 Task: Who was an influential artist in the New Objectivity movement?
Action: Mouse moved to (148, 141)
Screenshot: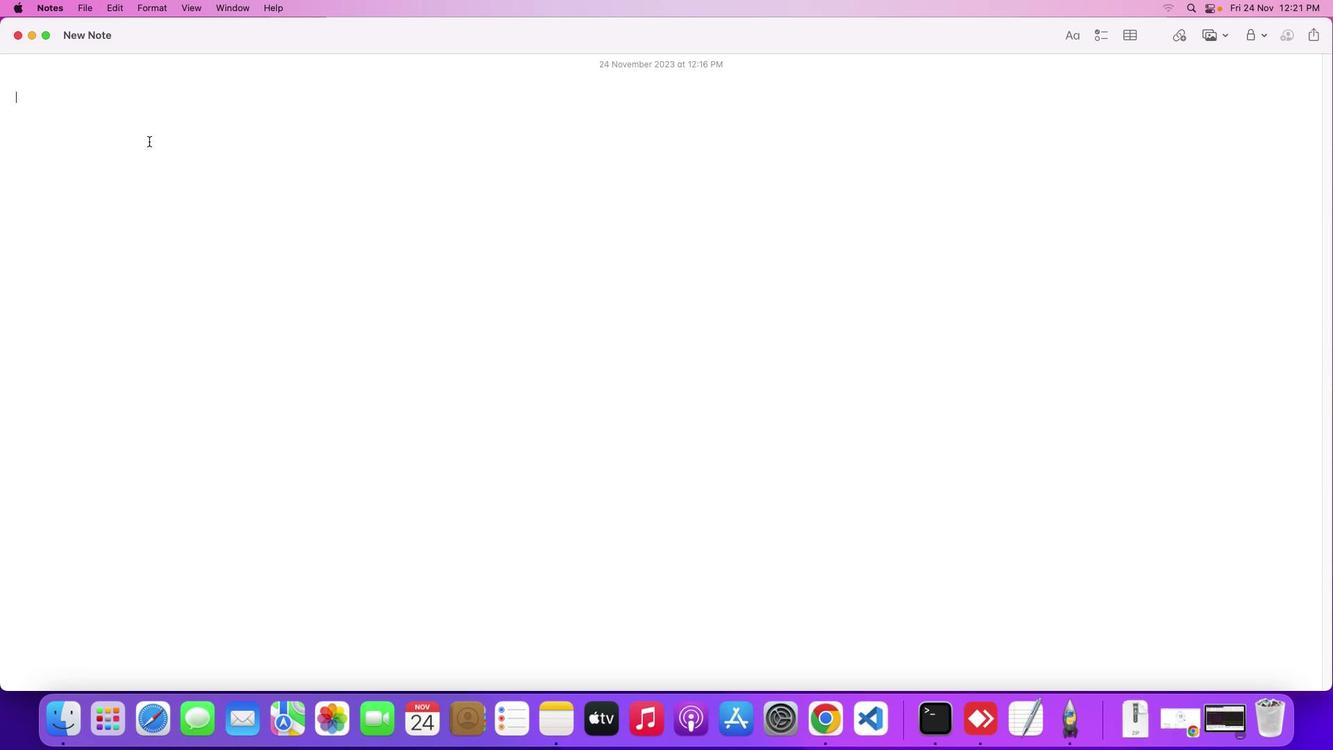 
Action: Mouse pressed left at (148, 141)
Screenshot: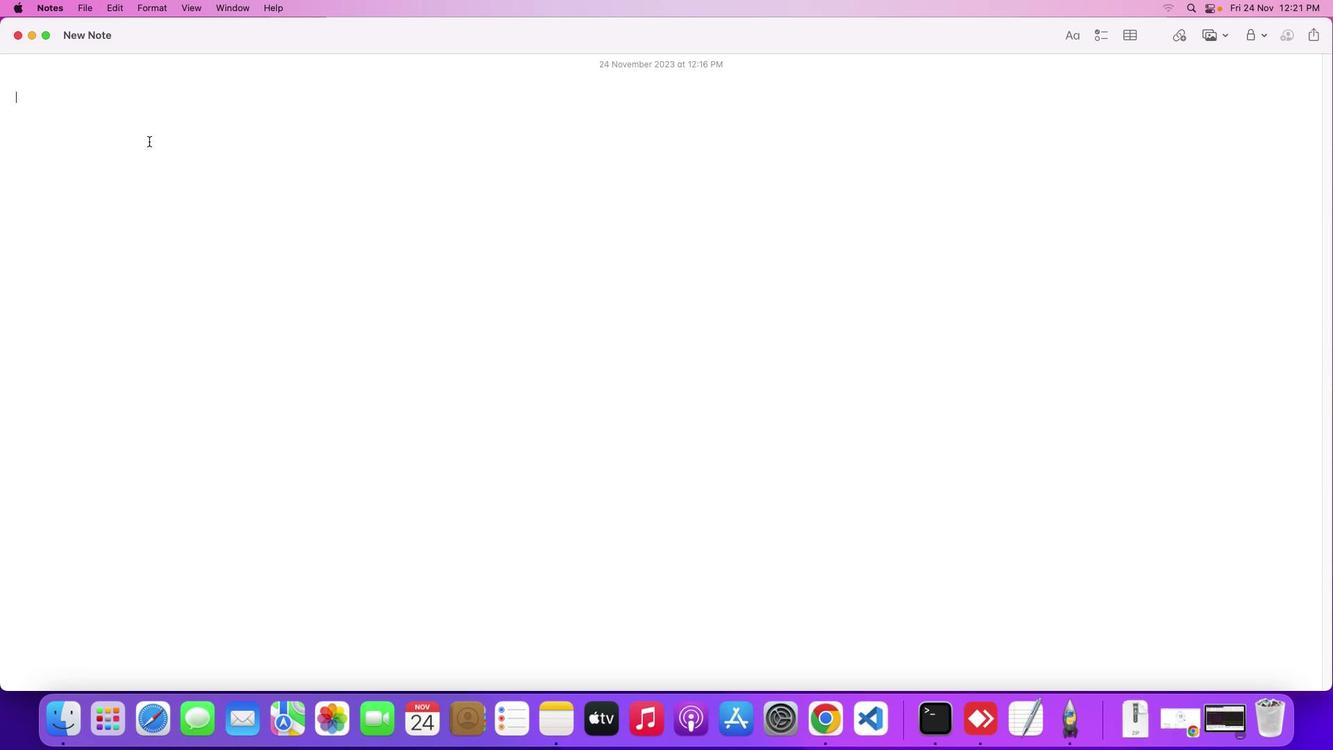 
Action: Mouse moved to (148, 141)
Screenshot: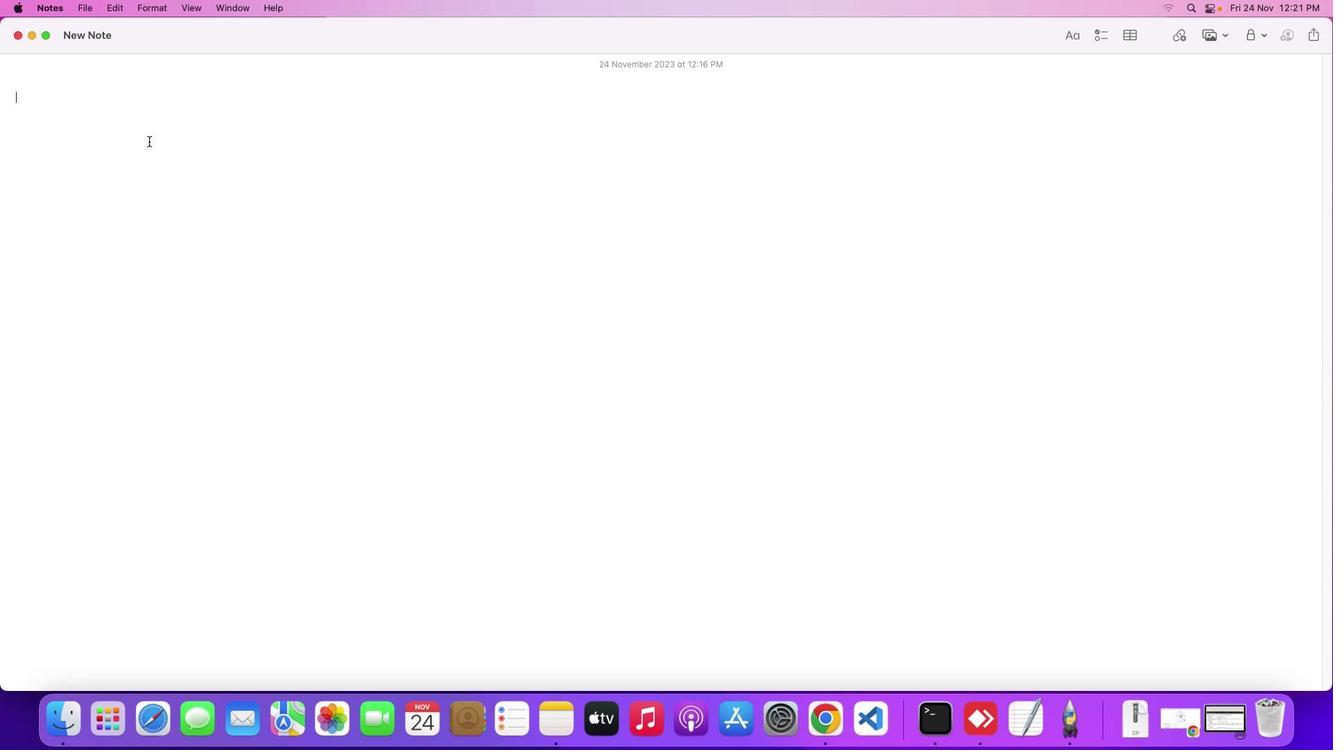 
Action: Key pressed Key.shift'W''h''o'Key.space'w''a''s'Key.space'a''n'Key.space'i''n''f''l''u''e''n''t''i''a''l'Key.space'a''r''t''i''s''t'Key.space'i''n'Key.space't''h''e'Key.spaceKey.shift'N''e''w'Key.spaceKey.shift'O''b''j''e''c''t''i''v''i''t''y'Key.space'm''o''v''e''m''e''n''t'Key.shift_r'?'Key.enter
Screenshot: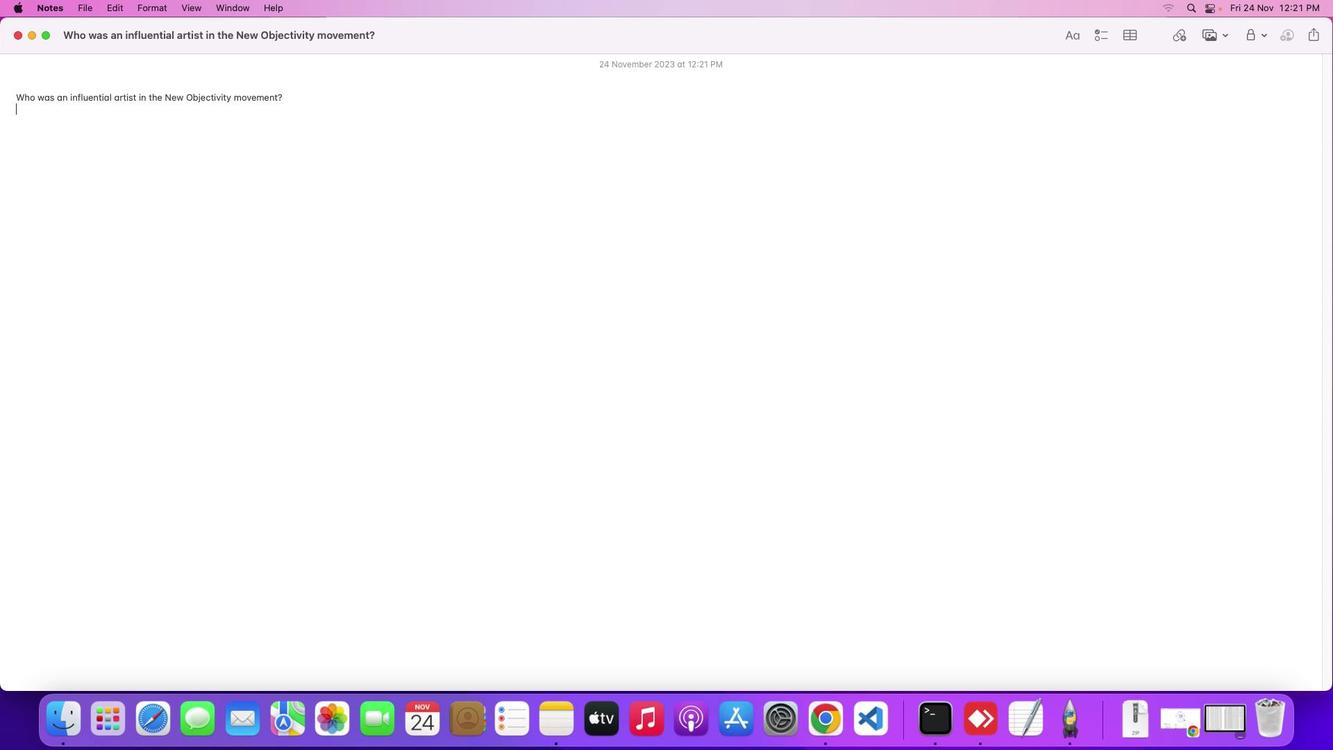 
Action: Mouse moved to (1188, 720)
Screenshot: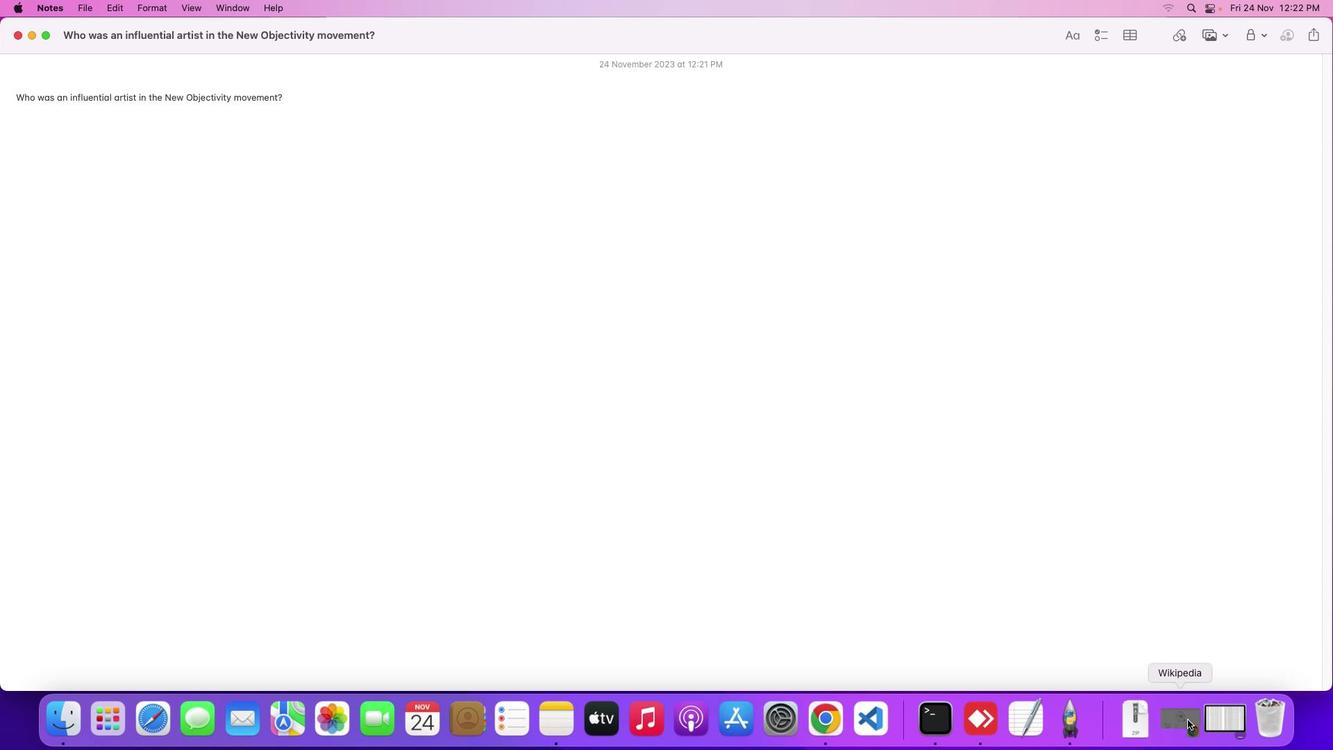 
Action: Mouse pressed left at (1188, 720)
Screenshot: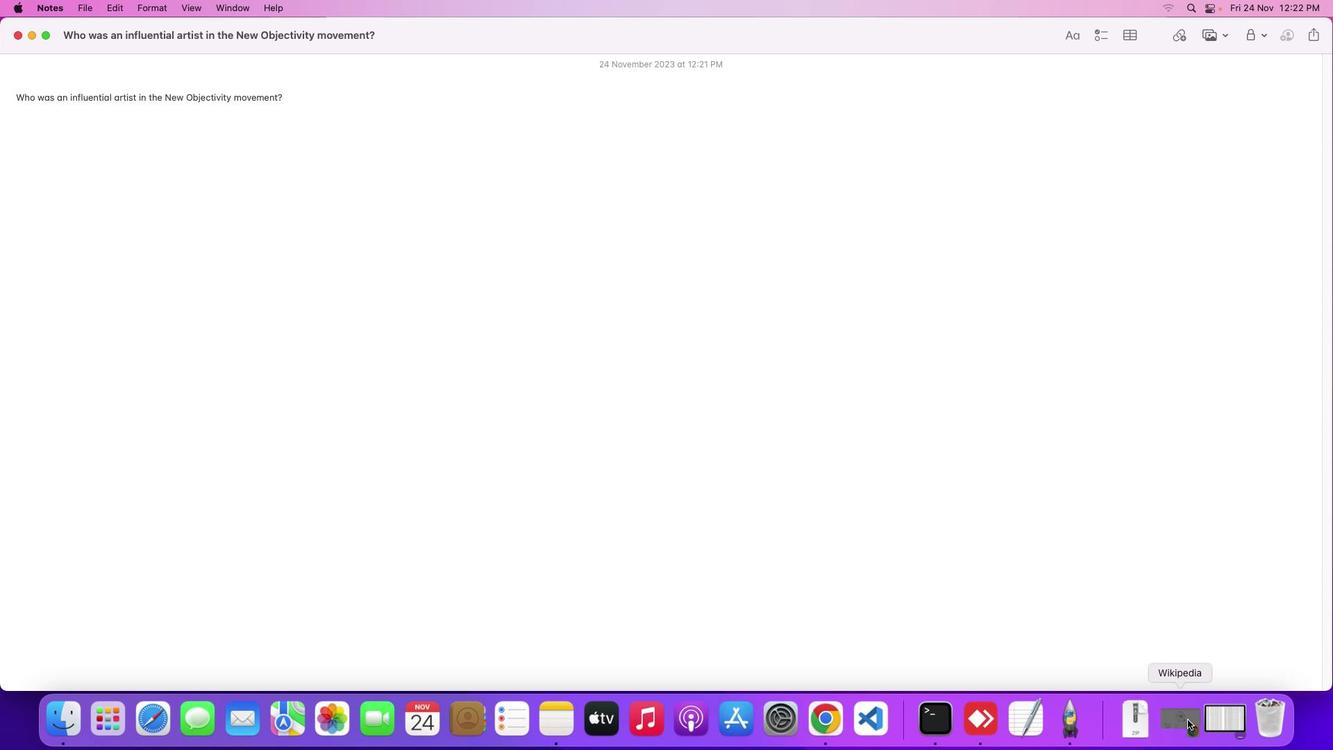 
Action: Mouse moved to (552, 436)
Screenshot: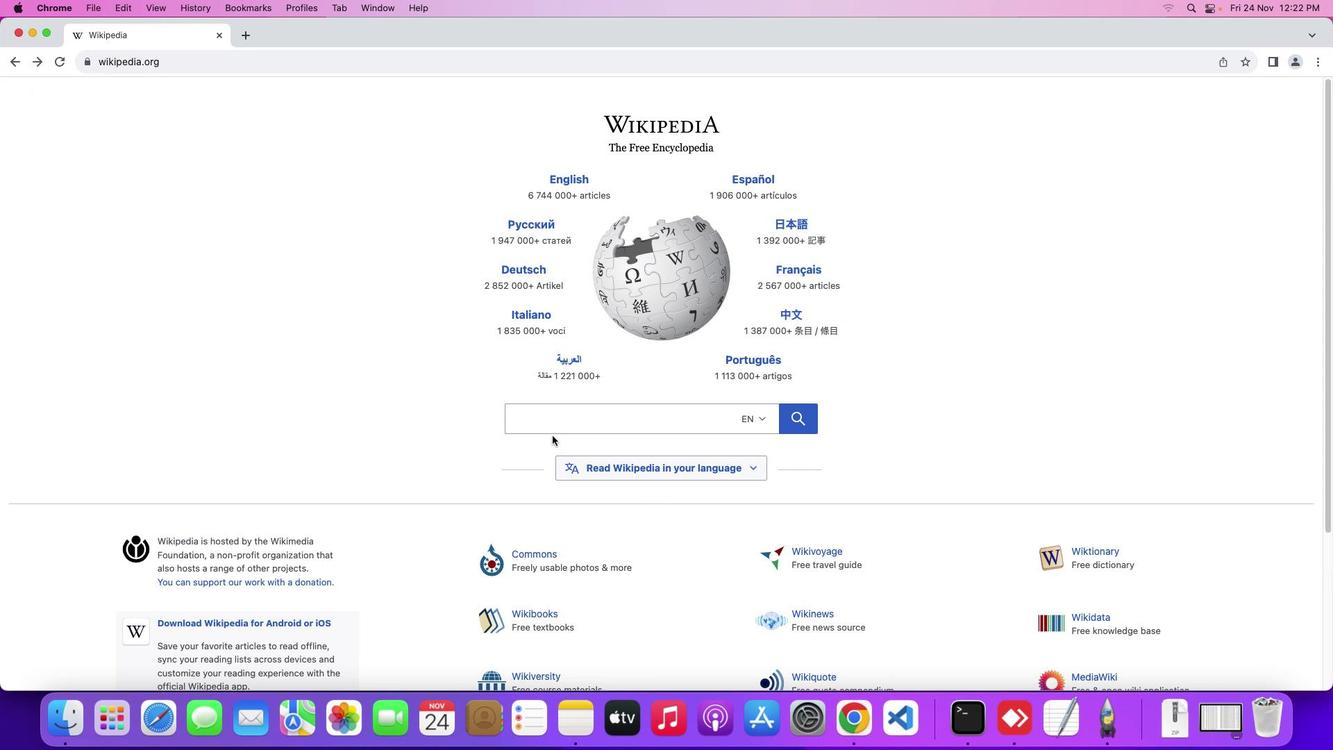 
Action: Mouse pressed left at (552, 436)
Screenshot: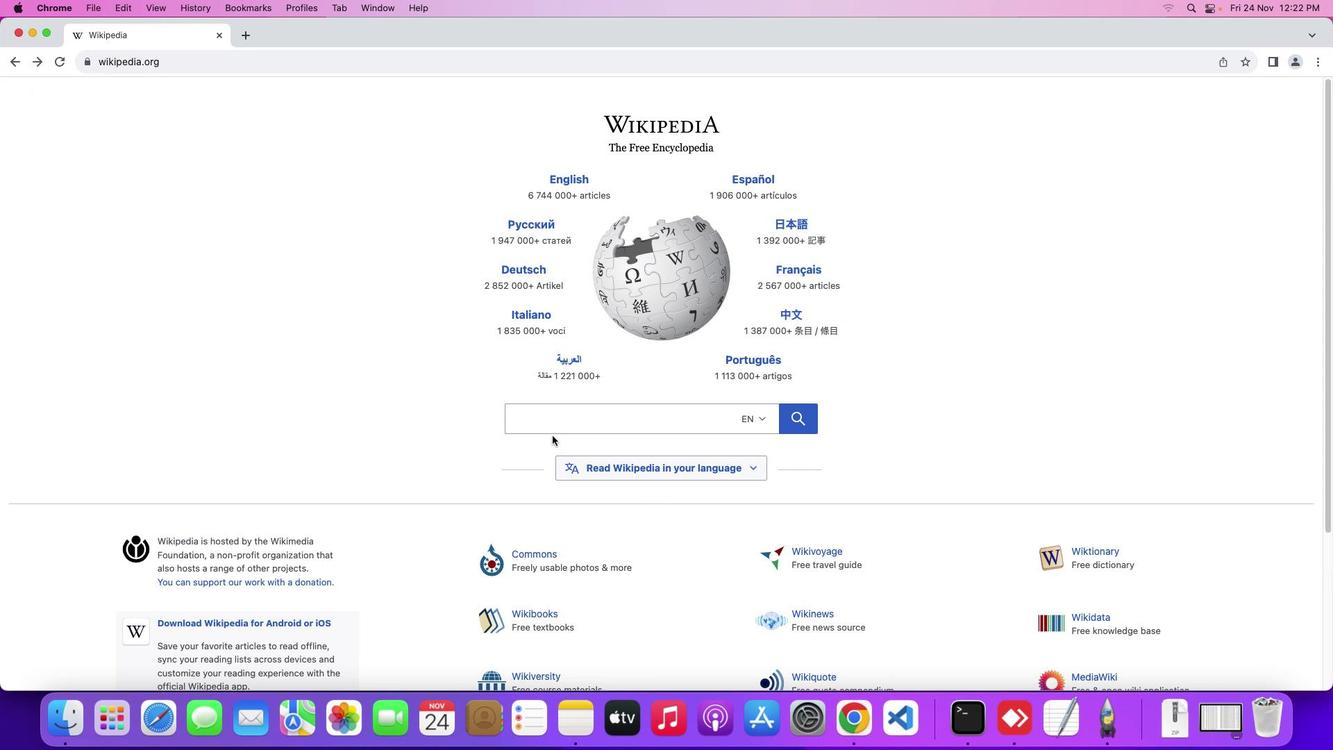 
Action: Mouse moved to (546, 427)
Screenshot: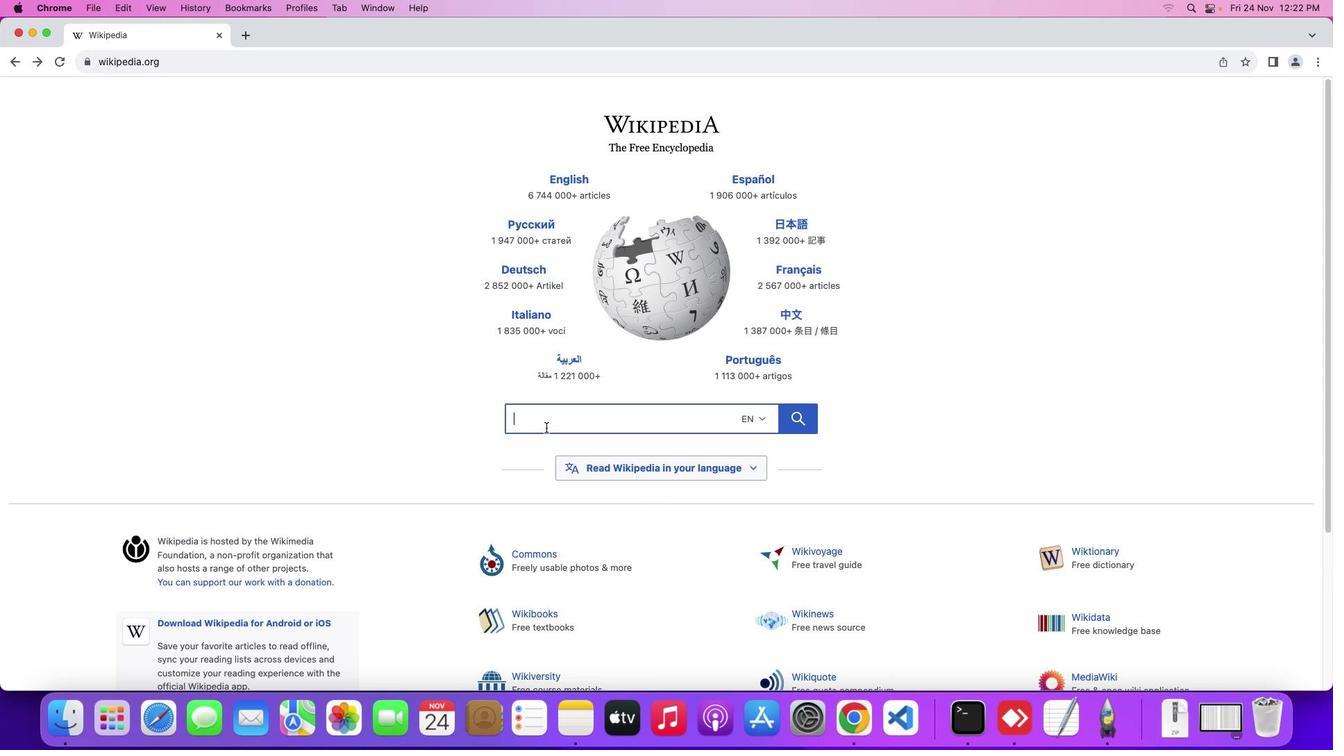 
Action: Mouse pressed left at (546, 427)
Screenshot: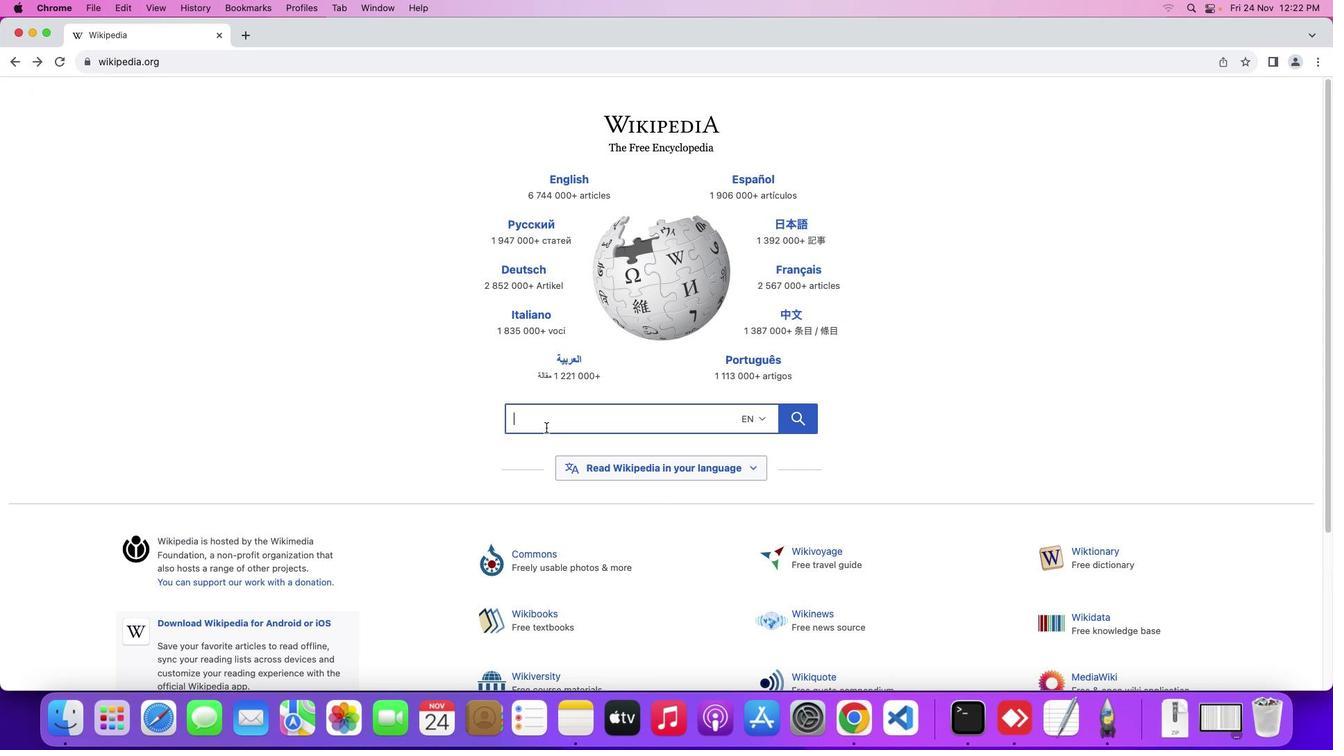 
Action: Mouse moved to (546, 427)
Screenshot: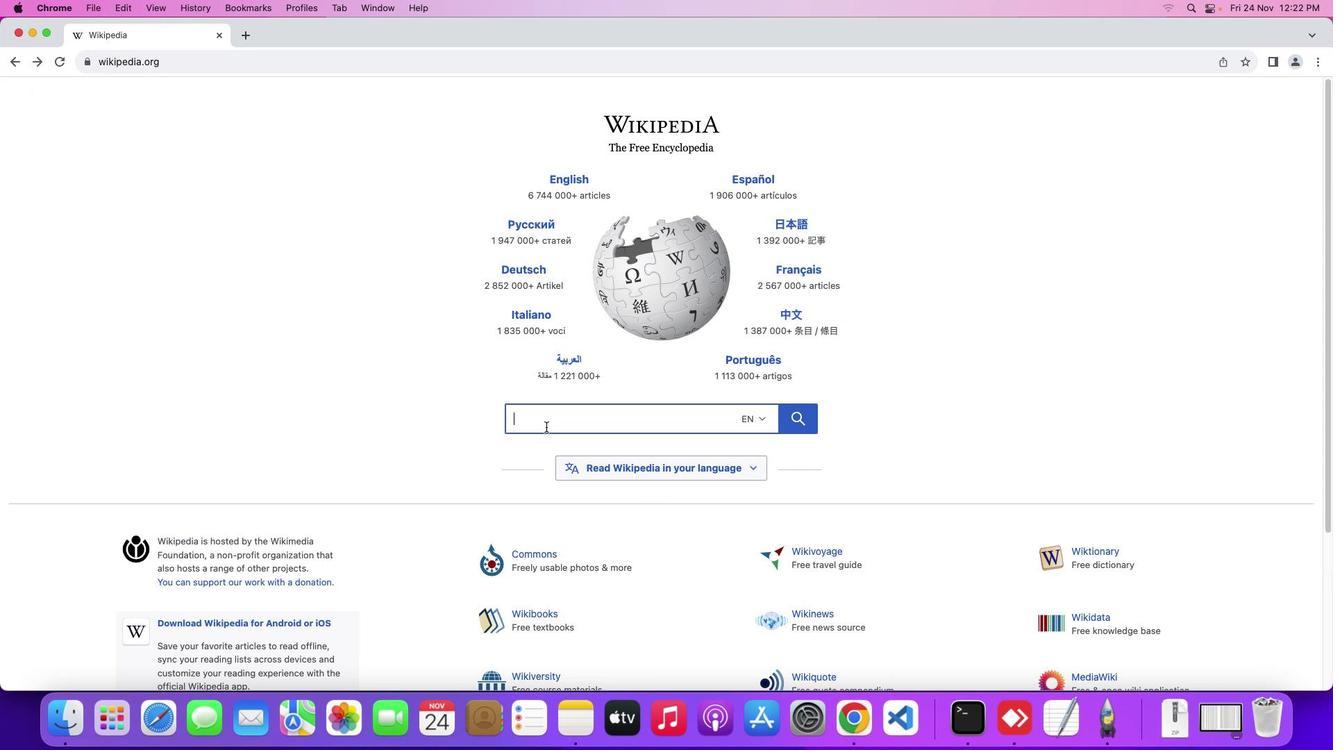 
Action: Key pressed Key.shift'N'
Screenshot: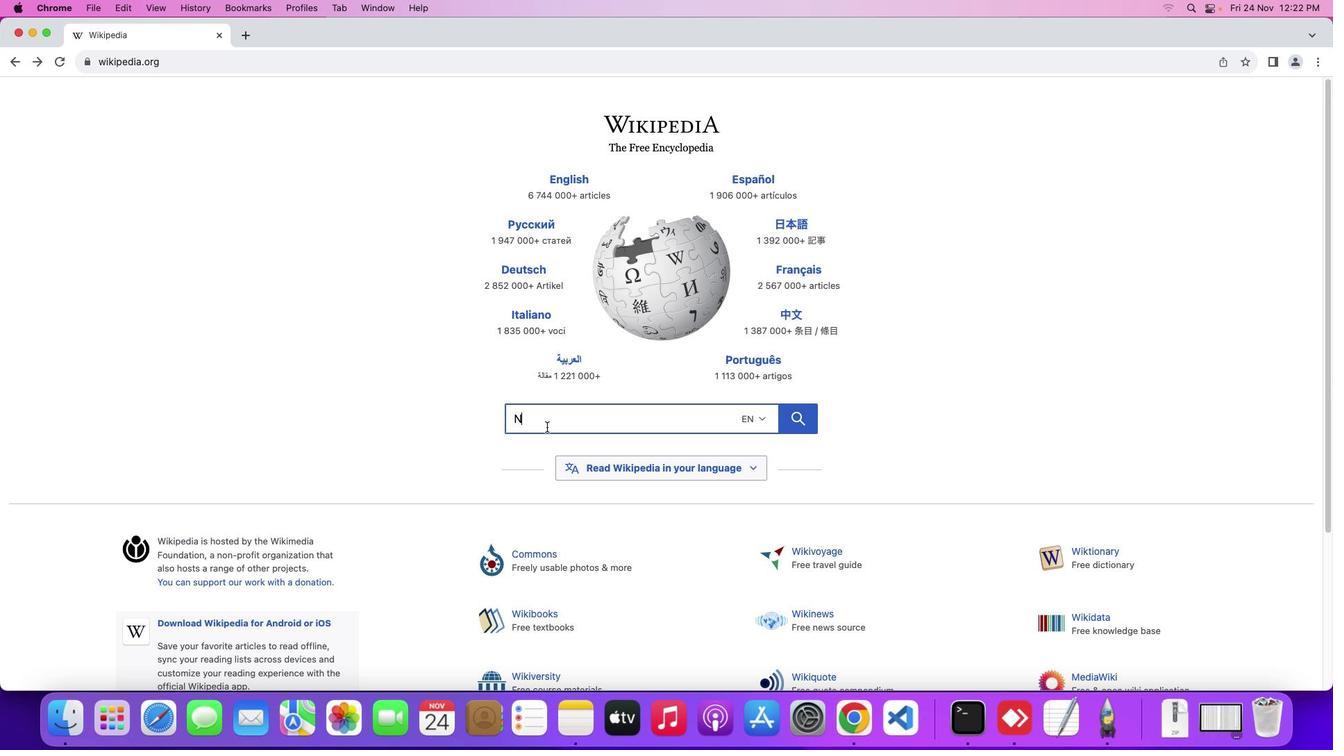 
Action: Mouse moved to (546, 427)
Screenshot: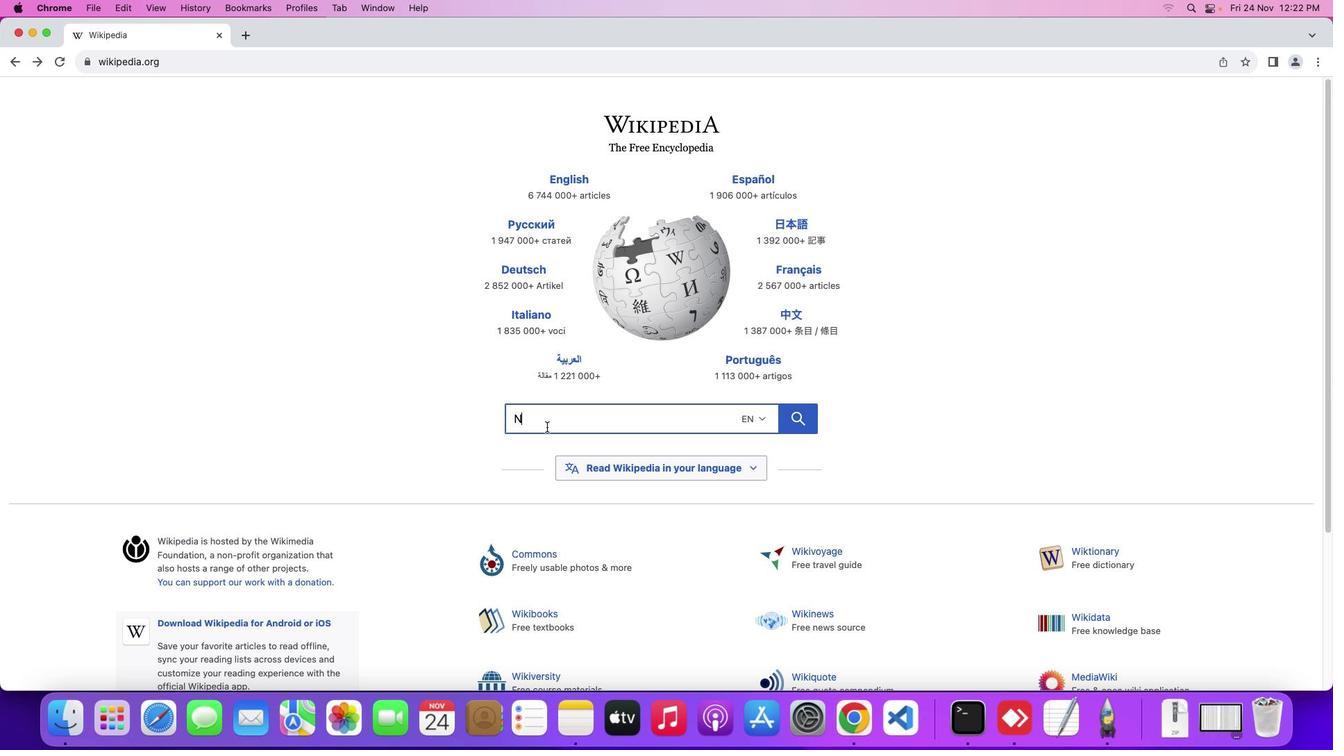 
Action: Key pressed 'e''w'Key.spaceKey.shift'O''b''j''e''c''t''i''v''i''t''y'
Screenshot: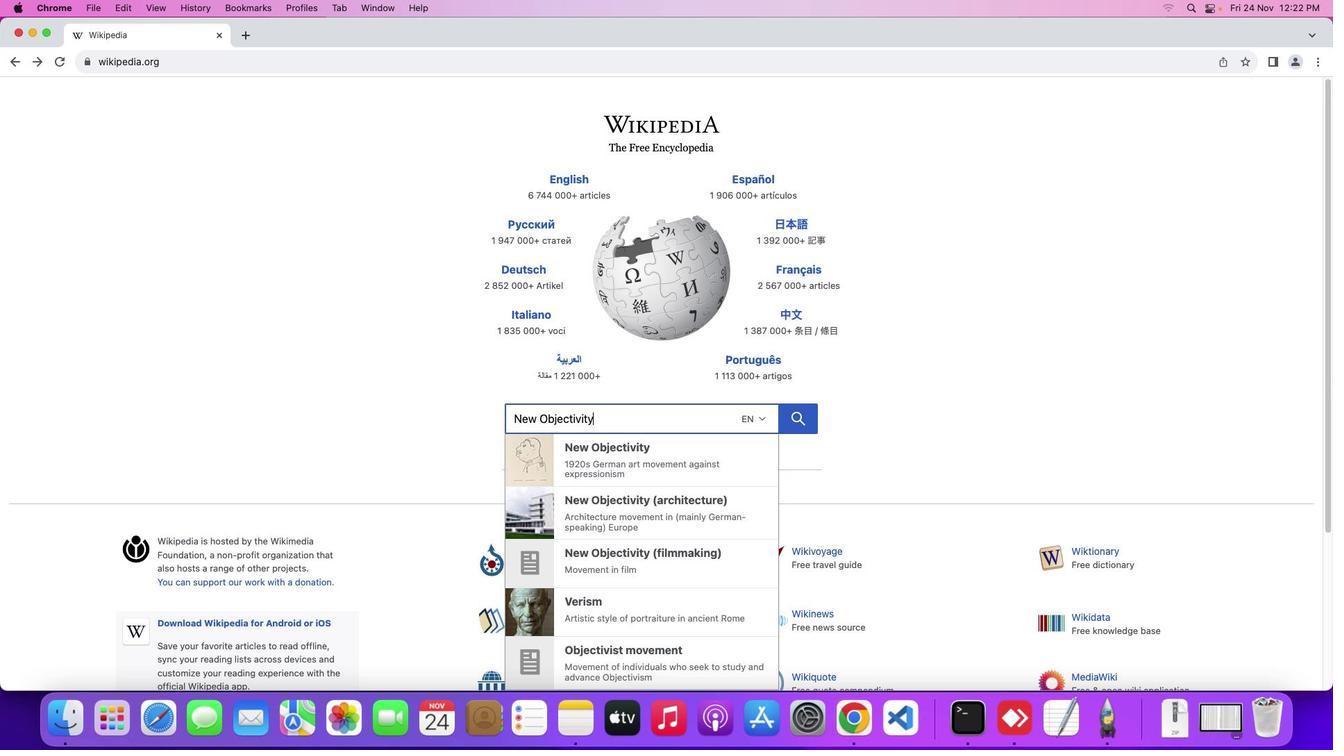 
Action: Mouse moved to (623, 464)
Screenshot: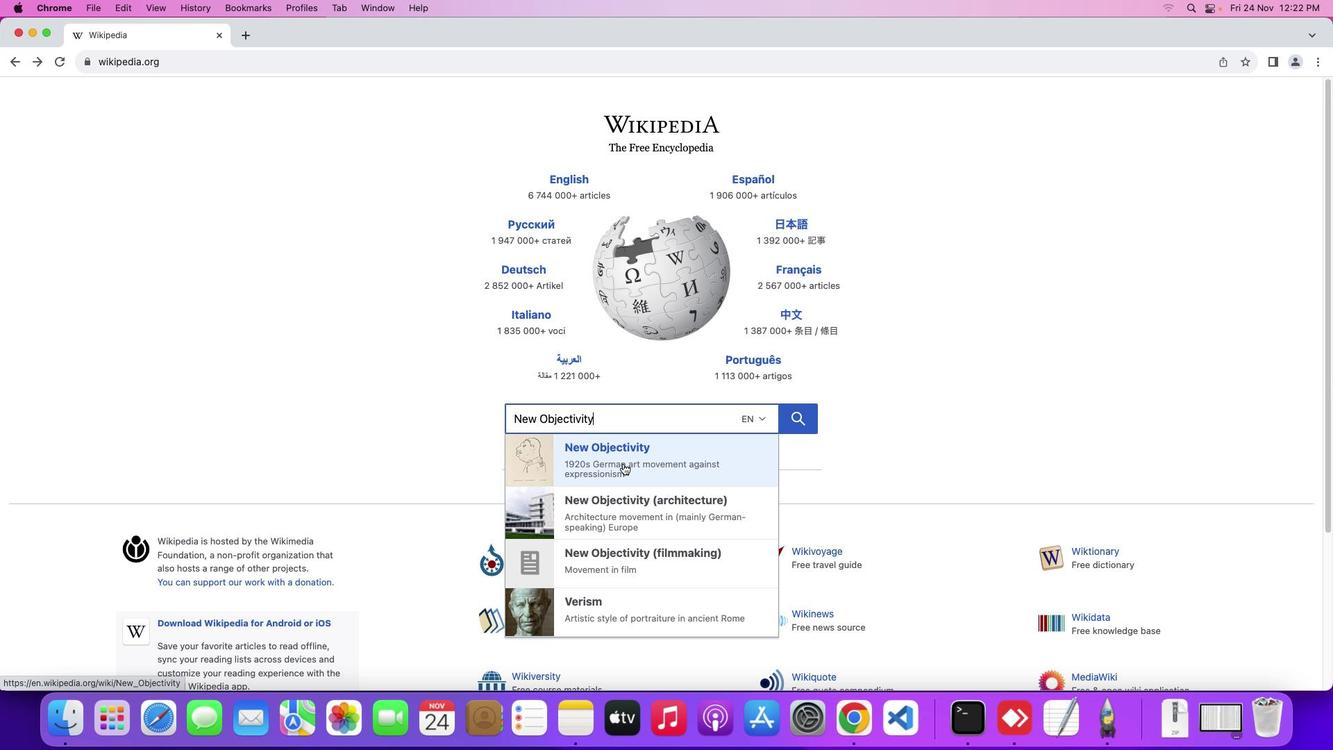 
Action: Mouse pressed left at (623, 464)
Screenshot: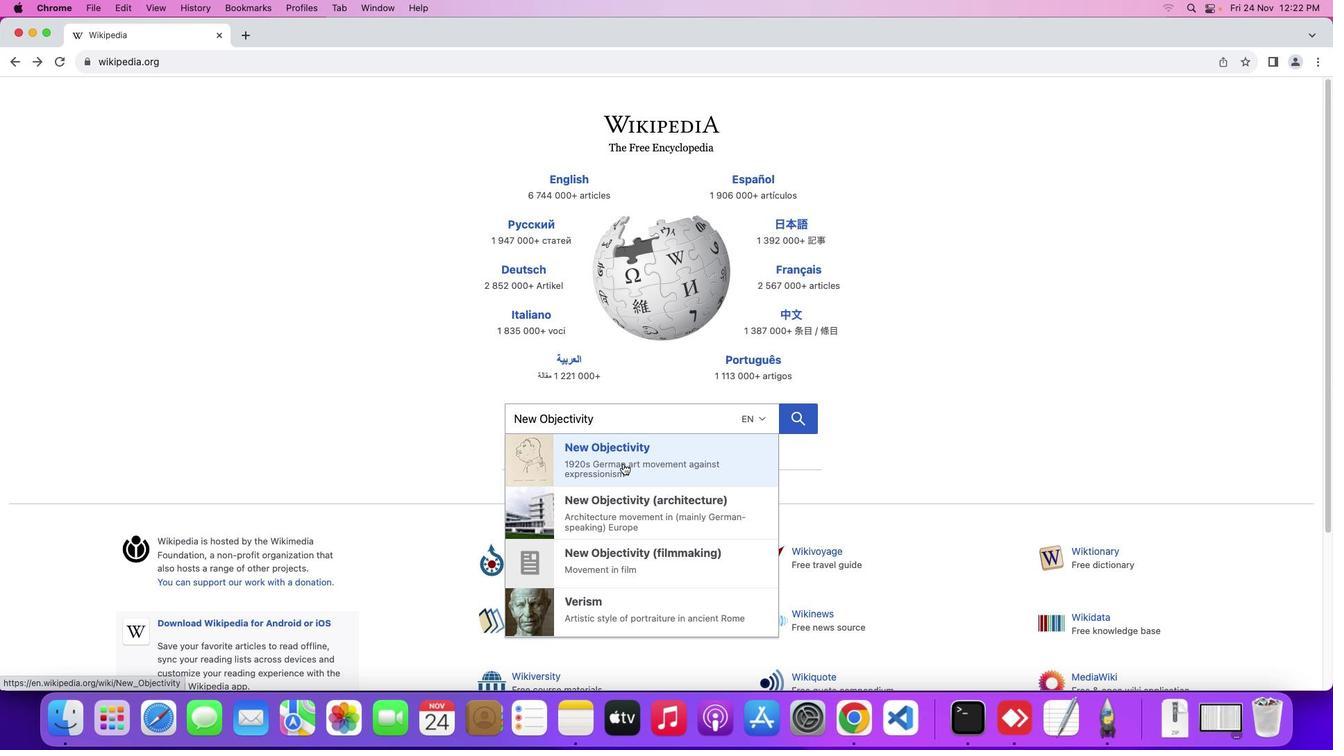 
Action: Mouse moved to (1060, 344)
Screenshot: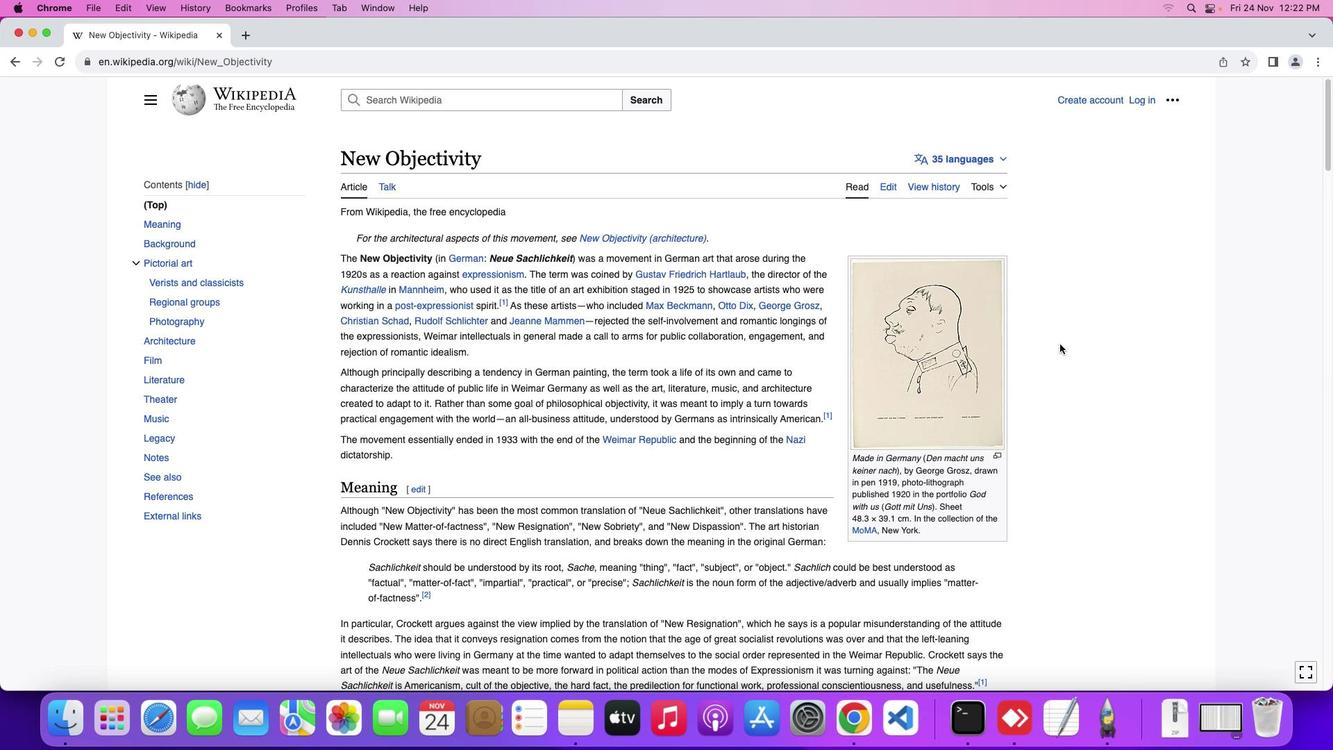 
Action: Mouse pressed left at (1060, 344)
Screenshot: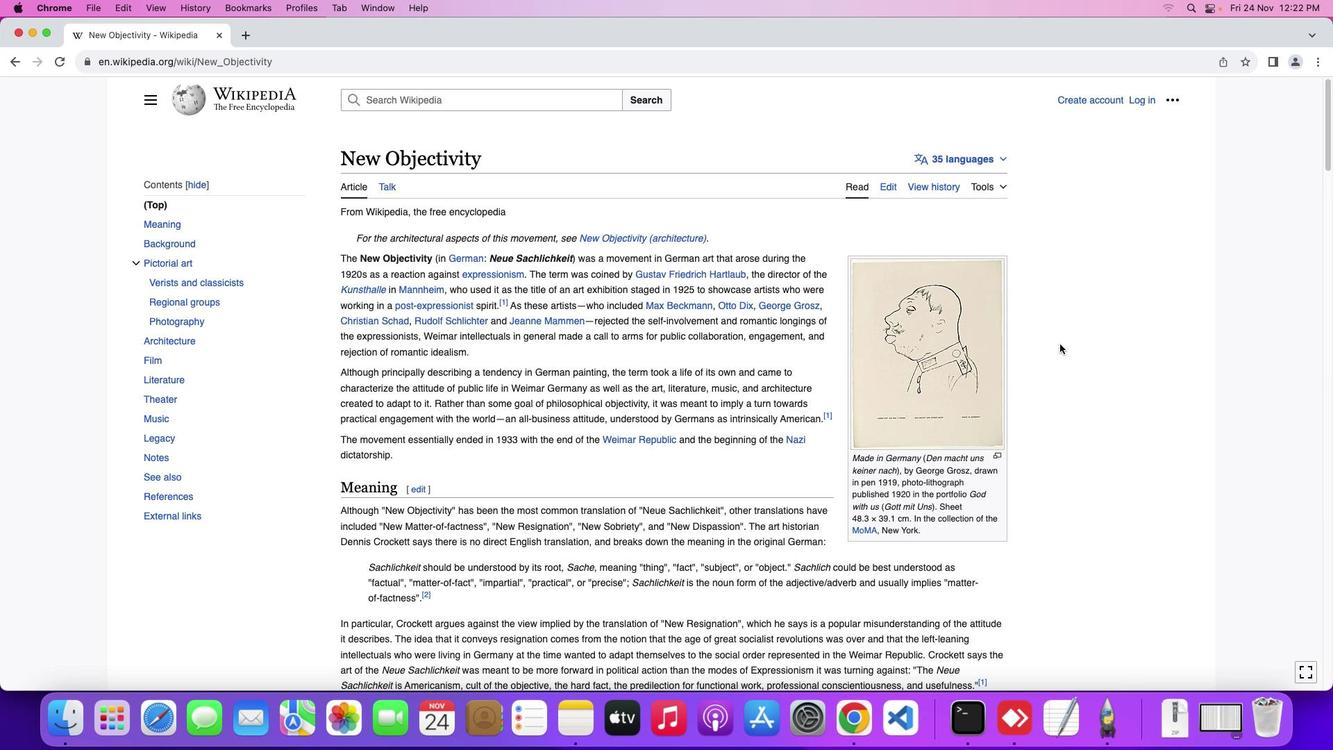 
Action: Mouse moved to (1058, 355)
Screenshot: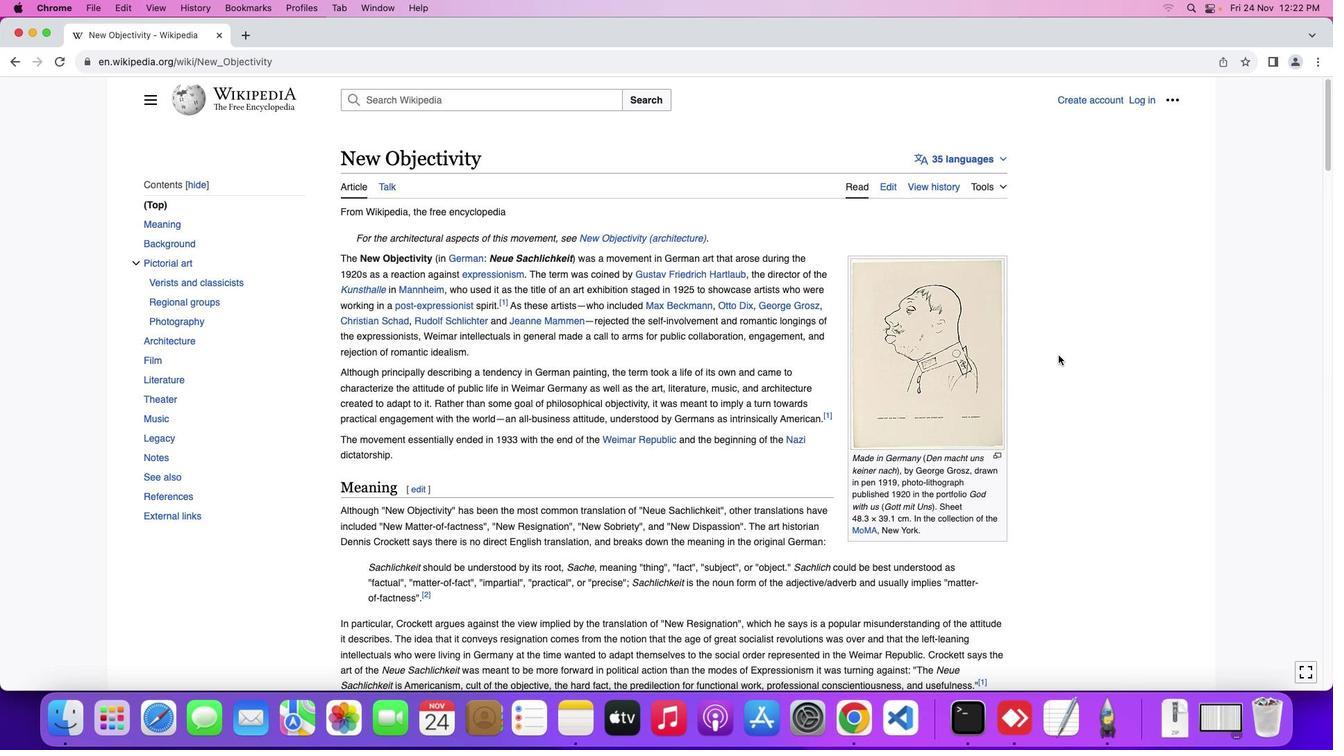 
Action: Mouse scrolled (1058, 355) with delta (0, 0)
Screenshot: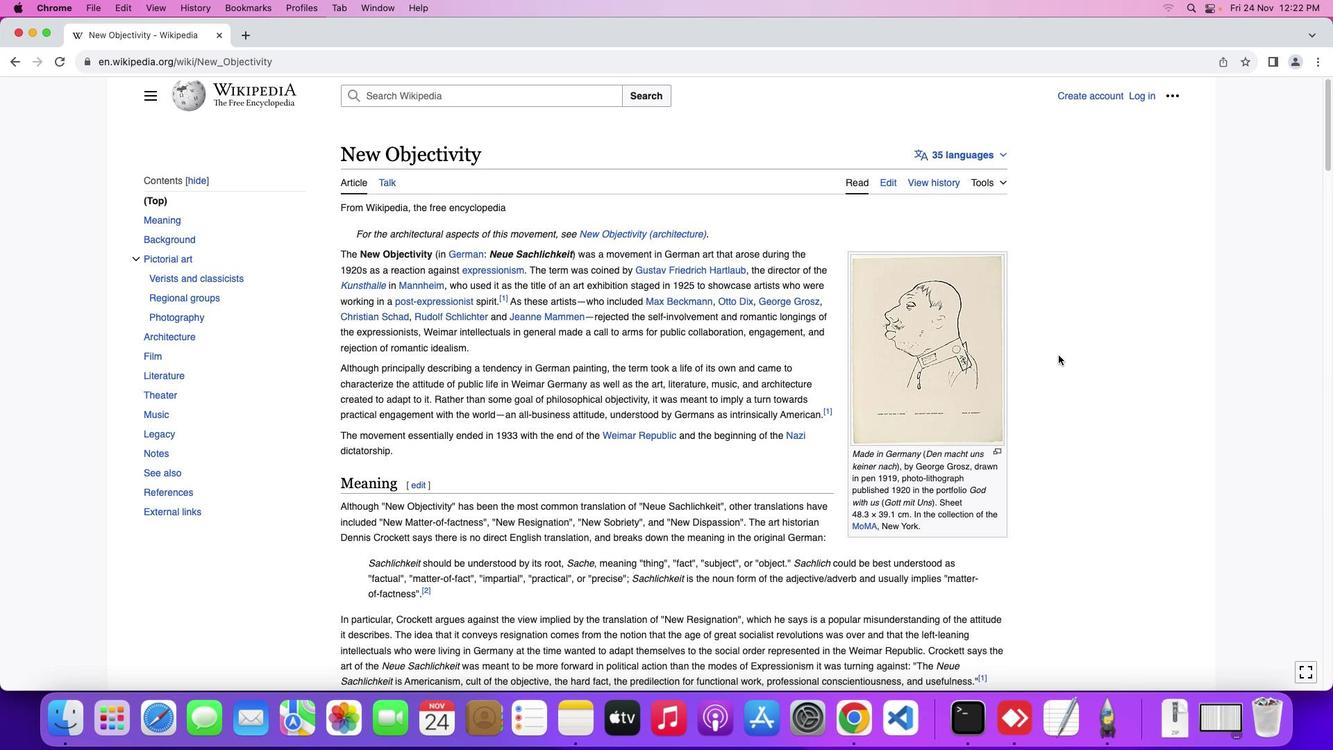 
Action: Mouse scrolled (1058, 355) with delta (0, 0)
Screenshot: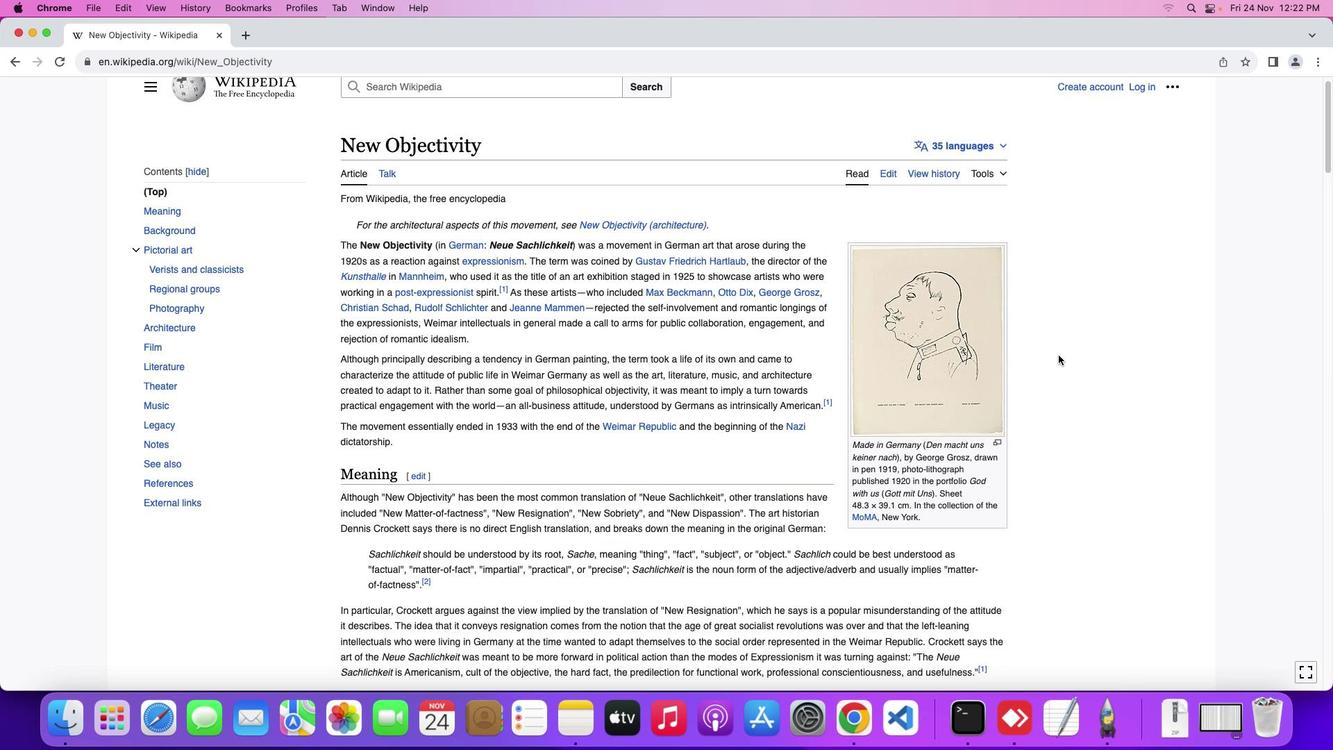 
Action: Mouse scrolled (1058, 355) with delta (0, 0)
Screenshot: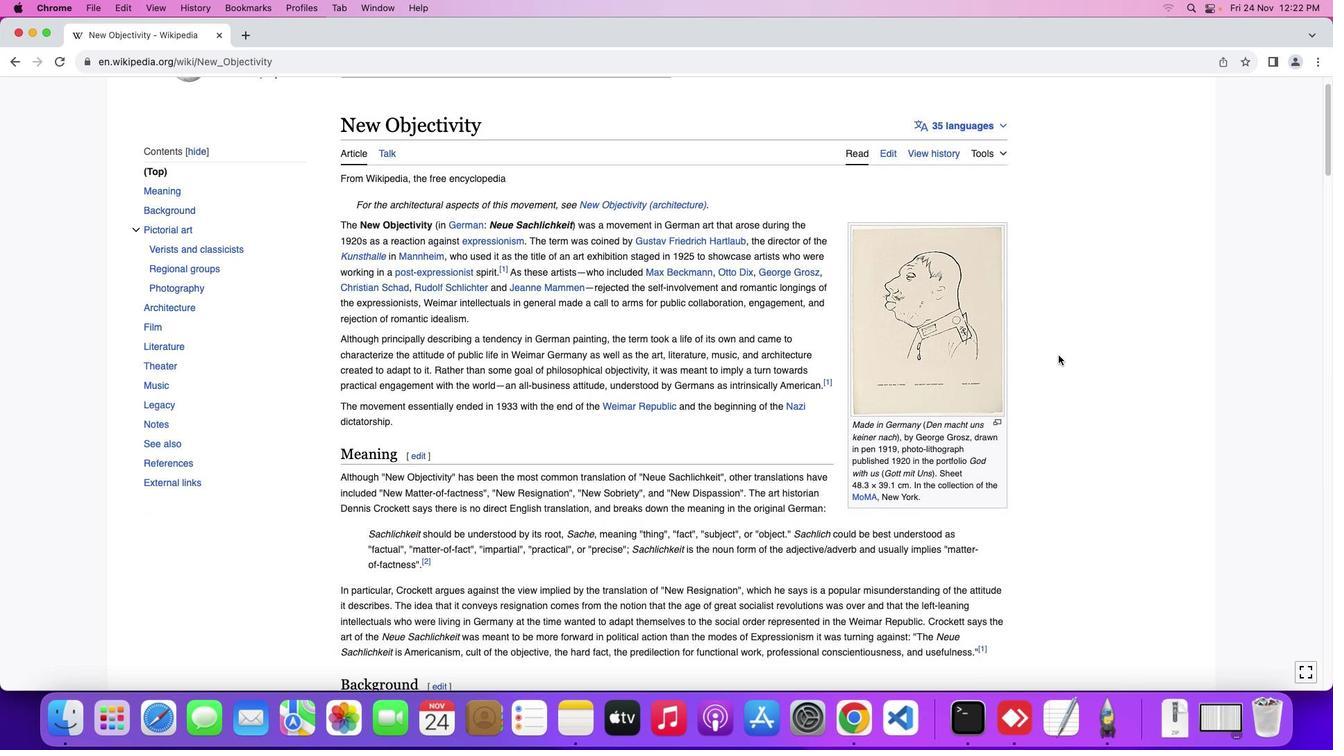 
Action: Mouse moved to (1058, 380)
Screenshot: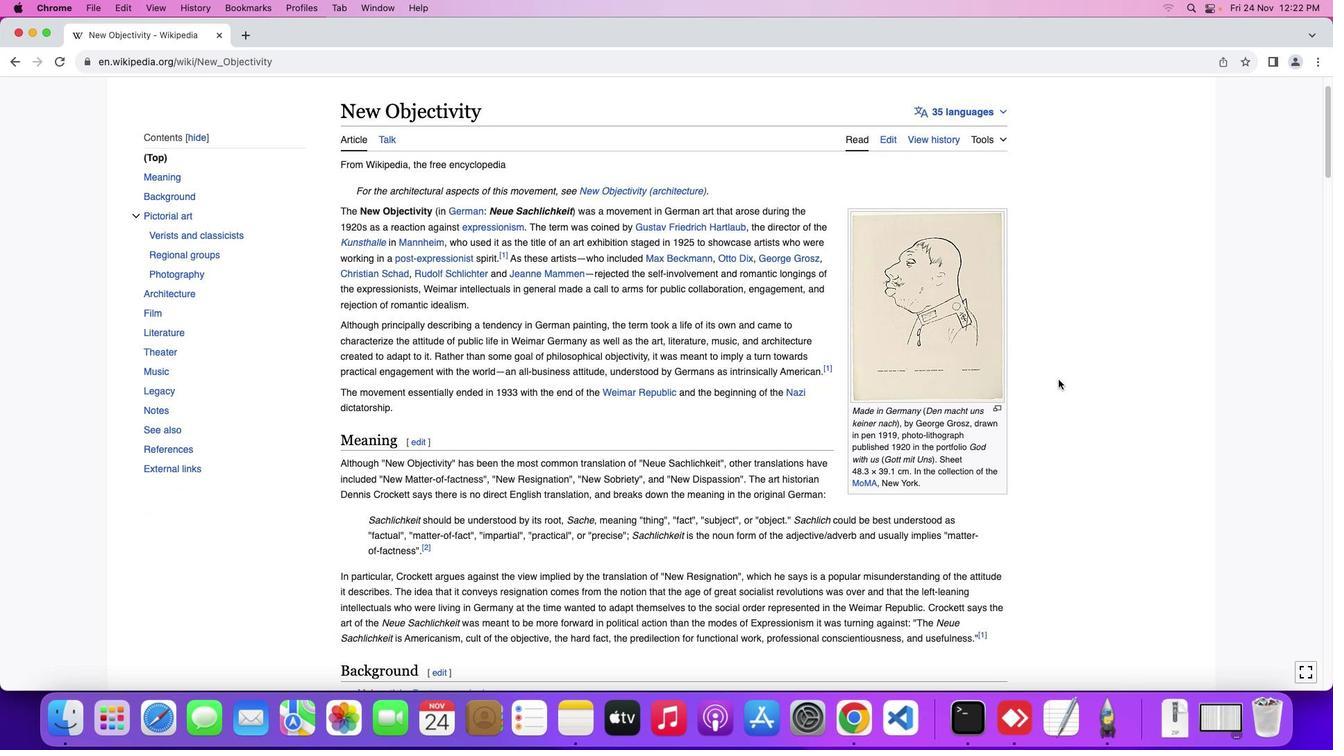 
Action: Mouse scrolled (1058, 380) with delta (0, 0)
Screenshot: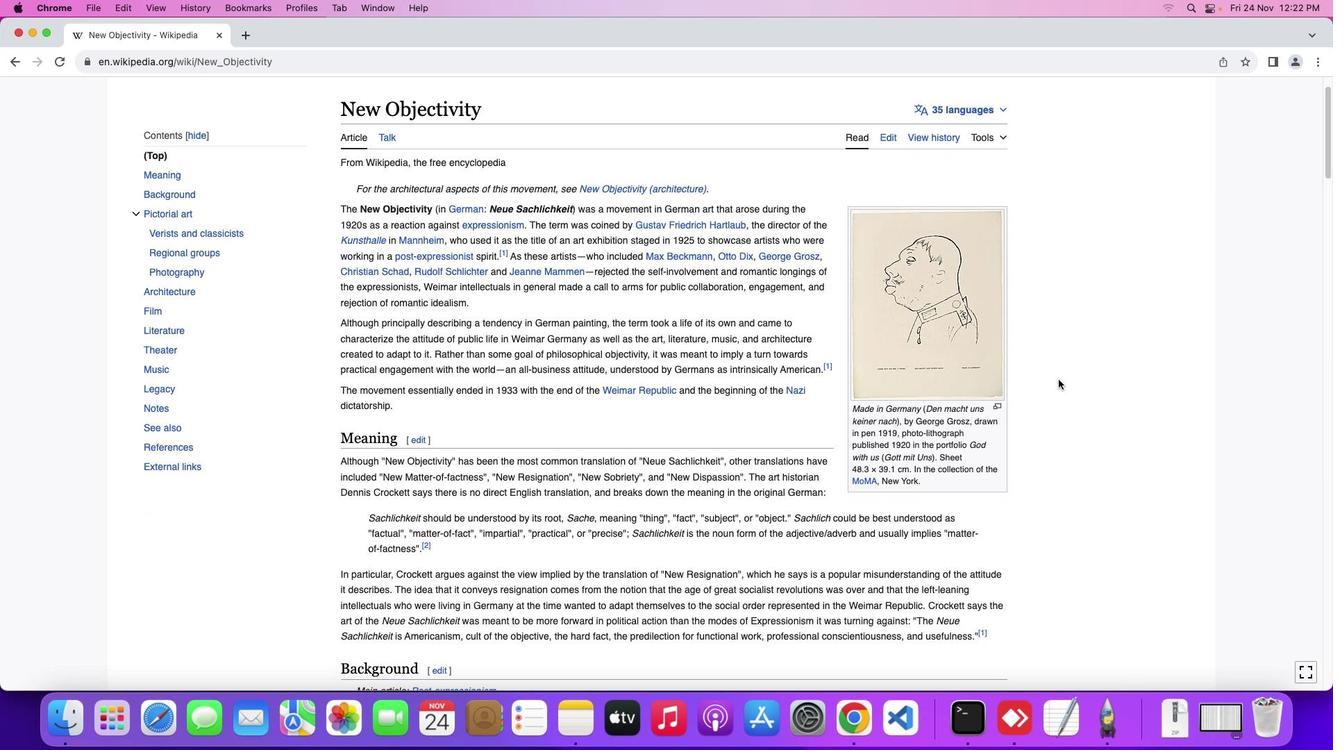 
Action: Mouse scrolled (1058, 380) with delta (0, 0)
Screenshot: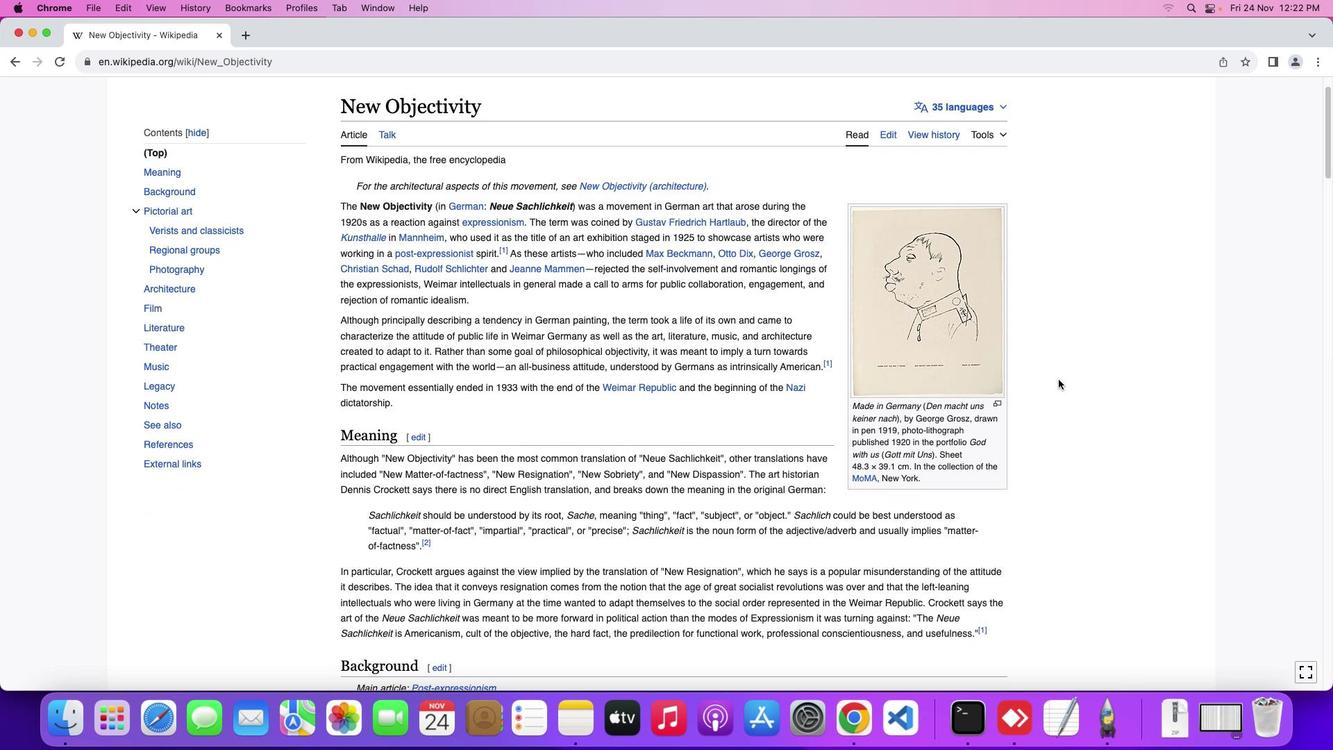 
Action: Mouse scrolled (1058, 380) with delta (0, 0)
Screenshot: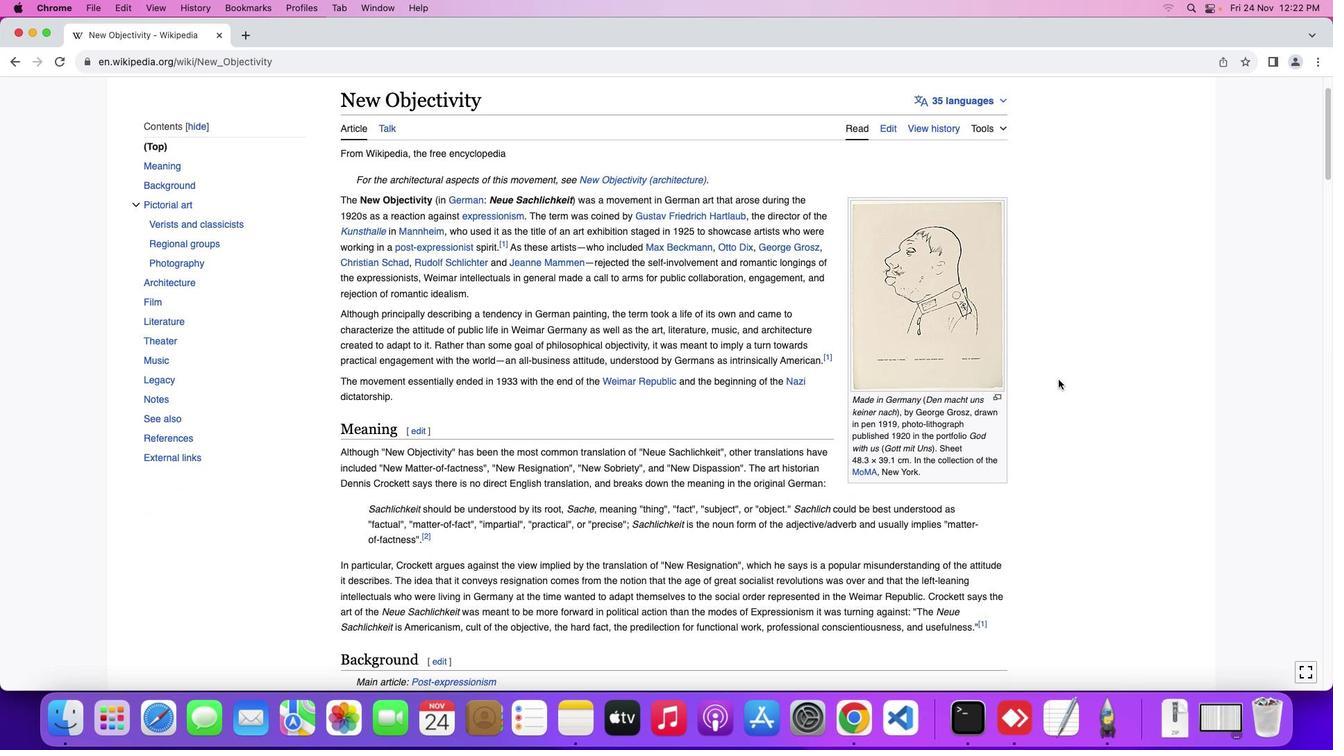 
Action: Mouse moved to (1052, 406)
Screenshot: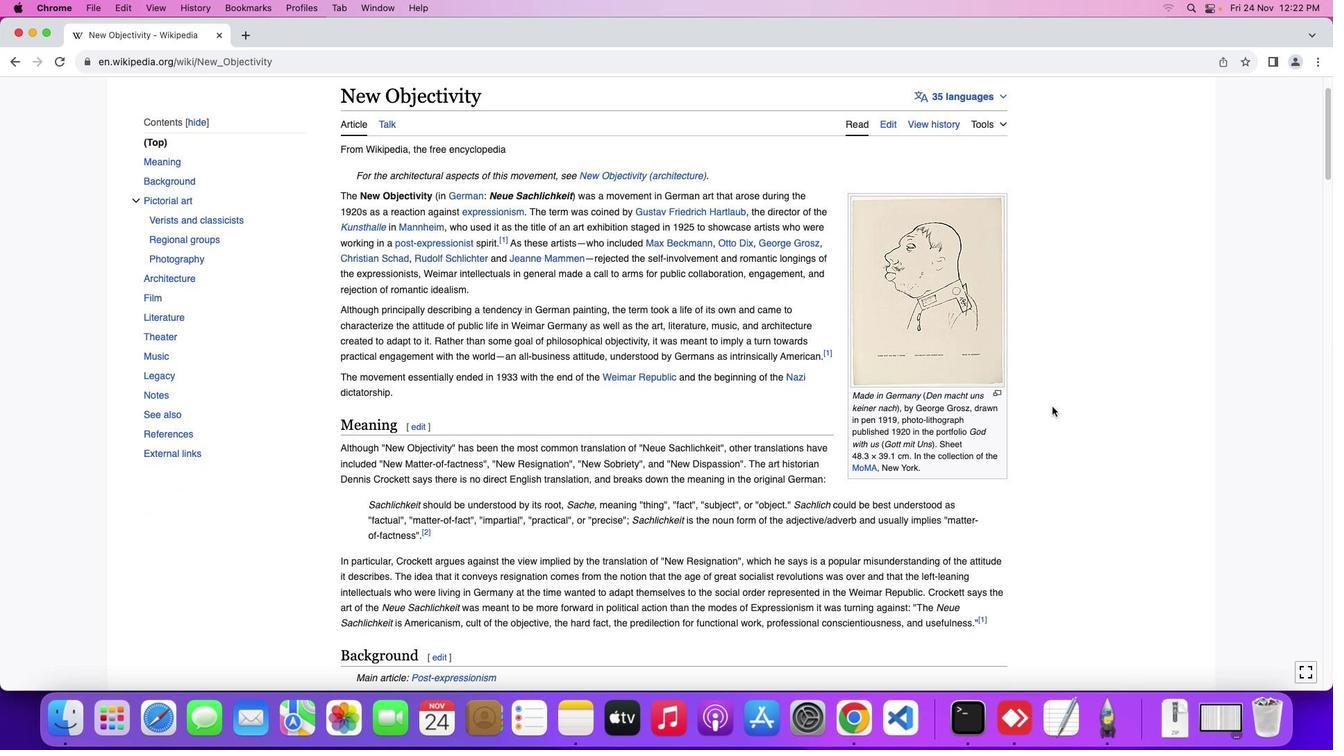 
Action: Mouse scrolled (1052, 406) with delta (0, 0)
Screenshot: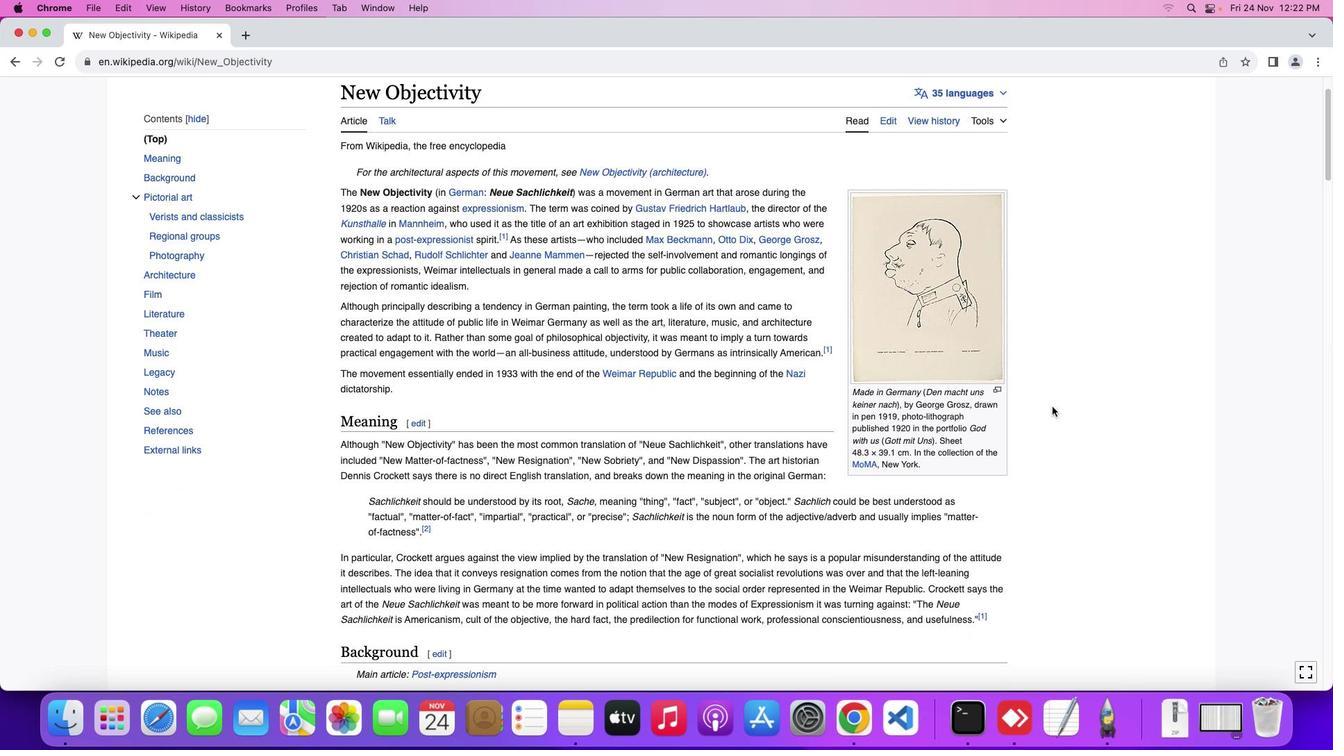 
Action: Mouse scrolled (1052, 406) with delta (0, 0)
Screenshot: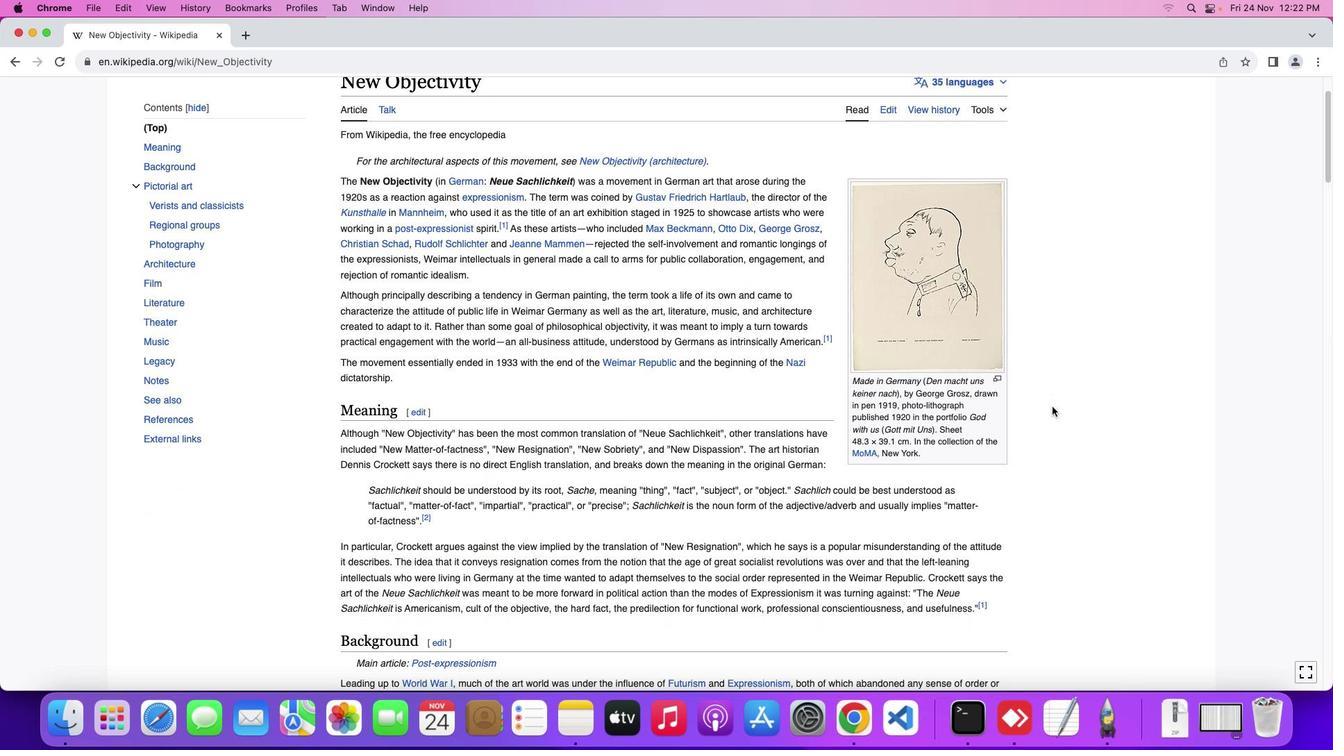 
Action: Mouse moved to (1053, 412)
Screenshot: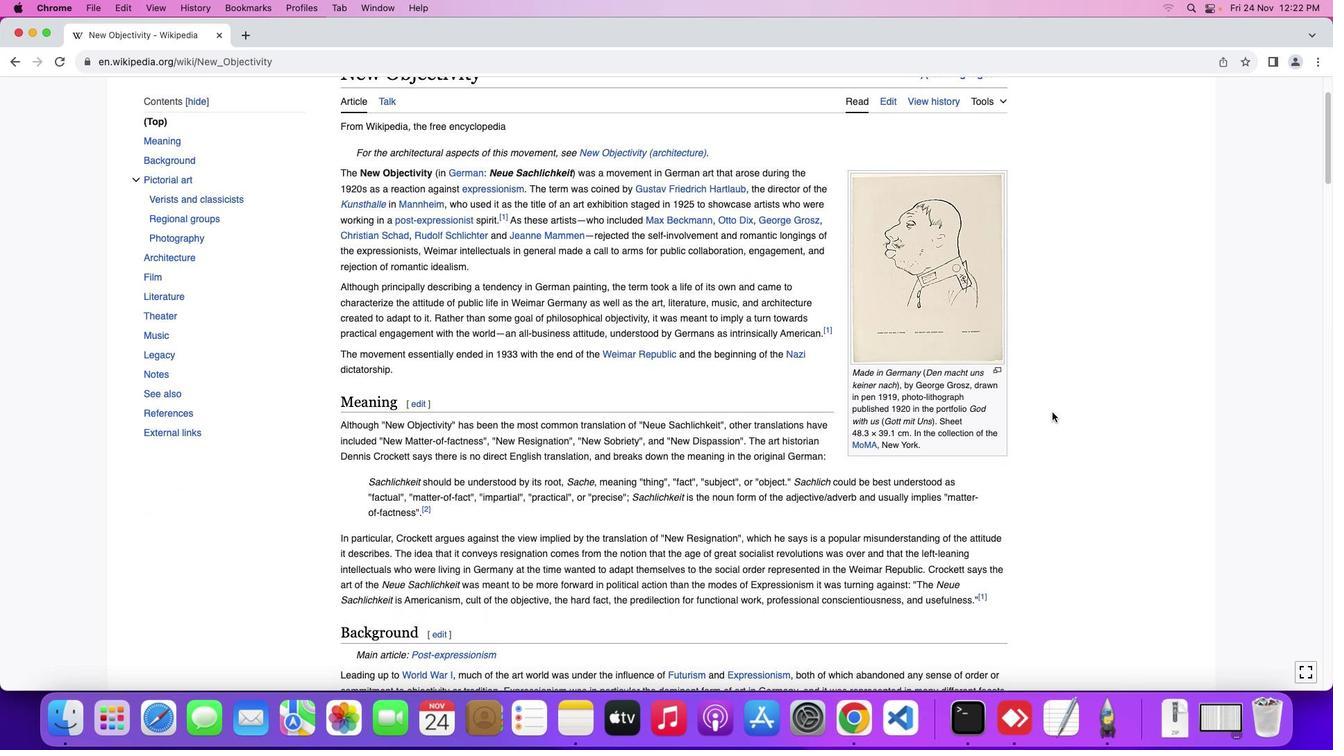 
Action: Mouse scrolled (1053, 412) with delta (0, 0)
Screenshot: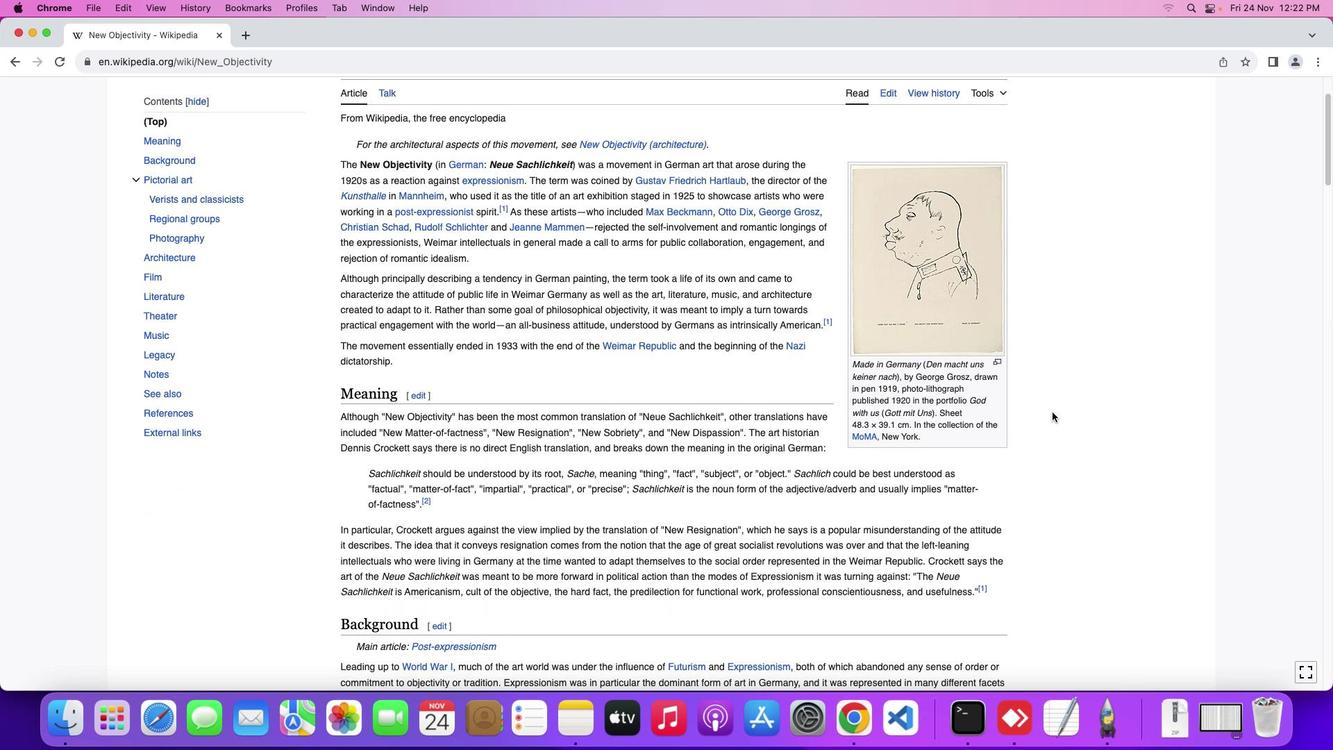 
Action: Mouse scrolled (1053, 412) with delta (0, 0)
Screenshot: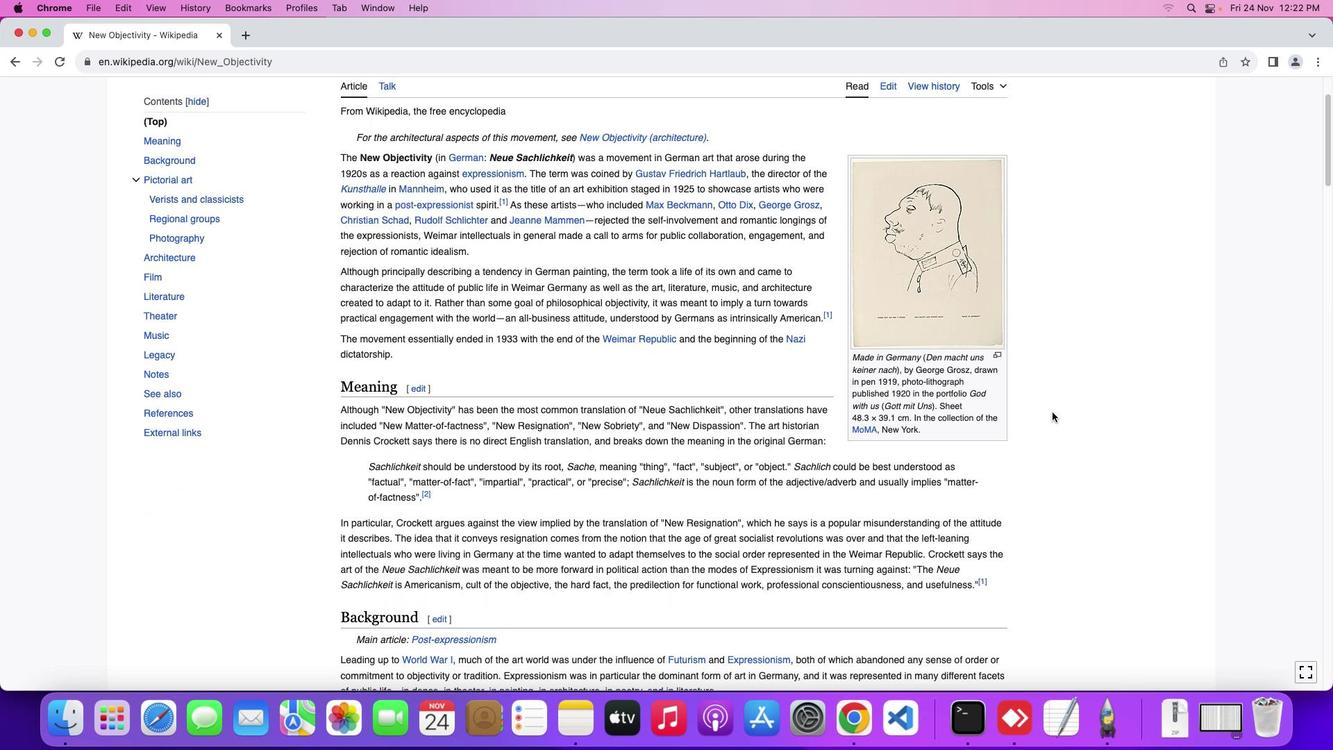
Action: Mouse scrolled (1053, 412) with delta (0, 0)
Screenshot: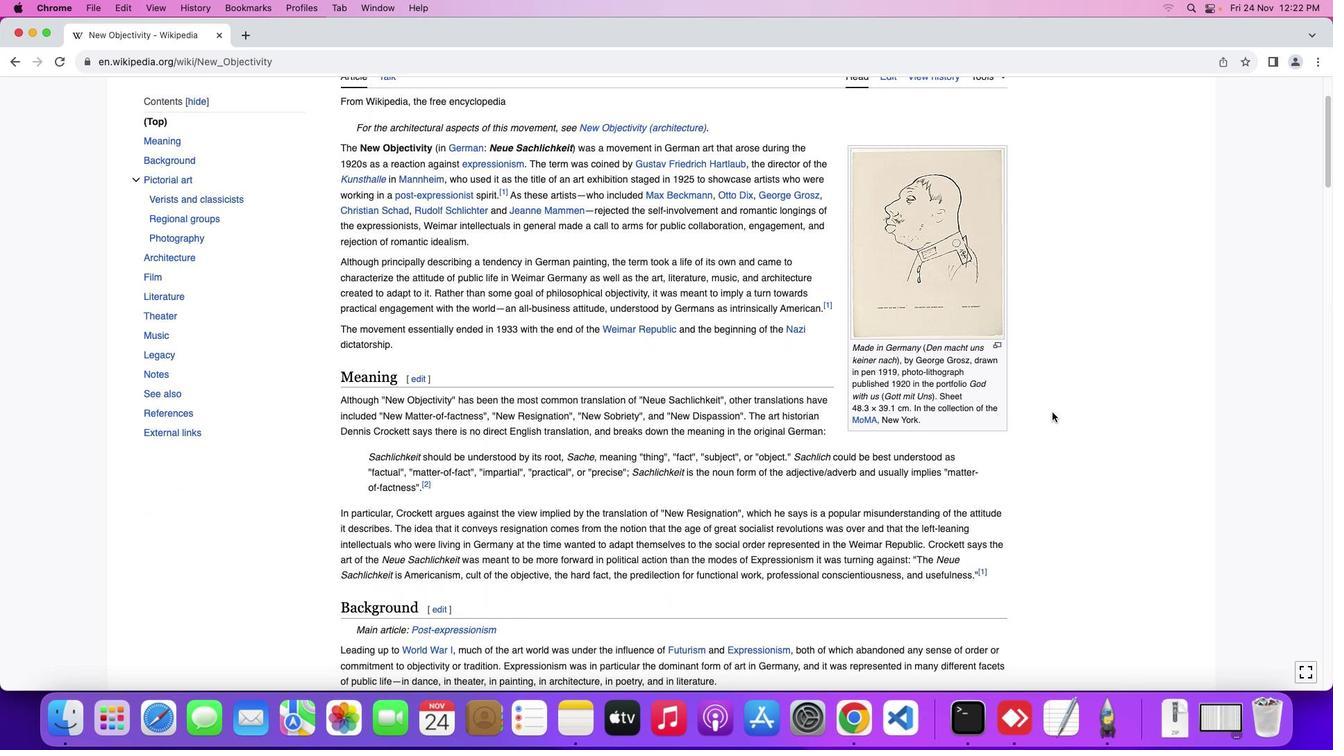 
Action: Mouse scrolled (1053, 412) with delta (0, 0)
Screenshot: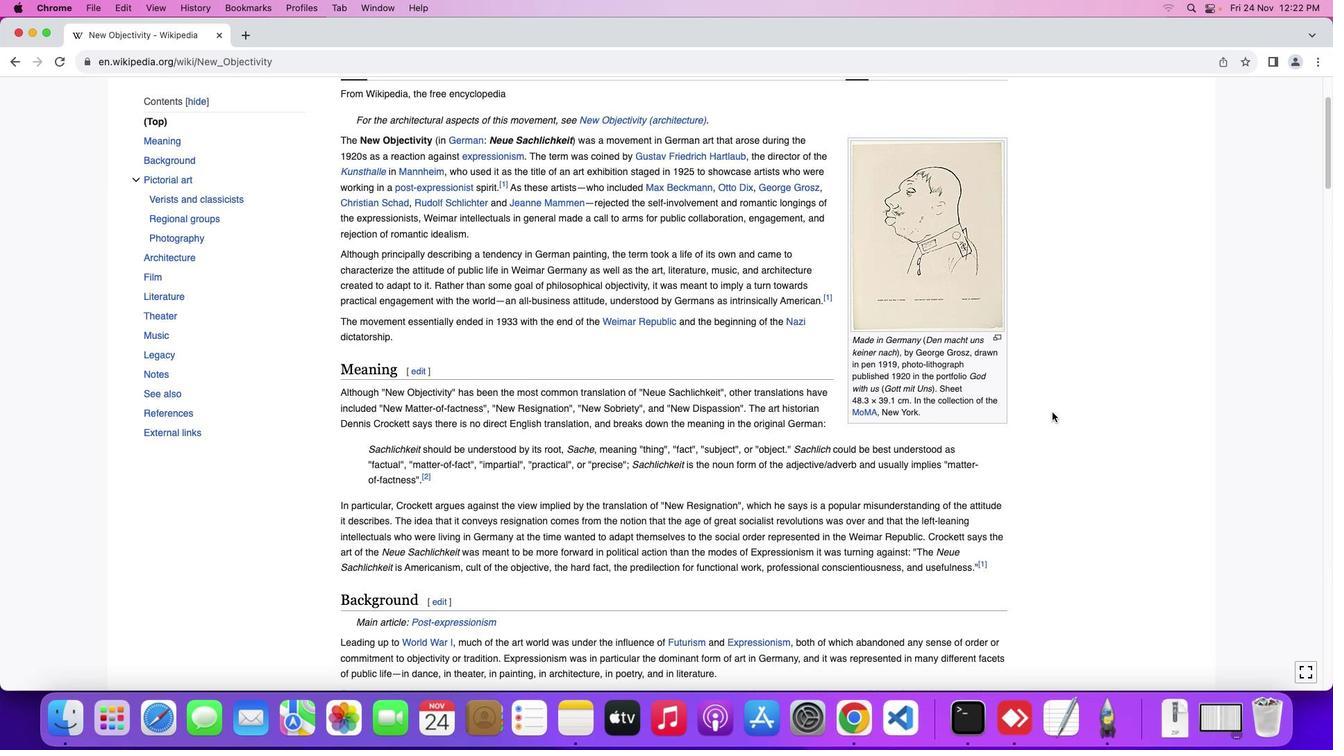 
Action: Mouse scrolled (1053, 412) with delta (0, 0)
Screenshot: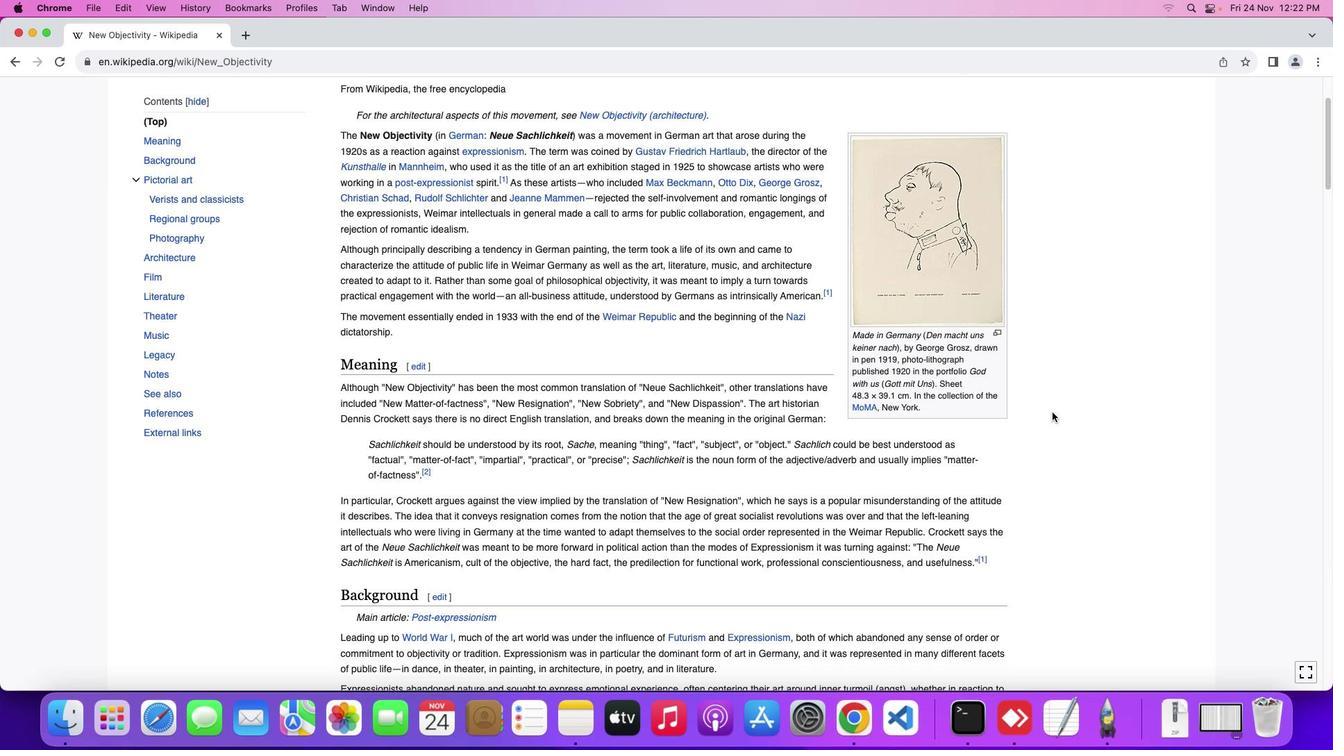
Action: Mouse scrolled (1053, 412) with delta (0, 0)
Screenshot: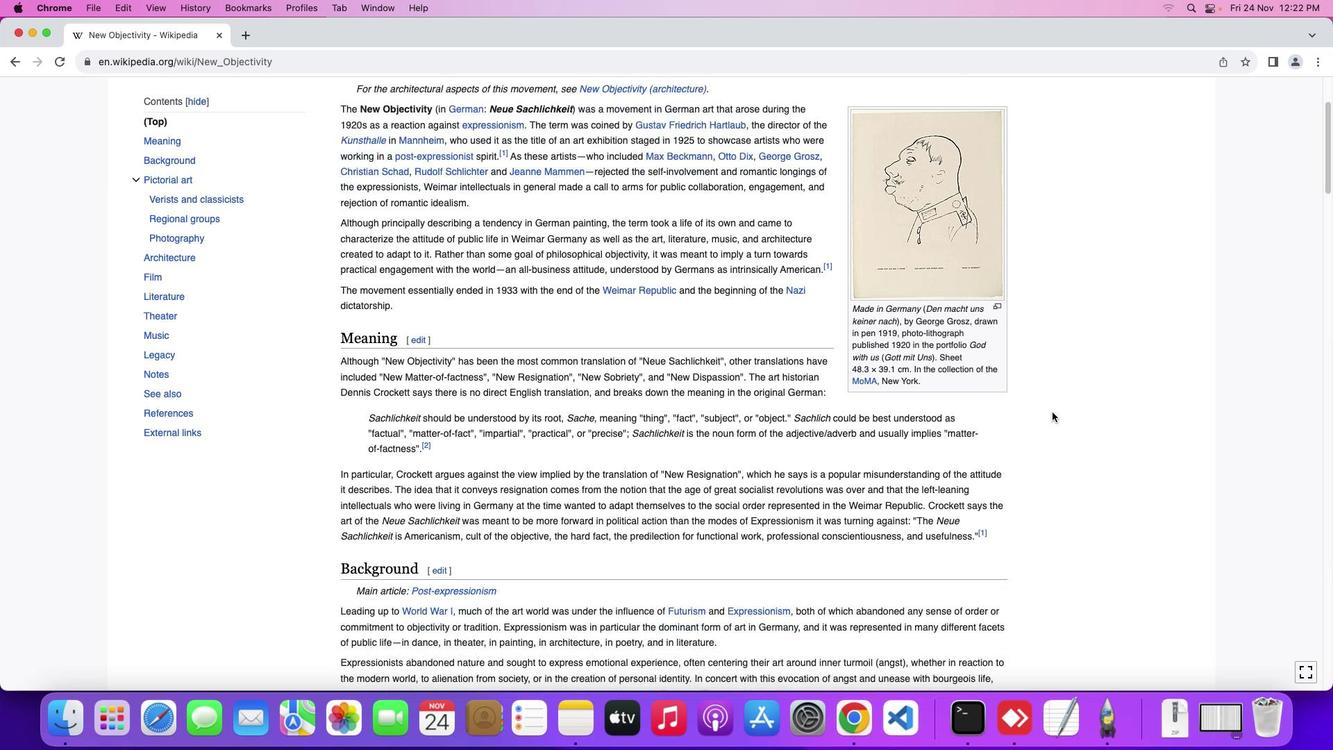 
Action: Mouse scrolled (1053, 412) with delta (0, 0)
Screenshot: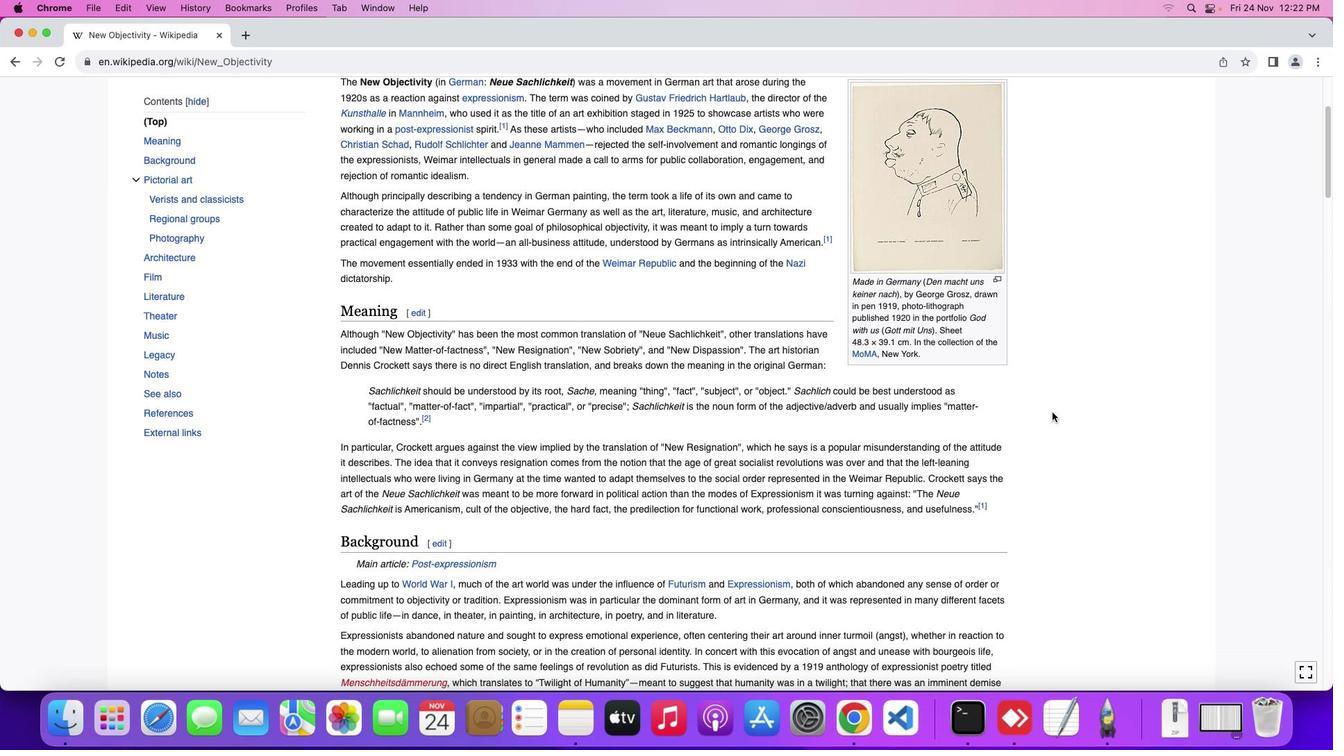 
Action: Mouse scrolled (1053, 412) with delta (0, 0)
Screenshot: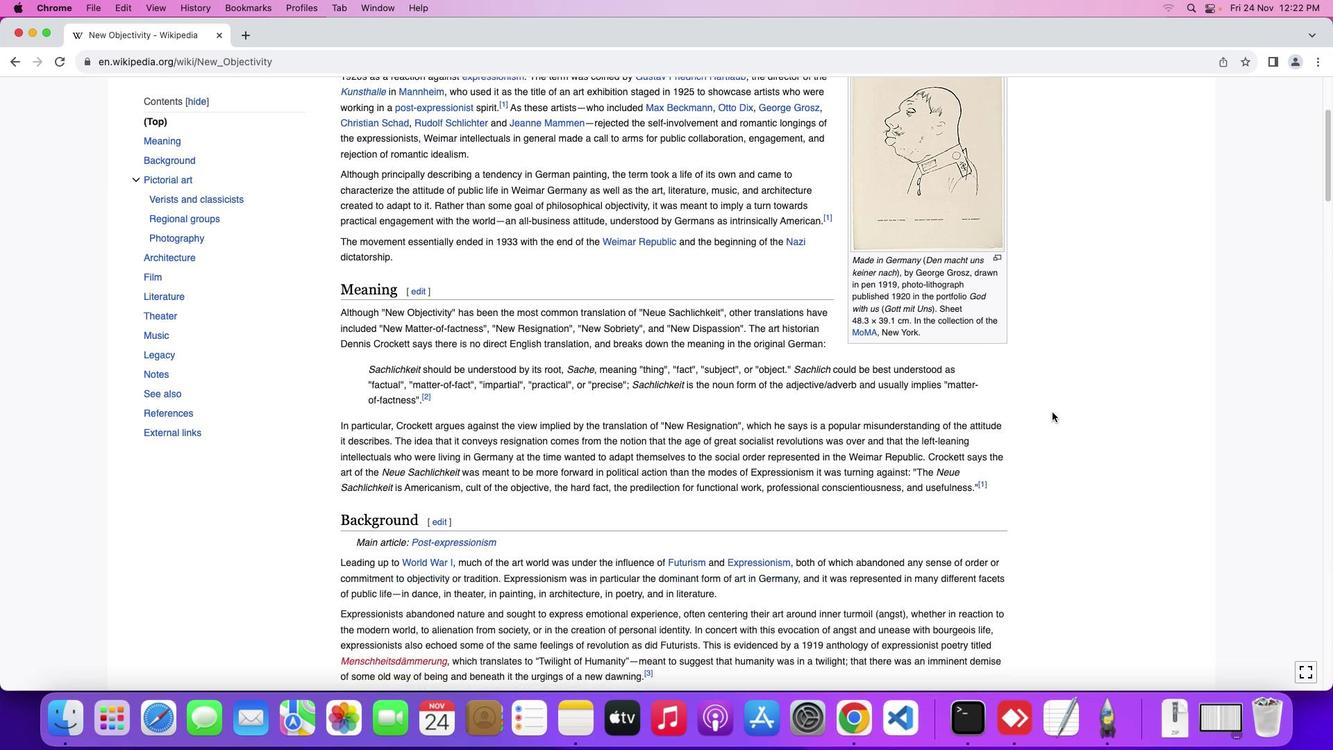 
Action: Mouse scrolled (1053, 412) with delta (0, -1)
Screenshot: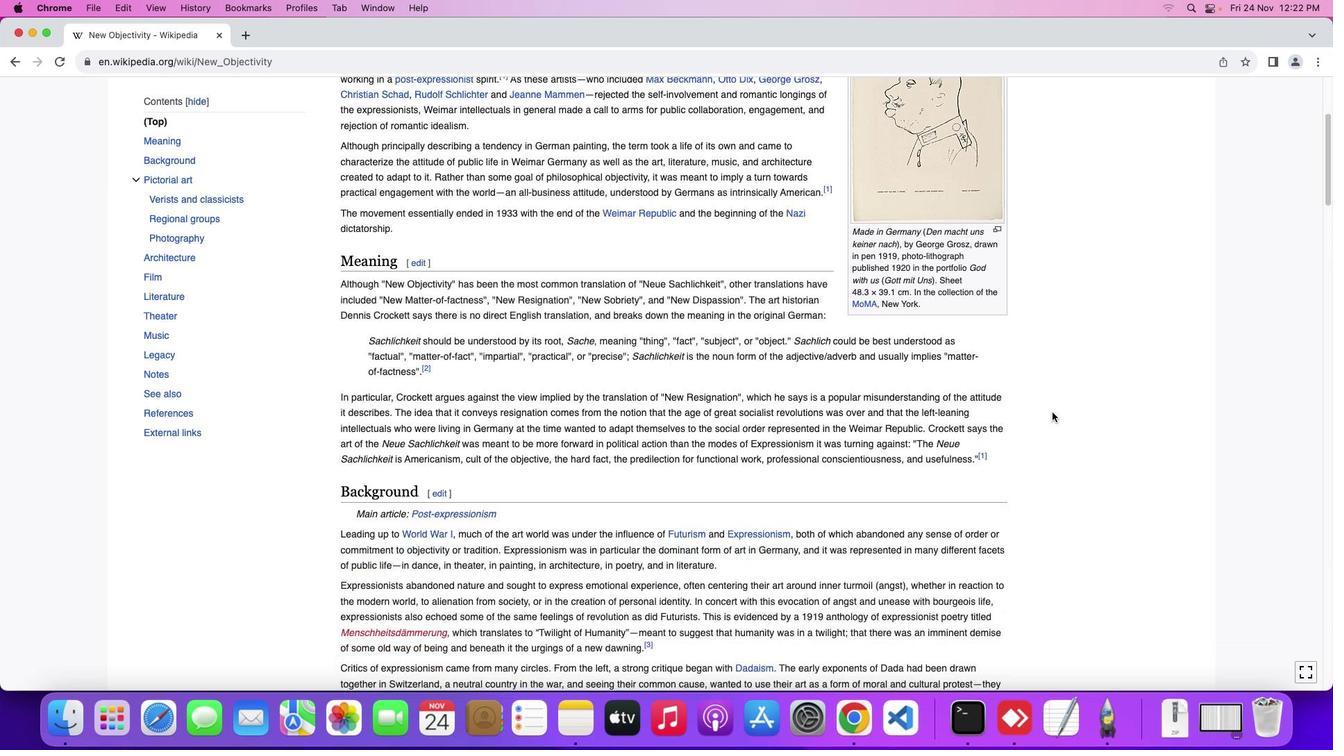 
Action: Mouse moved to (1053, 417)
Screenshot: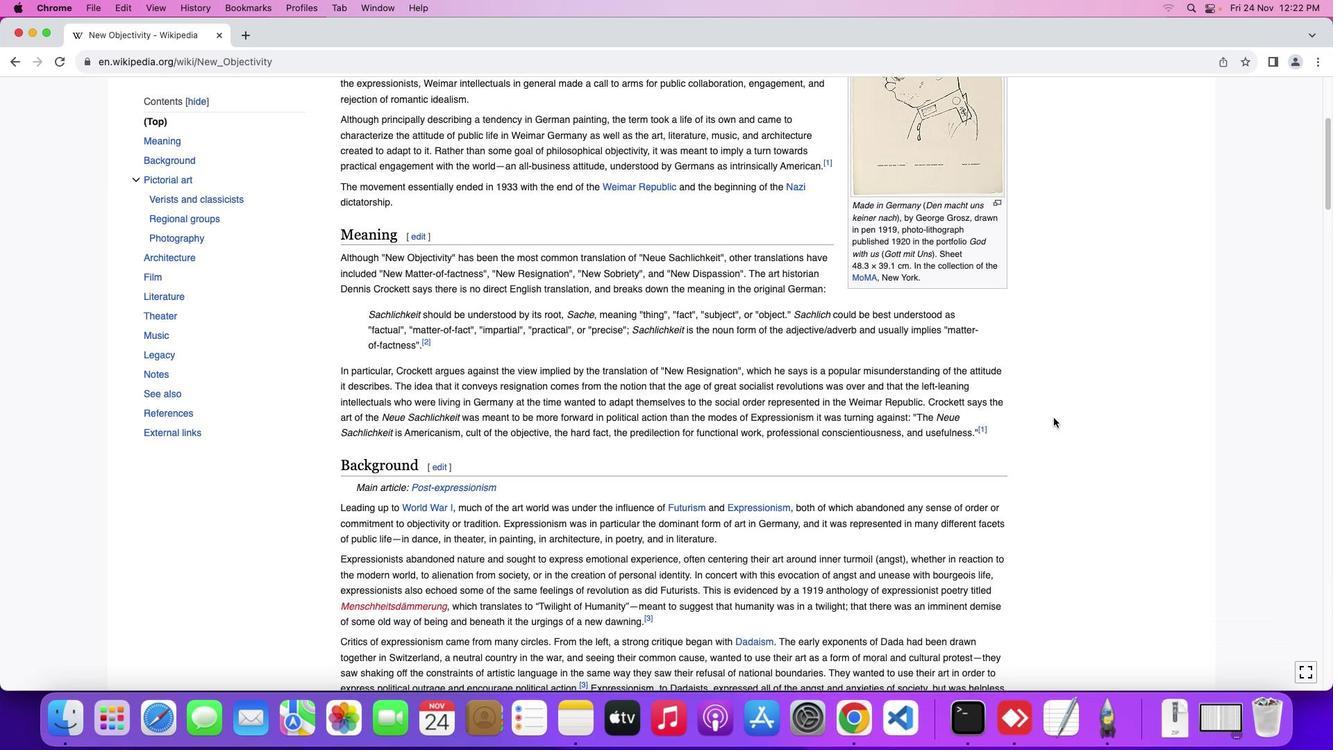 
Action: Mouse scrolled (1053, 417) with delta (0, 0)
Screenshot: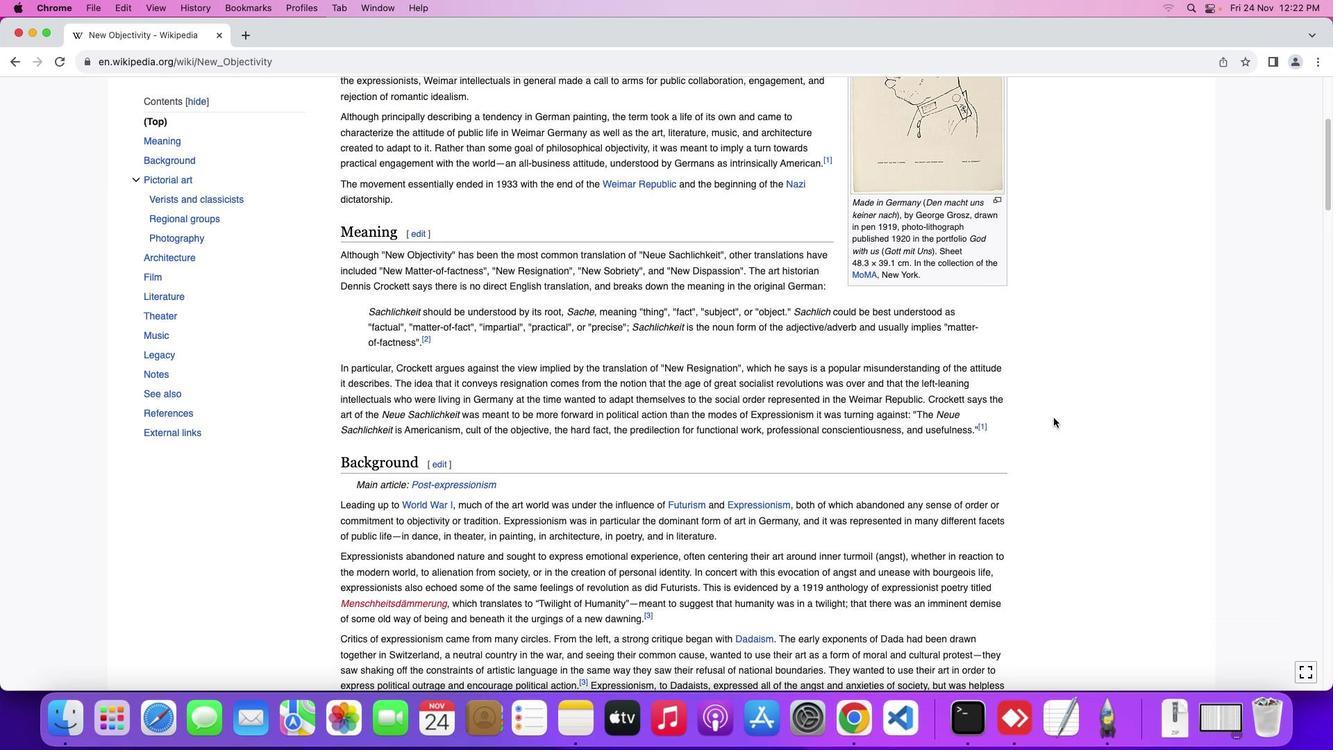 
Action: Mouse scrolled (1053, 417) with delta (0, 0)
Screenshot: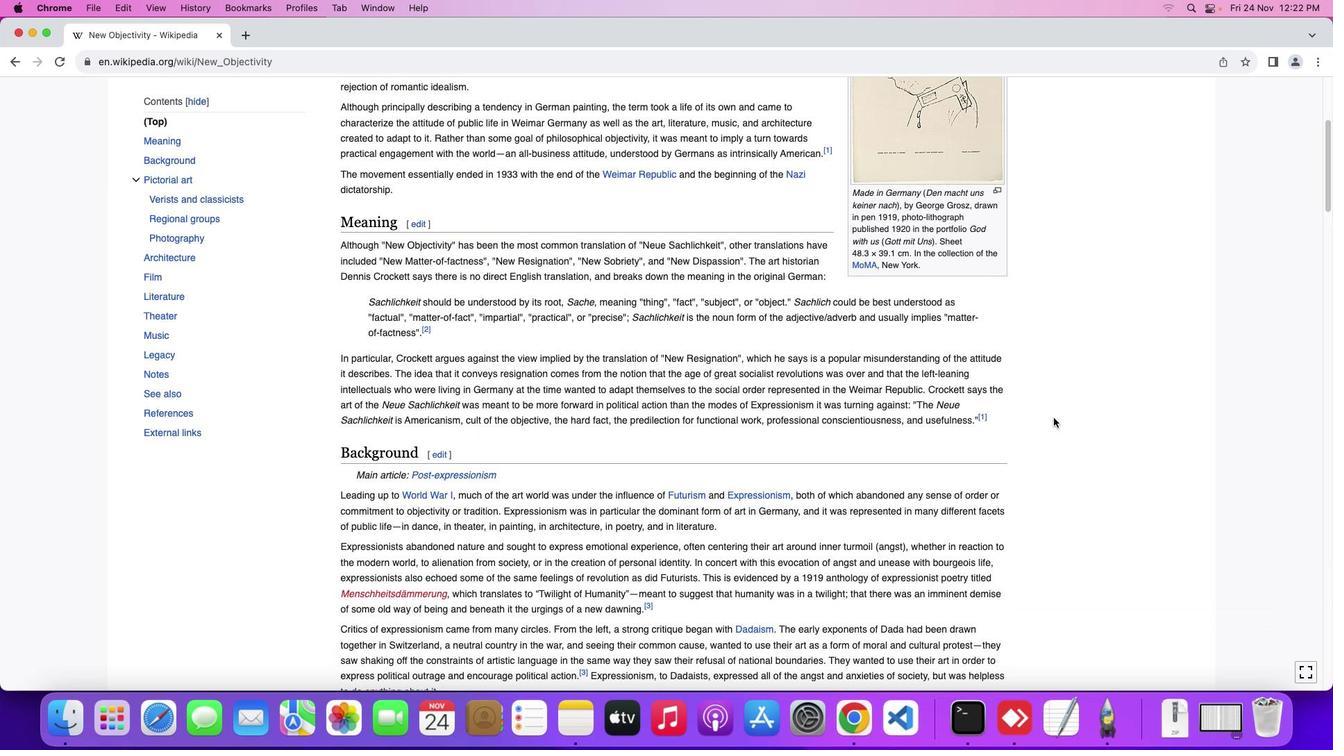 
Action: Mouse moved to (1056, 423)
Screenshot: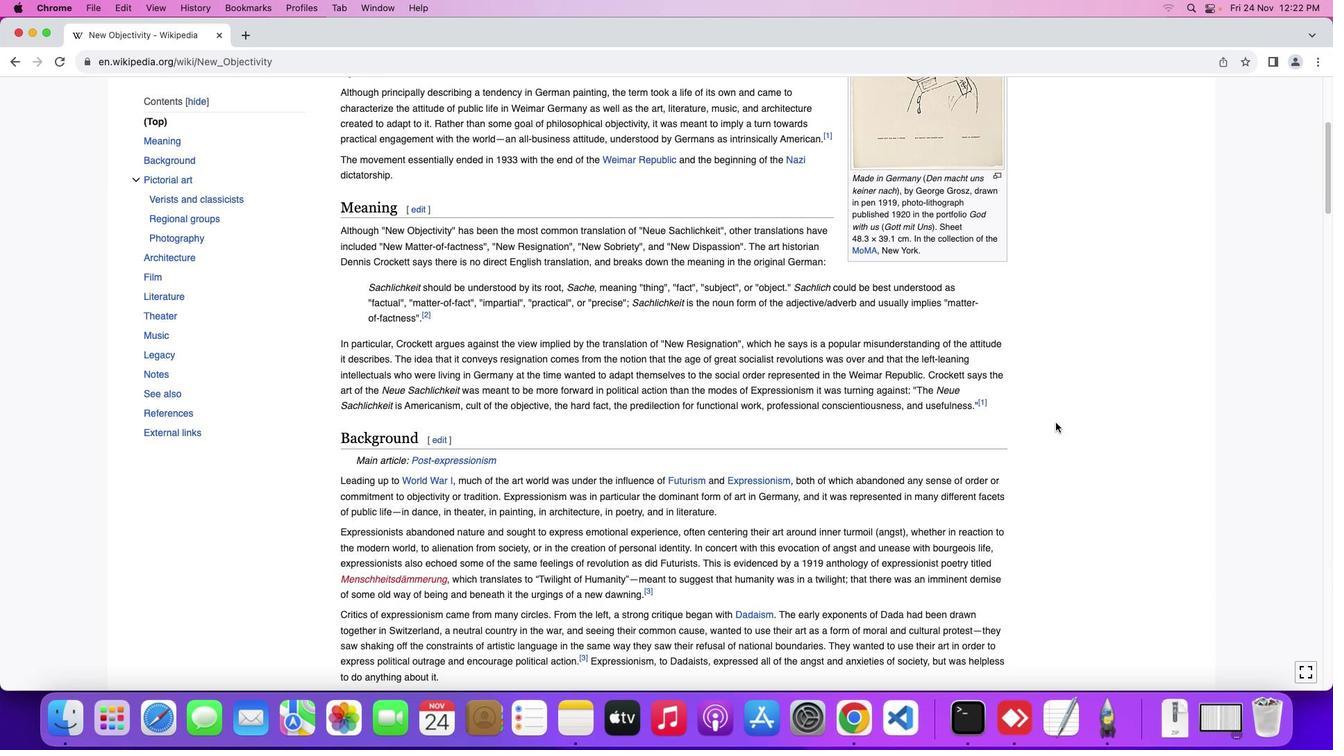 
Action: Mouse scrolled (1056, 423) with delta (0, 0)
Screenshot: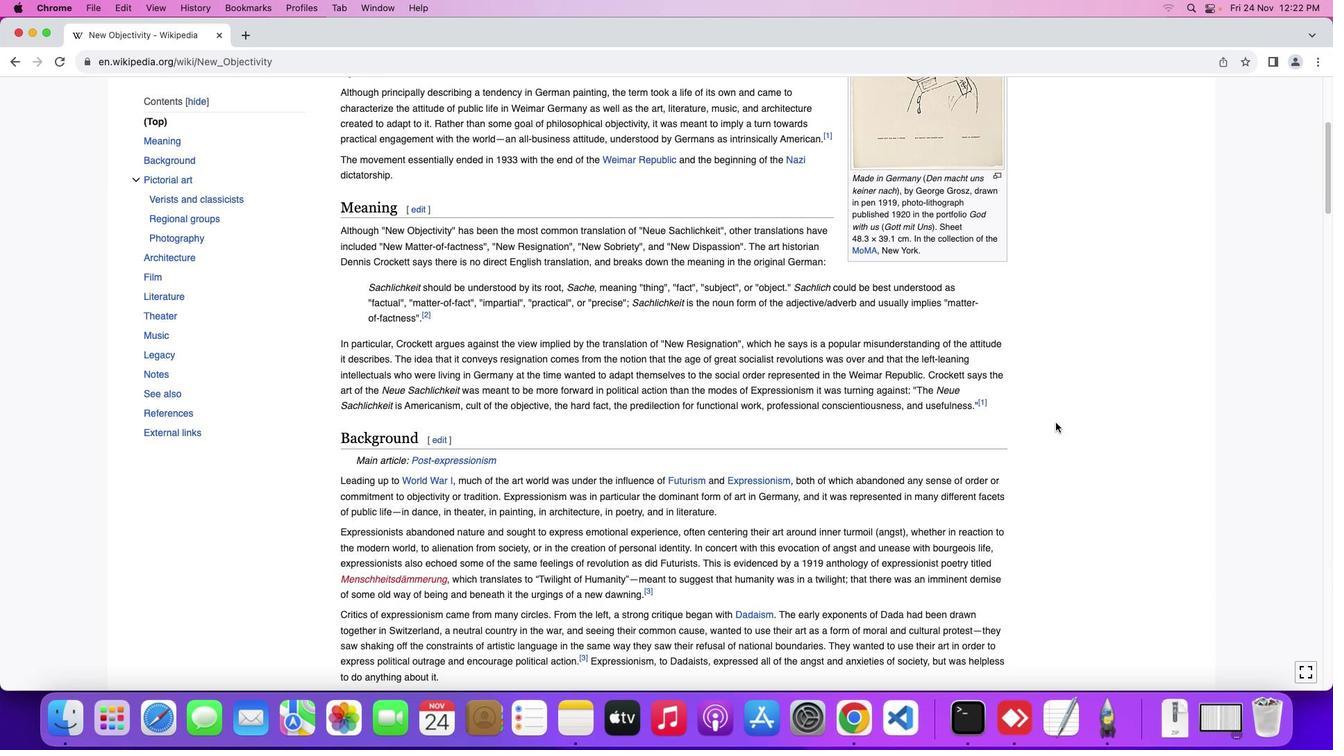 
Action: Mouse scrolled (1056, 423) with delta (0, 0)
Screenshot: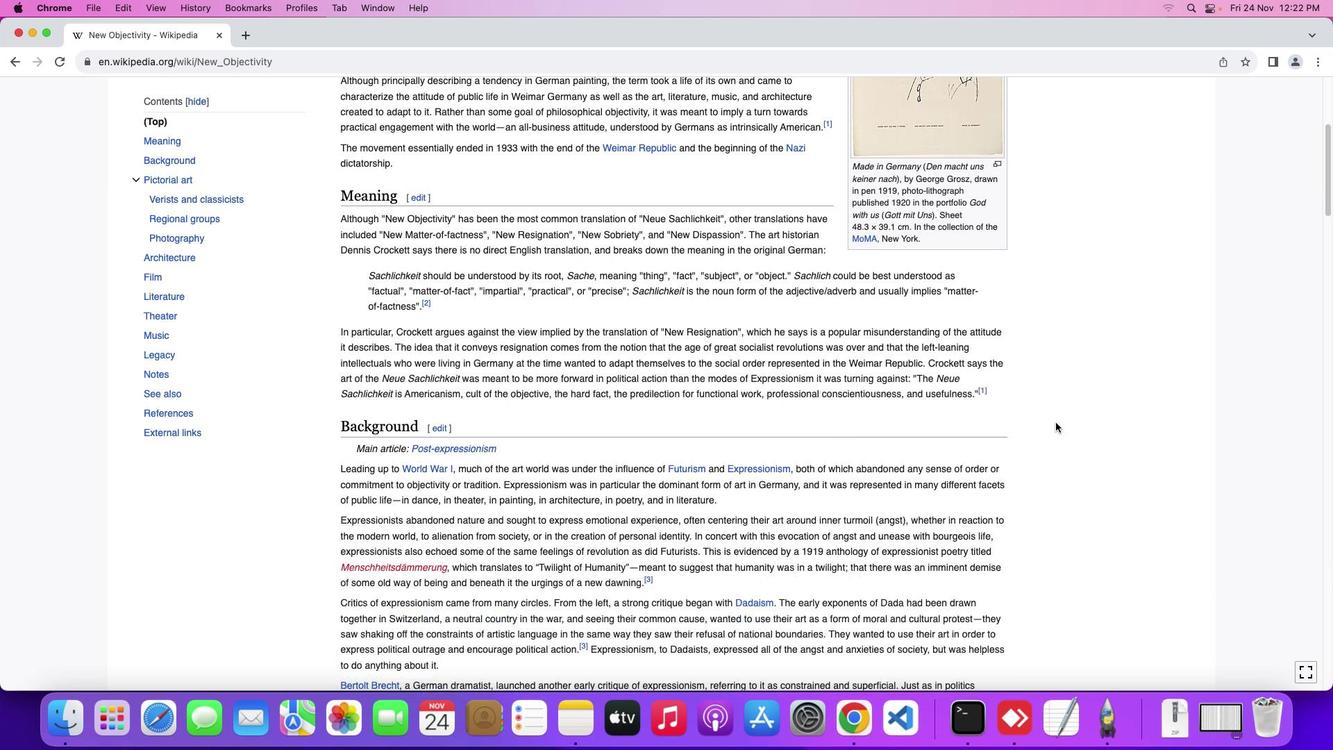 
Action: Mouse scrolled (1056, 423) with delta (0, -1)
Screenshot: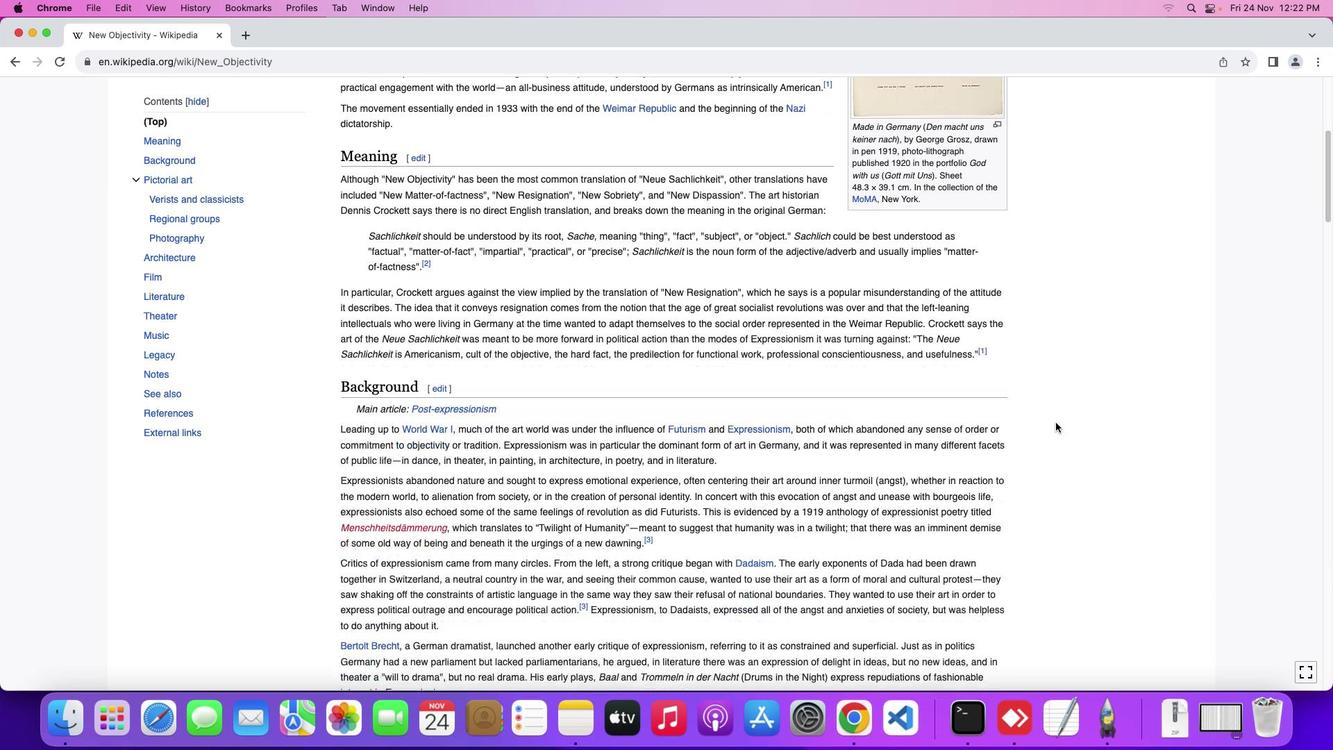 
Action: Mouse moved to (1058, 427)
Screenshot: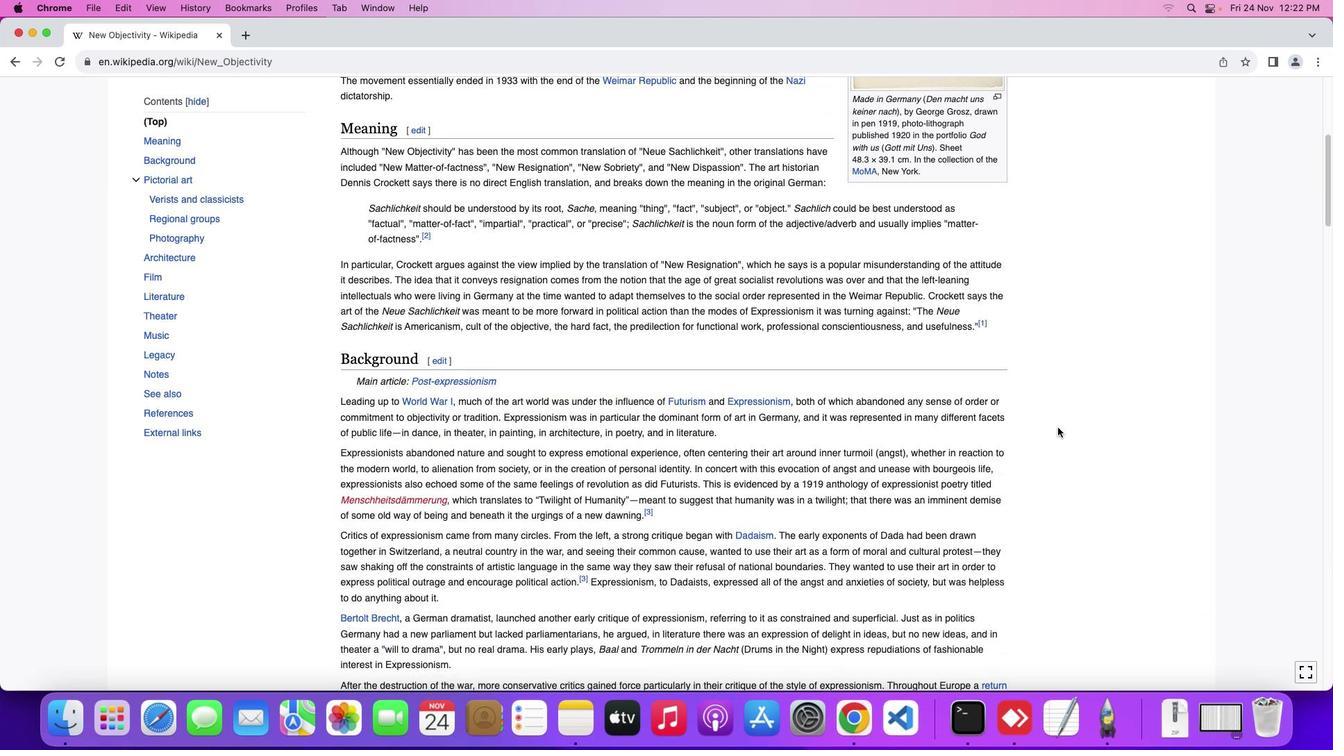 
Action: Mouse scrolled (1058, 427) with delta (0, 0)
Screenshot: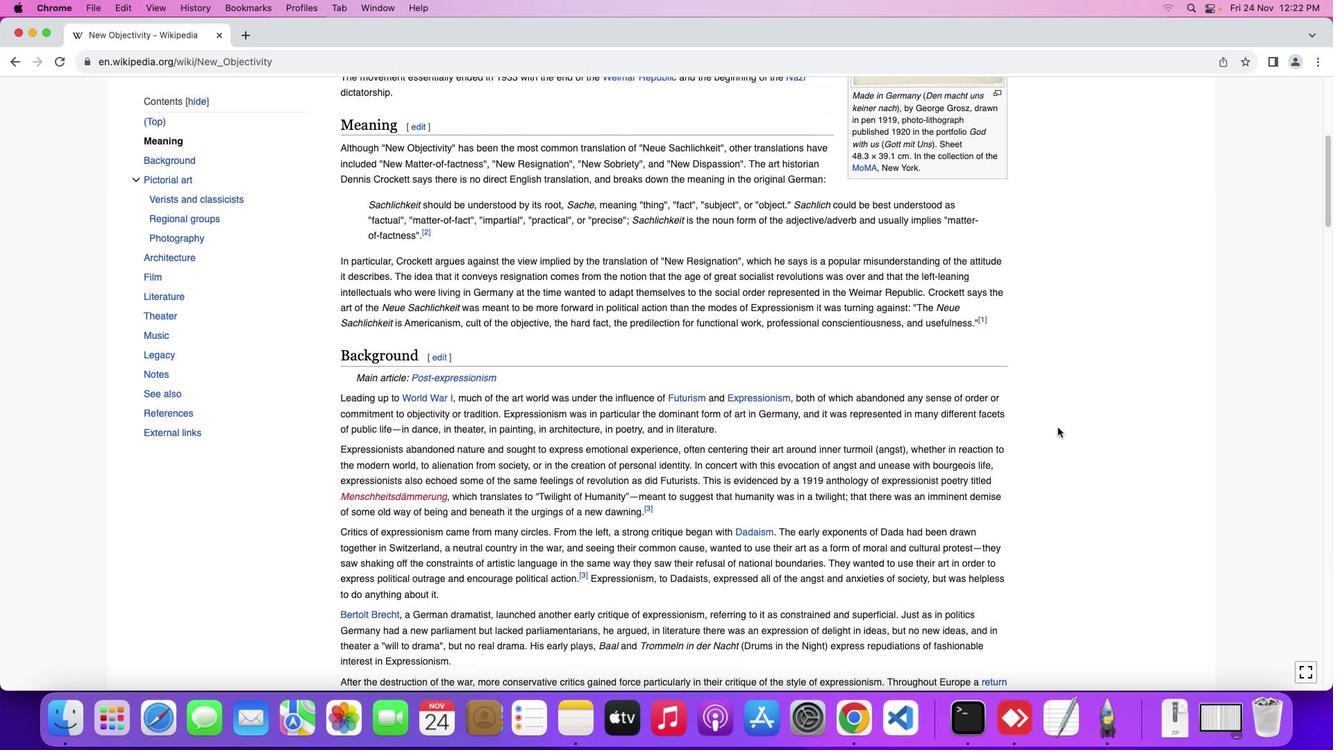 
Action: Mouse scrolled (1058, 427) with delta (0, 0)
Screenshot: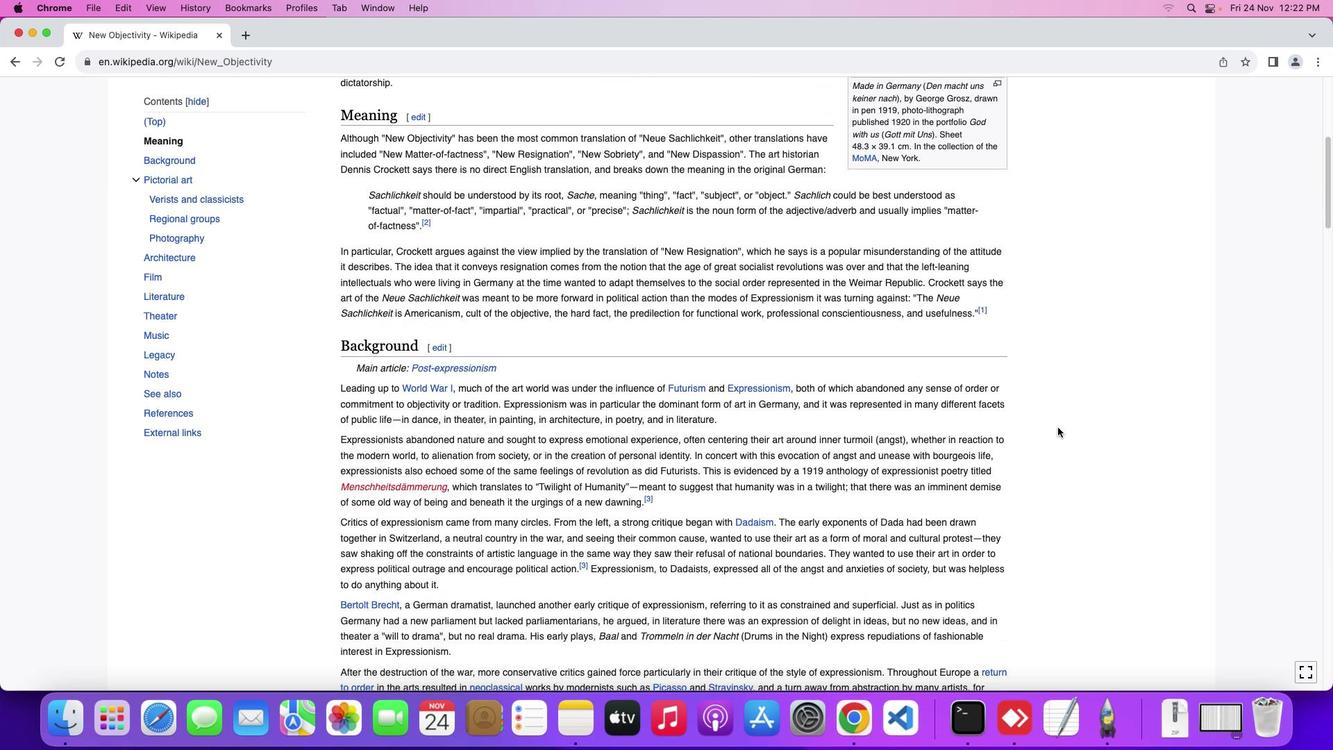 
Action: Mouse moved to (1058, 432)
Screenshot: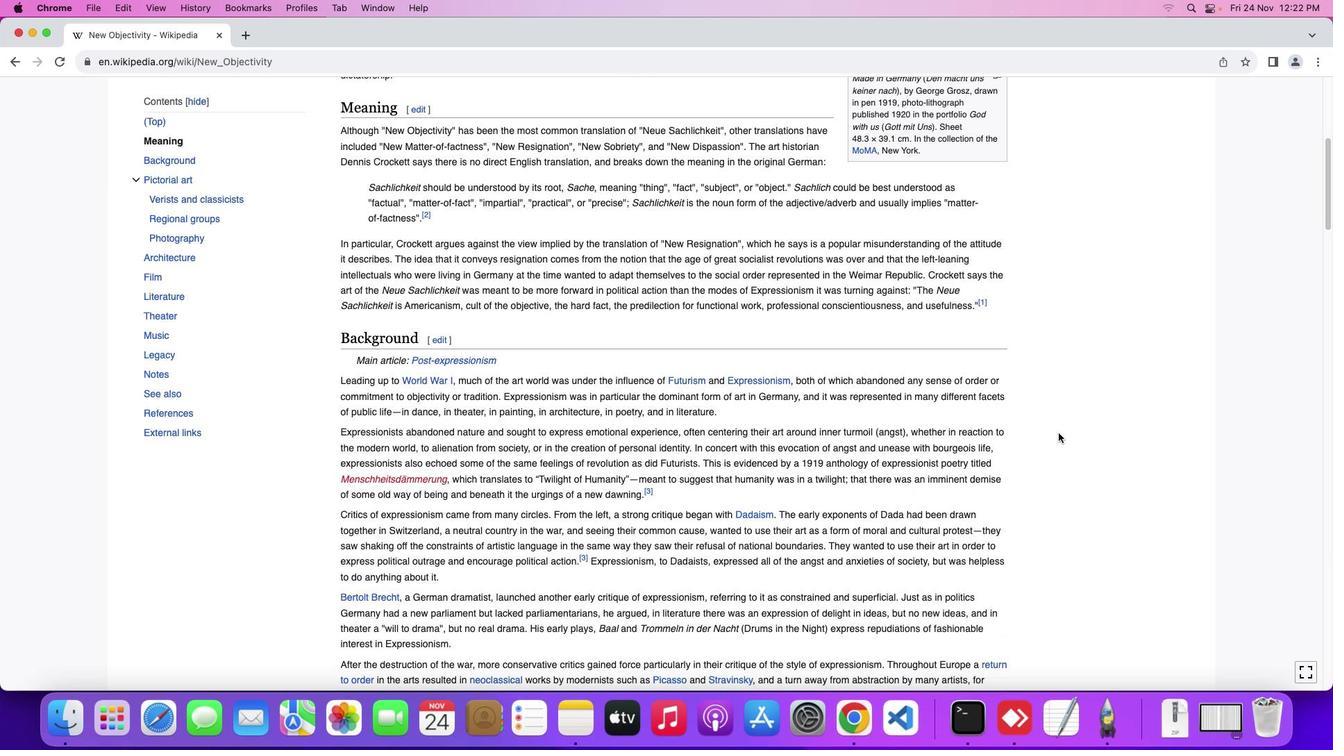 
Action: Mouse scrolled (1058, 432) with delta (0, 0)
Screenshot: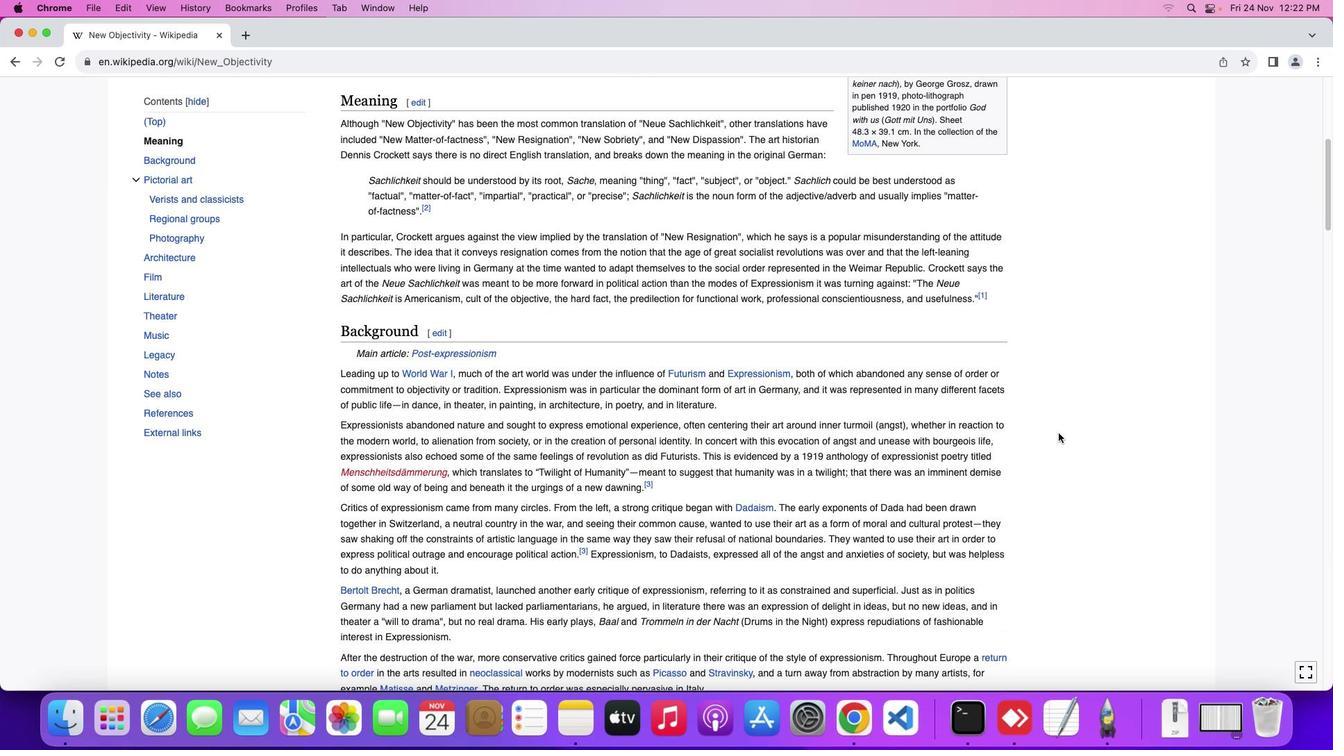 
Action: Mouse moved to (1058, 432)
Screenshot: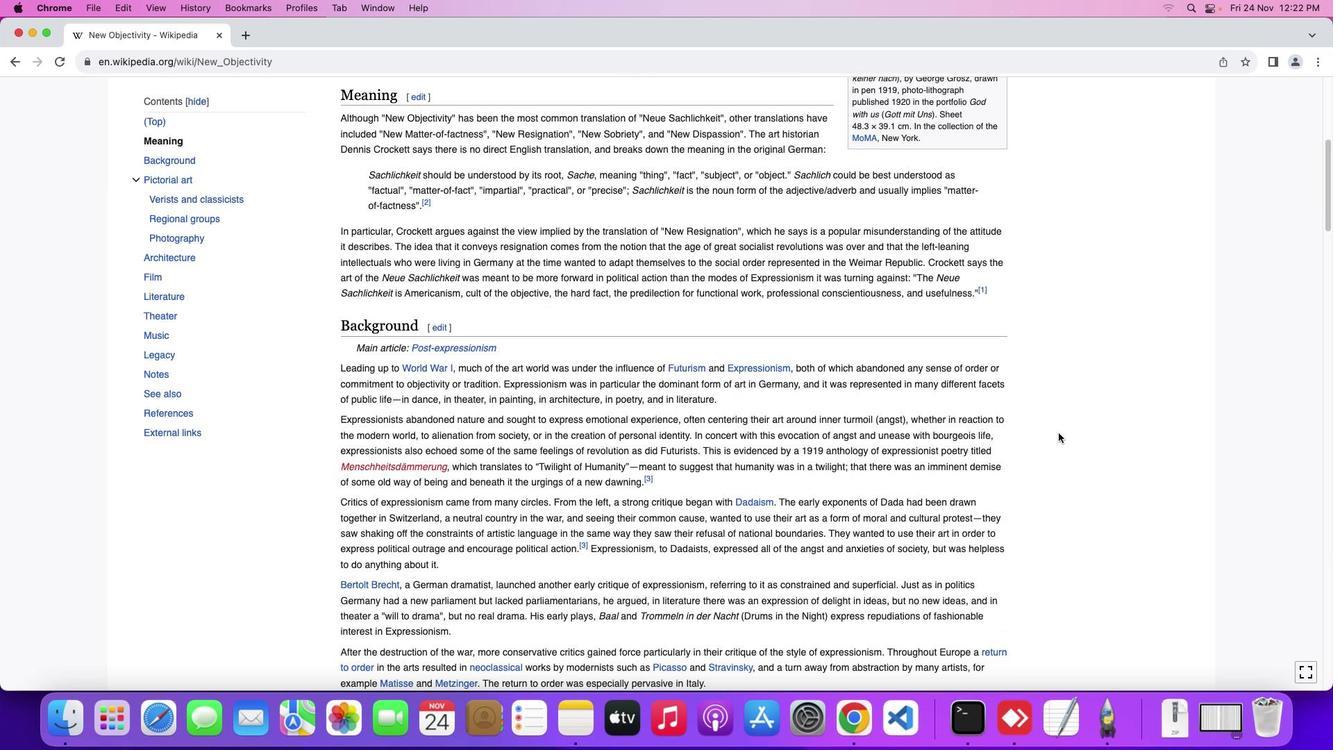 
Action: Mouse scrolled (1058, 432) with delta (0, 0)
Screenshot: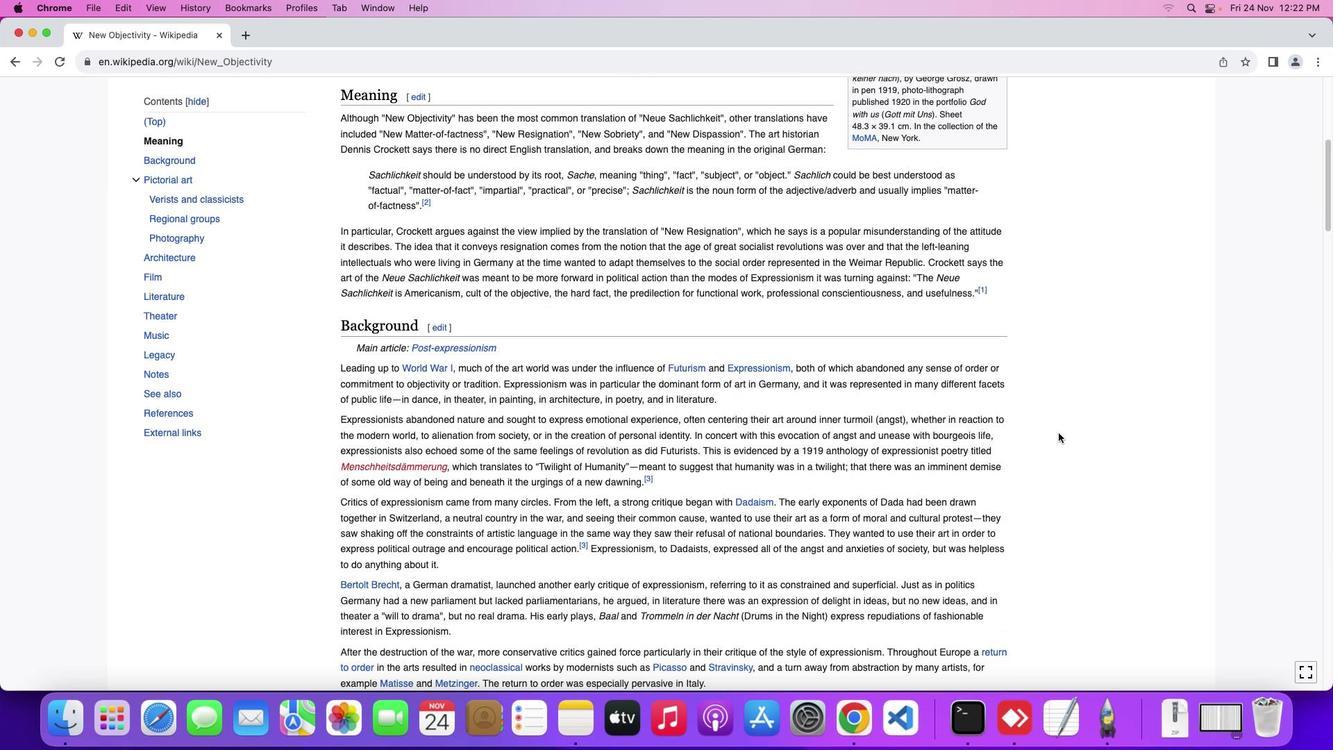 
Action: Mouse moved to (1058, 441)
Screenshot: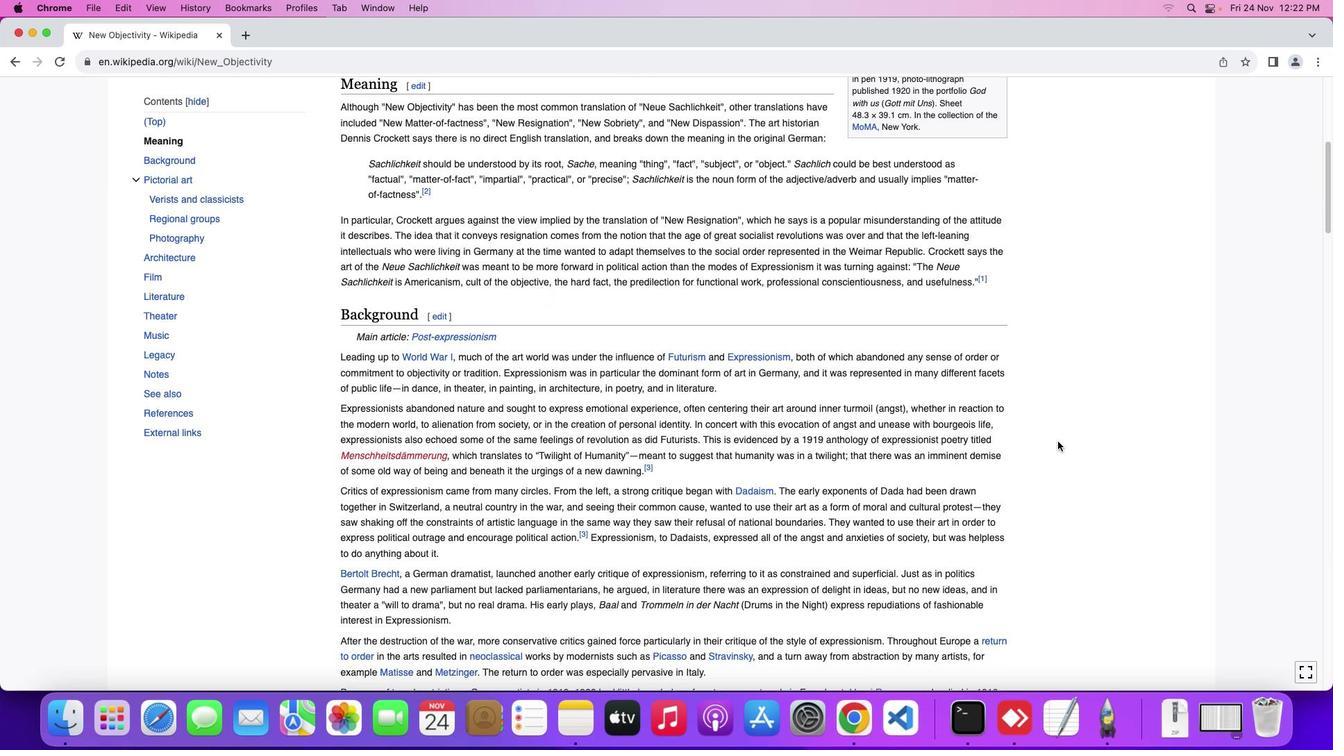 
Action: Mouse scrolled (1058, 441) with delta (0, 0)
Screenshot: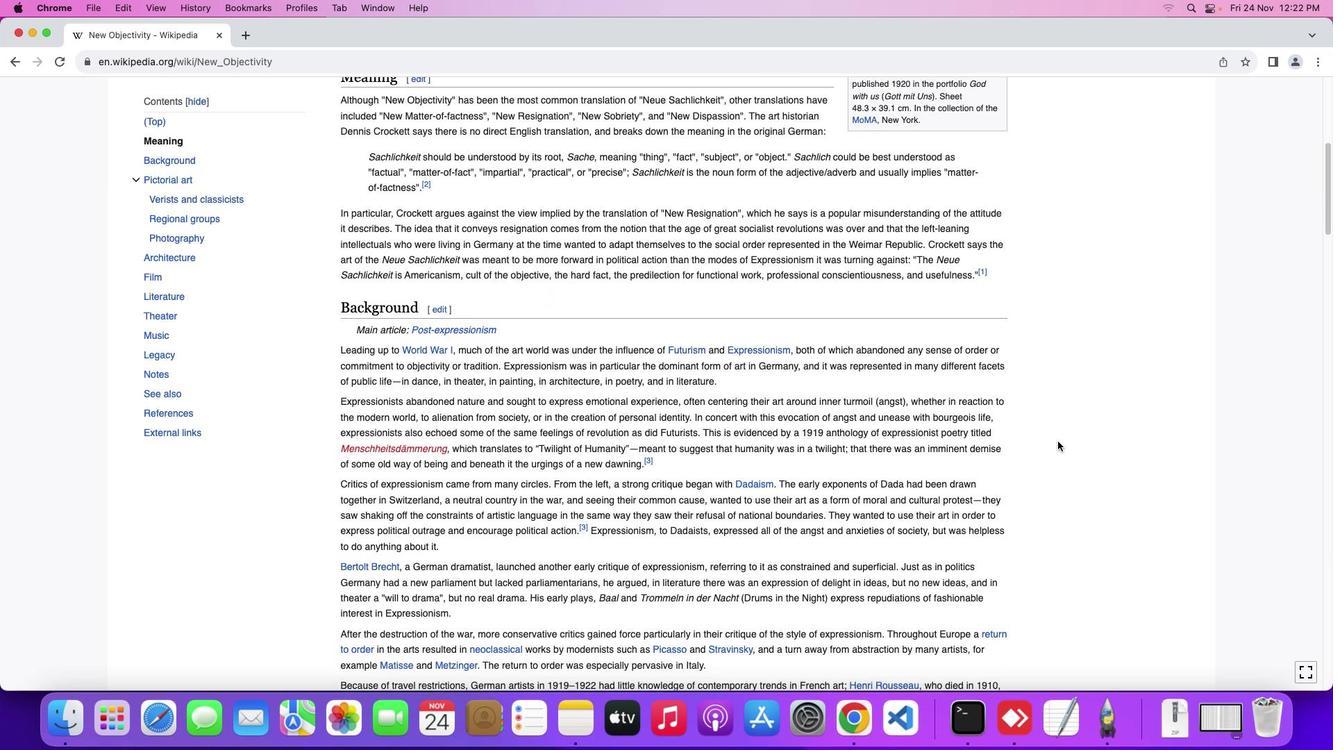 
Action: Mouse scrolled (1058, 441) with delta (0, 0)
Screenshot: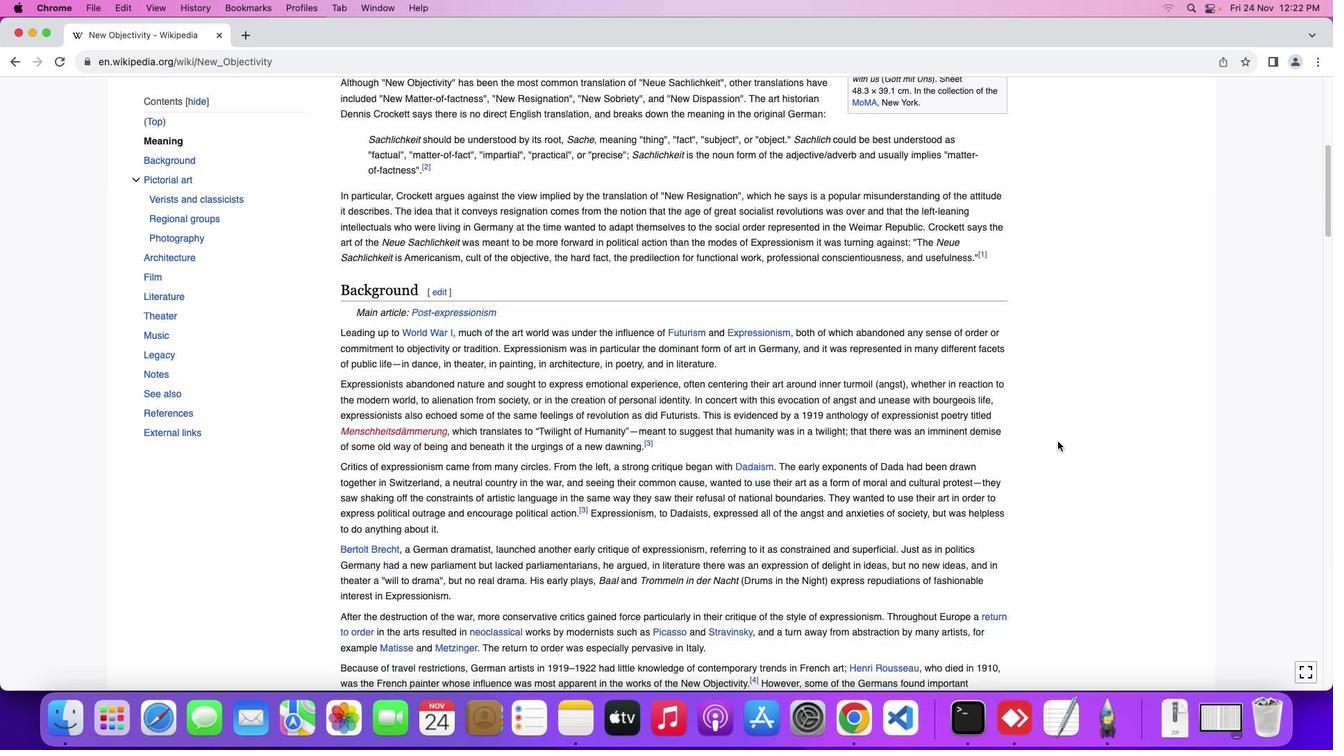 
Action: Mouse scrolled (1058, 441) with delta (0, -1)
Screenshot: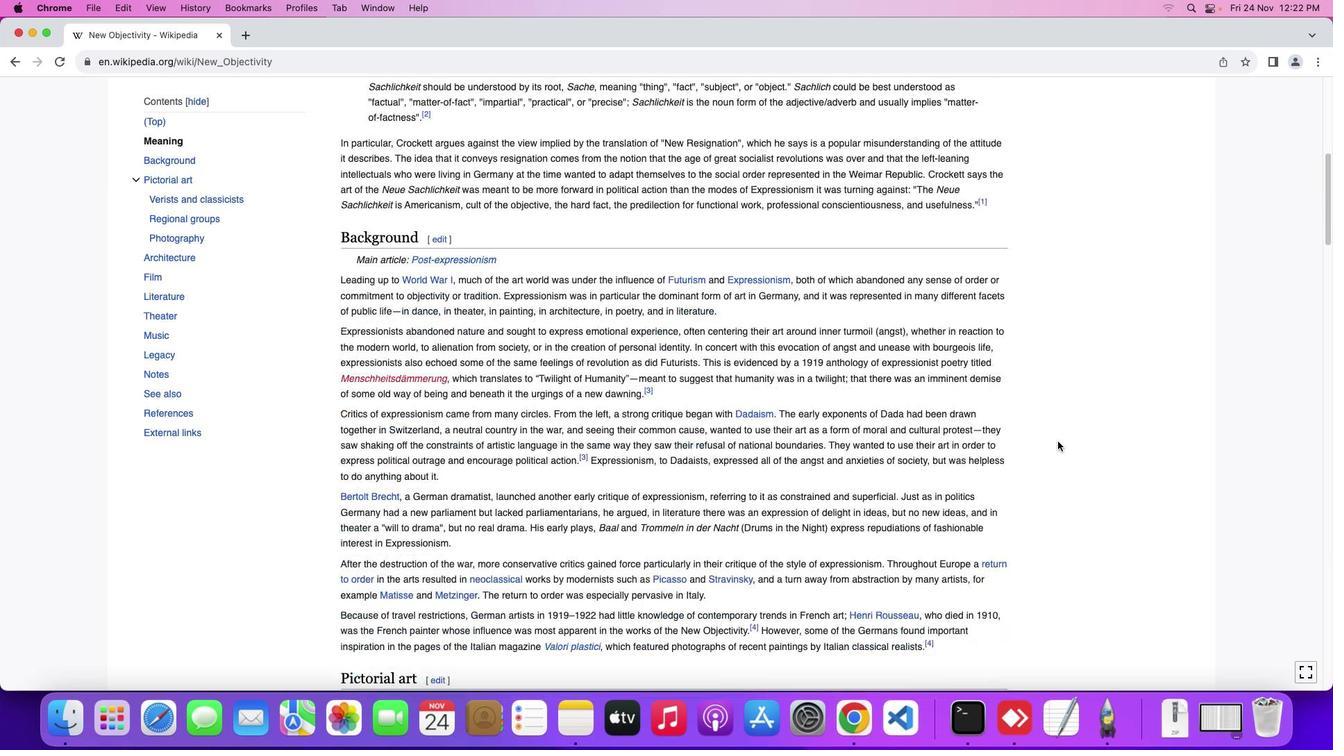 
Action: Mouse moved to (1056, 444)
Screenshot: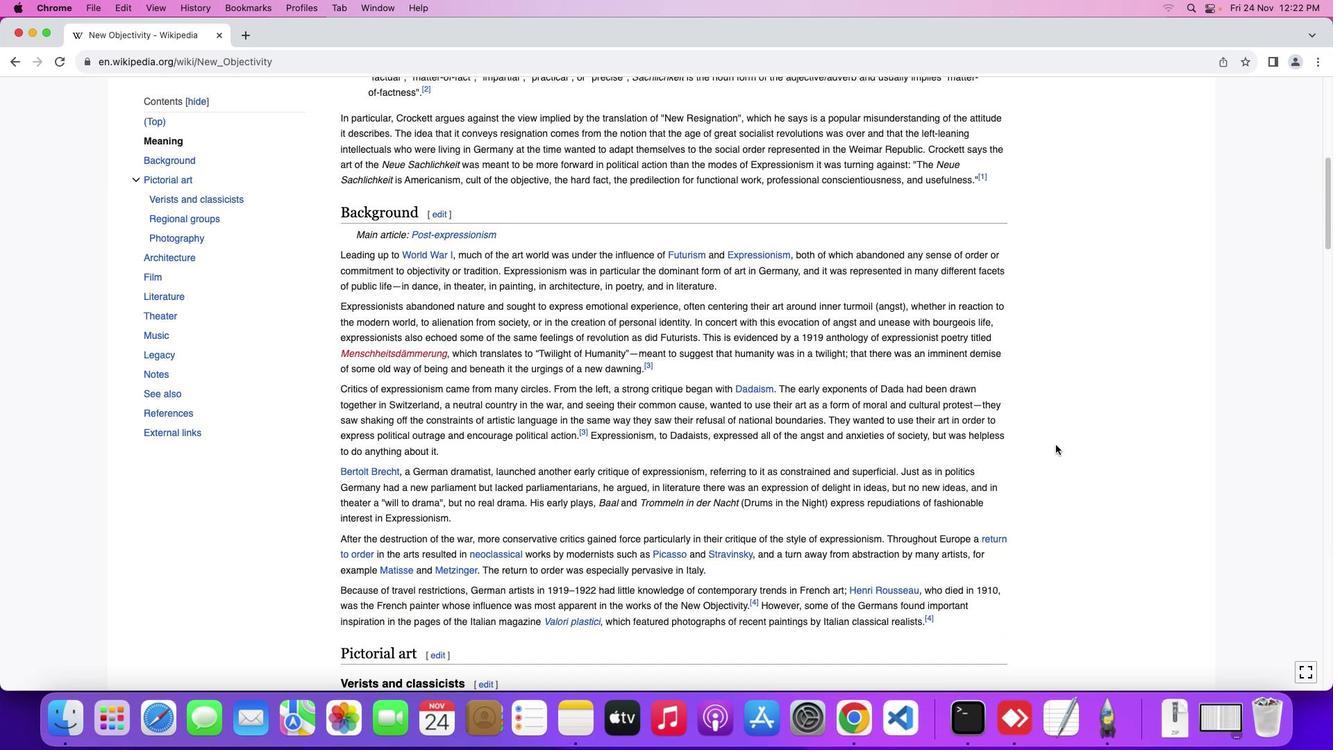 
Action: Mouse scrolled (1056, 444) with delta (0, 0)
Screenshot: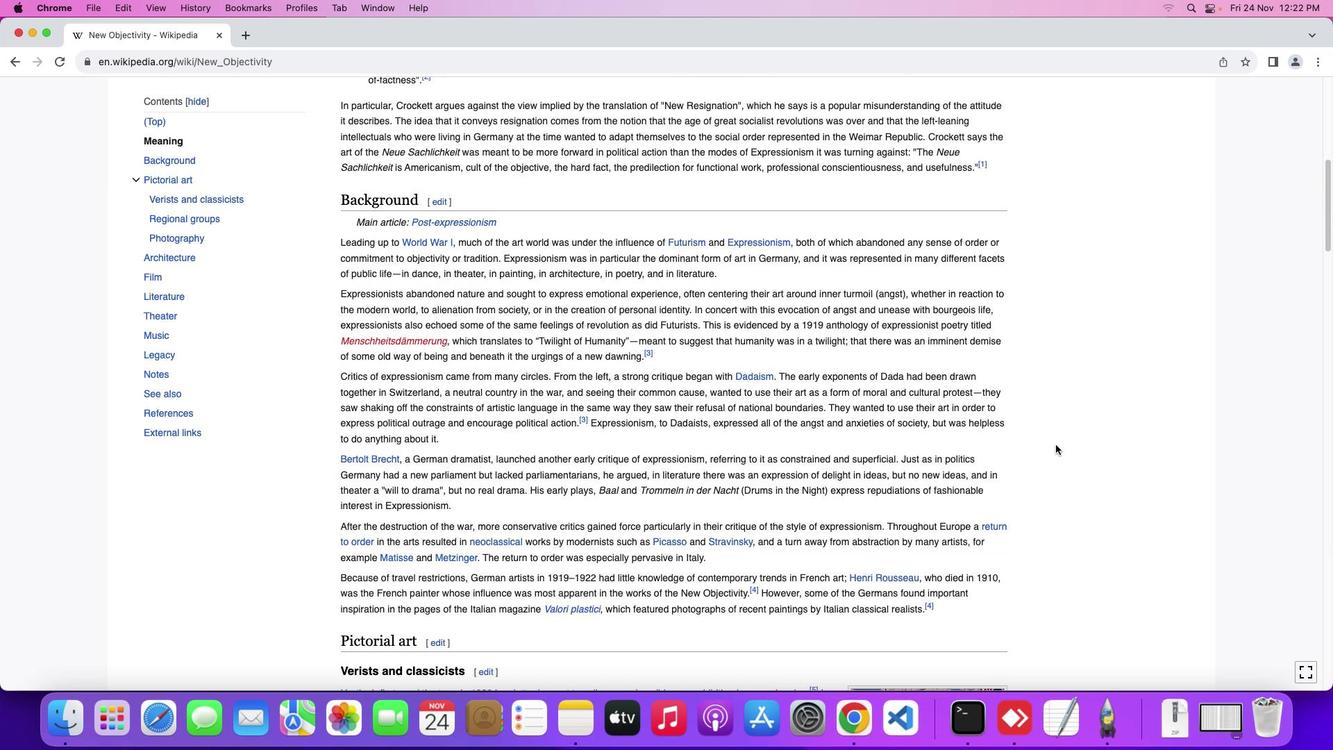 
Action: Mouse scrolled (1056, 444) with delta (0, 0)
Screenshot: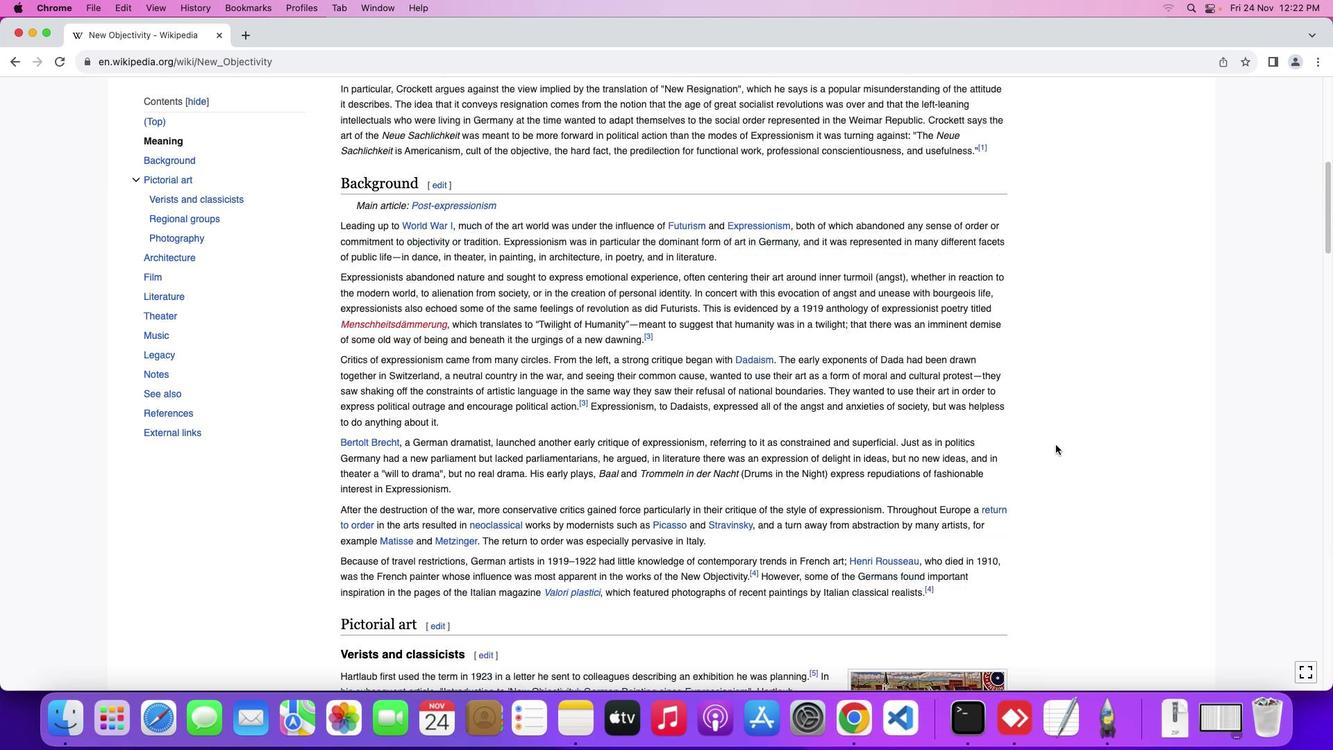 
Action: Mouse moved to (1056, 444)
Screenshot: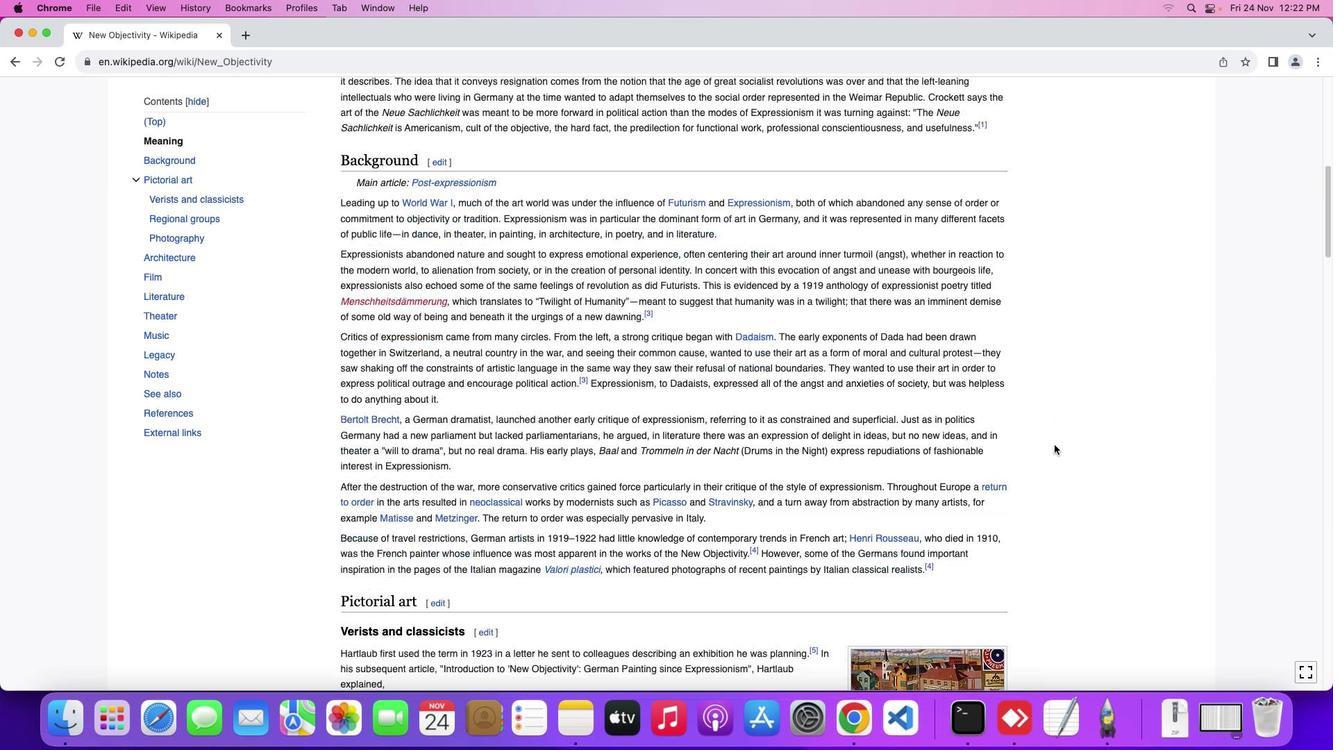 
Action: Mouse scrolled (1056, 444) with delta (0, -1)
Screenshot: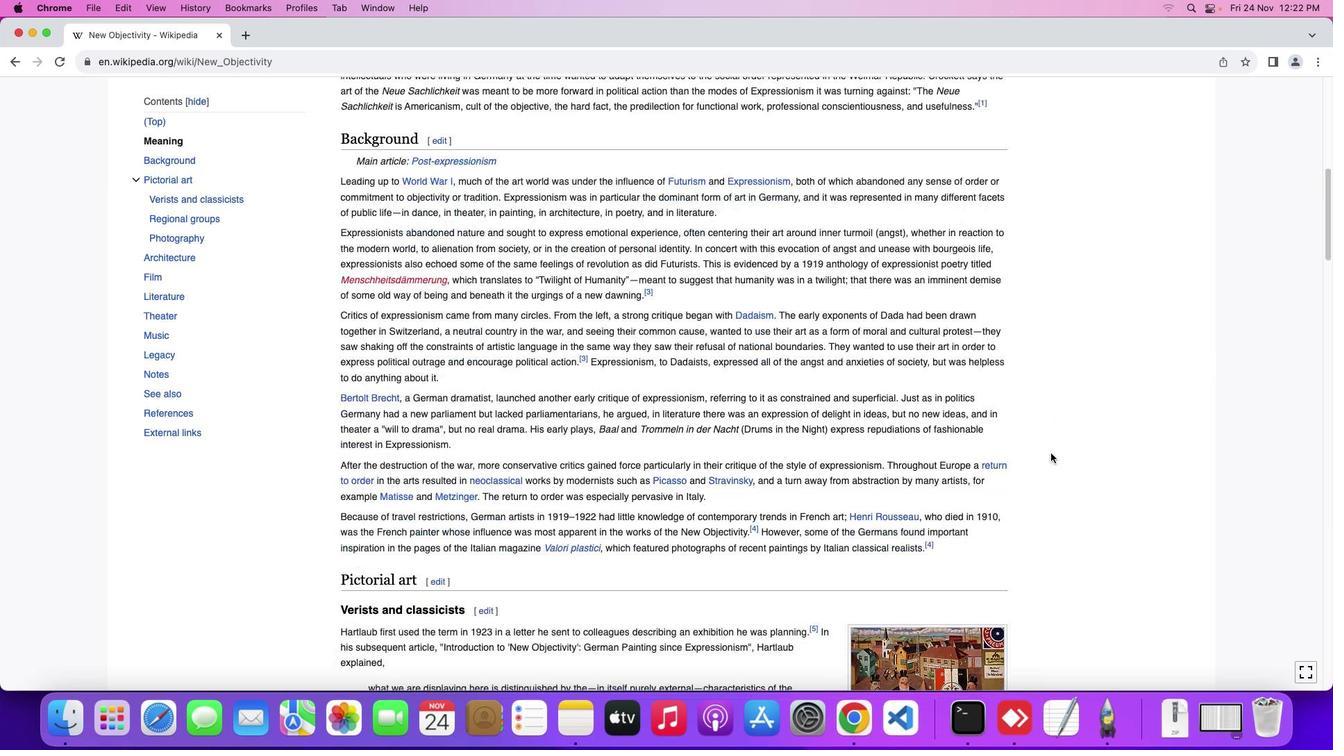 
Action: Mouse moved to (1049, 456)
Screenshot: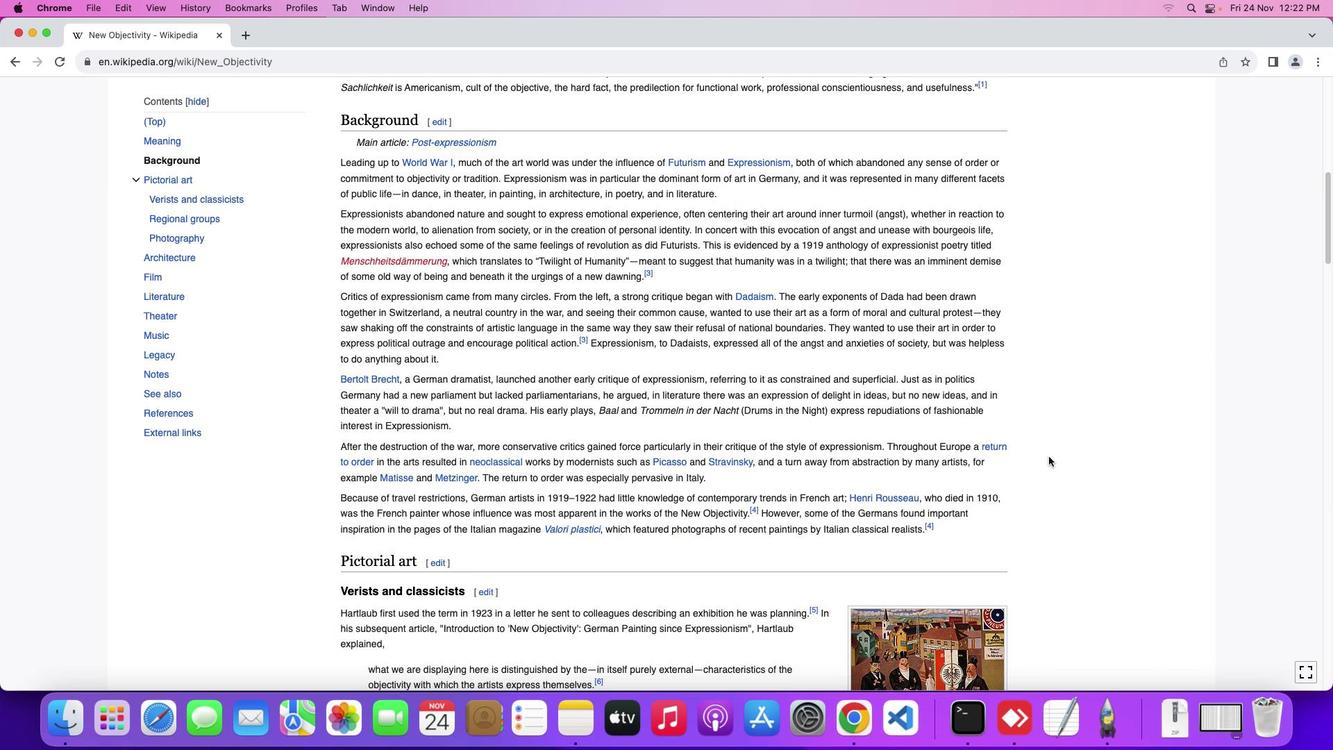 
Action: Mouse scrolled (1049, 456) with delta (0, 0)
Screenshot: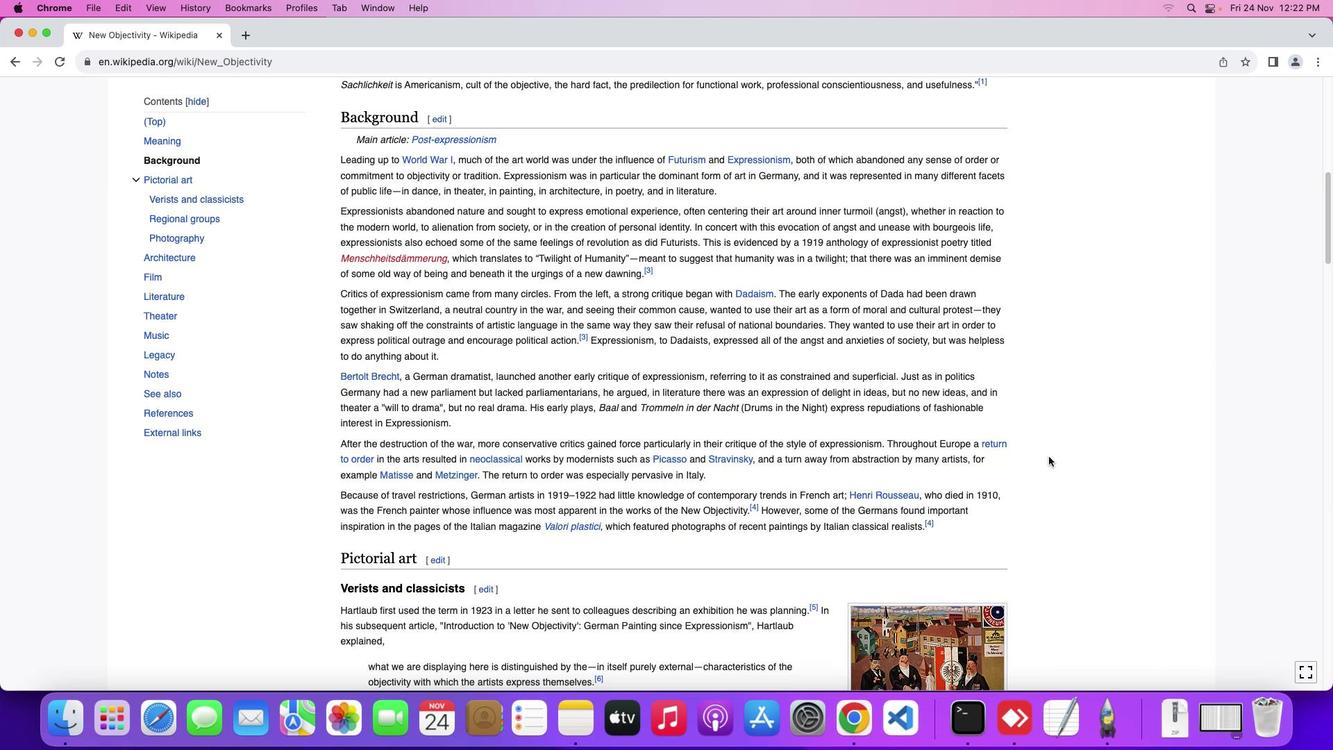 
Action: Mouse scrolled (1049, 456) with delta (0, 0)
Screenshot: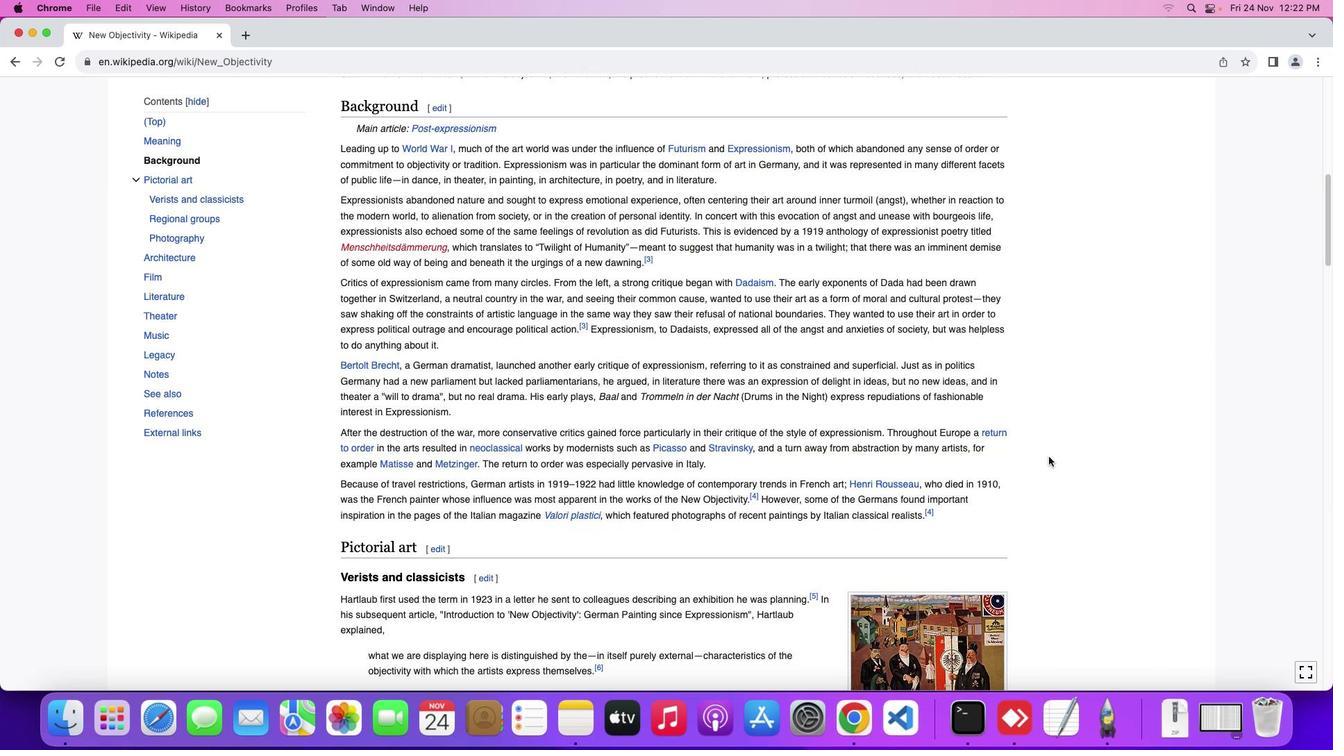 
Action: Mouse moved to (1048, 457)
Screenshot: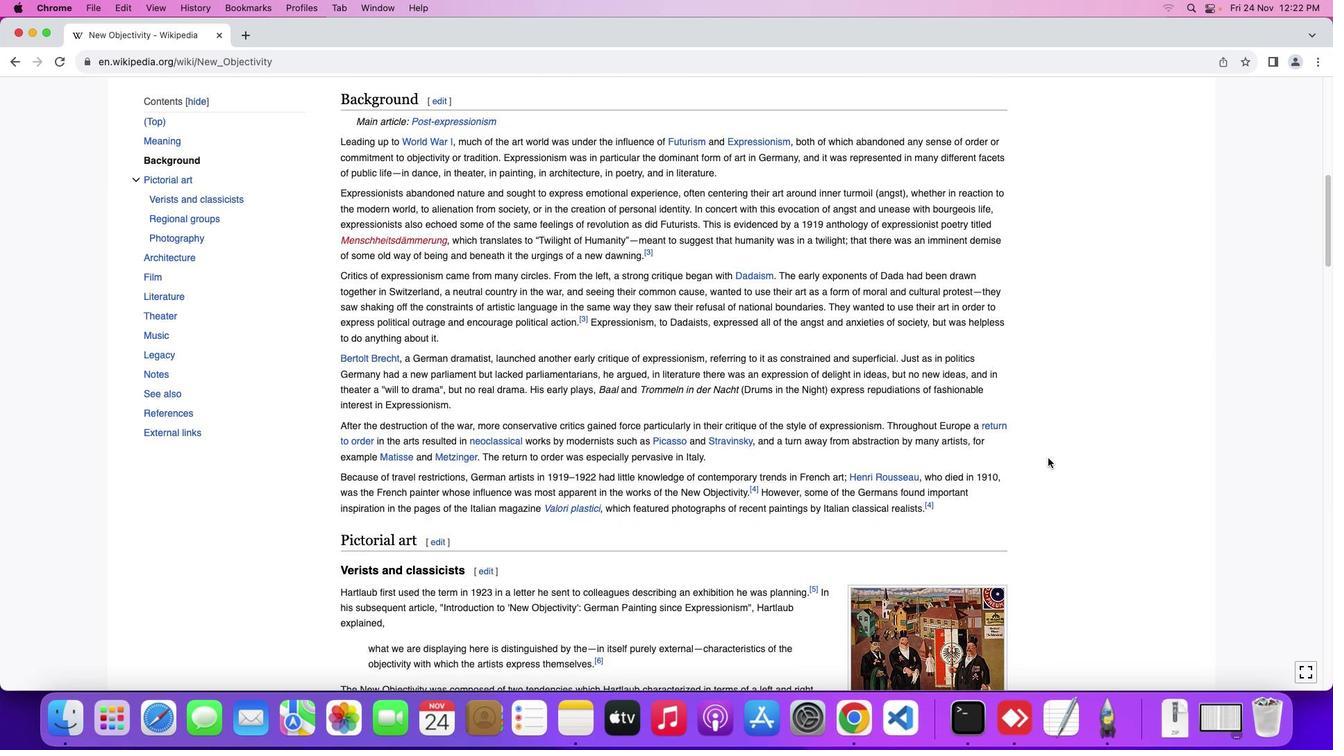 
Action: Mouse scrolled (1048, 457) with delta (0, 0)
Screenshot: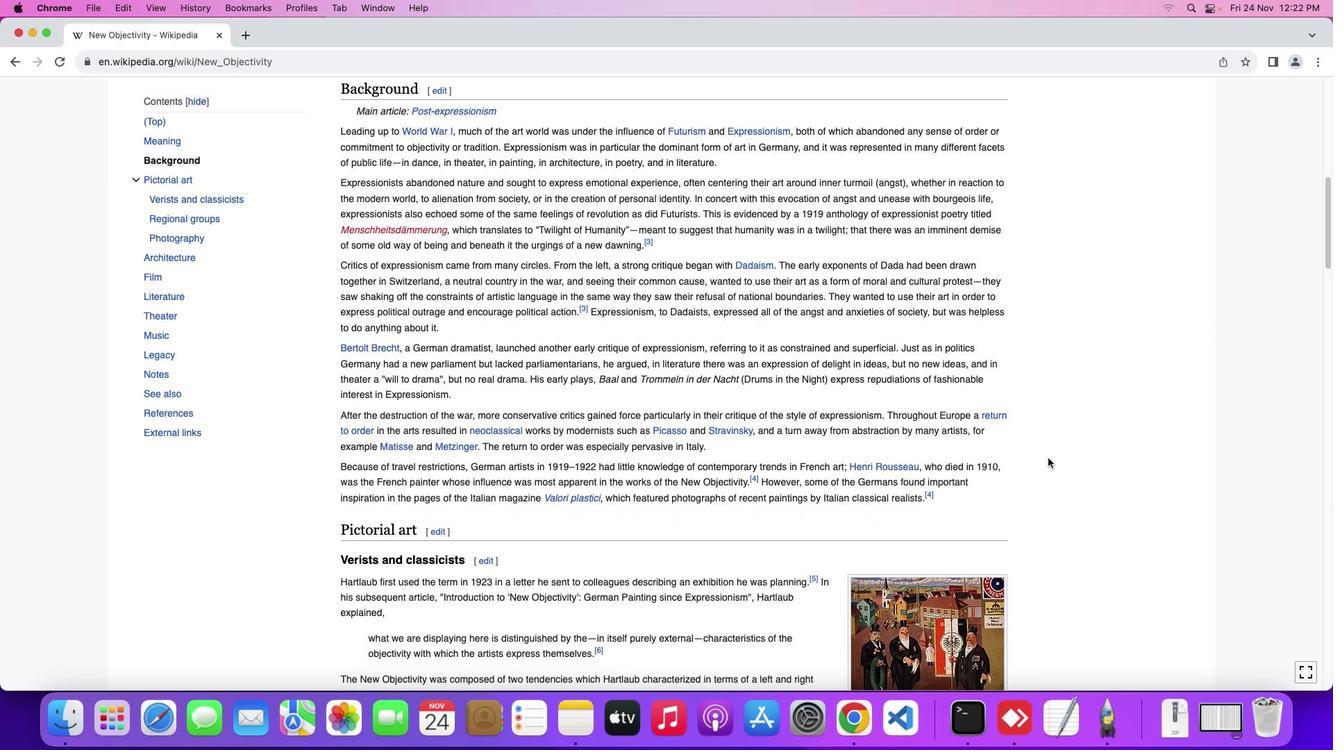
Action: Mouse scrolled (1048, 457) with delta (0, 0)
Screenshot: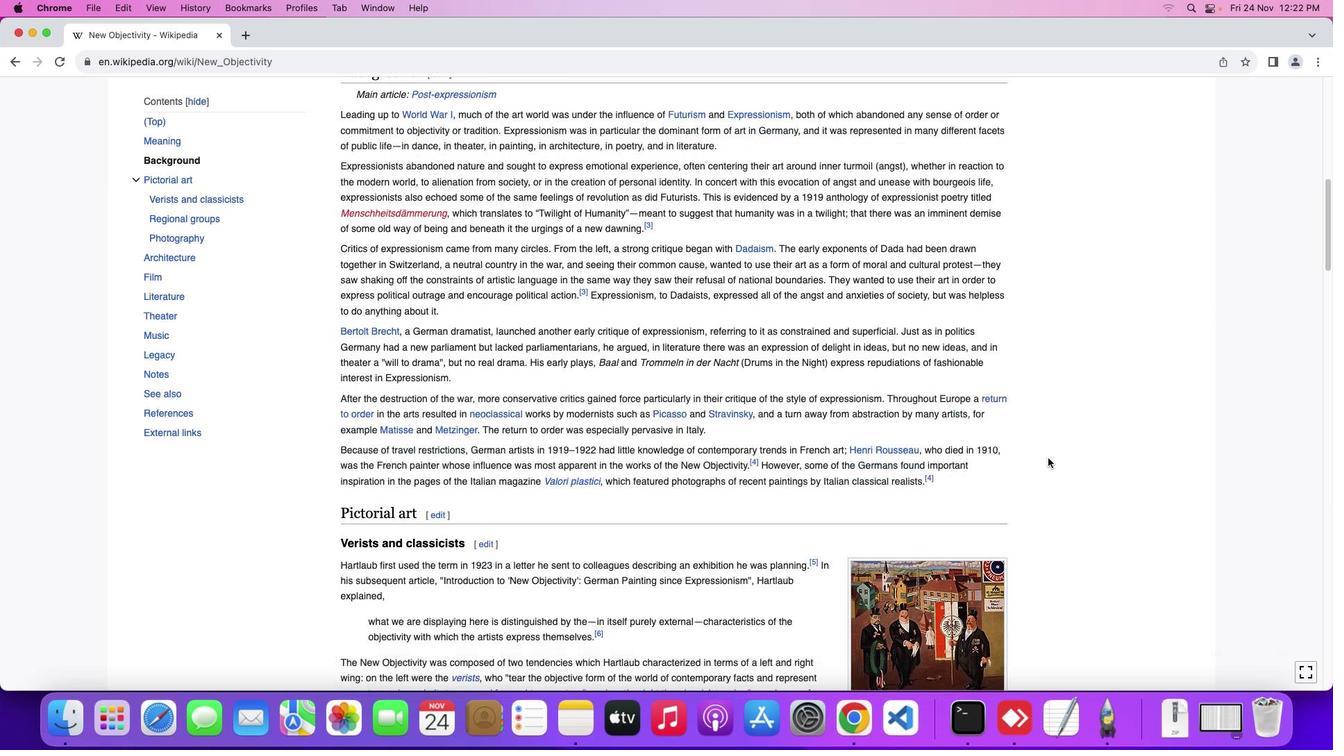 
Action: Mouse scrolled (1048, 457) with delta (0, -1)
Screenshot: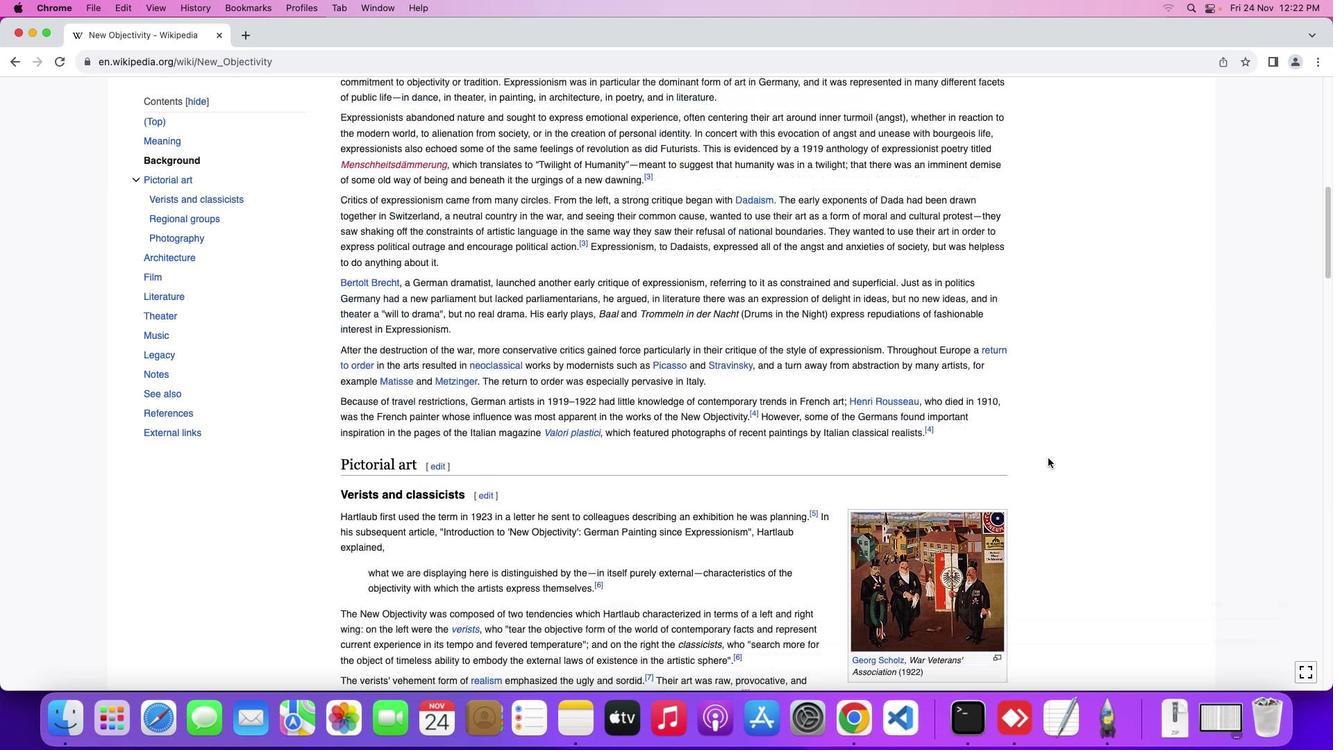 
Action: Mouse scrolled (1048, 457) with delta (0, 0)
Screenshot: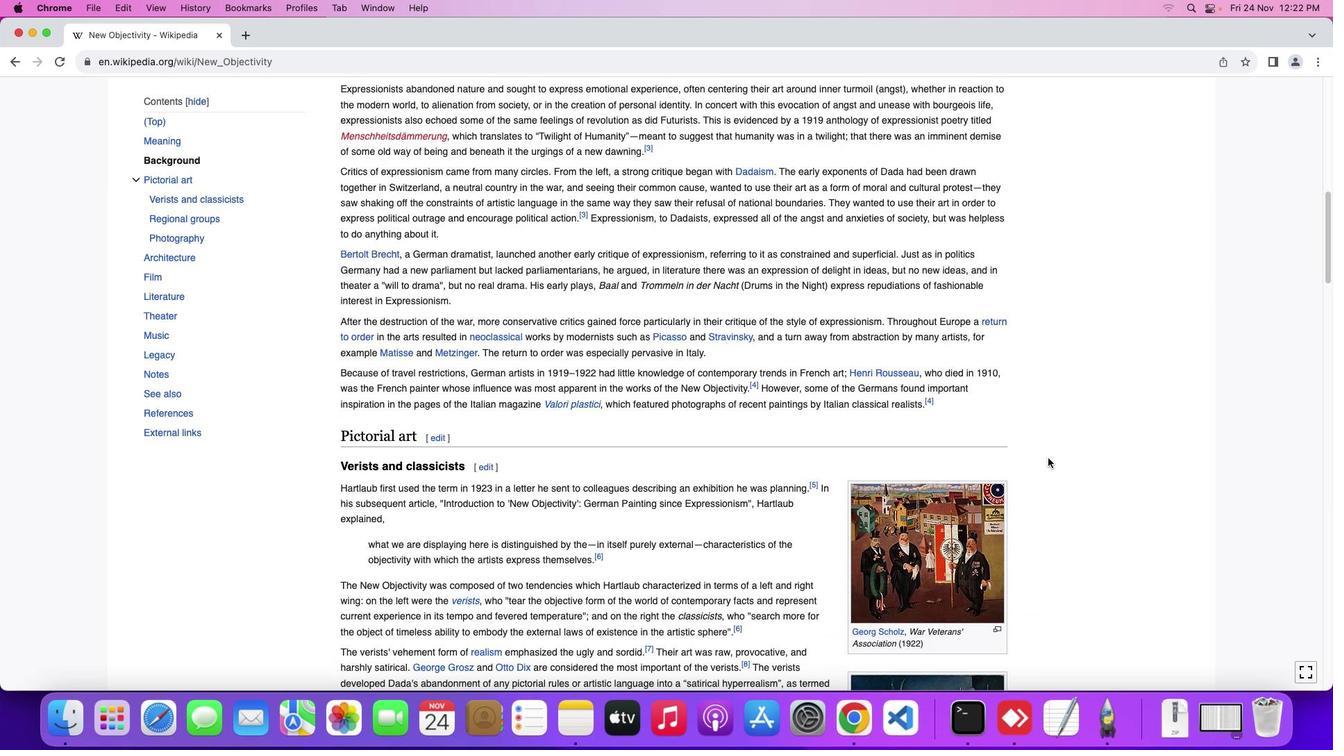 
Action: Mouse scrolled (1048, 457) with delta (0, 0)
Screenshot: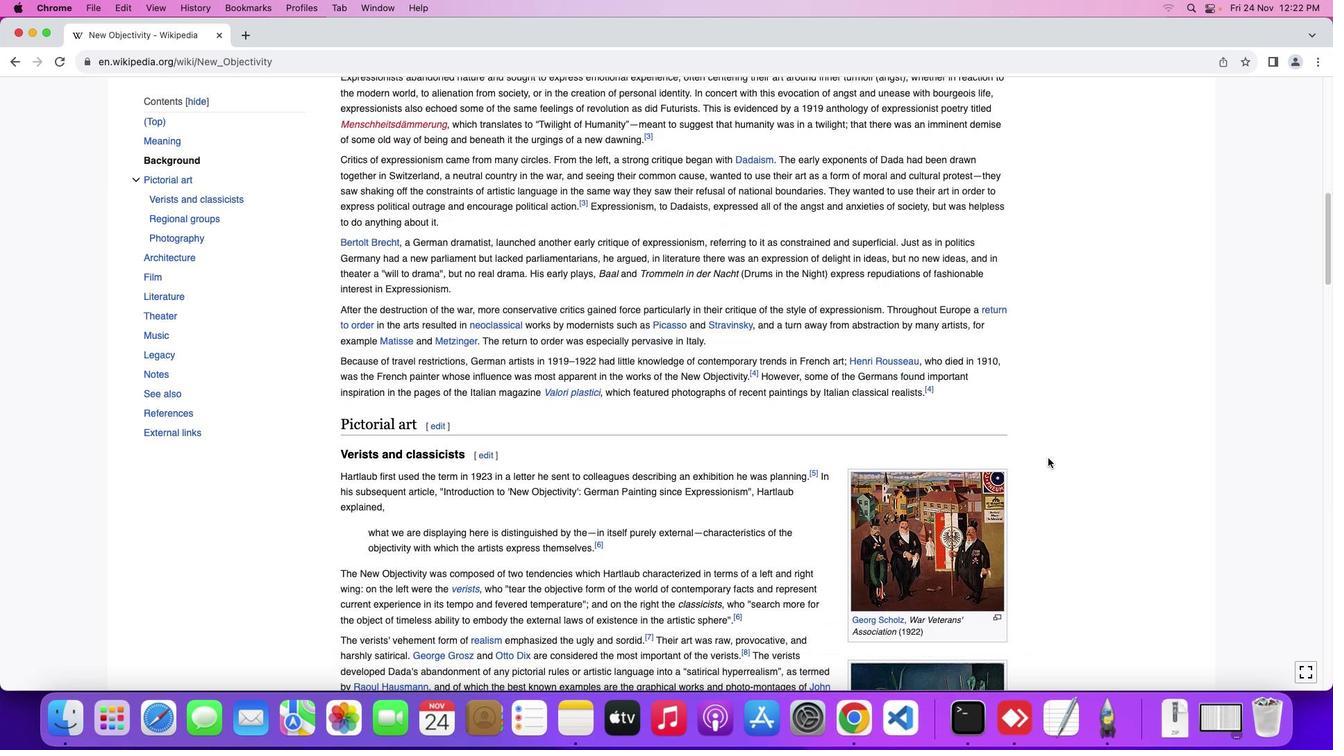 
Action: Mouse scrolled (1048, 457) with delta (0, -1)
Screenshot: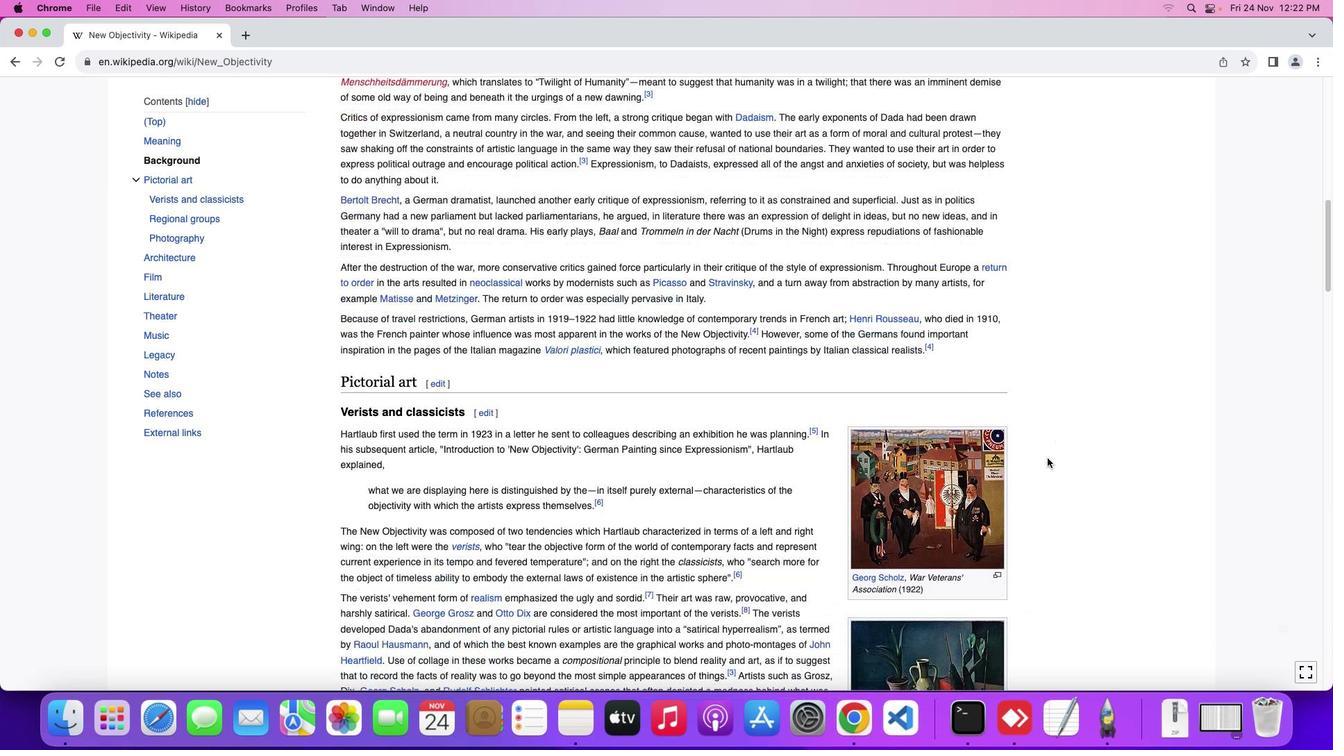 
Action: Mouse moved to (1048, 457)
Screenshot: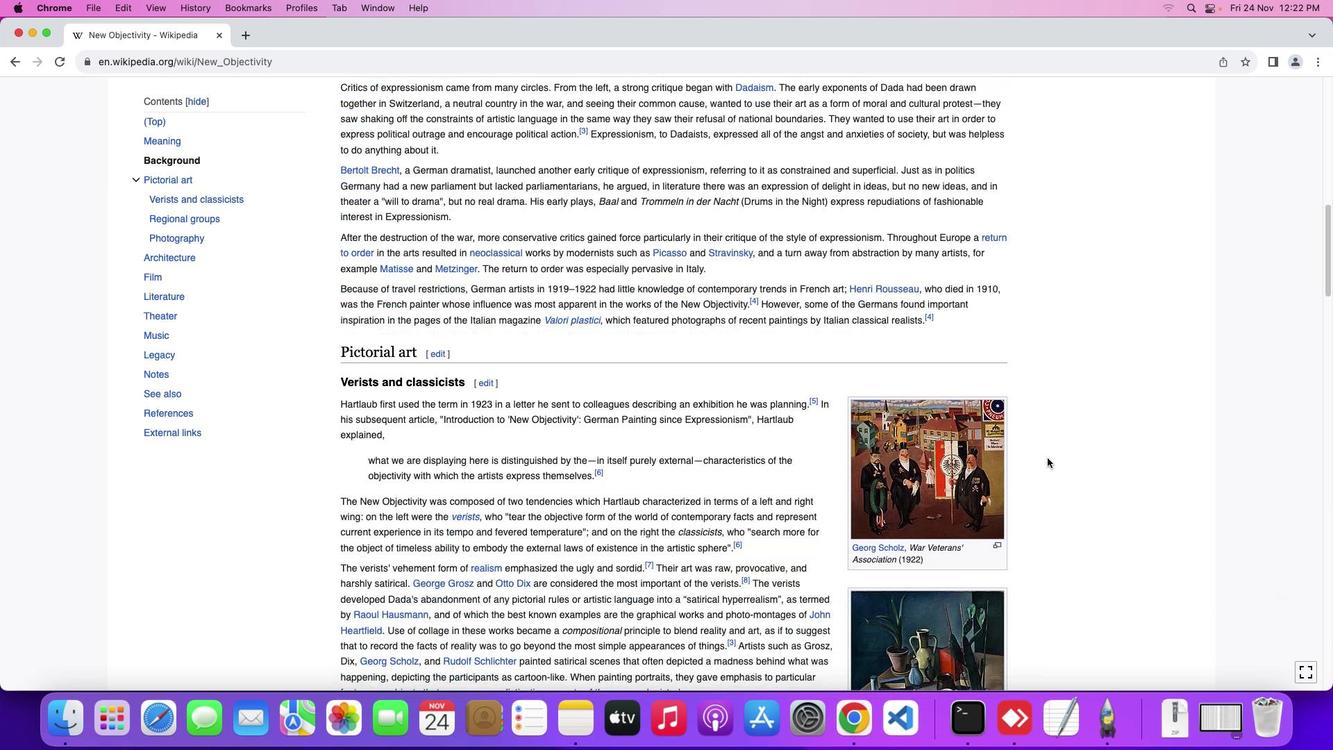 
Action: Mouse scrolled (1048, 457) with delta (0, 0)
Screenshot: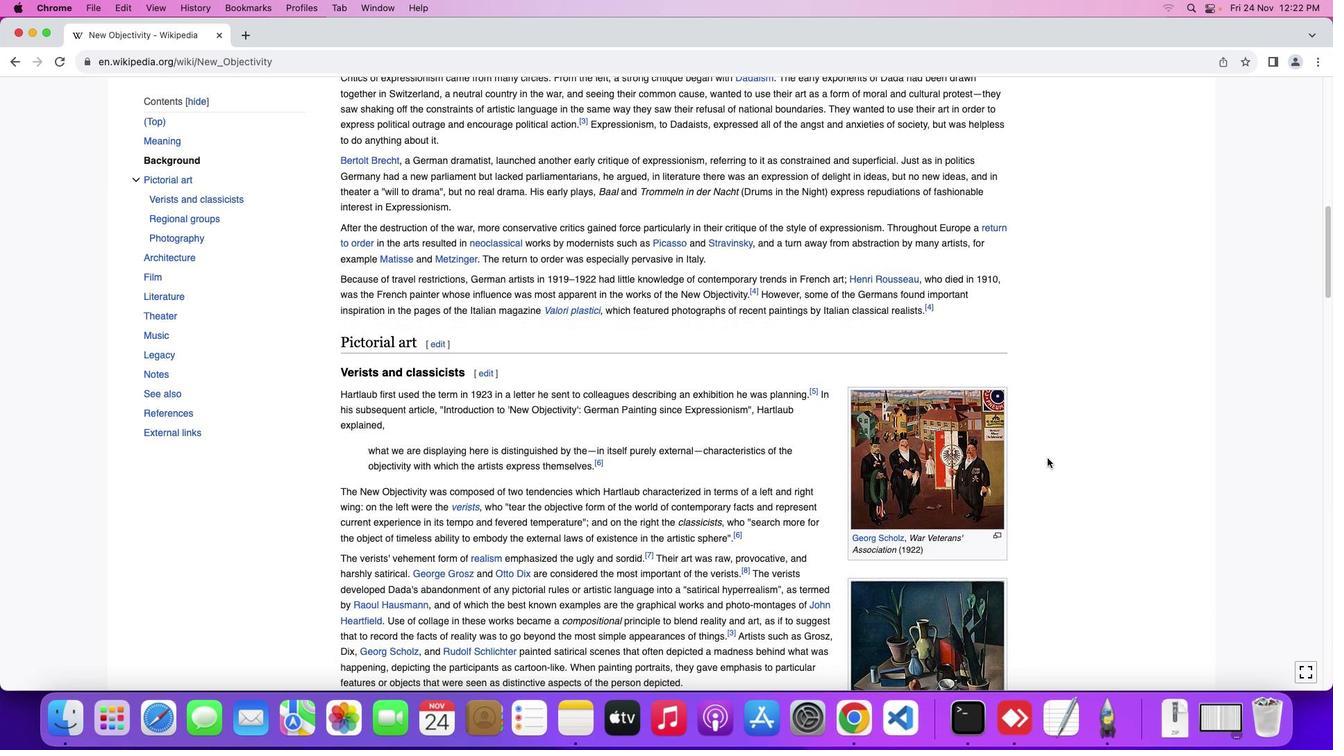
Action: Mouse scrolled (1048, 457) with delta (0, 0)
Screenshot: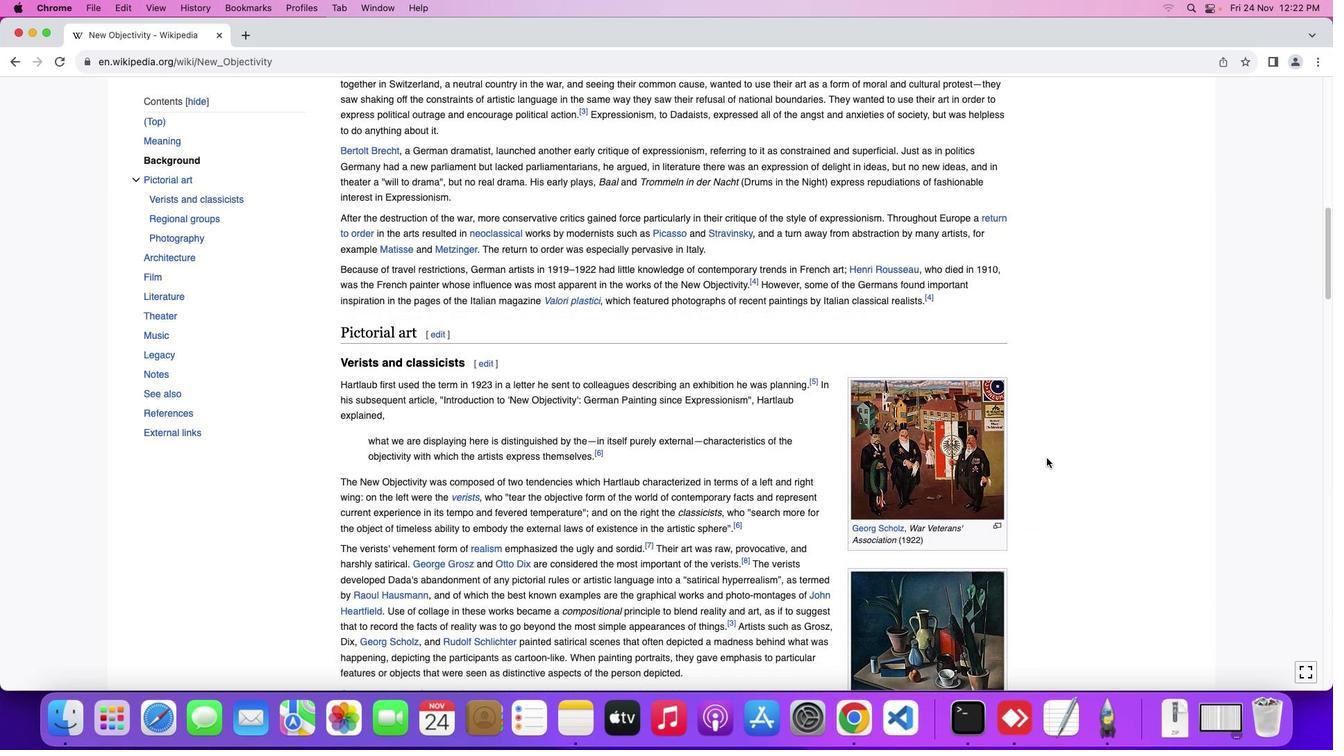 
Action: Mouse moved to (1047, 457)
Screenshot: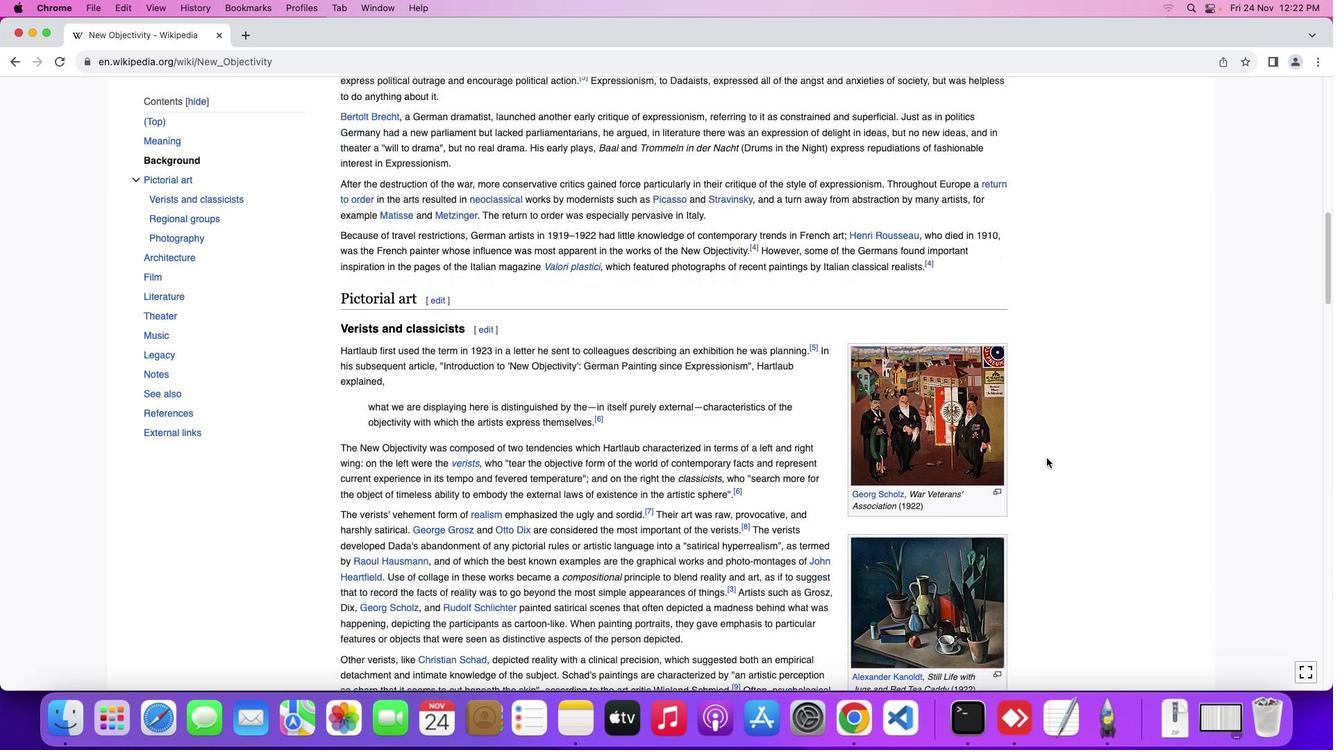
Action: Mouse scrolled (1047, 457) with delta (0, -1)
Screenshot: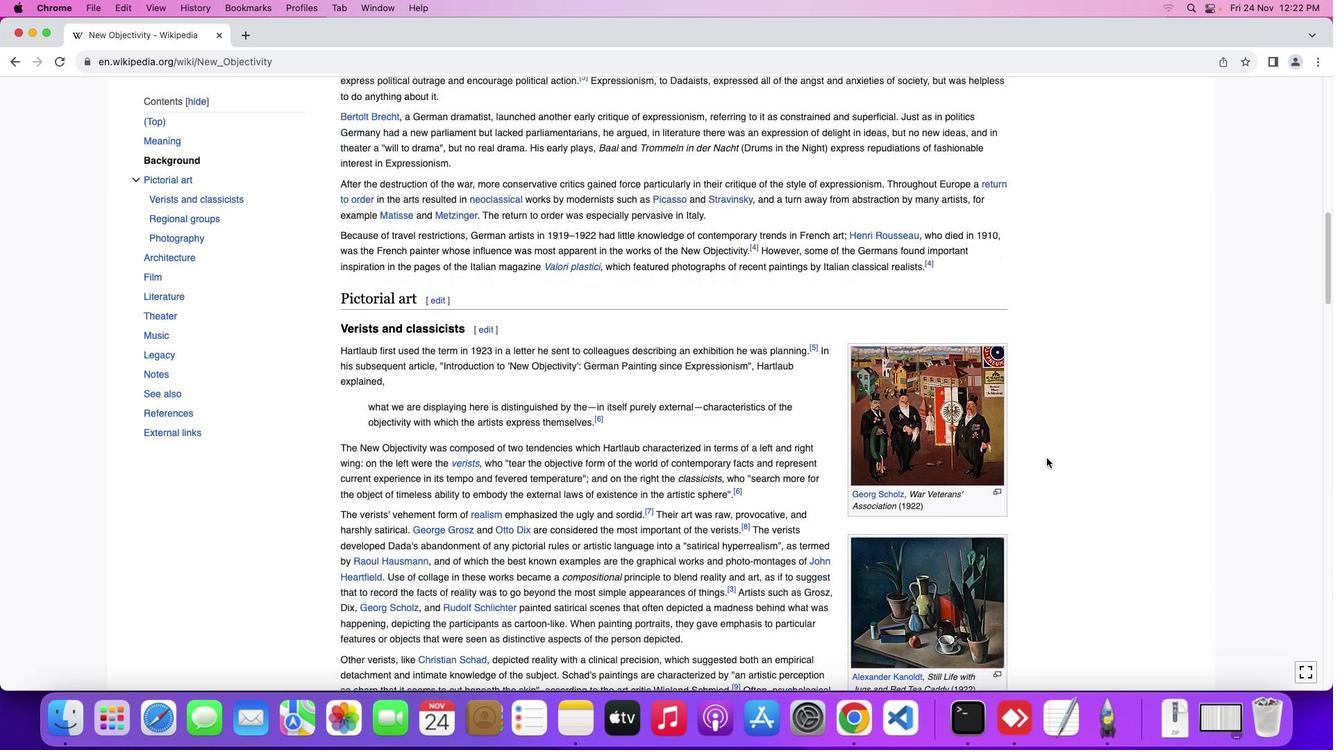 
Action: Mouse moved to (1047, 457)
Screenshot: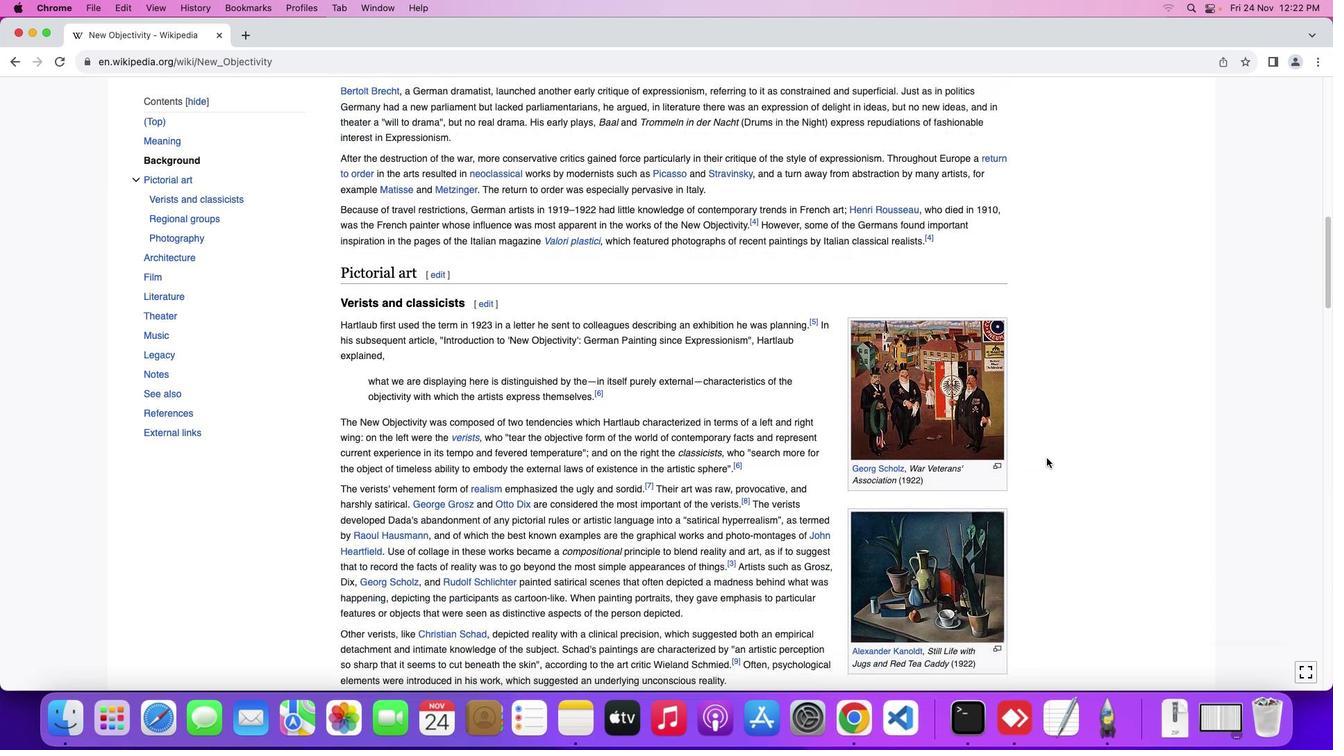 
Action: Mouse scrolled (1047, 457) with delta (0, 0)
Screenshot: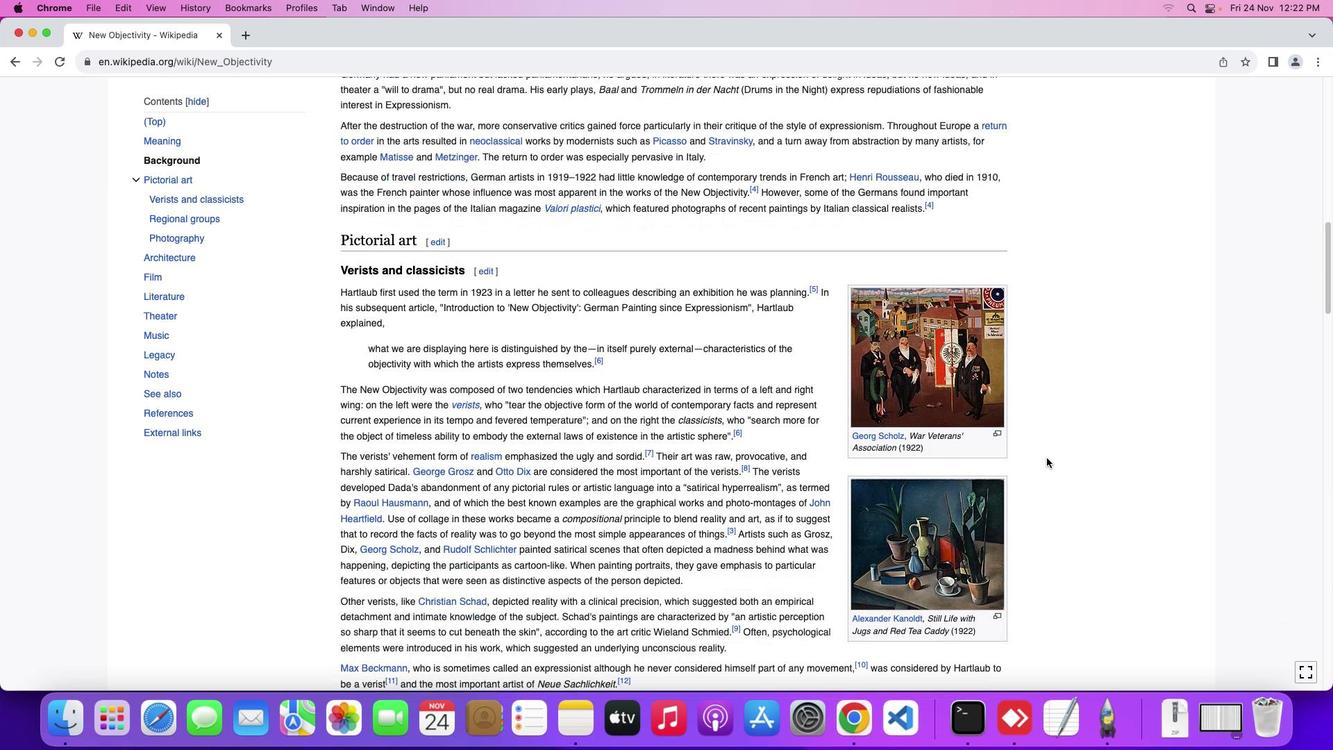 
Action: Mouse scrolled (1047, 457) with delta (0, 0)
Screenshot: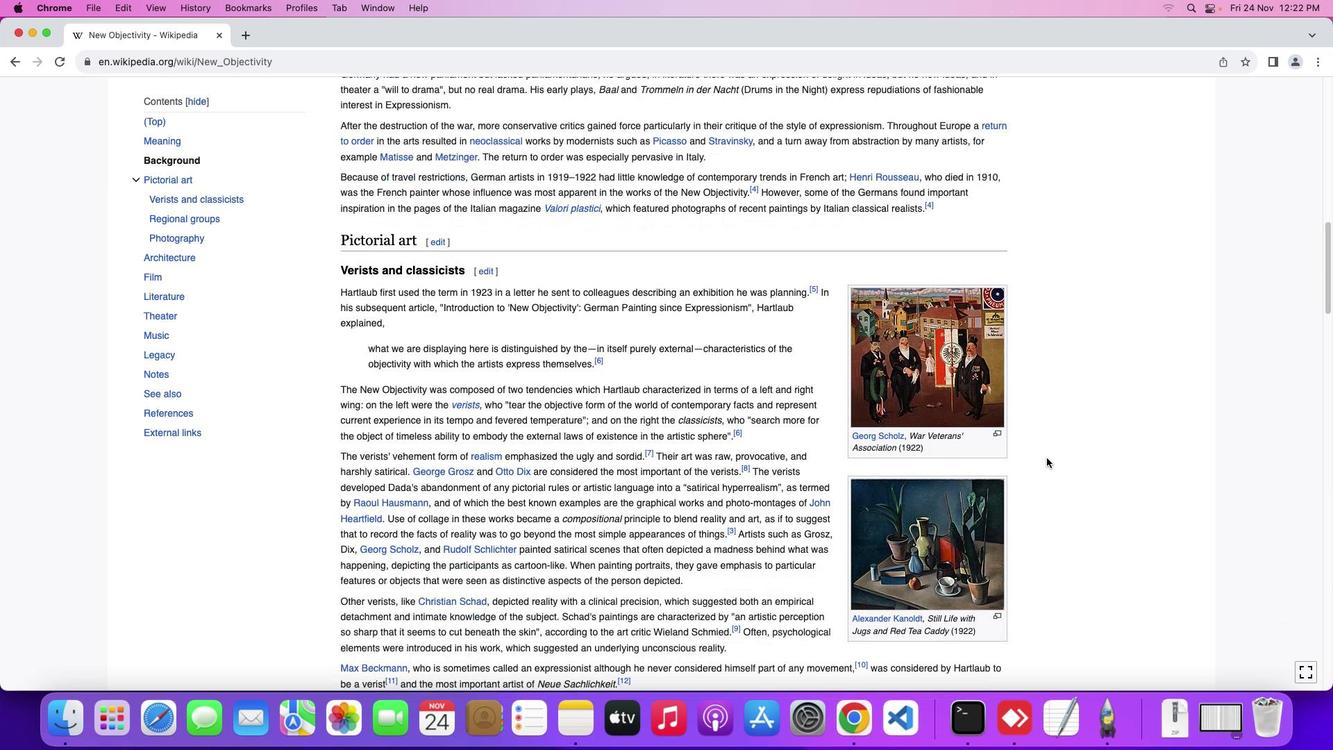 
Action: Mouse scrolled (1047, 457) with delta (0, -2)
Screenshot: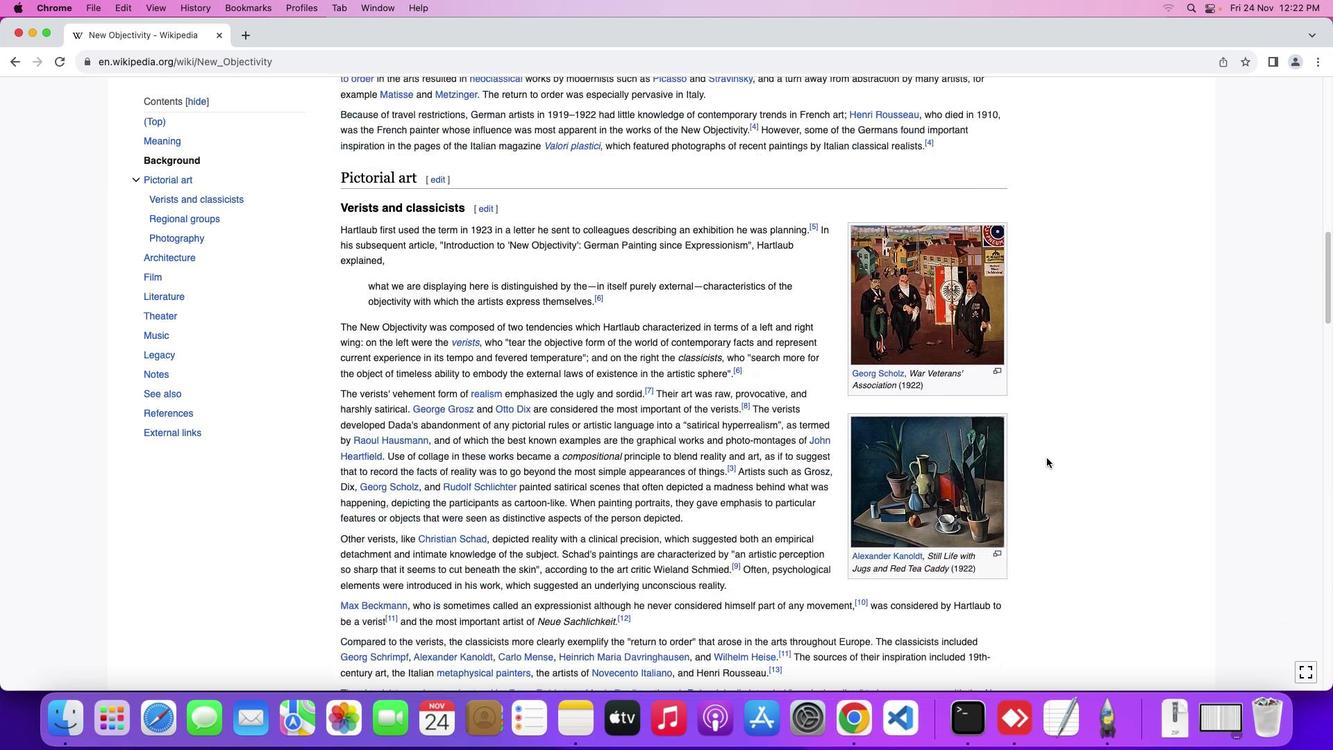 
Action: Mouse scrolled (1047, 457) with delta (0, 0)
Screenshot: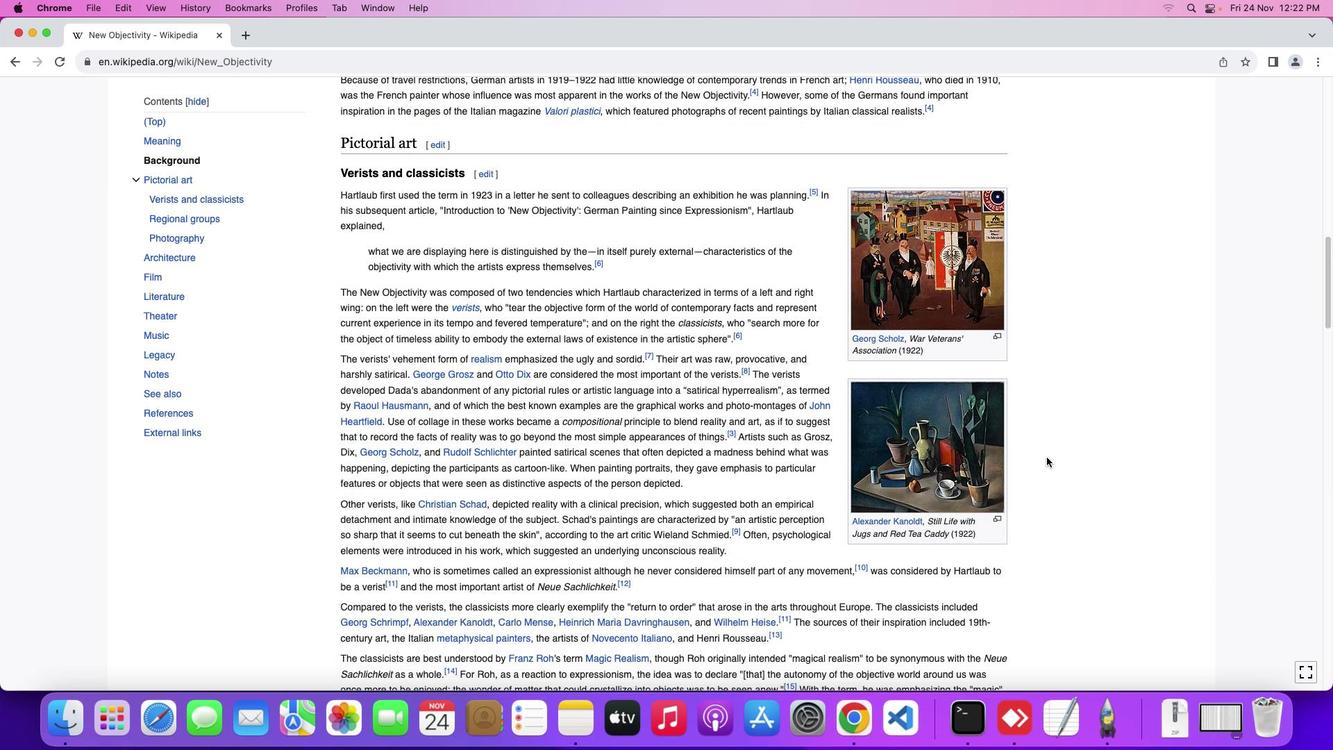 
Action: Mouse scrolled (1047, 457) with delta (0, 0)
Screenshot: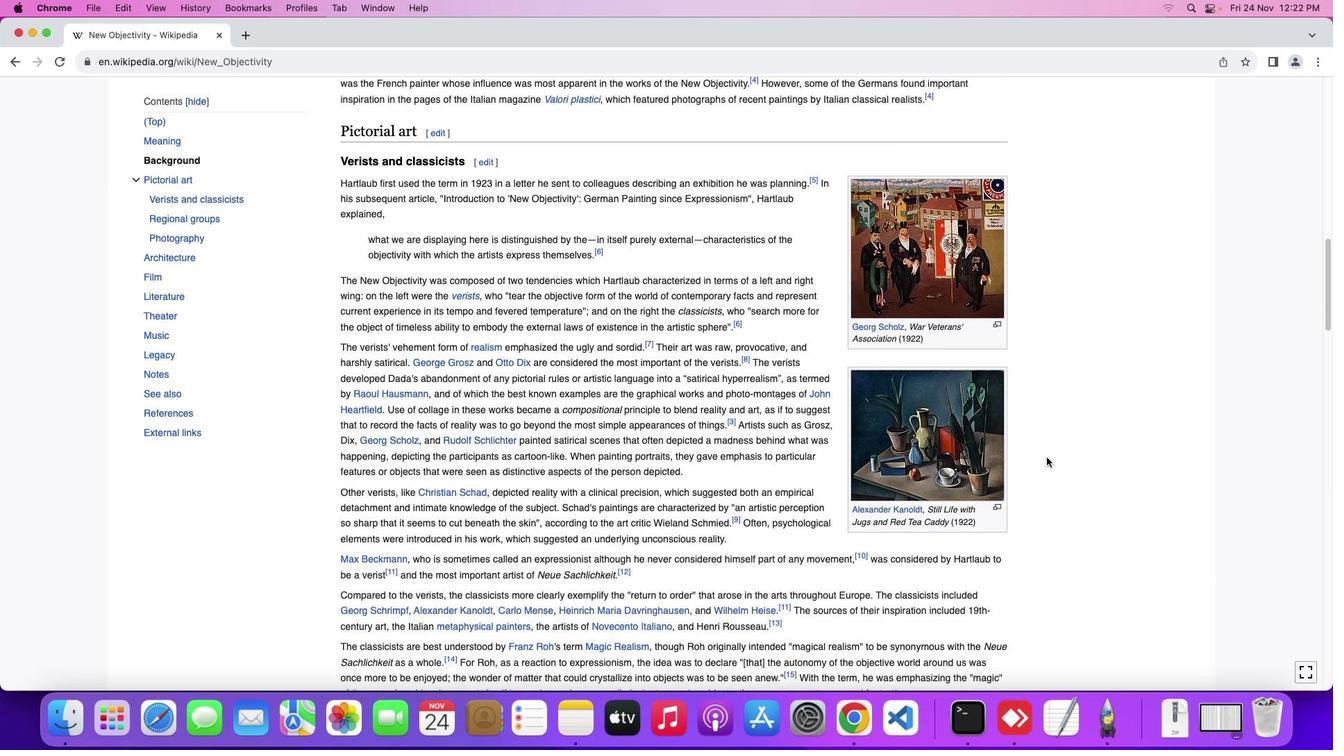 
Action: Mouse moved to (1047, 457)
Screenshot: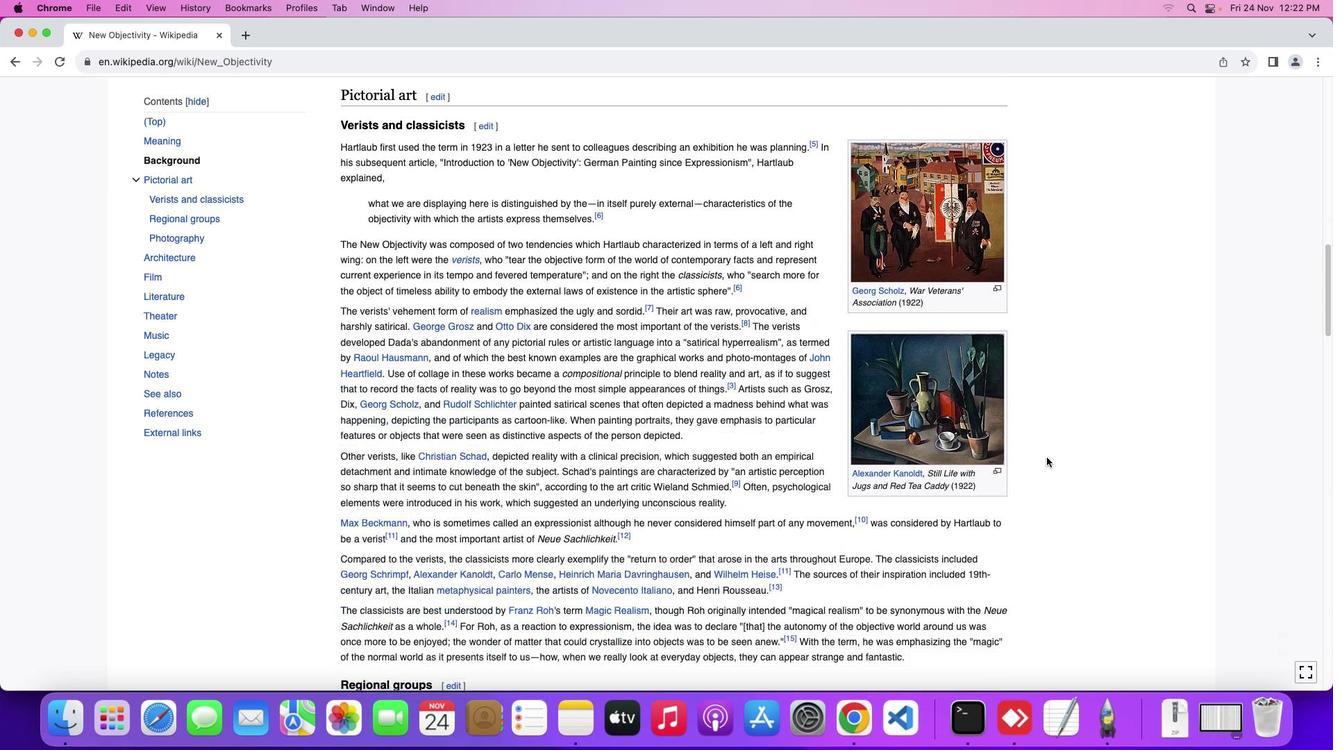
Action: Mouse scrolled (1047, 457) with delta (0, -1)
Screenshot: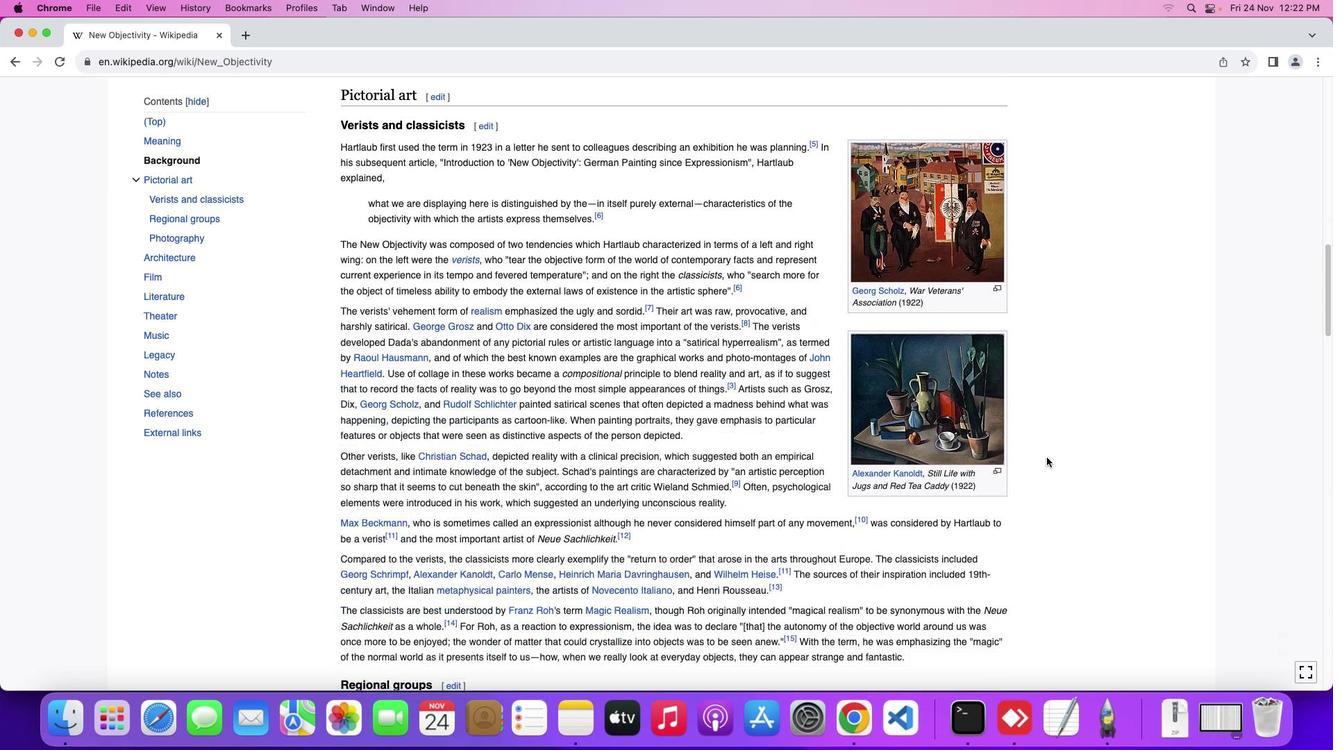 
Action: Mouse scrolled (1047, 457) with delta (0, 0)
Screenshot: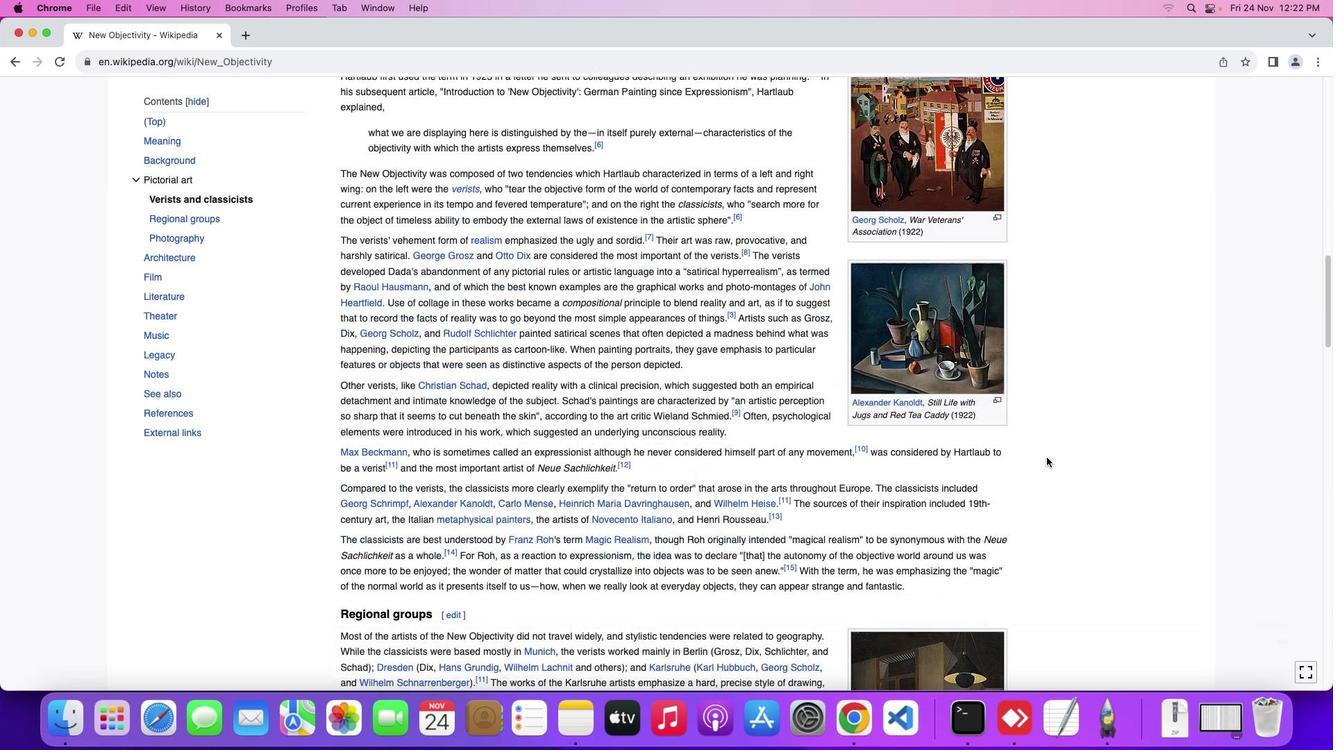 
Action: Mouse scrolled (1047, 457) with delta (0, 0)
Screenshot: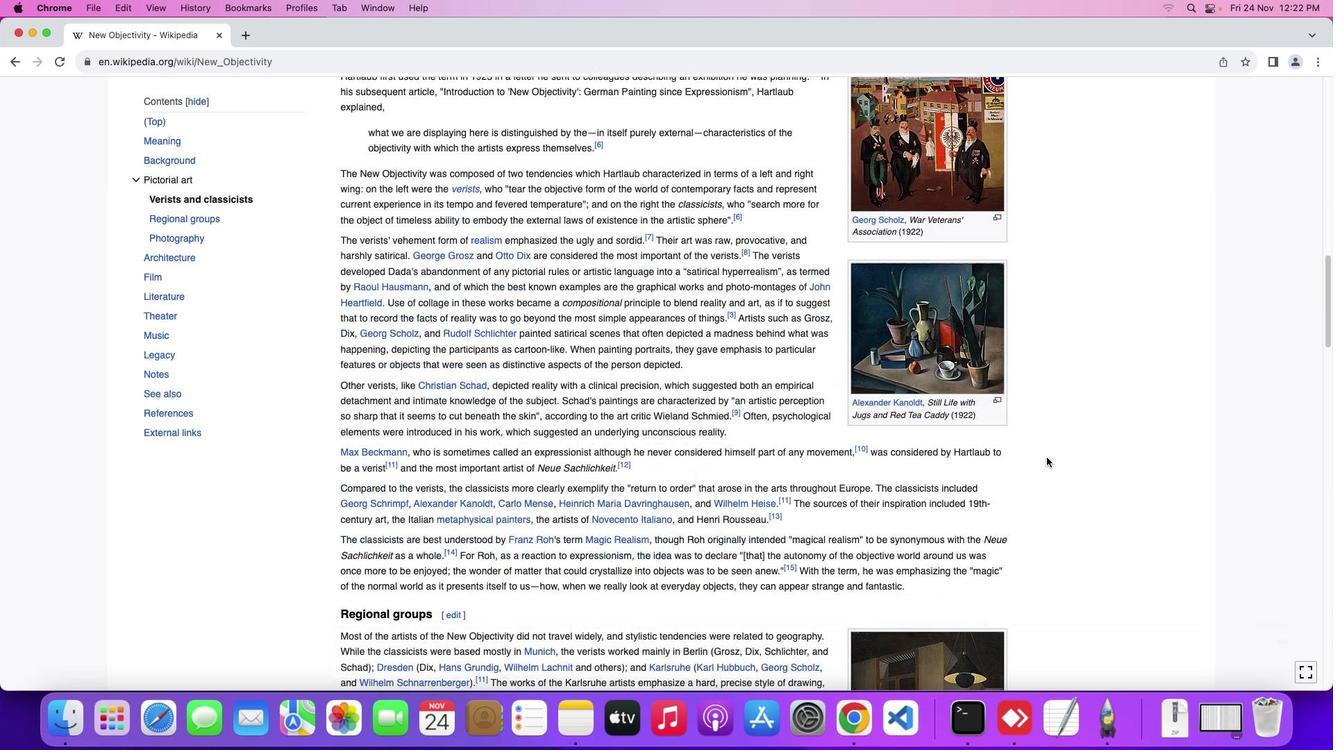 
Action: Mouse scrolled (1047, 457) with delta (0, -2)
Screenshot: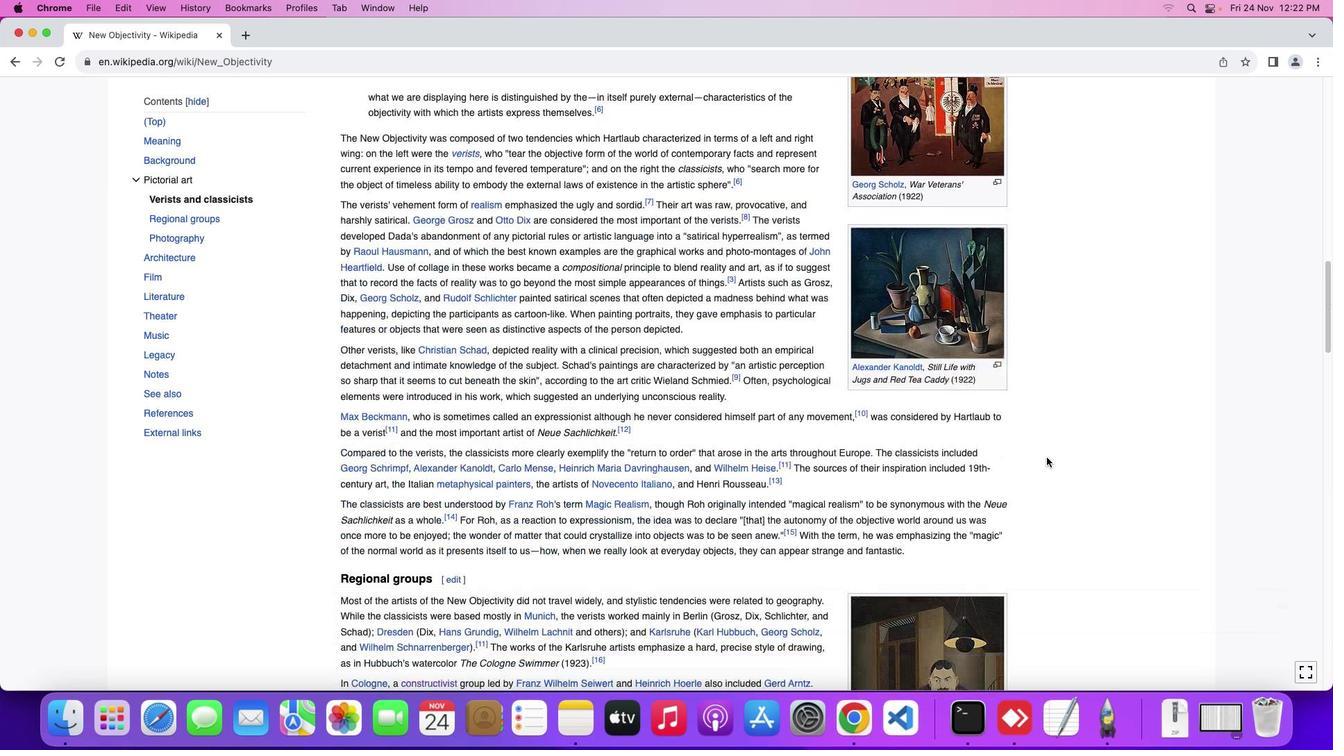 
Action: Mouse scrolled (1047, 457) with delta (0, 0)
Screenshot: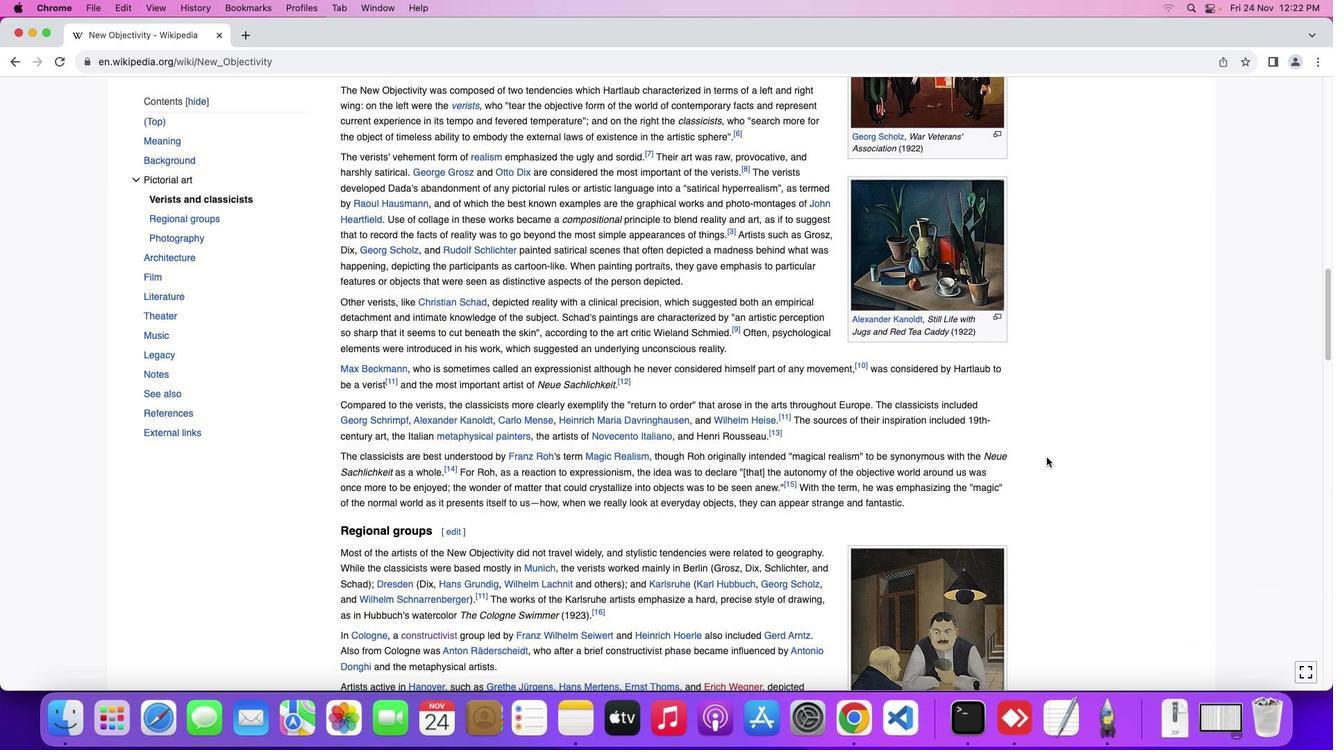
Action: Mouse scrolled (1047, 457) with delta (0, 0)
Screenshot: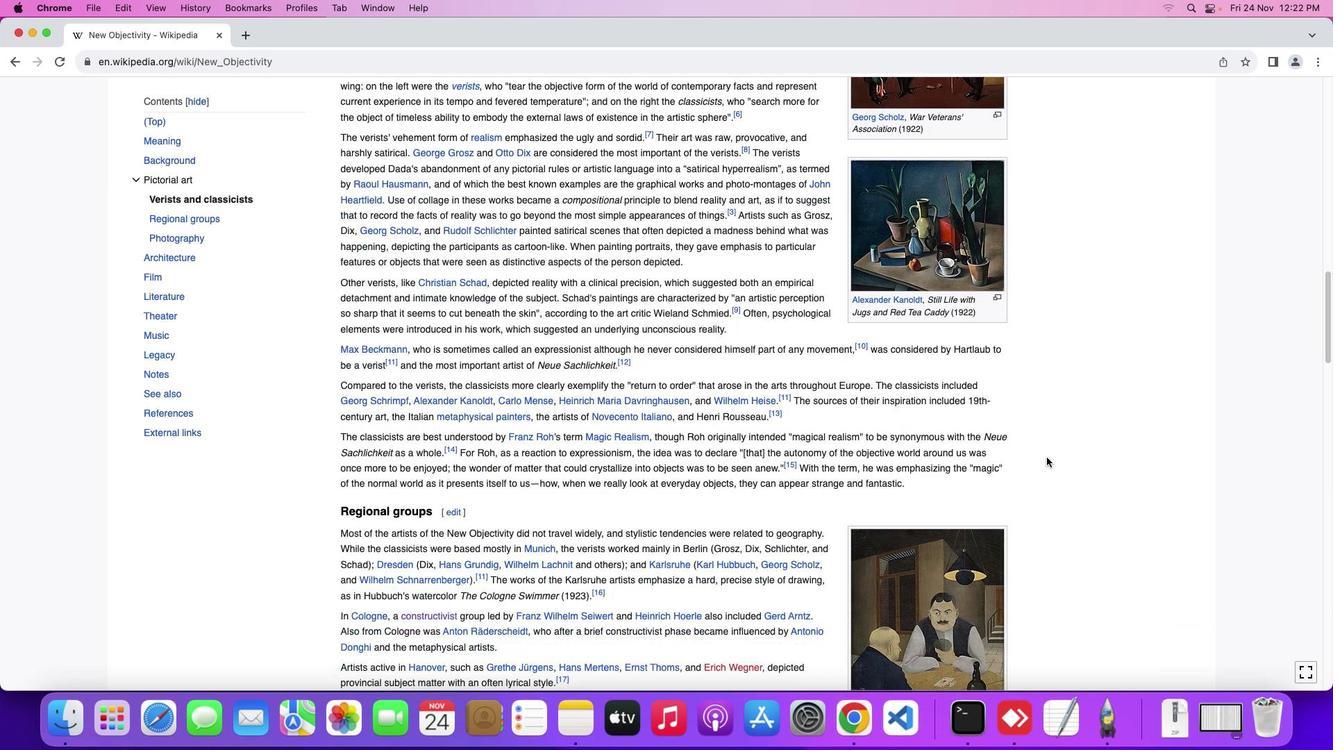 
Action: Mouse scrolled (1047, 457) with delta (0, -1)
Screenshot: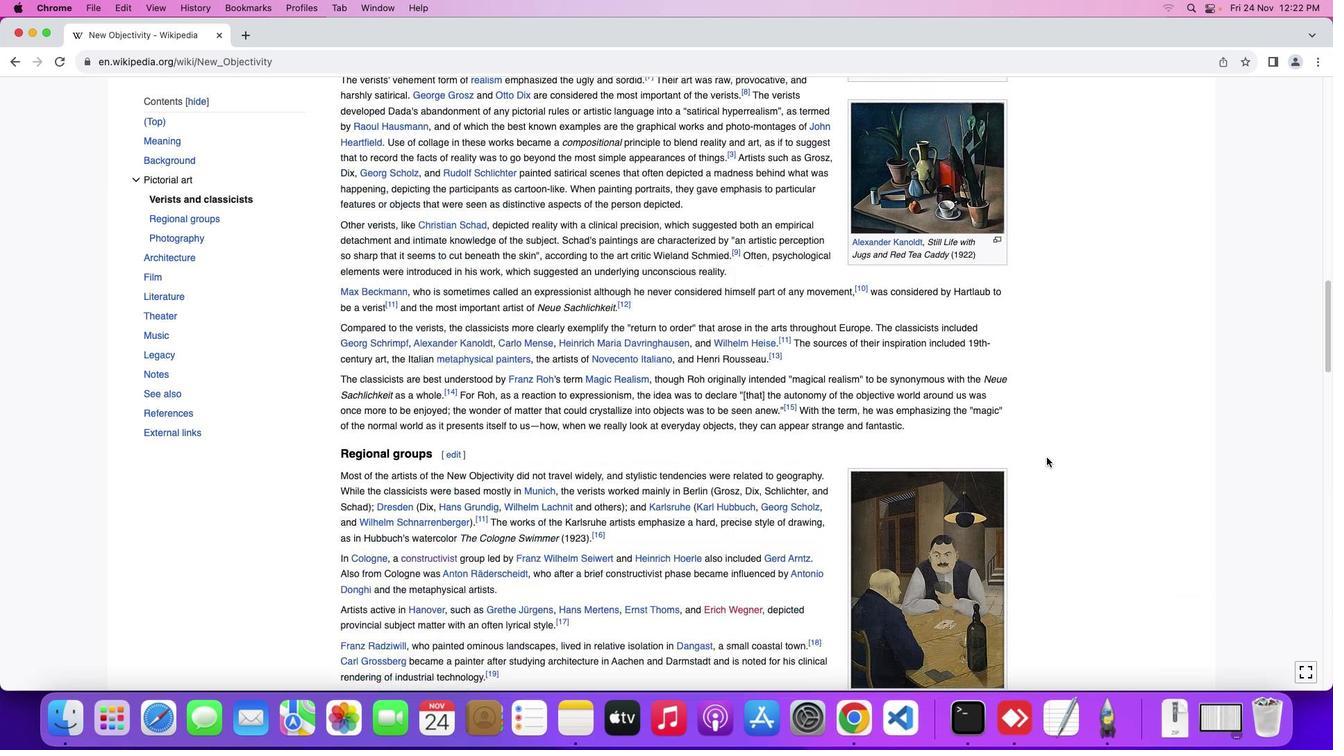
Action: Mouse scrolled (1047, 457) with delta (0, 0)
Screenshot: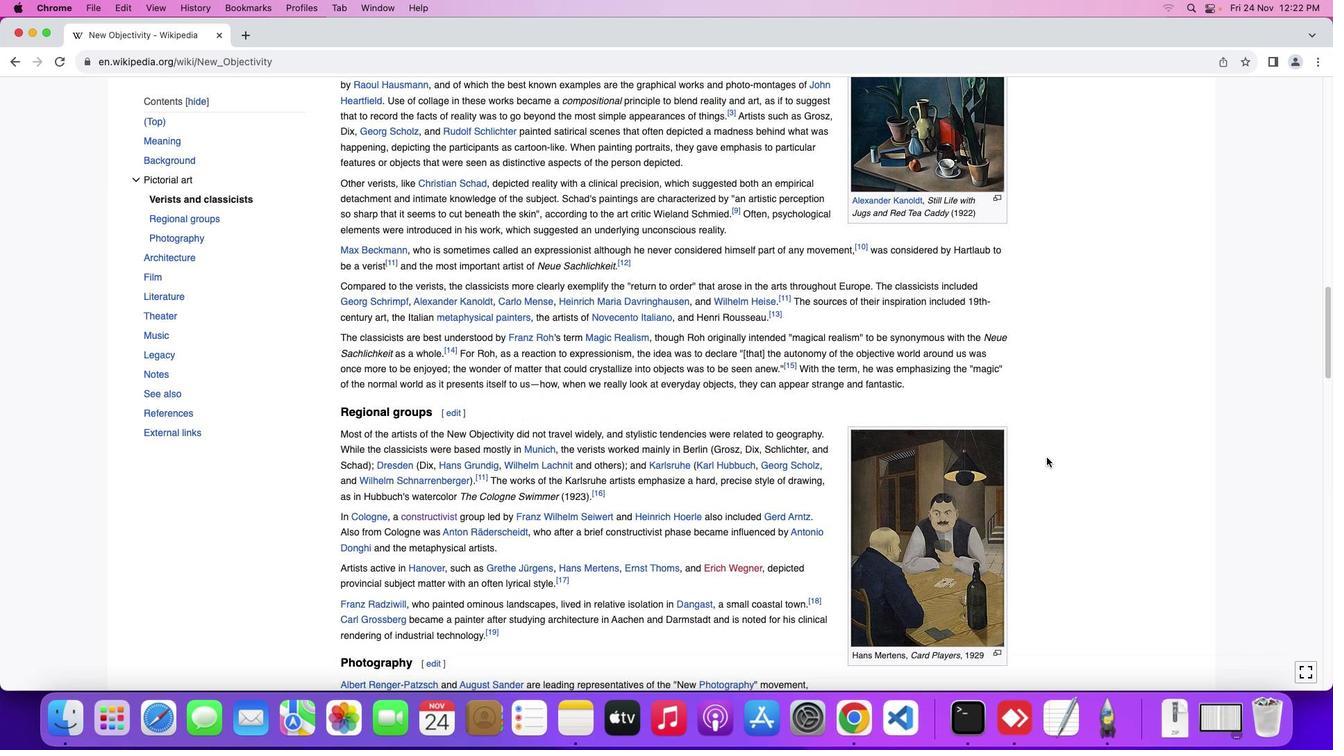 
Action: Mouse scrolled (1047, 457) with delta (0, 0)
Screenshot: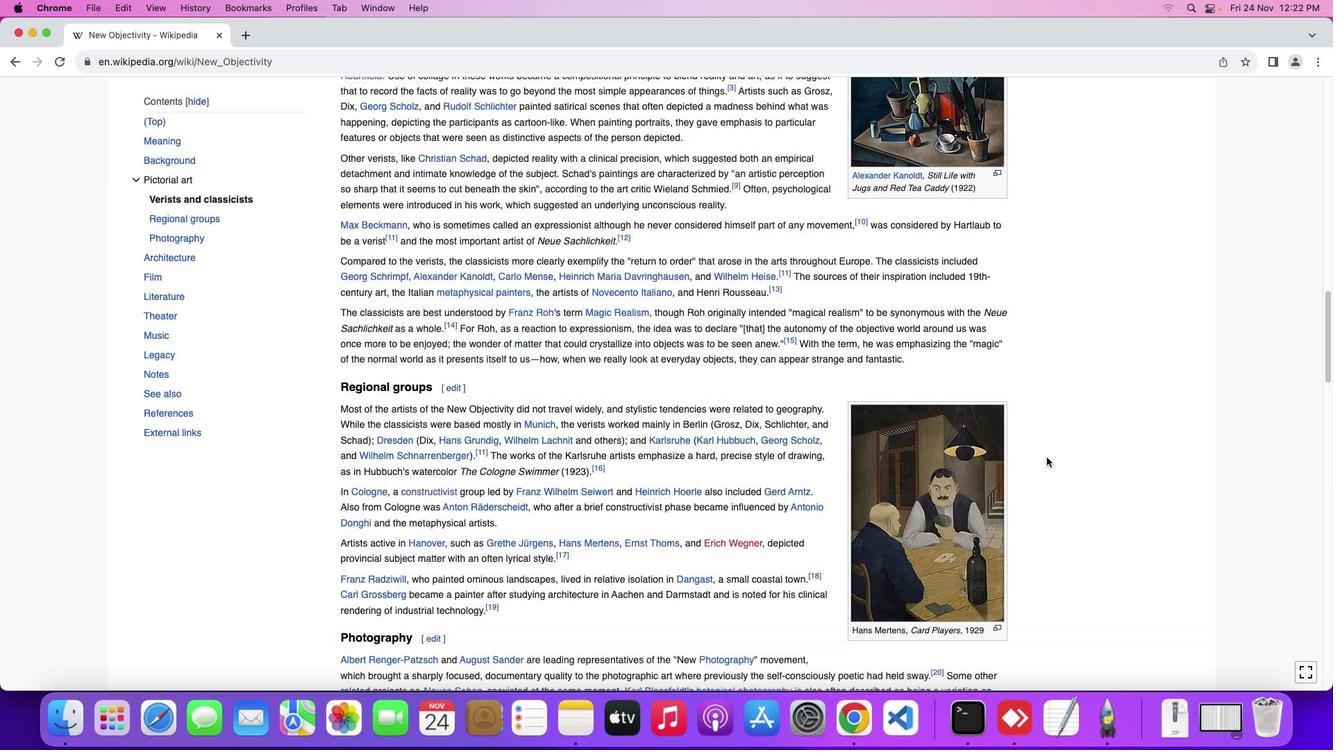 
Action: Mouse scrolled (1047, 457) with delta (0, -1)
Screenshot: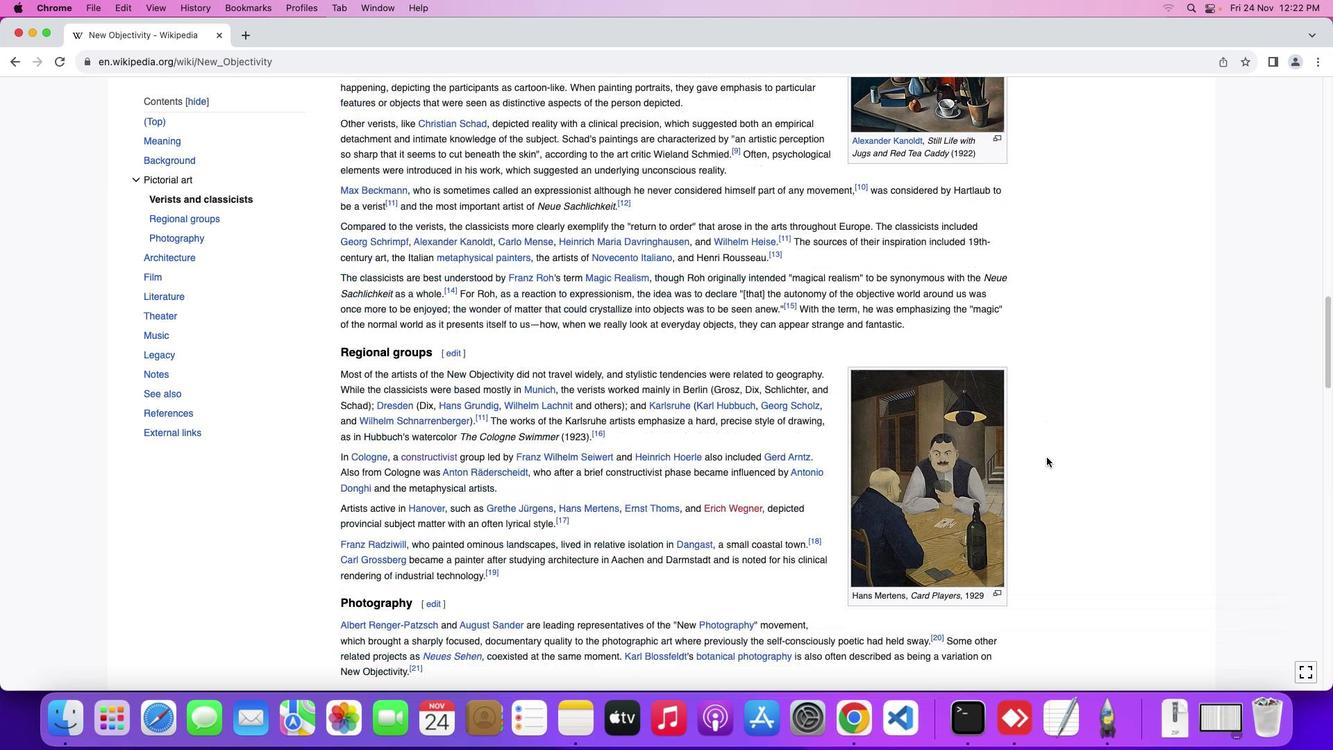 
Action: Mouse scrolled (1047, 457) with delta (0, -2)
Screenshot: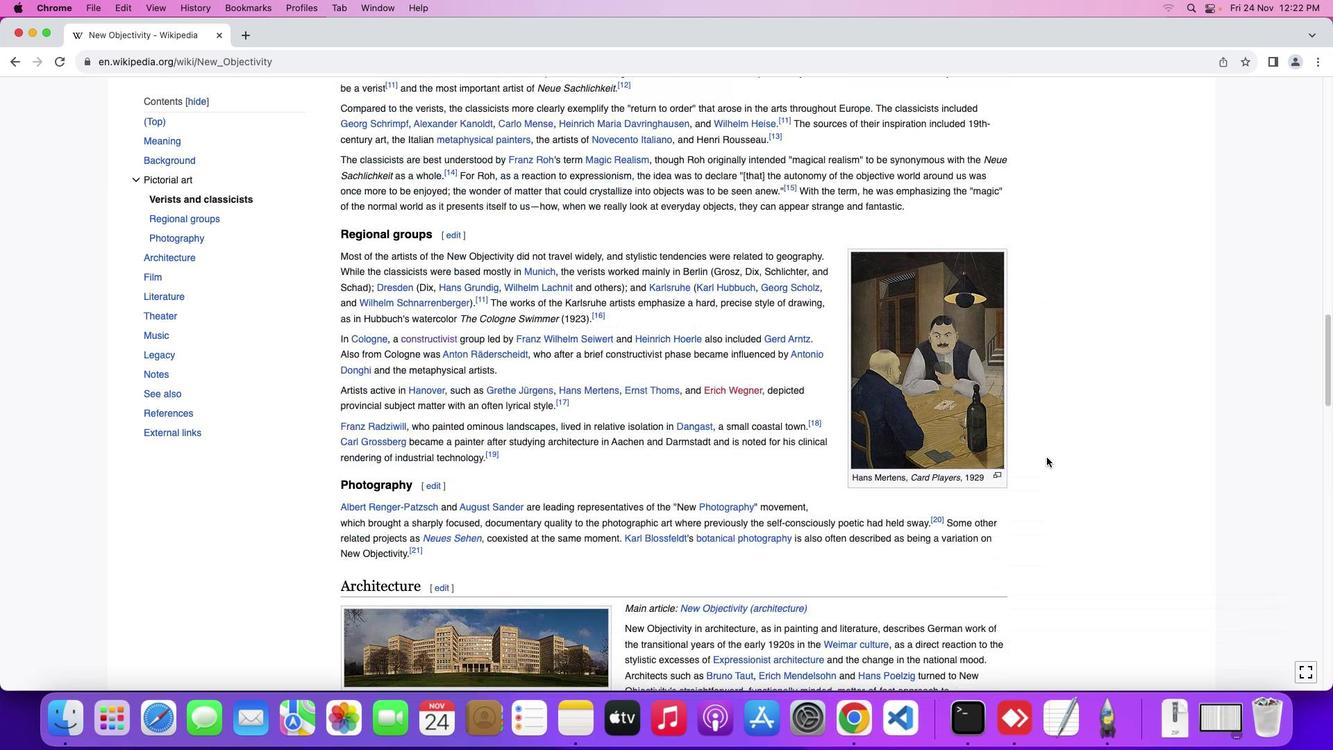 
Action: Mouse moved to (1047, 457)
Screenshot: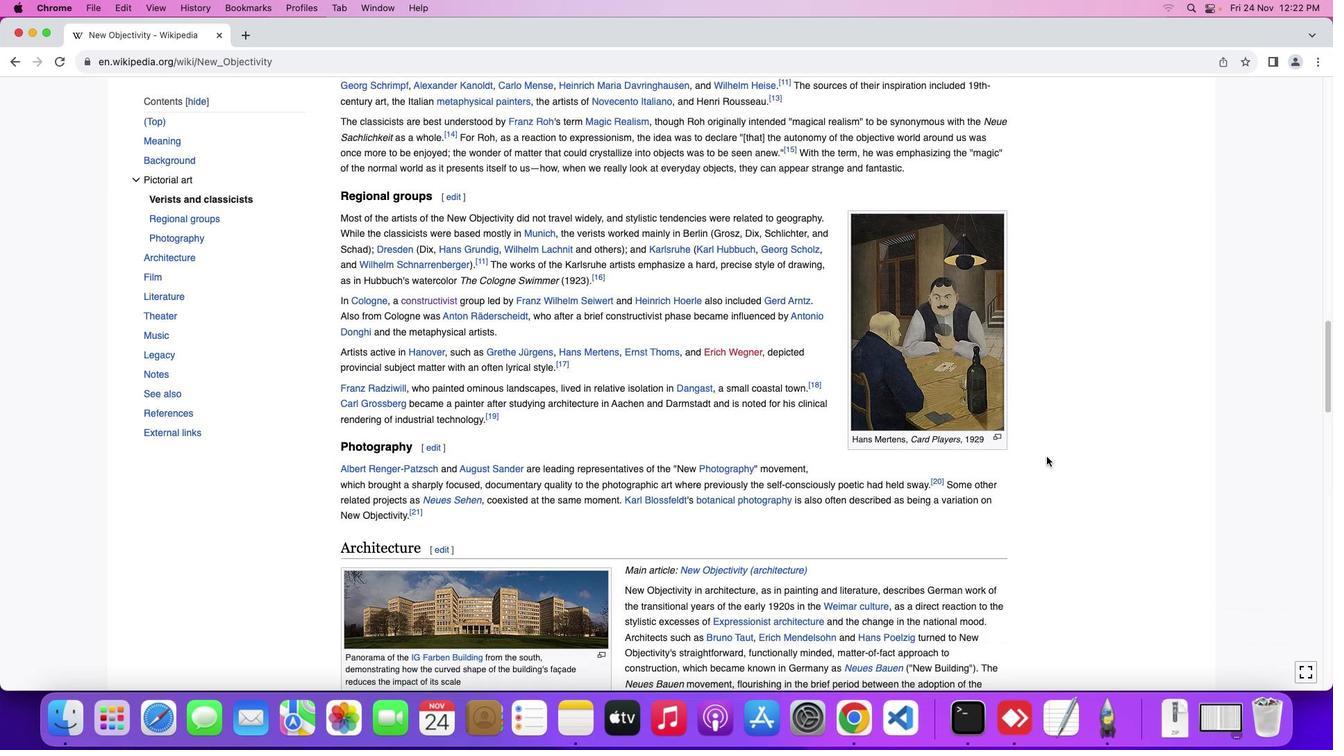 
Action: Mouse scrolled (1047, 457) with delta (0, 0)
Screenshot: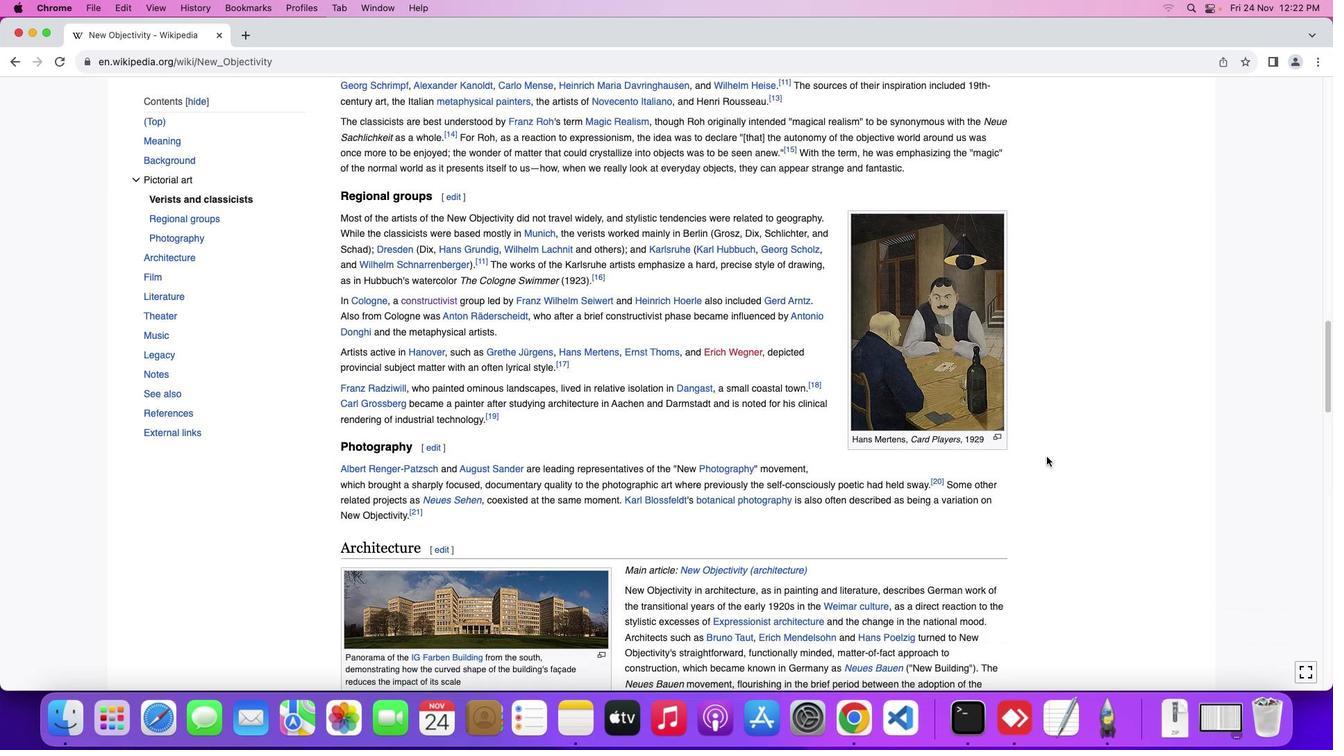 
Action: Mouse moved to (1047, 457)
Screenshot: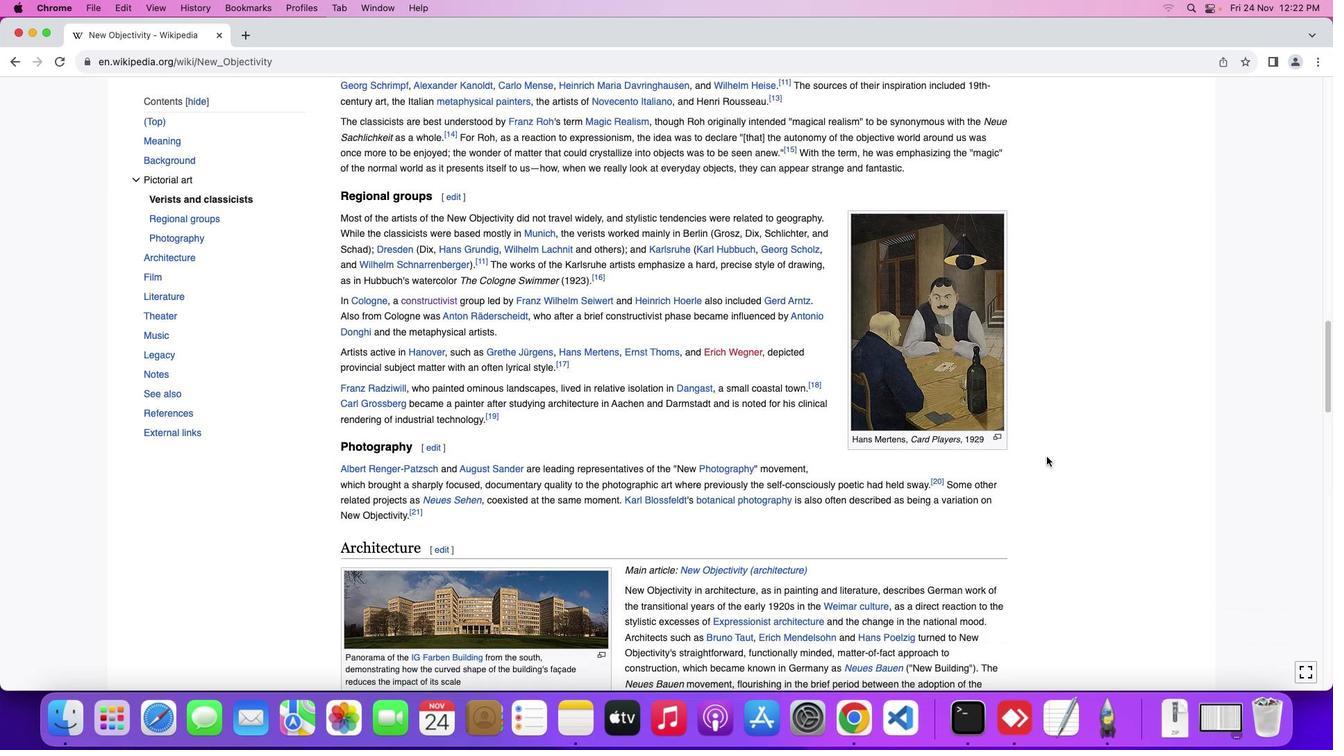 
Action: Mouse scrolled (1047, 457) with delta (0, 0)
Screenshot: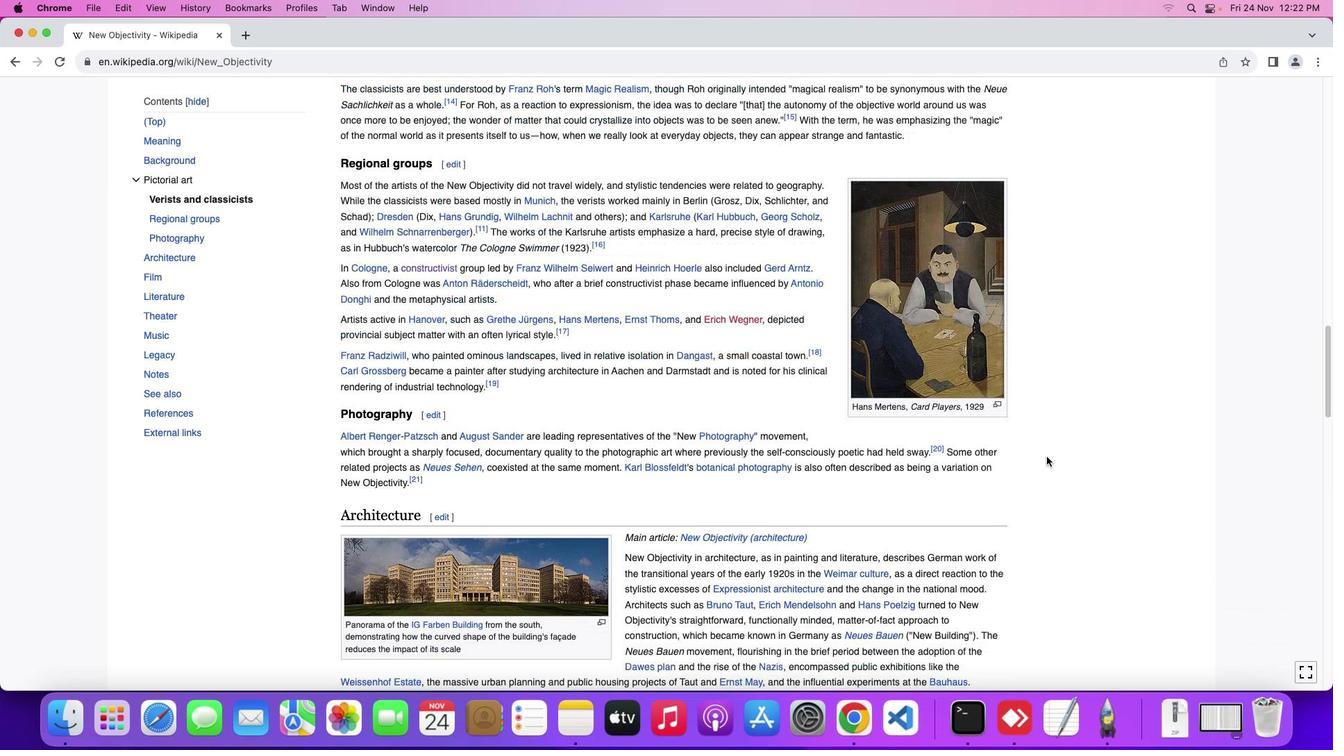 
Action: Mouse scrolled (1047, 457) with delta (0, -2)
Screenshot: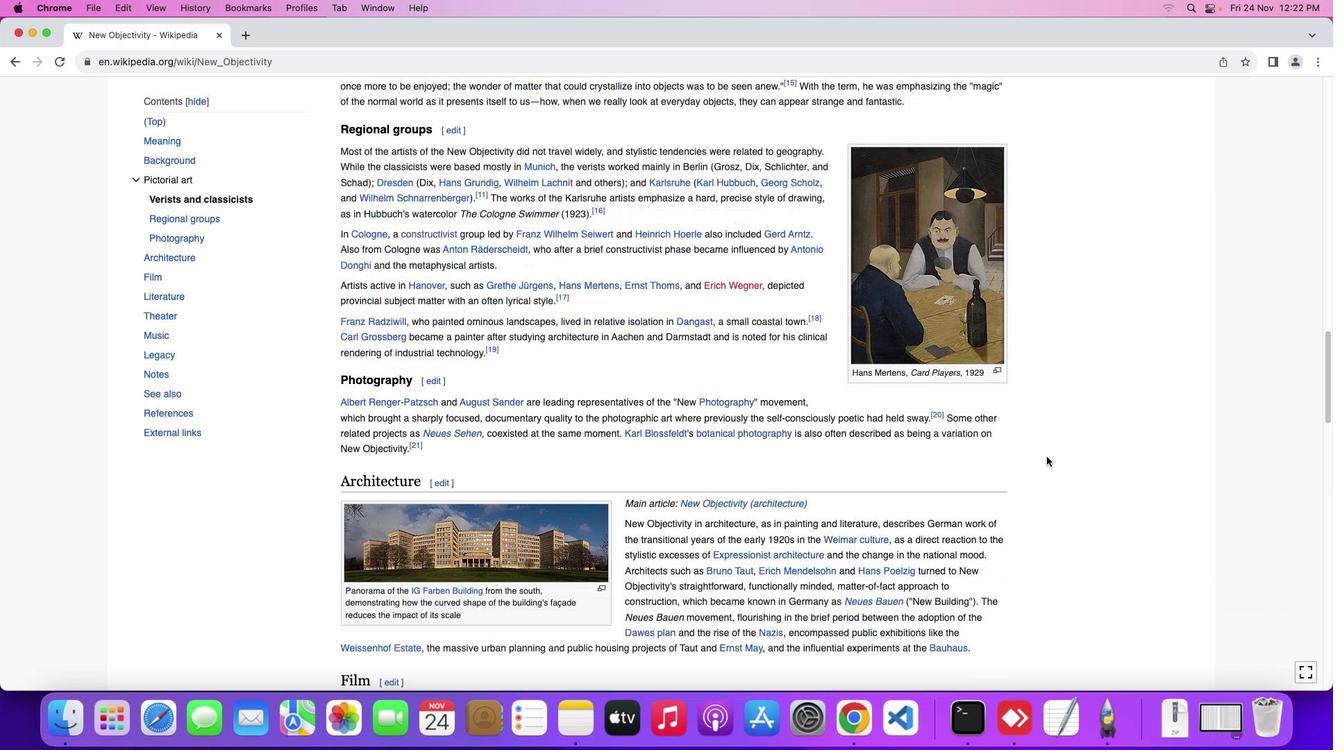 
Action: Mouse moved to (1047, 456)
Screenshot: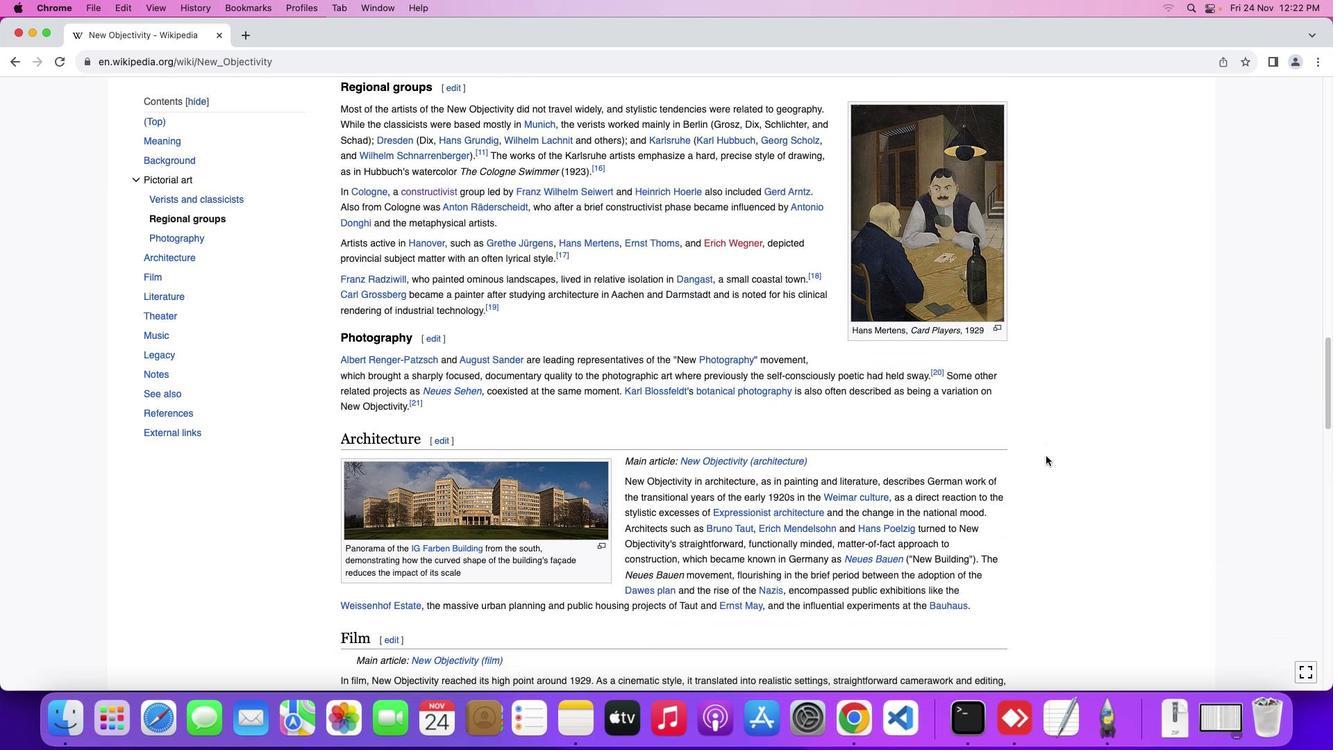 
Action: Mouse scrolled (1047, 456) with delta (0, 0)
Screenshot: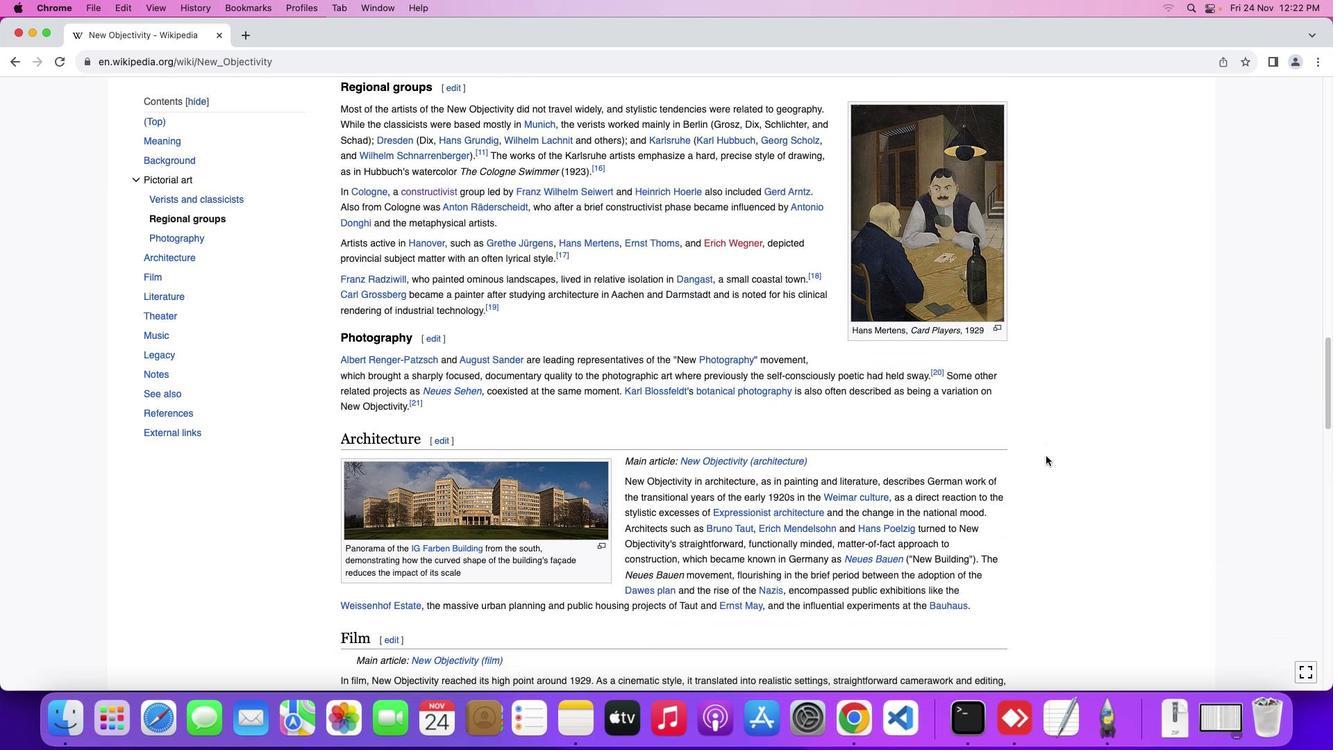 
Action: Mouse moved to (1047, 456)
Screenshot: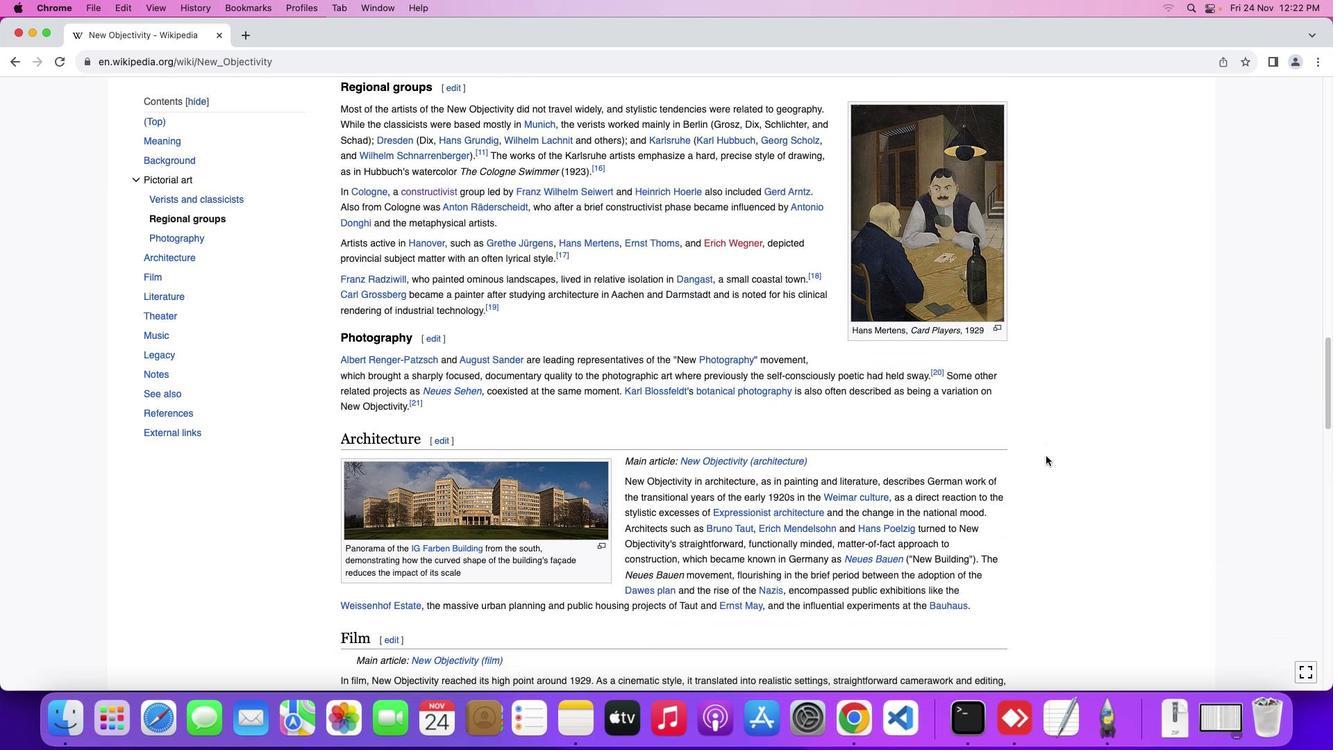 
Action: Mouse scrolled (1047, 456) with delta (0, 0)
Screenshot: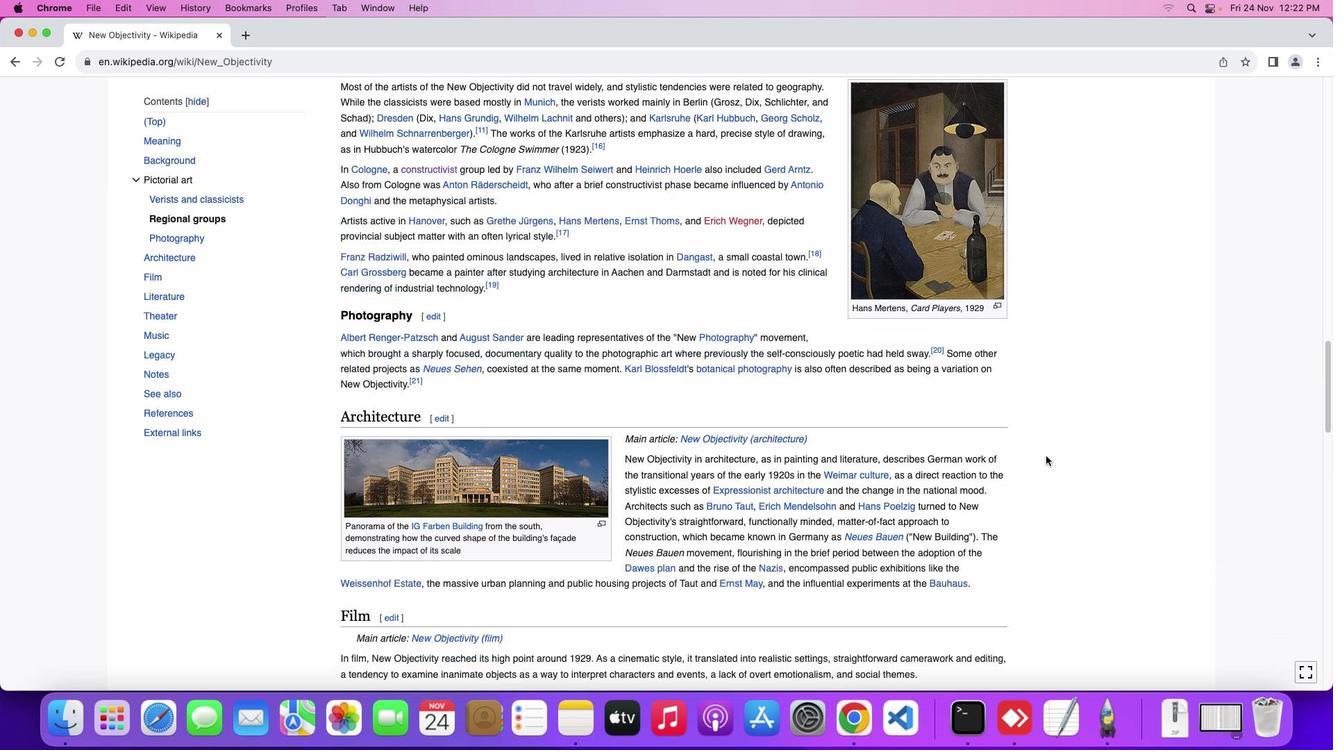 
Action: Mouse scrolled (1047, 456) with delta (0, -1)
Screenshot: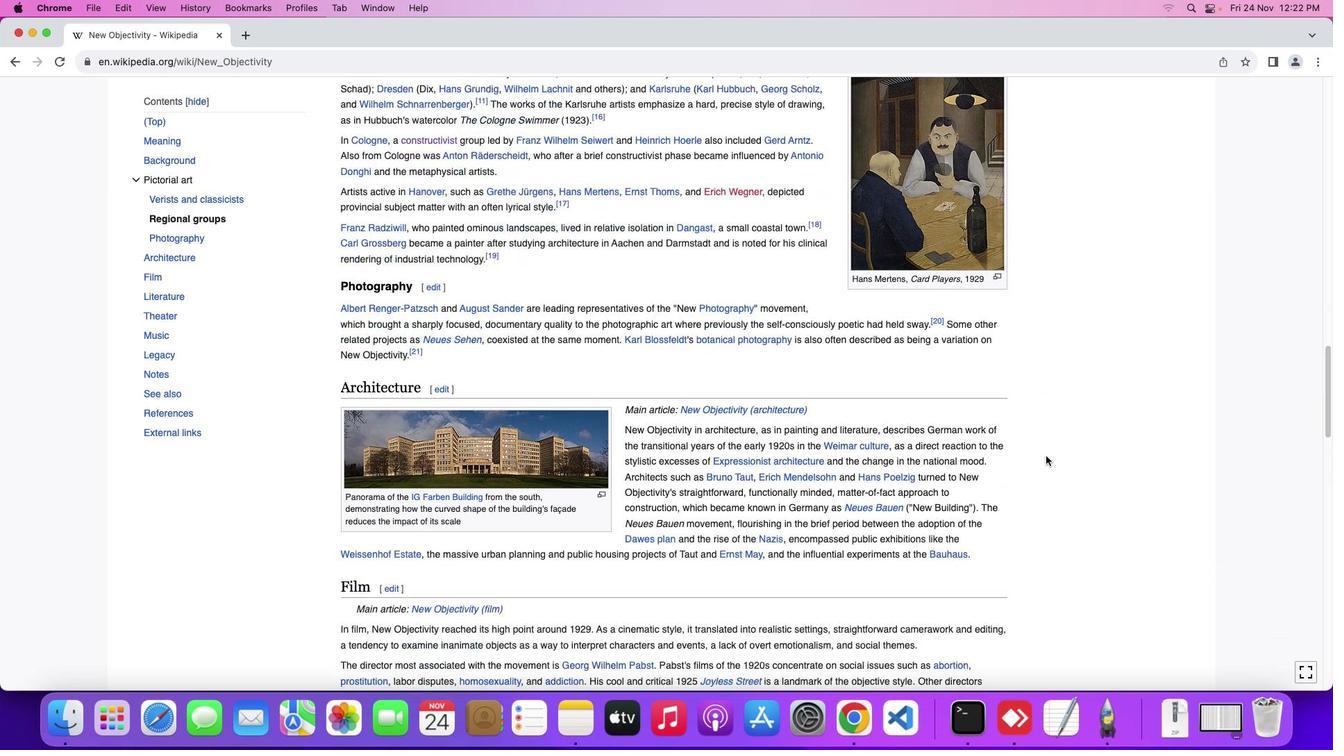 
Action: Mouse moved to (1047, 455)
Screenshot: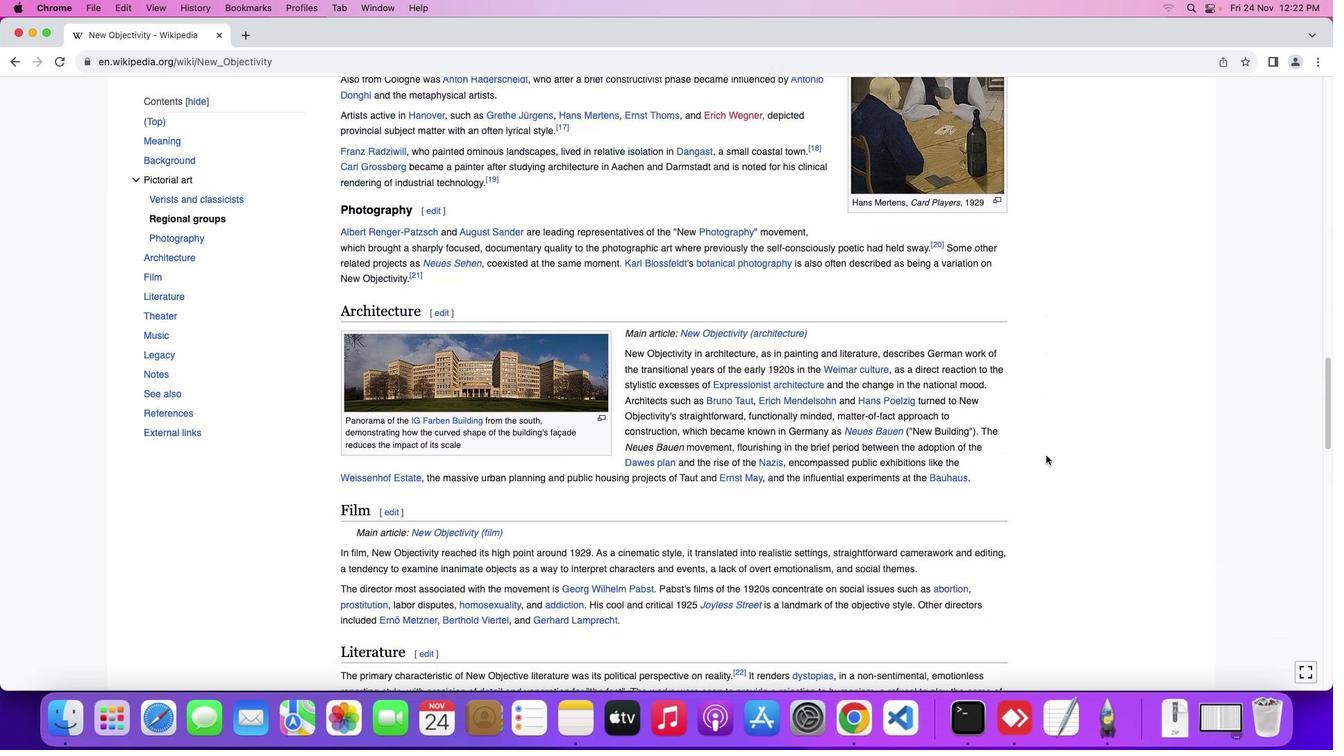 
Action: Mouse scrolled (1047, 455) with delta (0, -2)
Screenshot: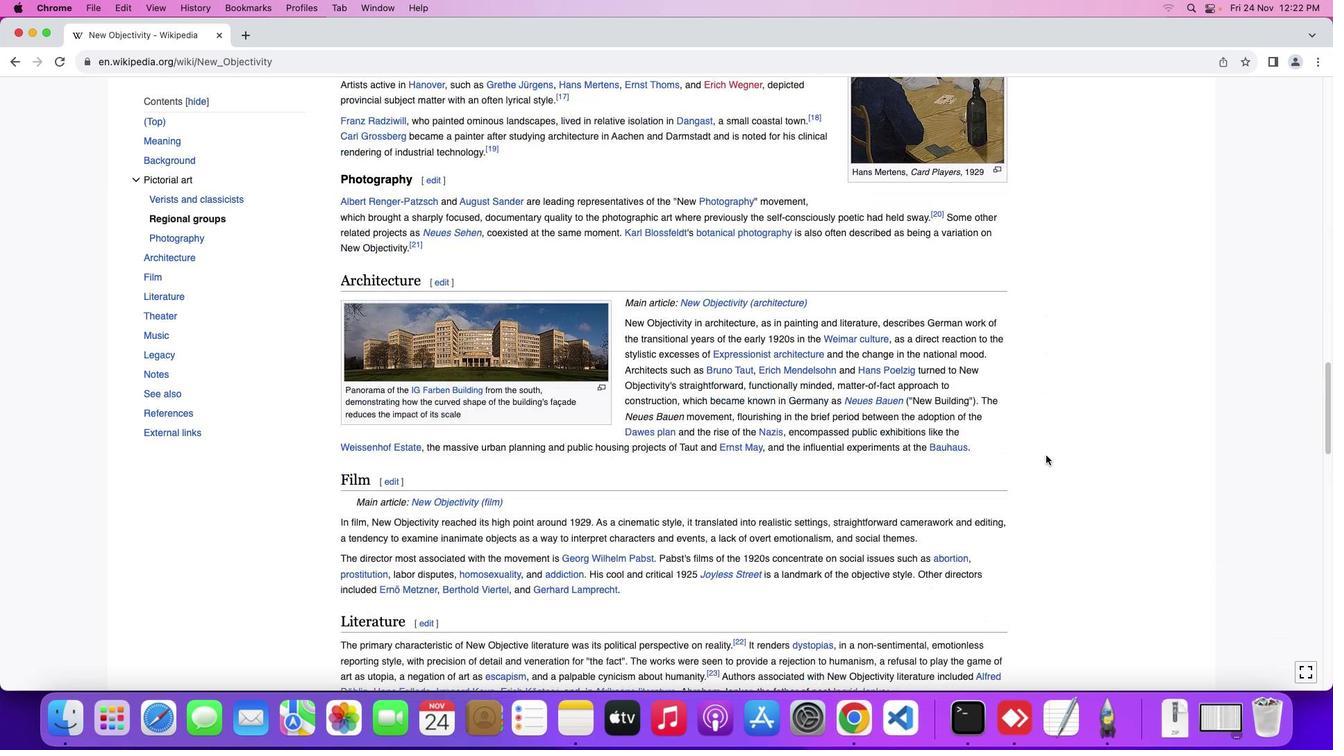 
Action: Mouse moved to (1046, 455)
Screenshot: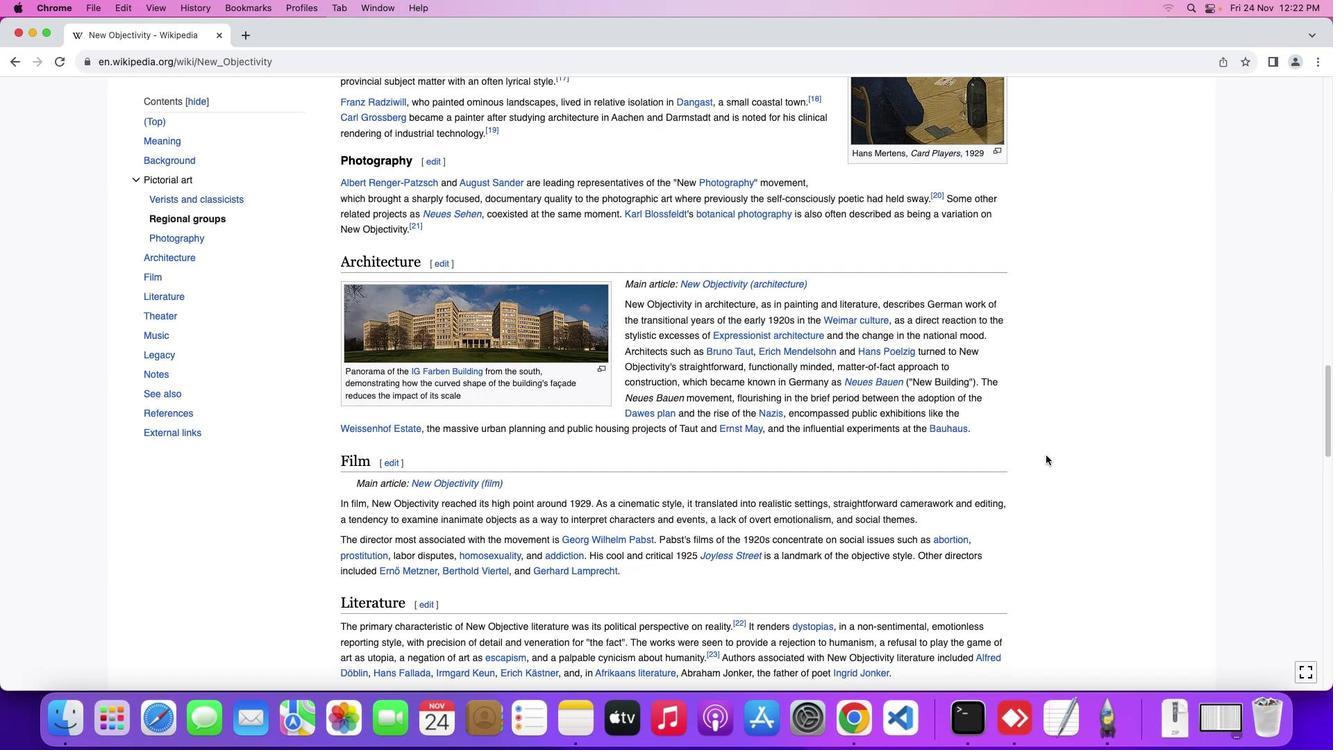 
Action: Mouse scrolled (1046, 455) with delta (0, 0)
Screenshot: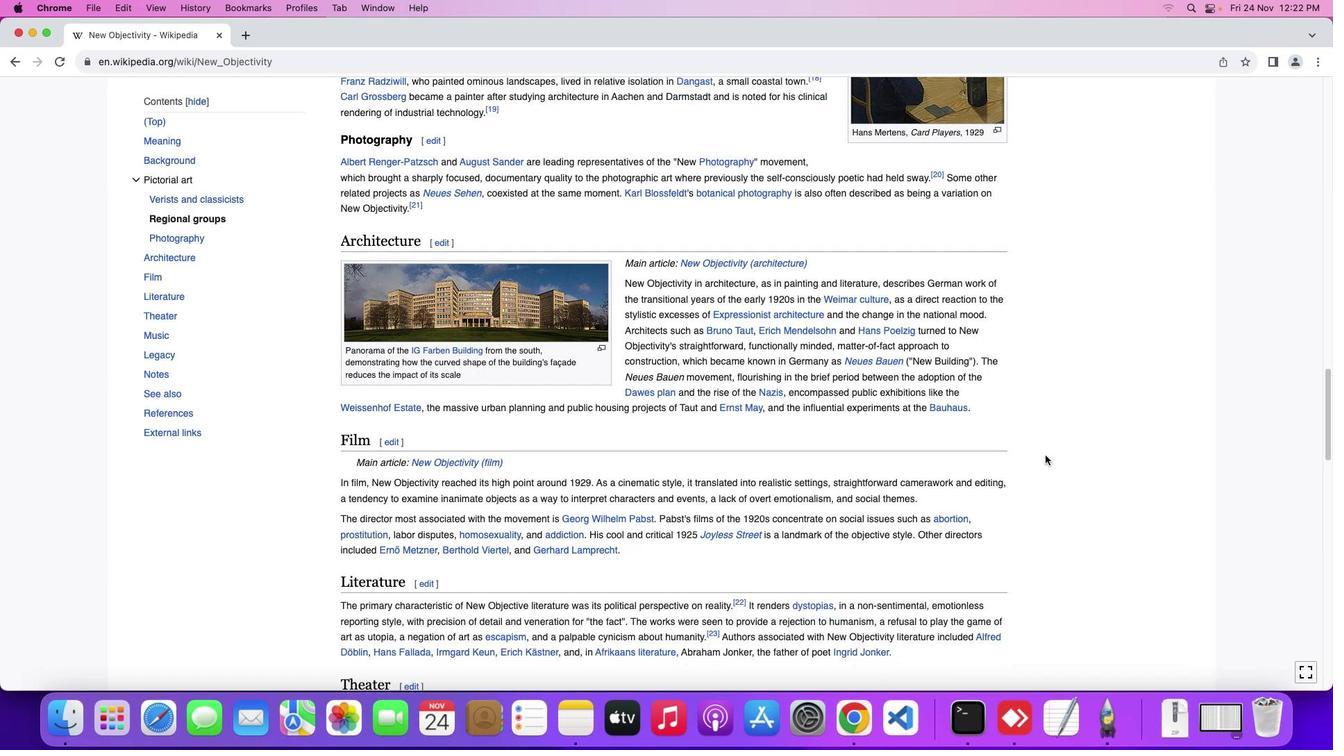 
Action: Mouse scrolled (1046, 455) with delta (0, 0)
Screenshot: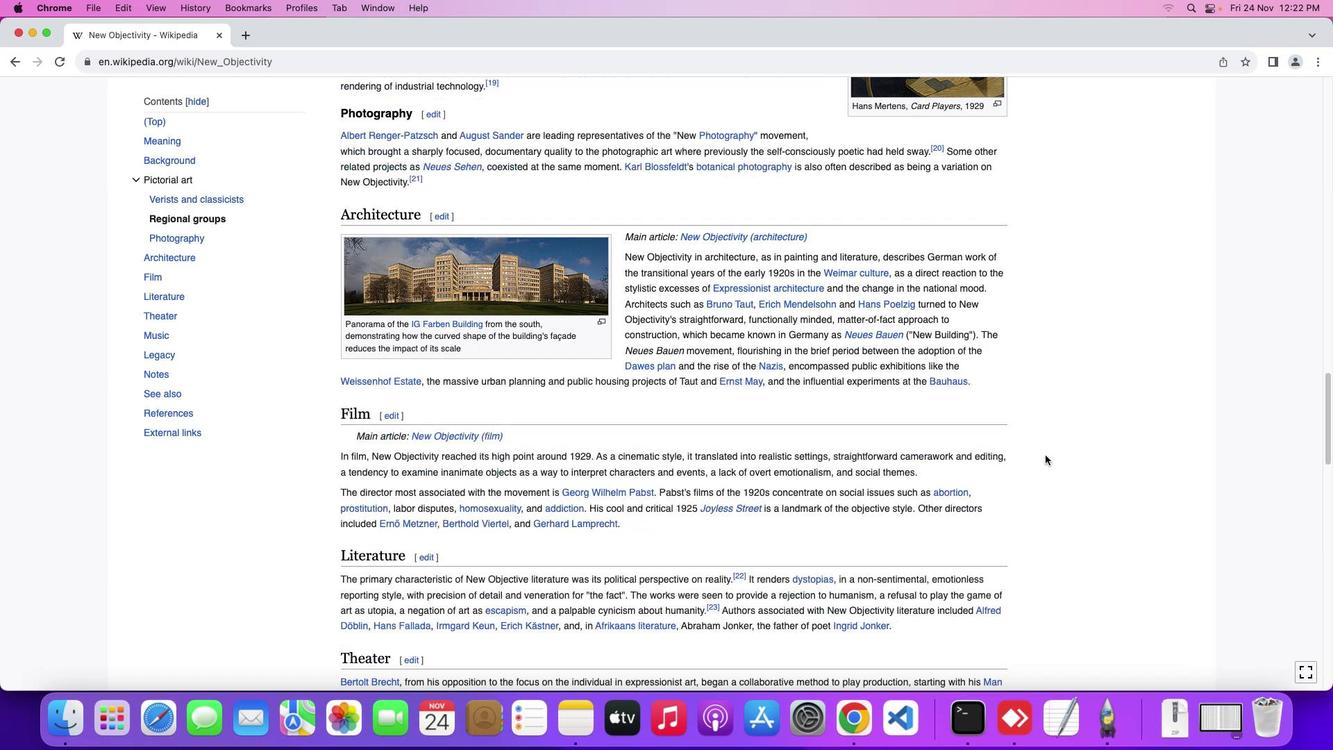 
Action: Mouse scrolled (1046, 455) with delta (0, -1)
Screenshot: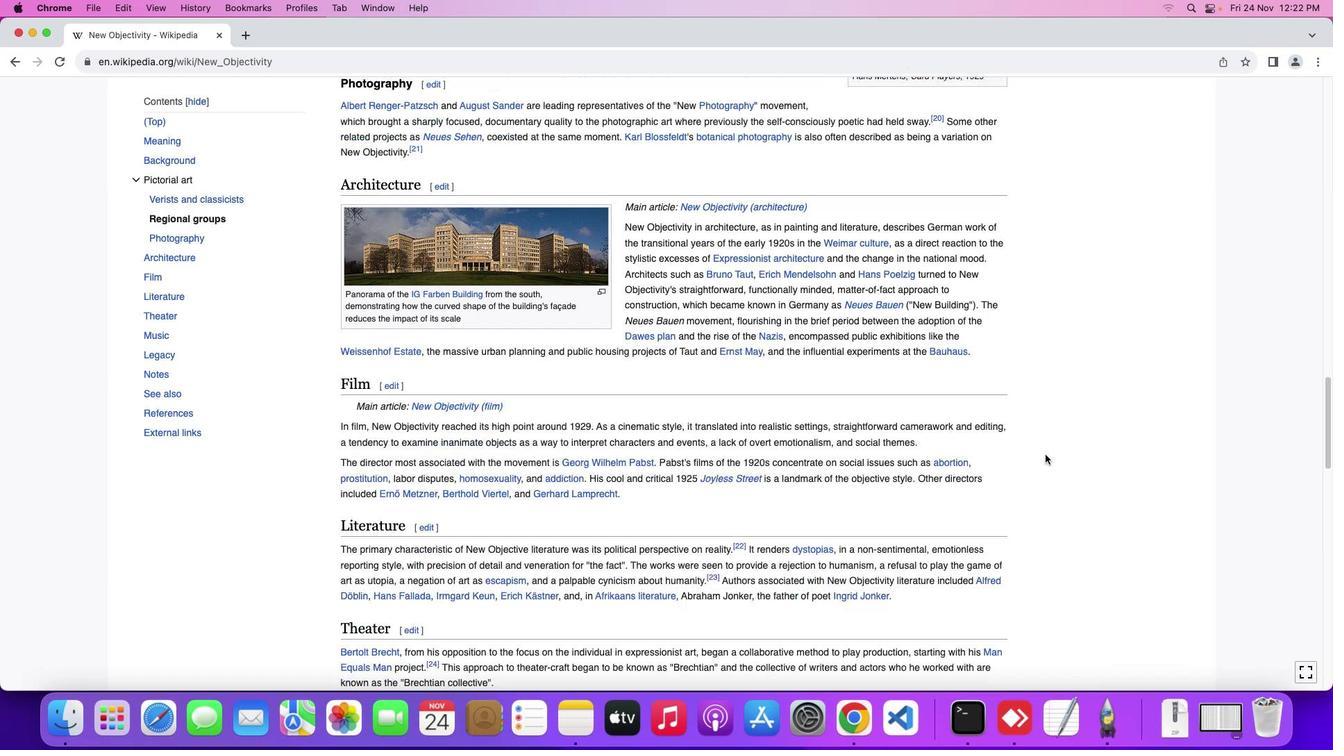 
Action: Mouse moved to (1046, 455)
Screenshot: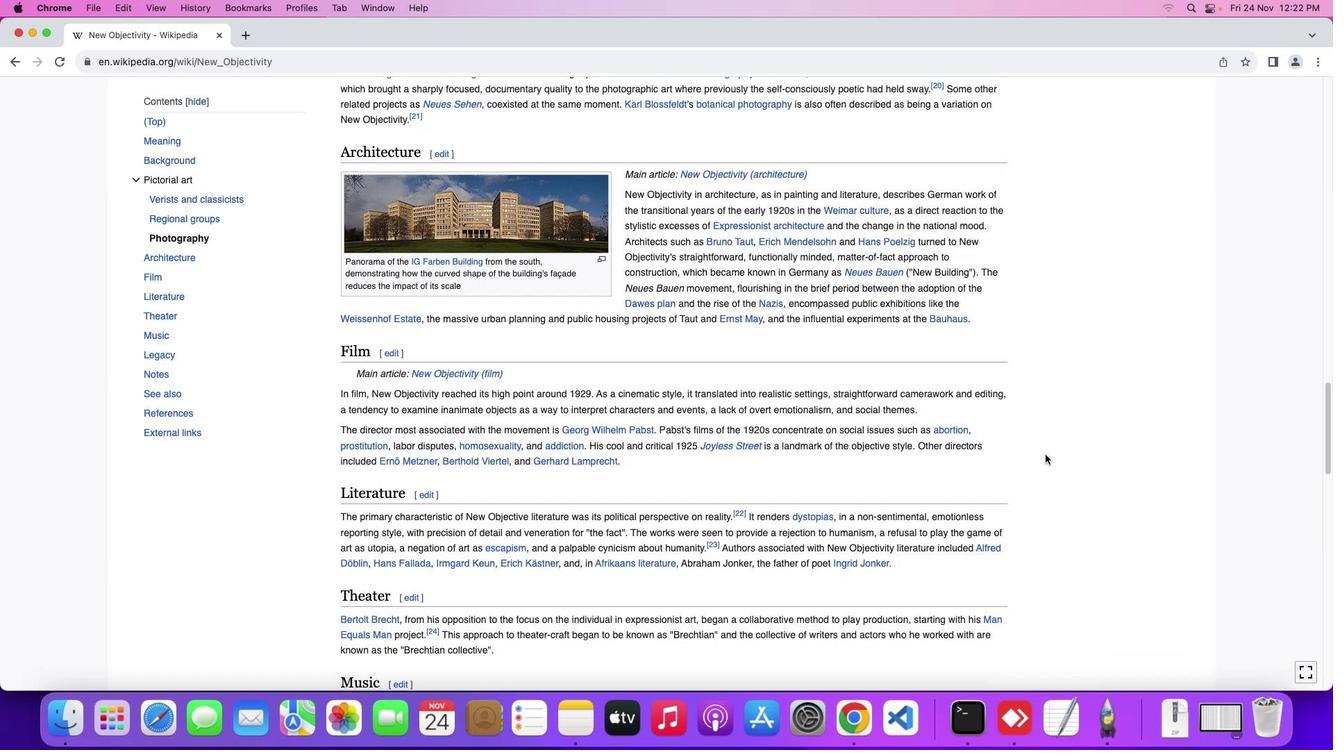 
Action: Mouse scrolled (1046, 455) with delta (0, 0)
Screenshot: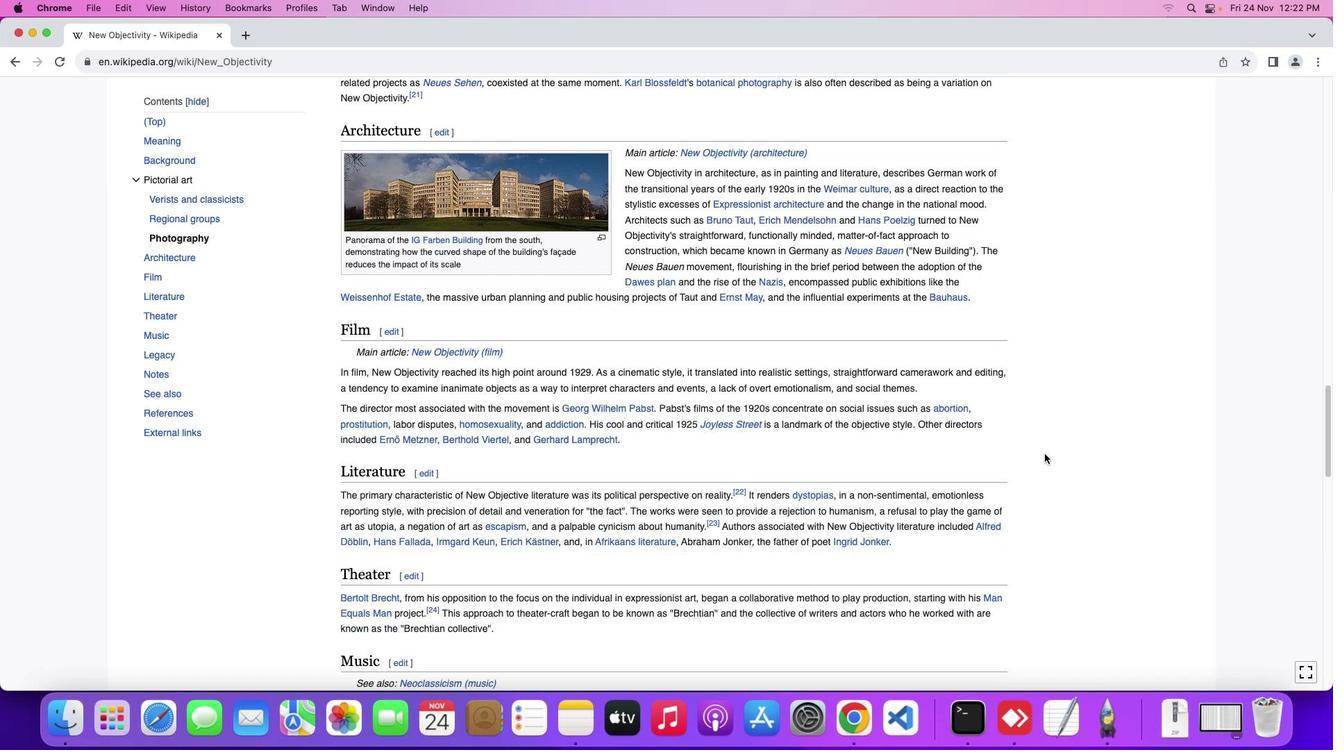 
Action: Mouse scrolled (1046, 455) with delta (0, 0)
Screenshot: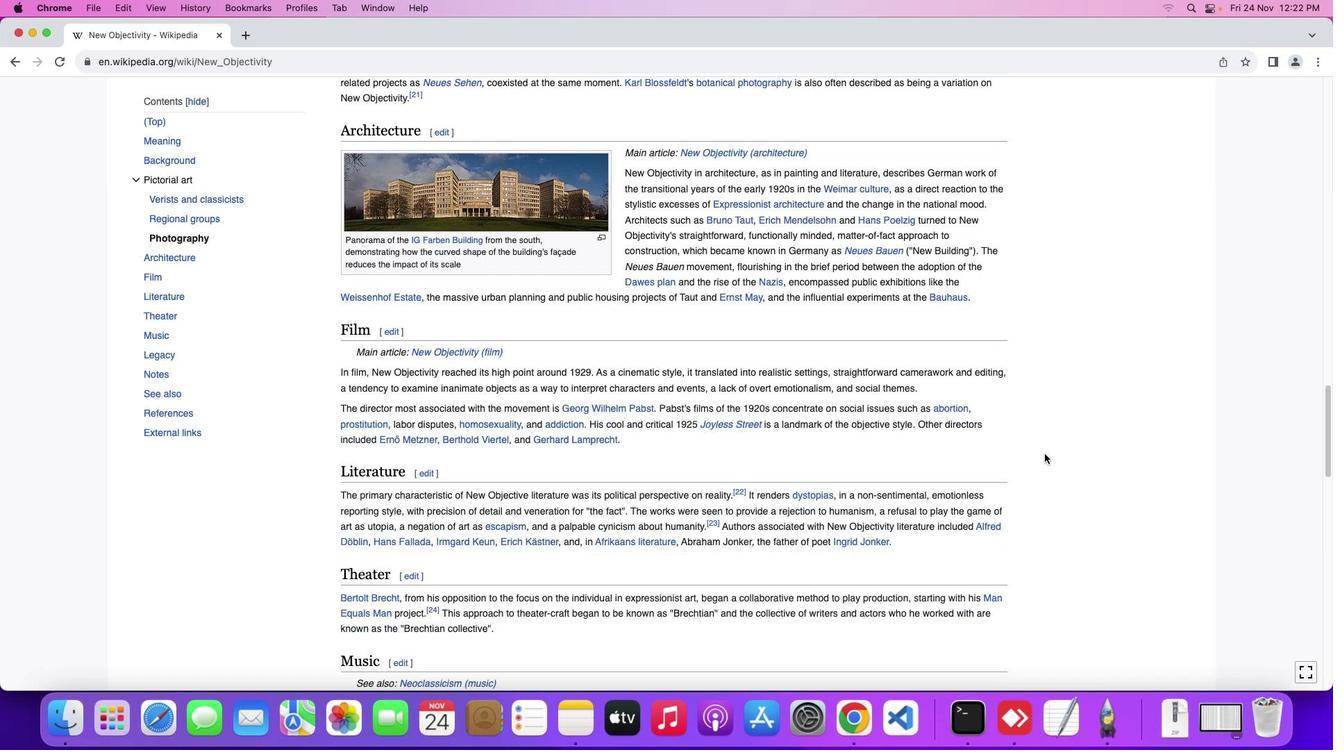
Action: Mouse moved to (1044, 454)
Screenshot: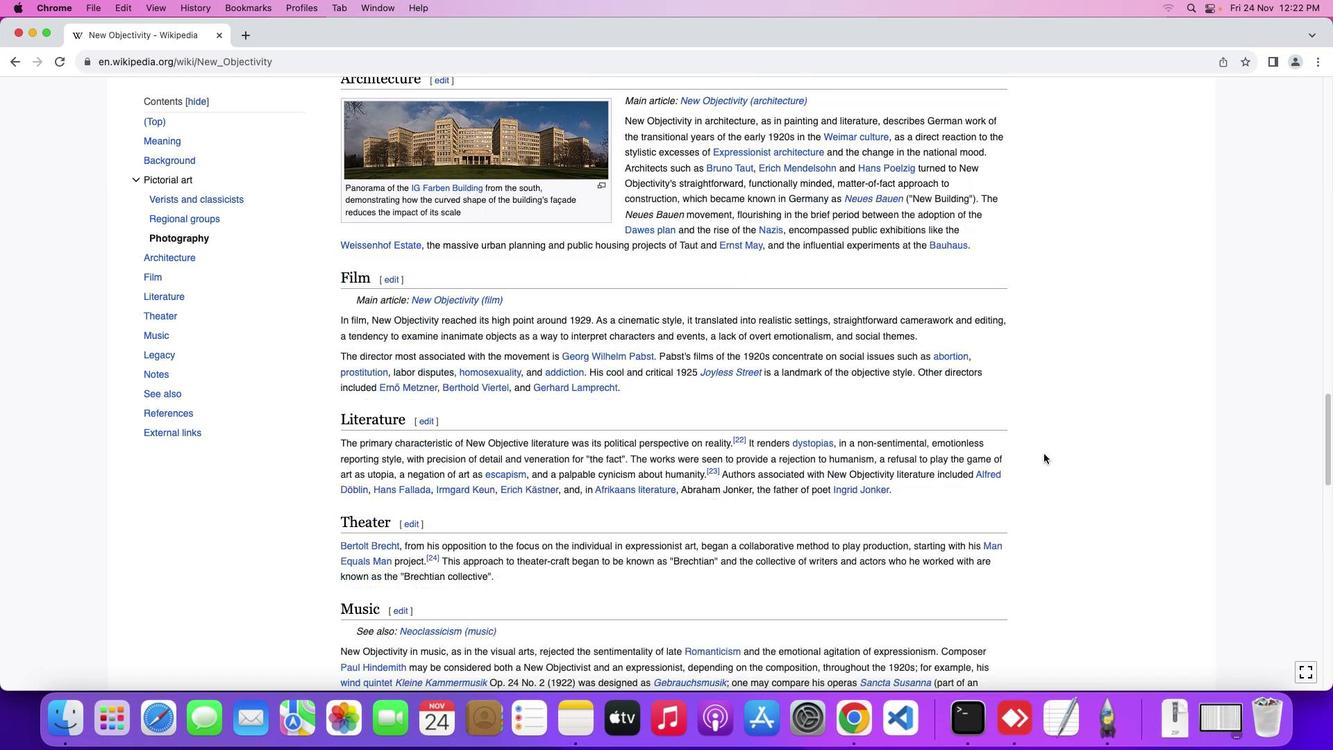 
Action: Mouse scrolled (1044, 454) with delta (0, -1)
Screenshot: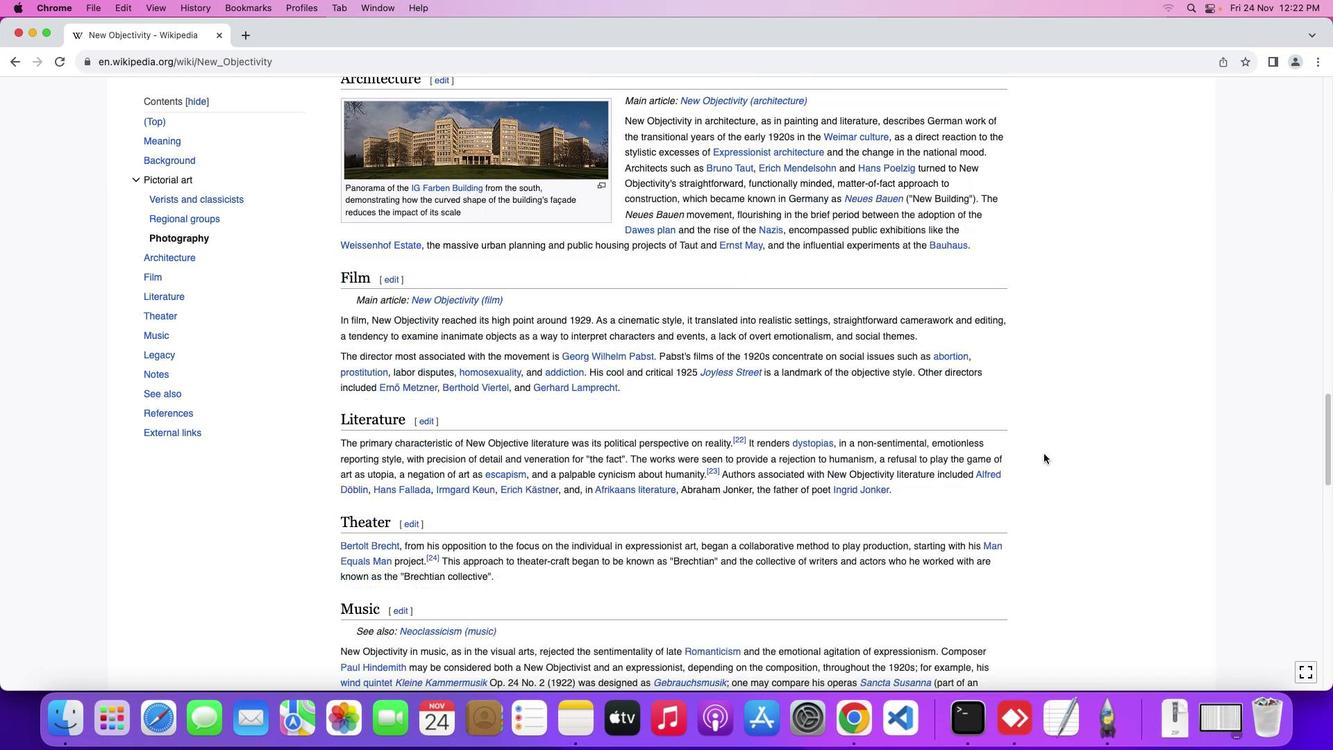 
Action: Mouse moved to (1044, 453)
Screenshot: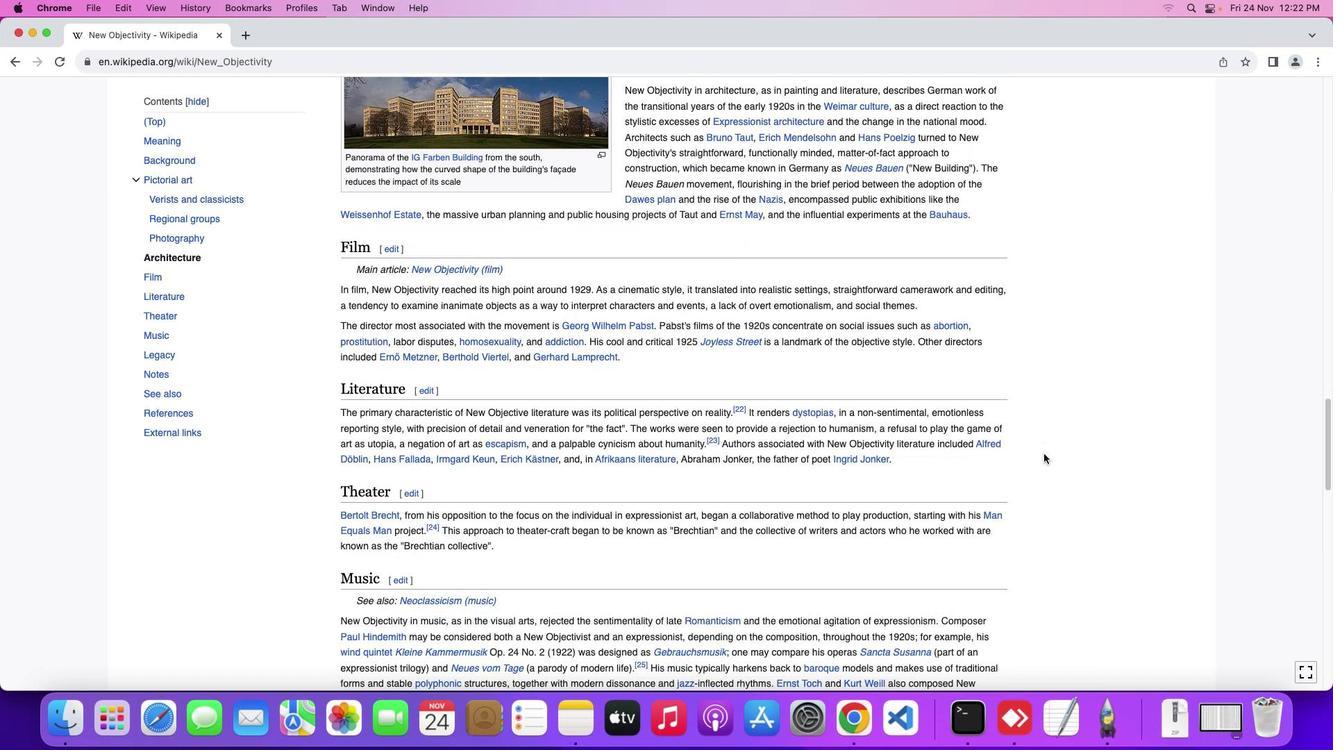
Action: Mouse scrolled (1044, 453) with delta (0, 0)
Screenshot: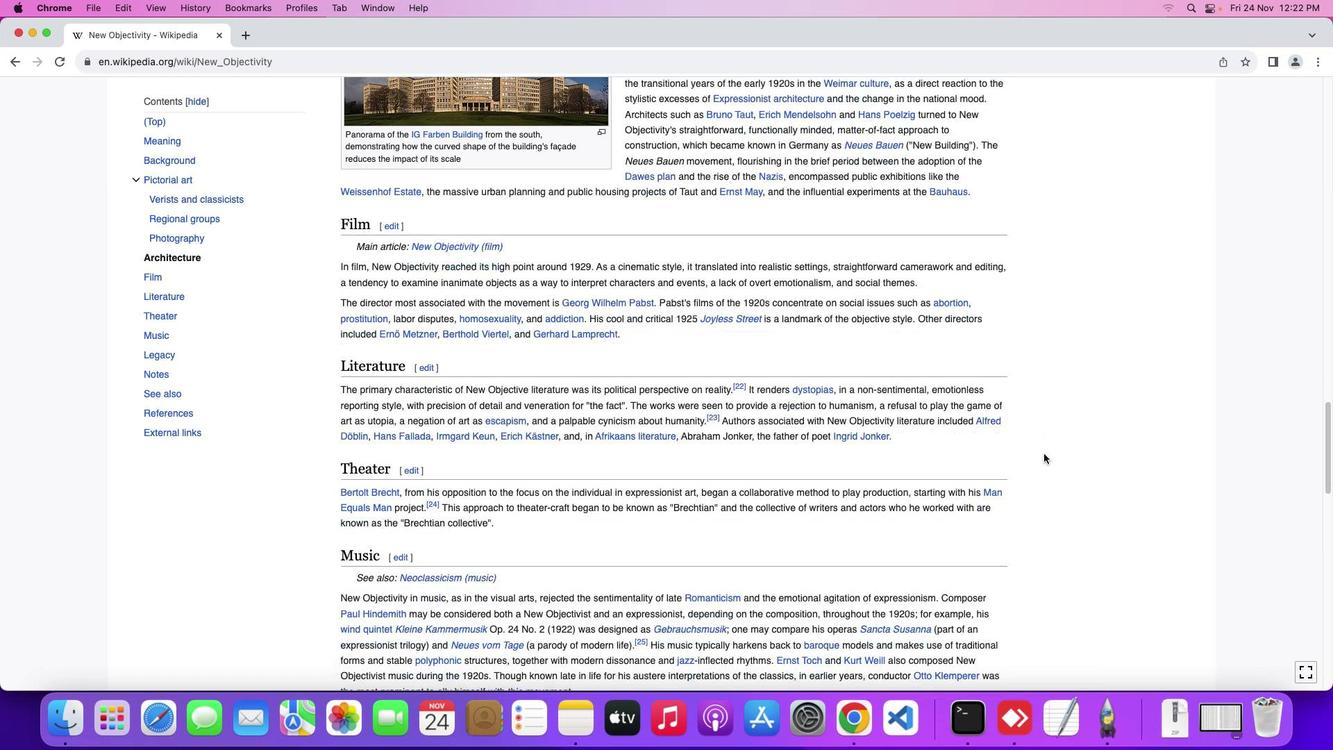 
Action: Mouse scrolled (1044, 453) with delta (0, 0)
Screenshot: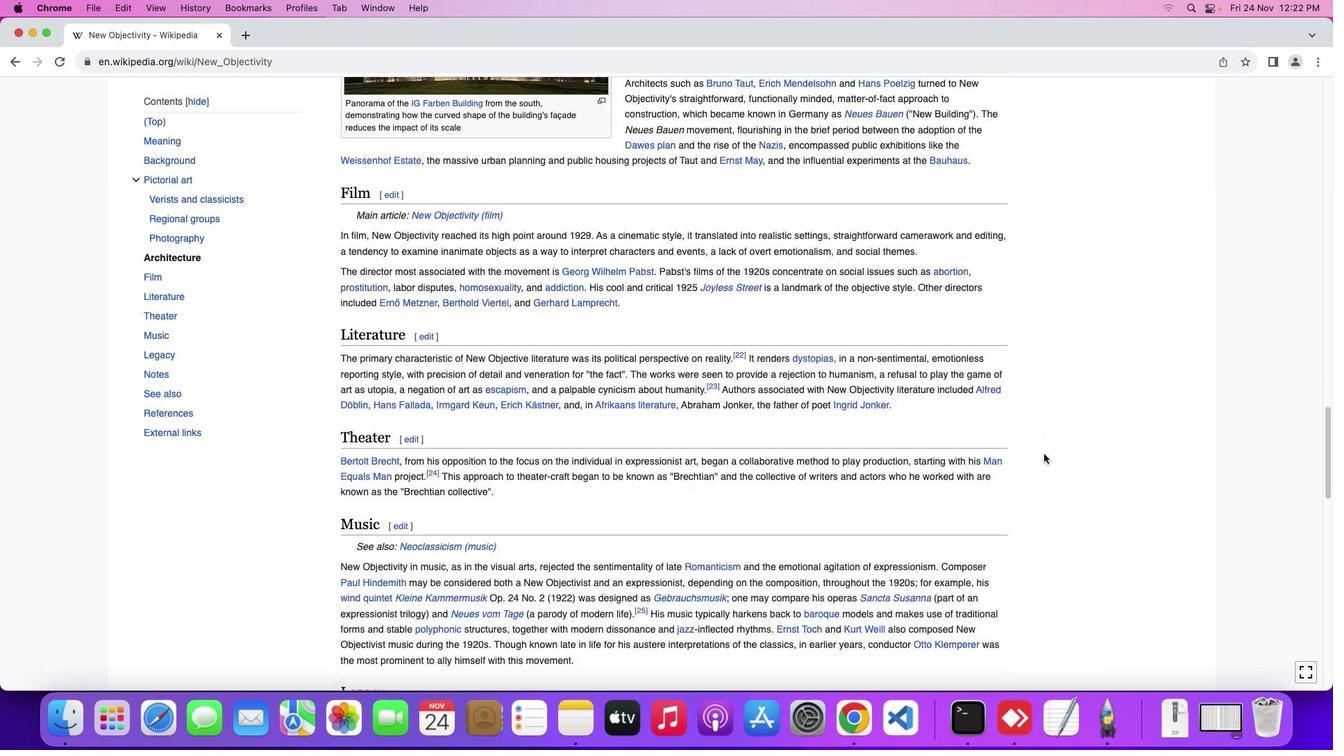 
Action: Mouse scrolled (1044, 453) with delta (0, -2)
Screenshot: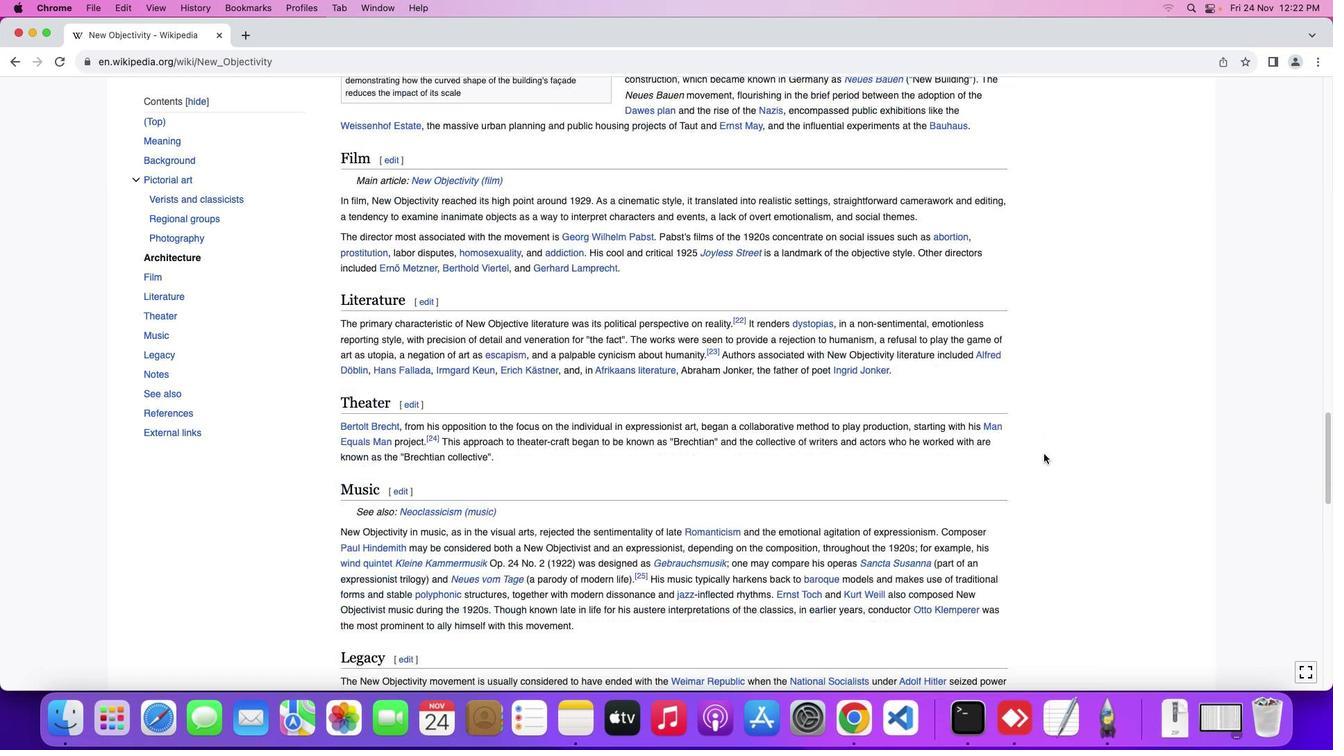 
Action: Mouse scrolled (1044, 453) with delta (0, 0)
Screenshot: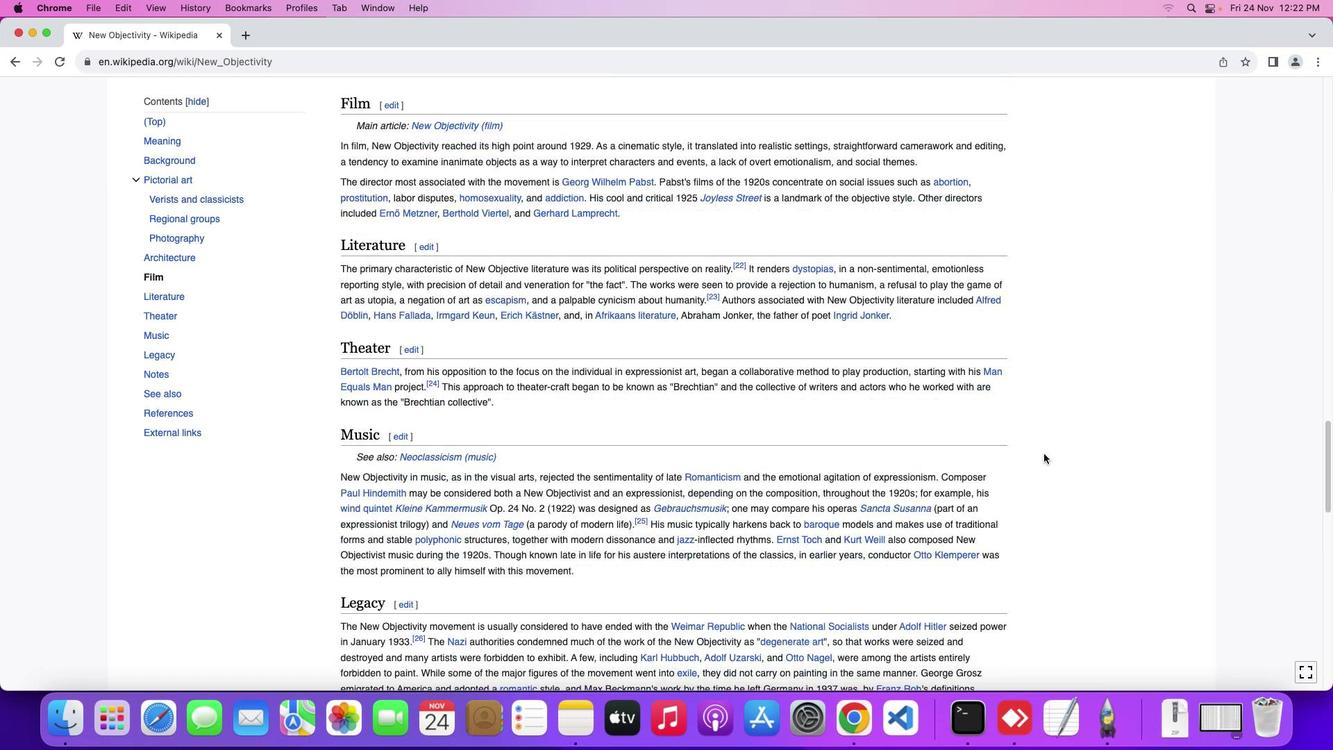 
Action: Mouse scrolled (1044, 453) with delta (0, 0)
Screenshot: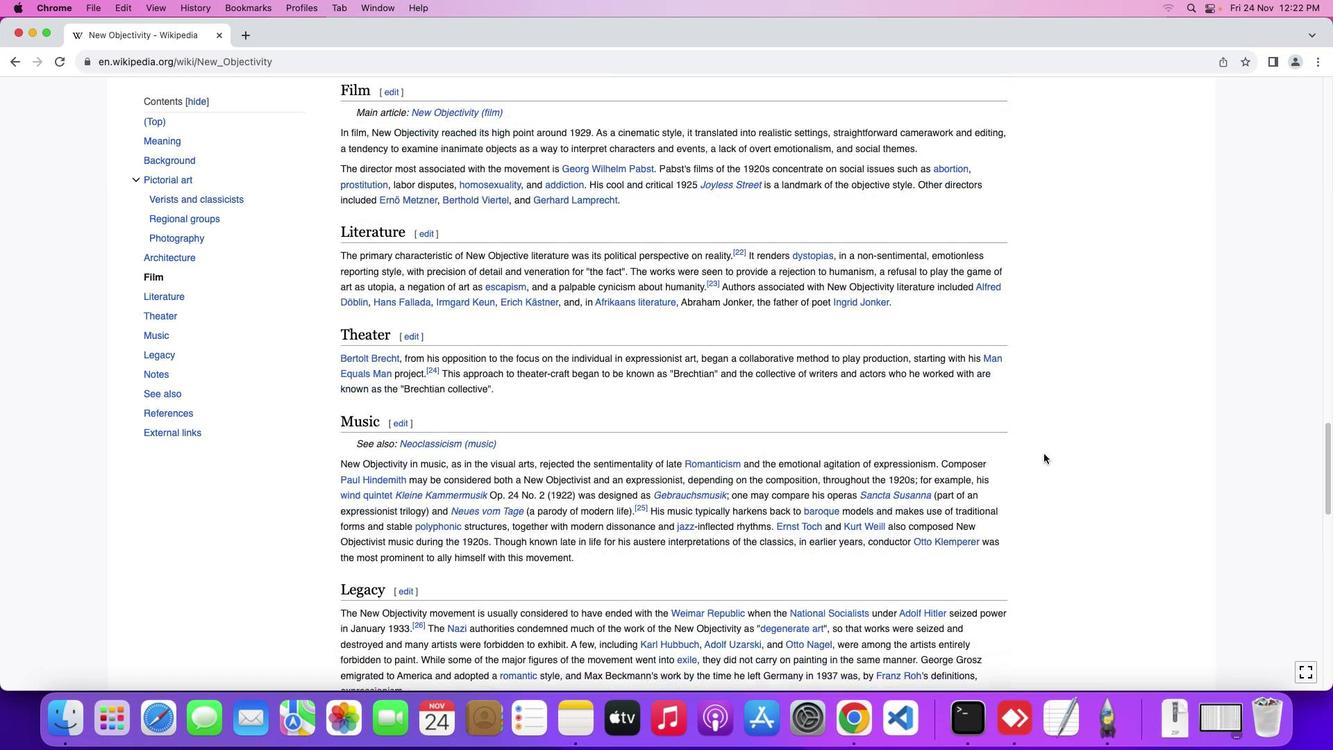 
Action: Mouse scrolled (1044, 453) with delta (0, -2)
Screenshot: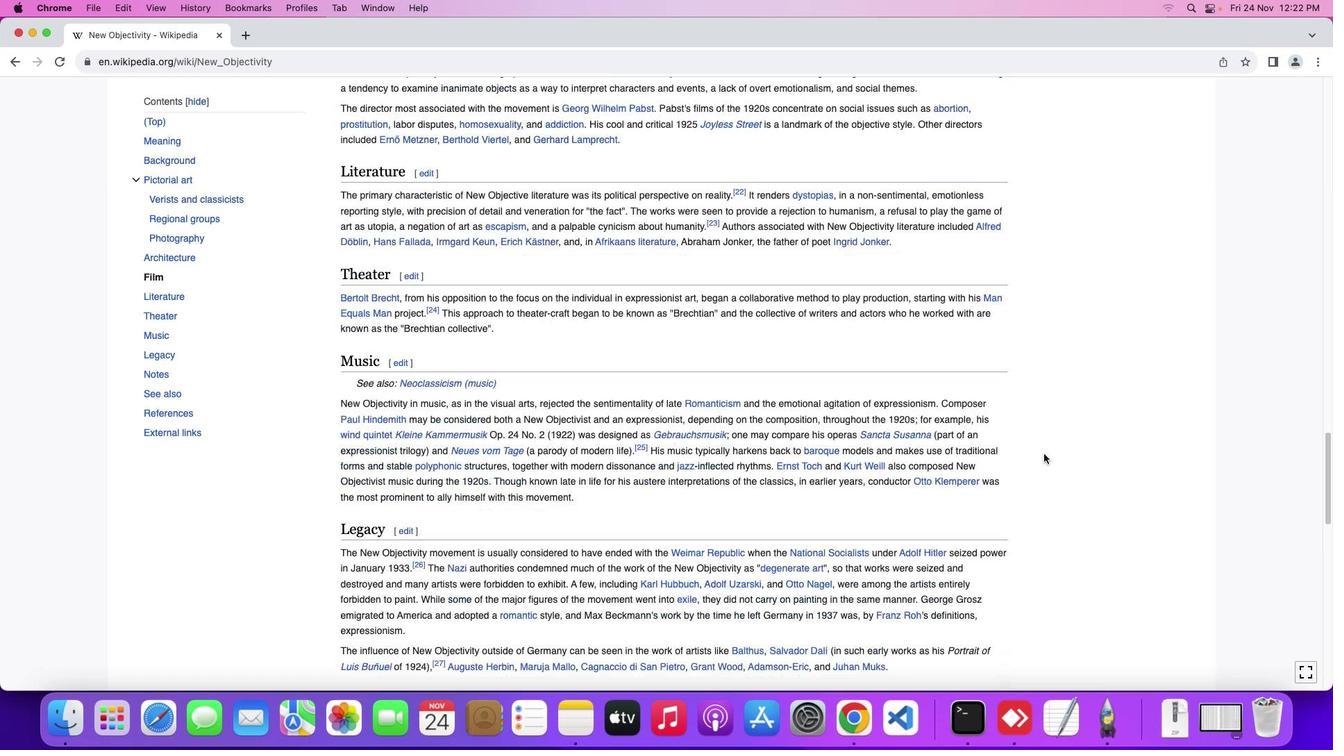 
Action: Mouse moved to (1044, 453)
Screenshot: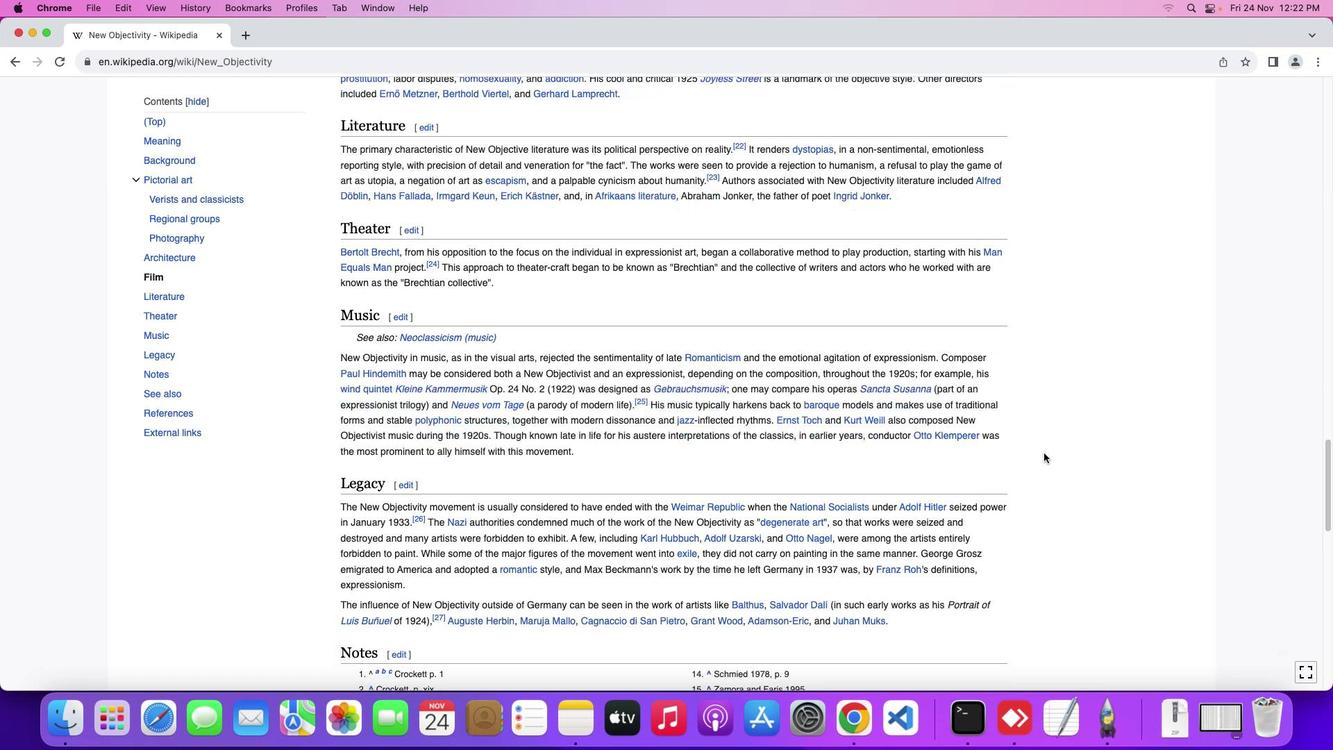 
Action: Mouse scrolled (1044, 453) with delta (0, 0)
Screenshot: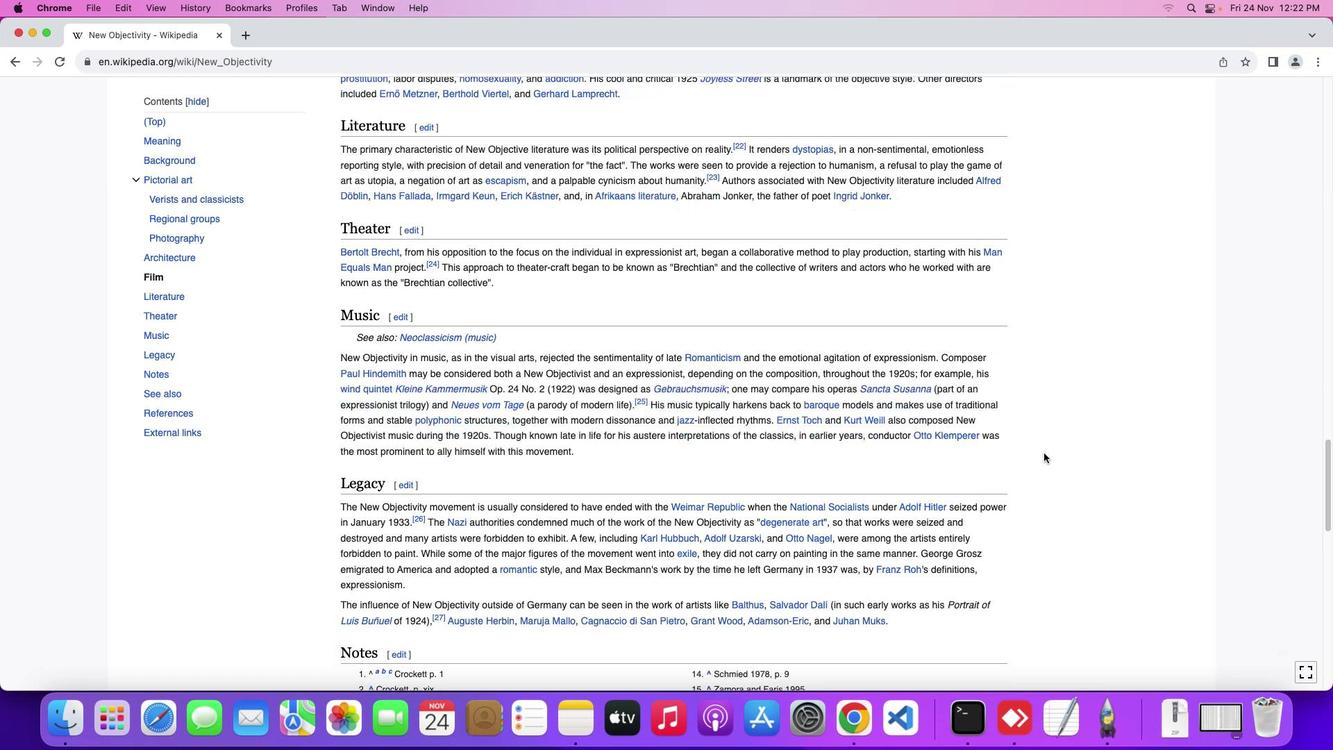 
Action: Mouse scrolled (1044, 453) with delta (0, 0)
Screenshot: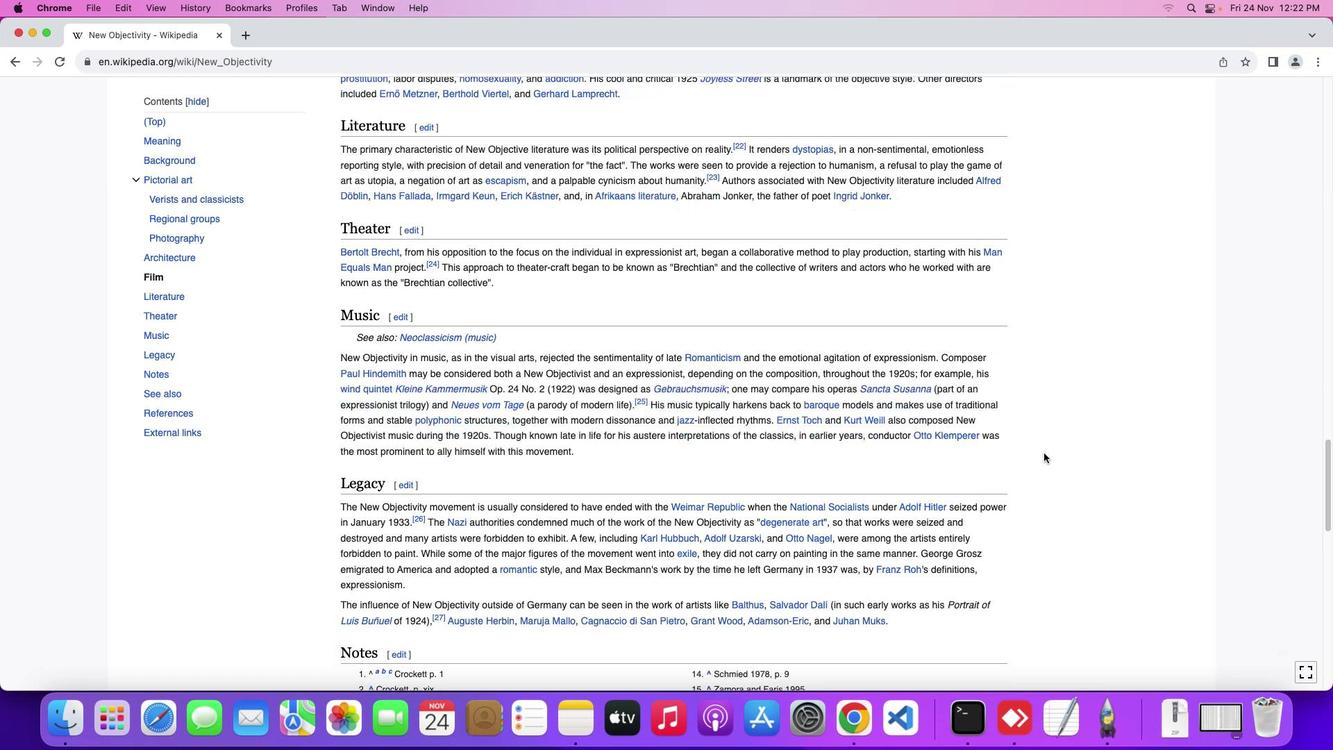 
Action: Mouse scrolled (1044, 453) with delta (0, -1)
Screenshot: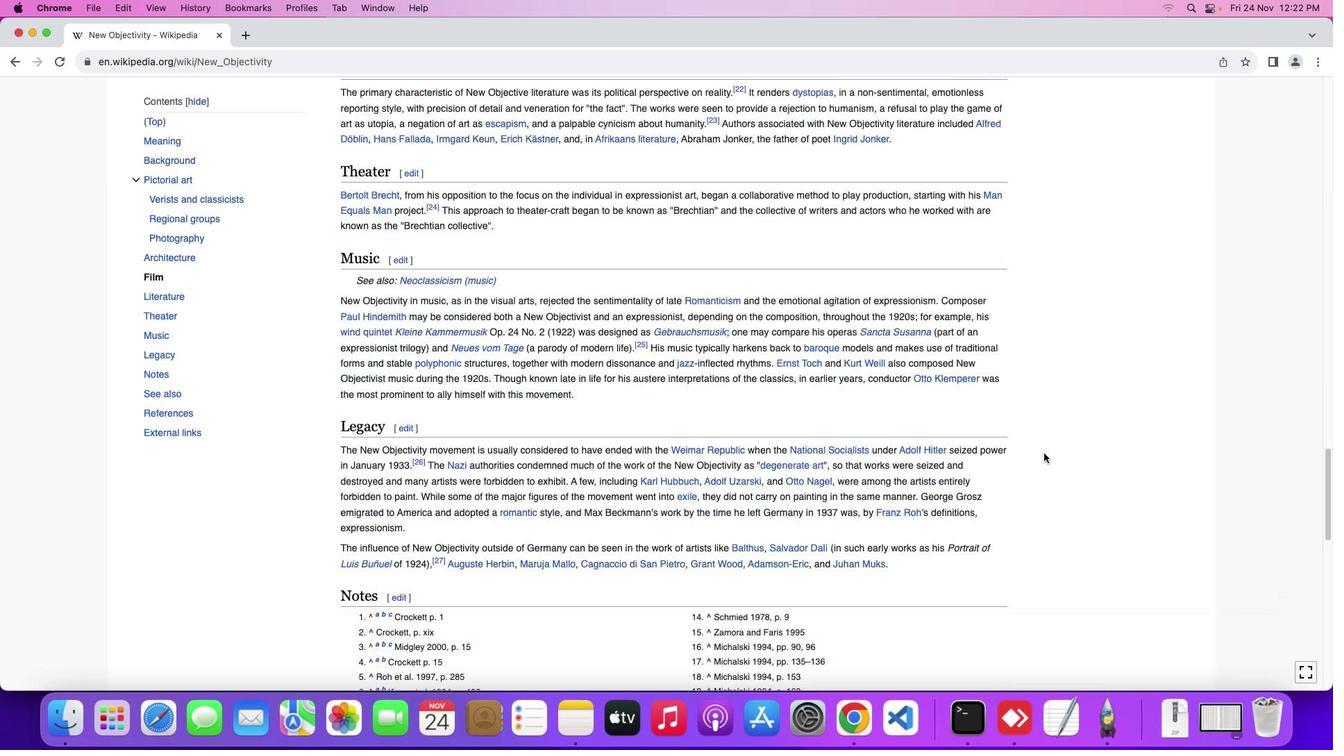 
Action: Mouse scrolled (1044, 453) with delta (0, 0)
Screenshot: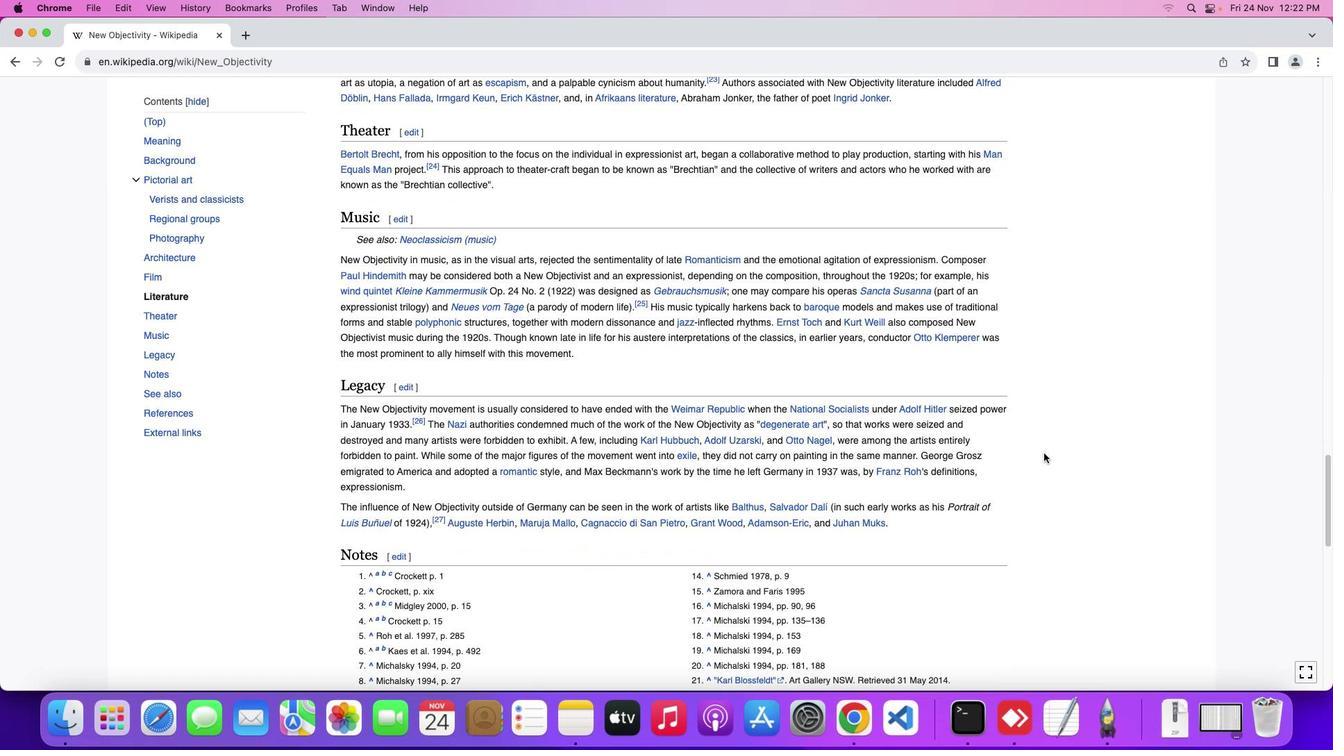 
Action: Mouse scrolled (1044, 453) with delta (0, 0)
Screenshot: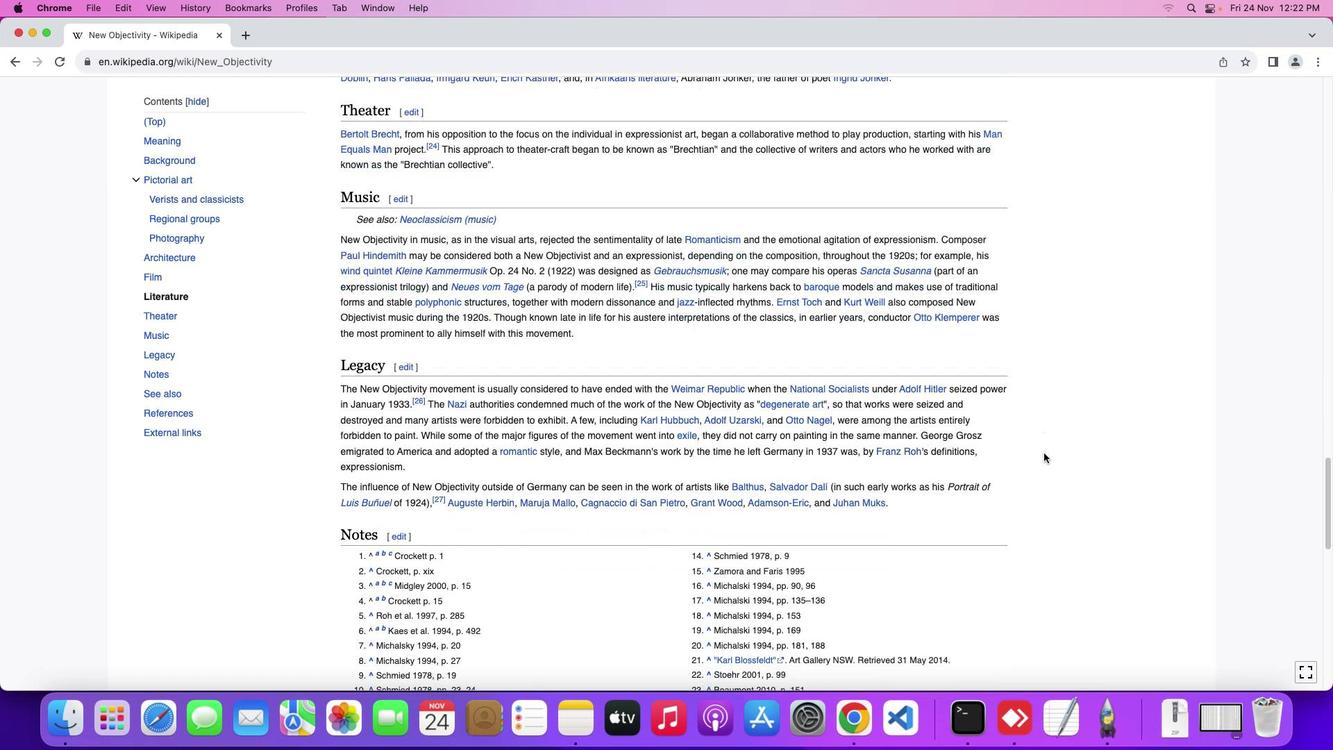 
Action: Mouse scrolled (1044, 453) with delta (0, -1)
Screenshot: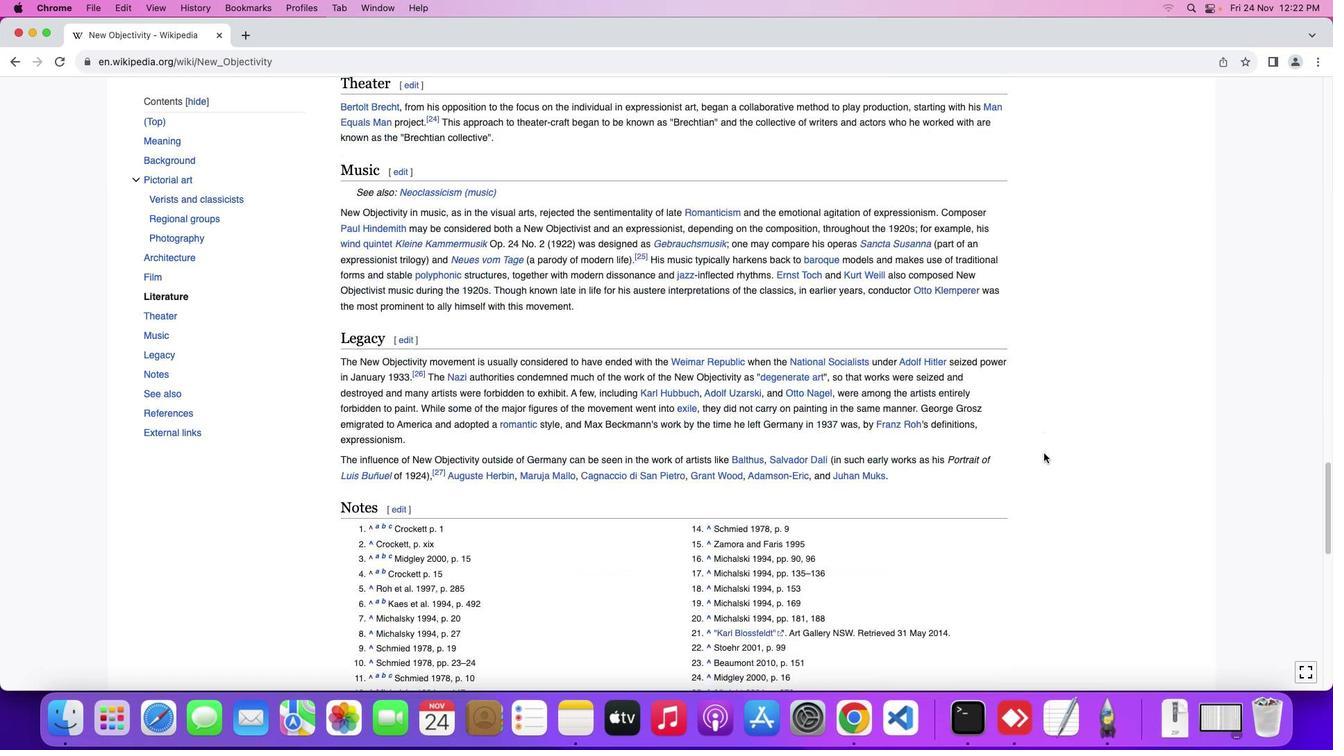 
Action: Mouse scrolled (1044, 453) with delta (0, 0)
Screenshot: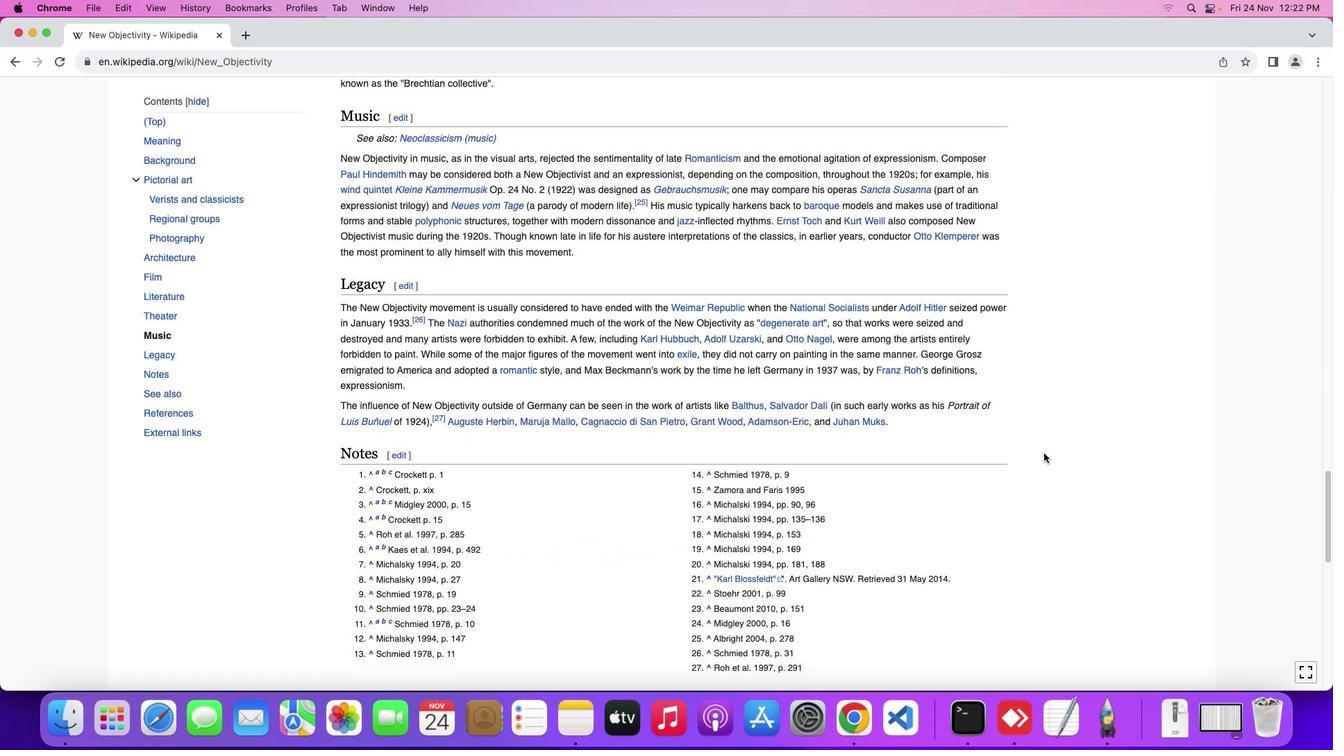 
Action: Mouse scrolled (1044, 453) with delta (0, 0)
Screenshot: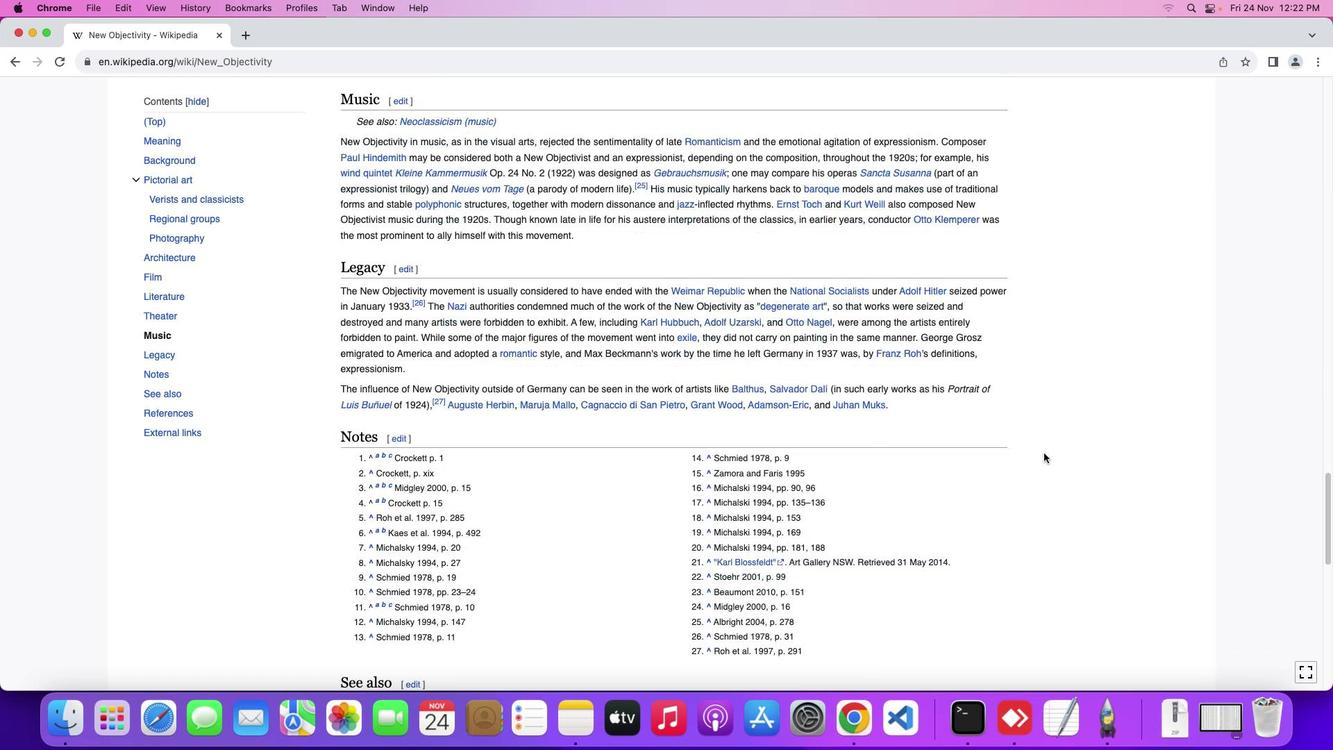 
Action: Mouse scrolled (1044, 453) with delta (0, -1)
Screenshot: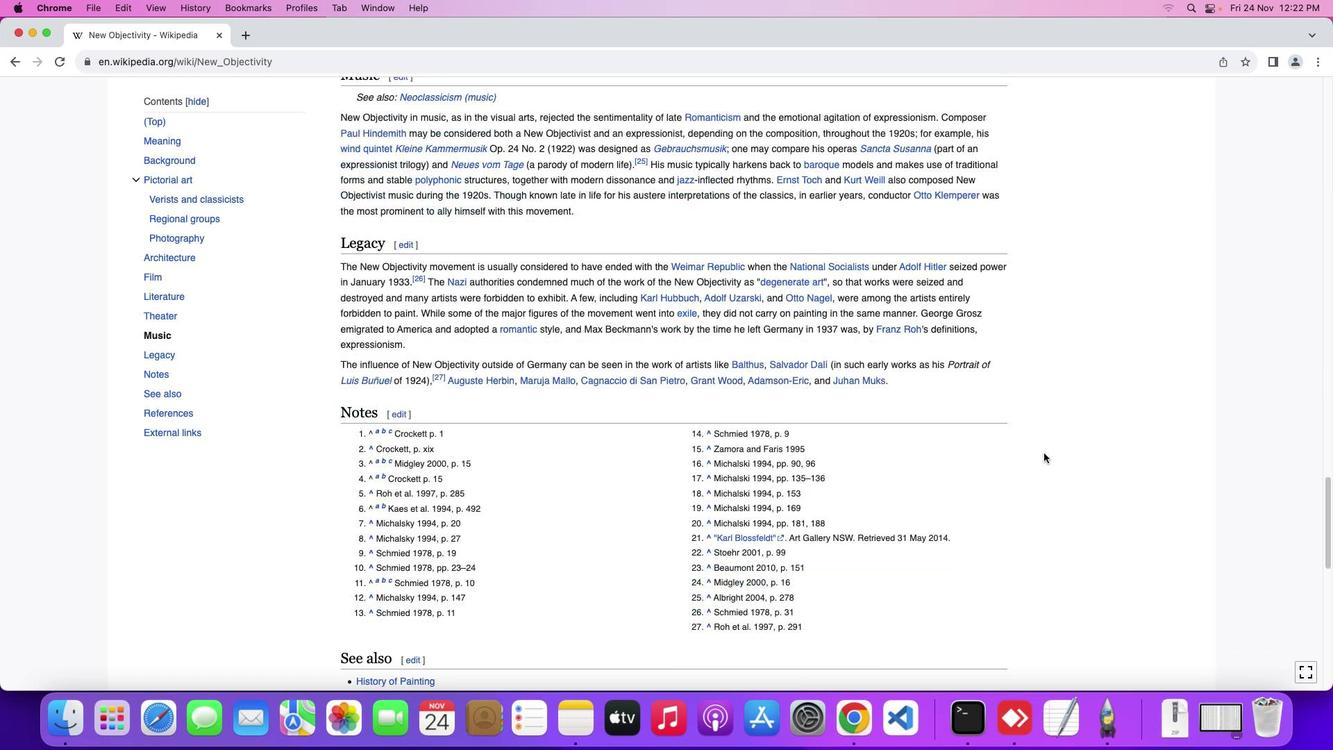 
Action: Mouse scrolled (1044, 453) with delta (0, 0)
Screenshot: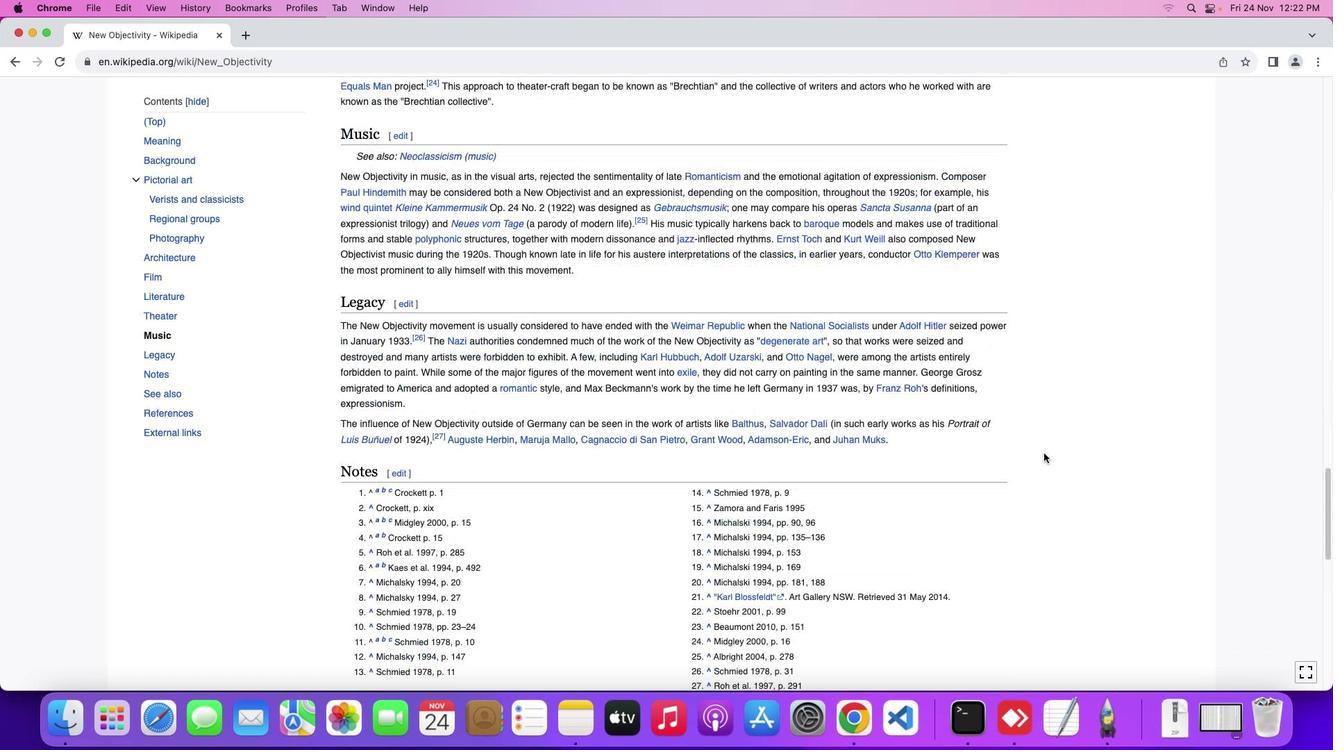 
Action: Mouse scrolled (1044, 453) with delta (0, 0)
Screenshot: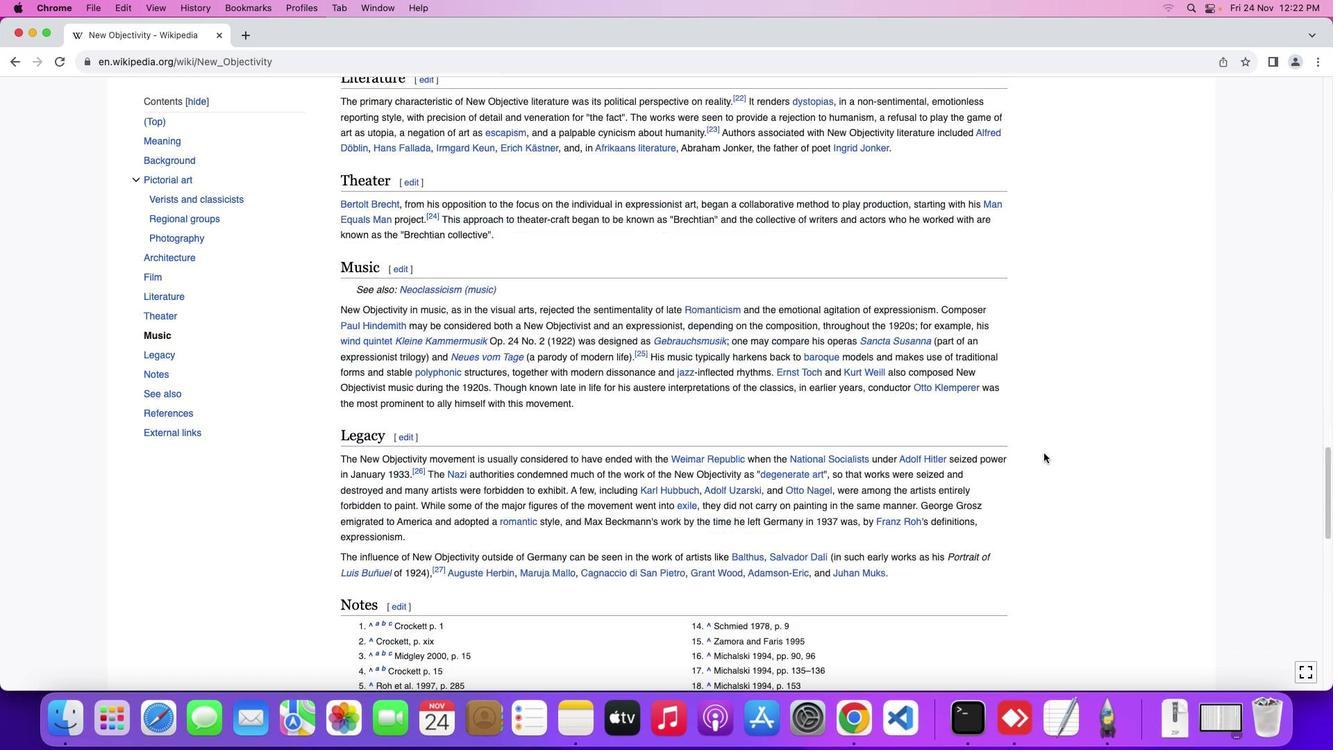 
Action: Mouse scrolled (1044, 453) with delta (0, 2)
Screenshot: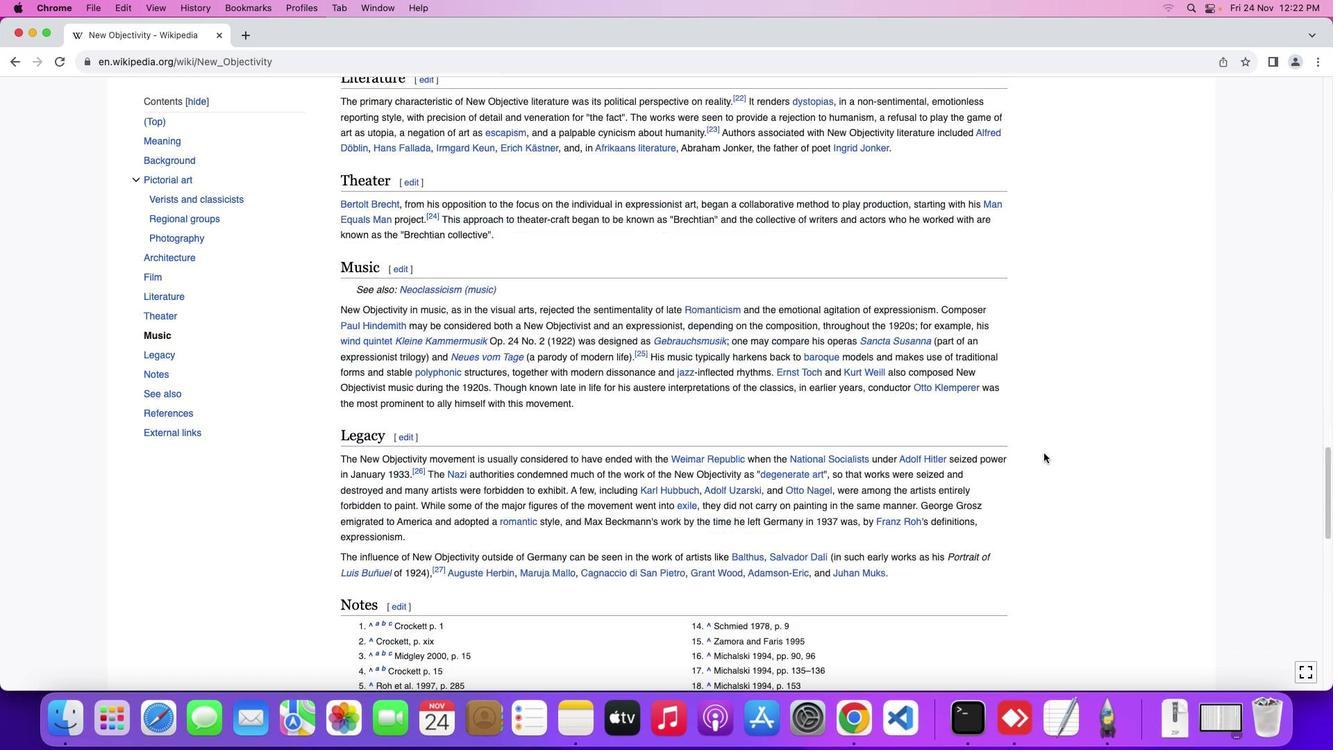 
Action: Mouse scrolled (1044, 453) with delta (0, 3)
Screenshot: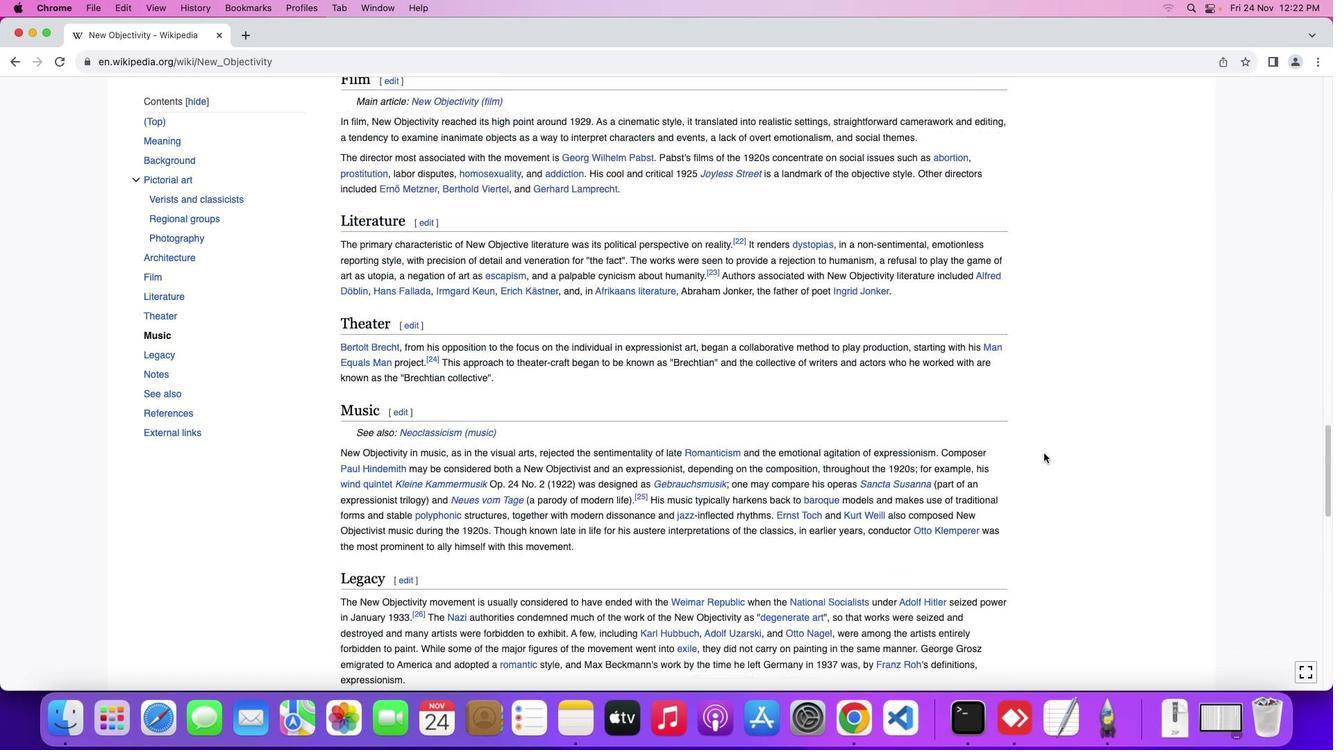 
Action: Mouse scrolled (1044, 453) with delta (0, 3)
Screenshot: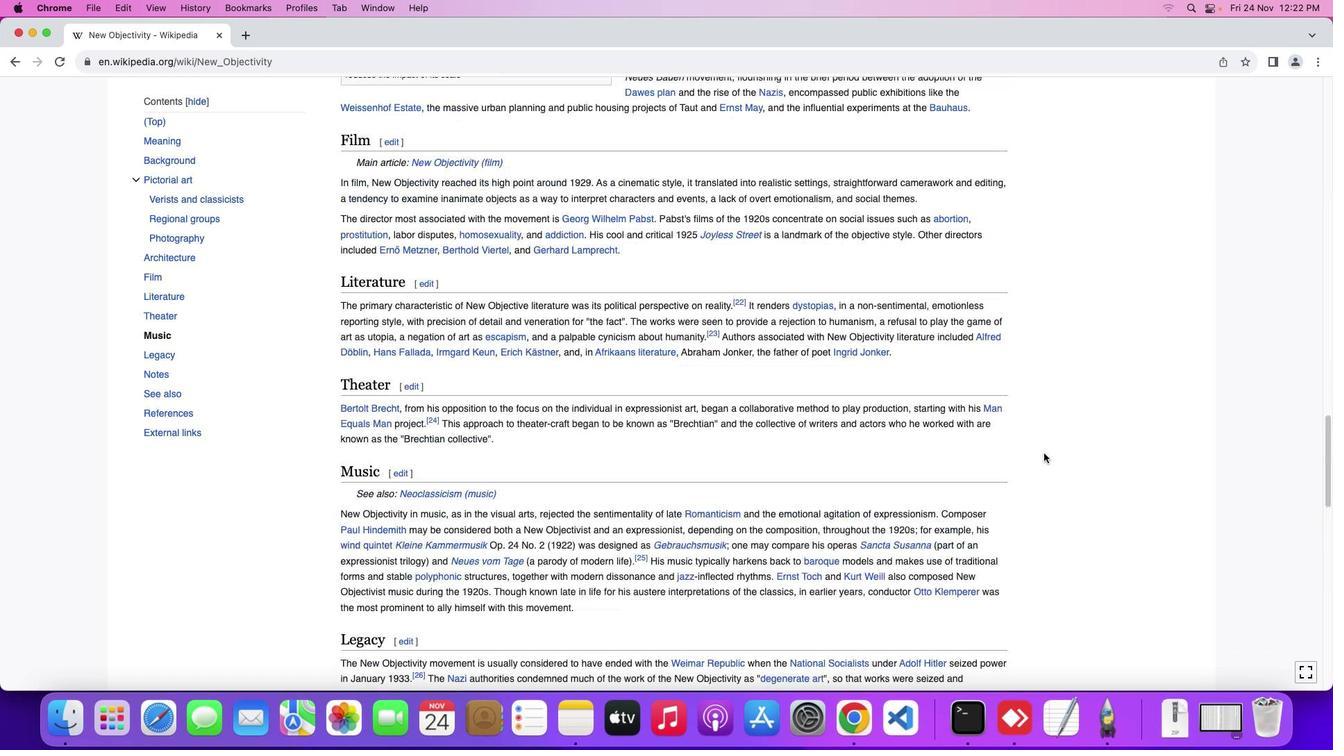 
Action: Mouse scrolled (1044, 453) with delta (0, 0)
Screenshot: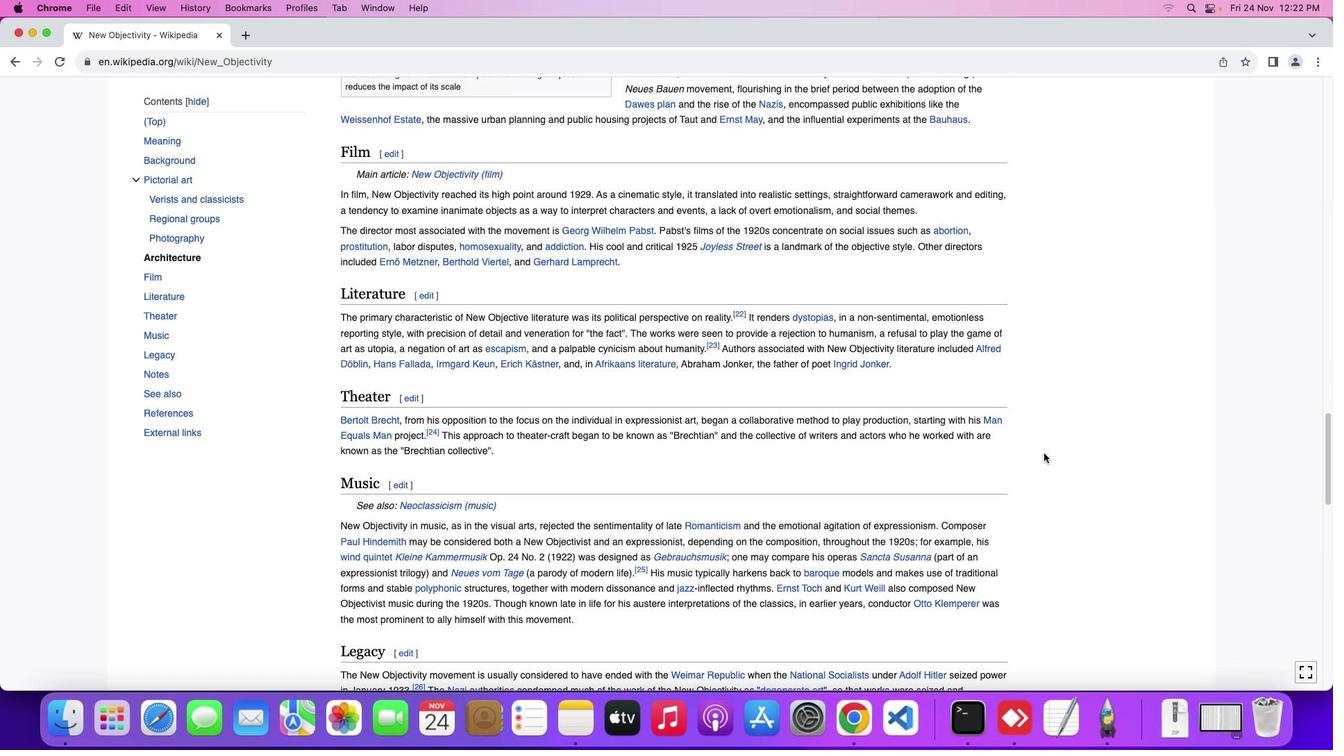 
Action: Mouse scrolled (1044, 453) with delta (0, 0)
Screenshot: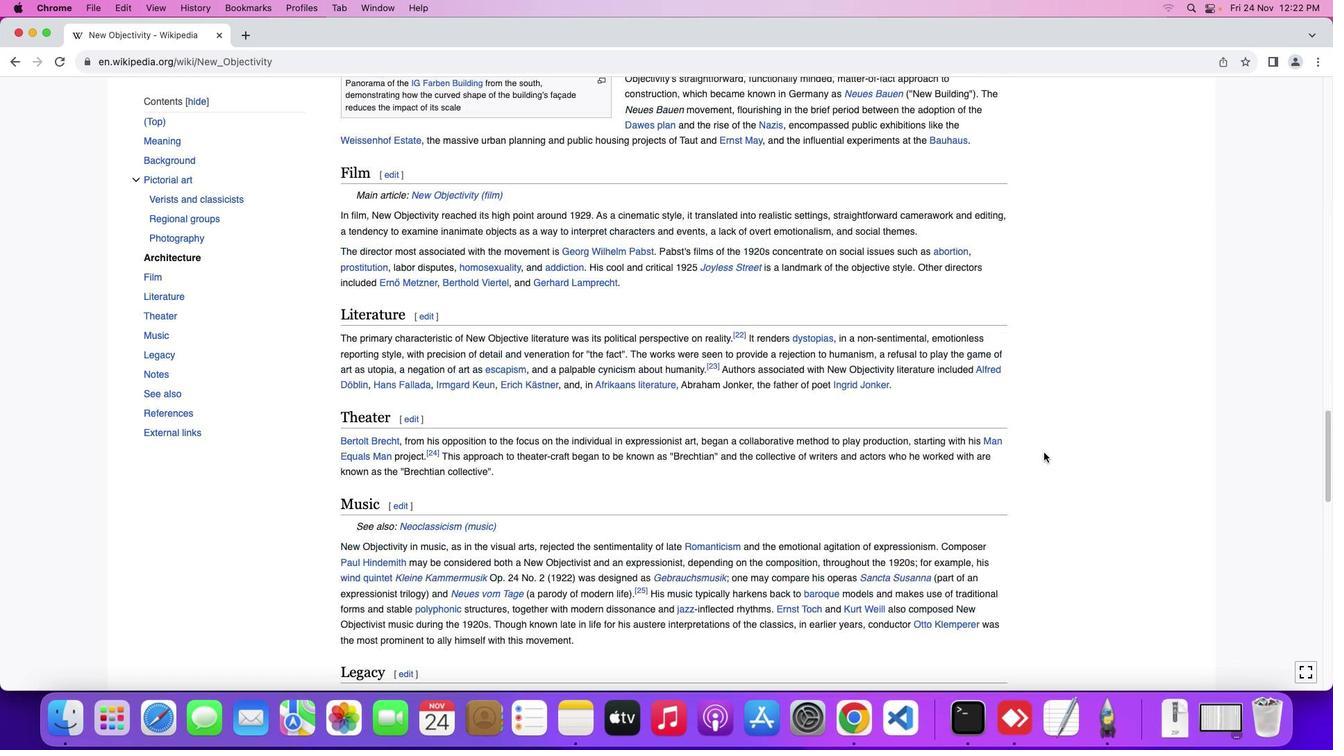 
Action: Mouse scrolled (1044, 453) with delta (0, 1)
Screenshot: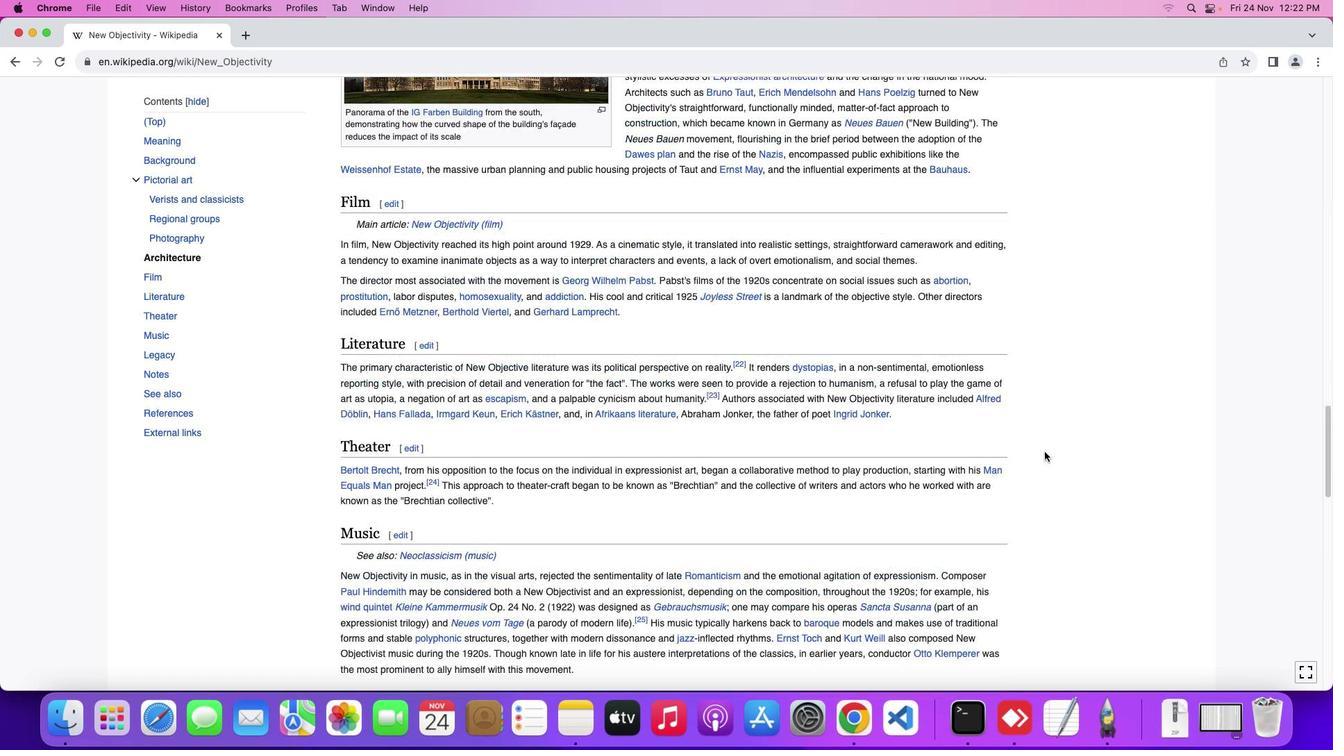 
Action: Mouse moved to (1051, 436)
Screenshot: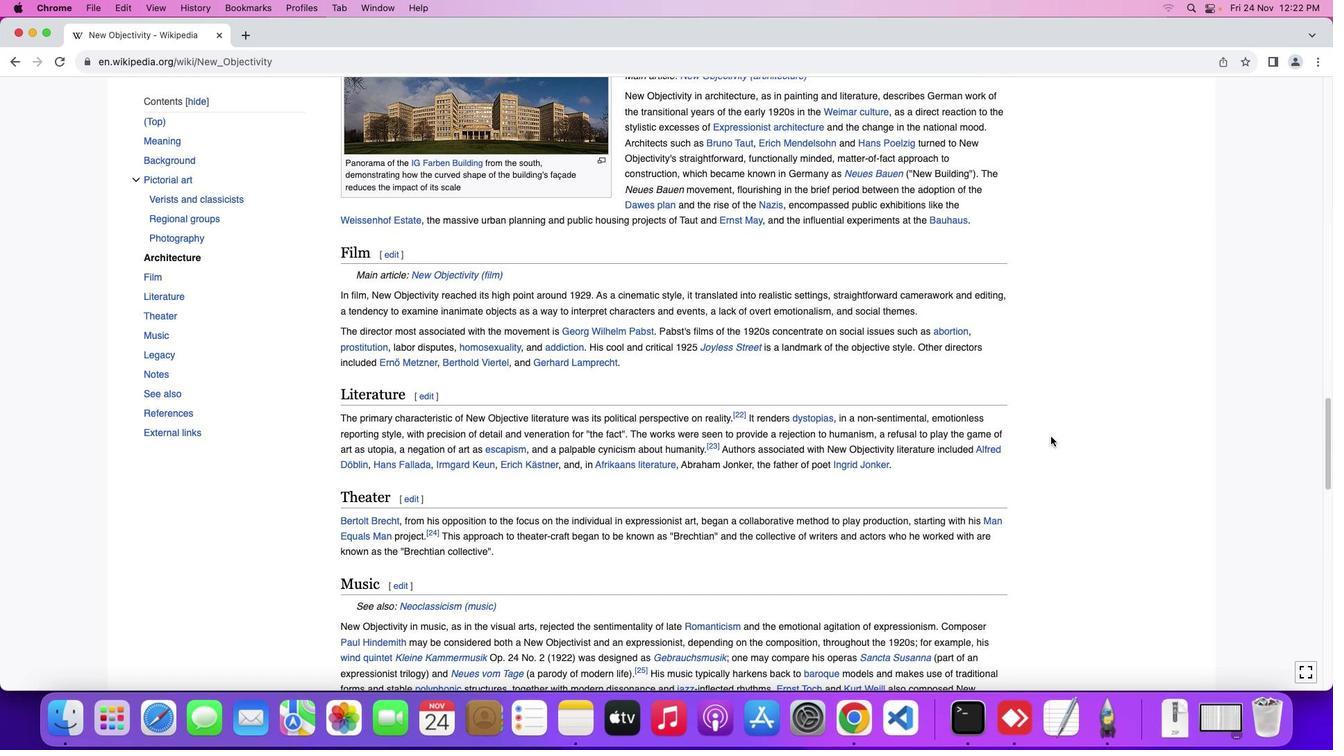 
Action: Mouse scrolled (1051, 436) with delta (0, 0)
Screenshot: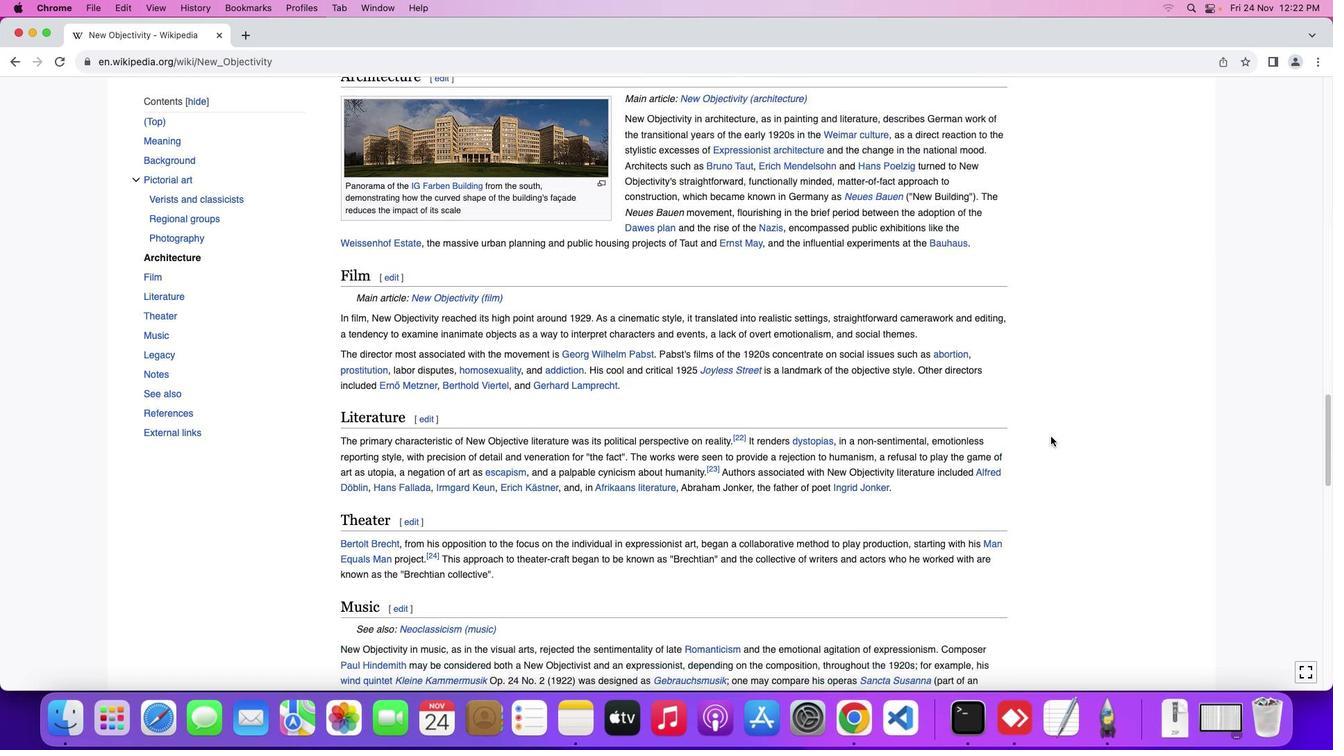 
Action: Mouse scrolled (1051, 436) with delta (0, 0)
Screenshot: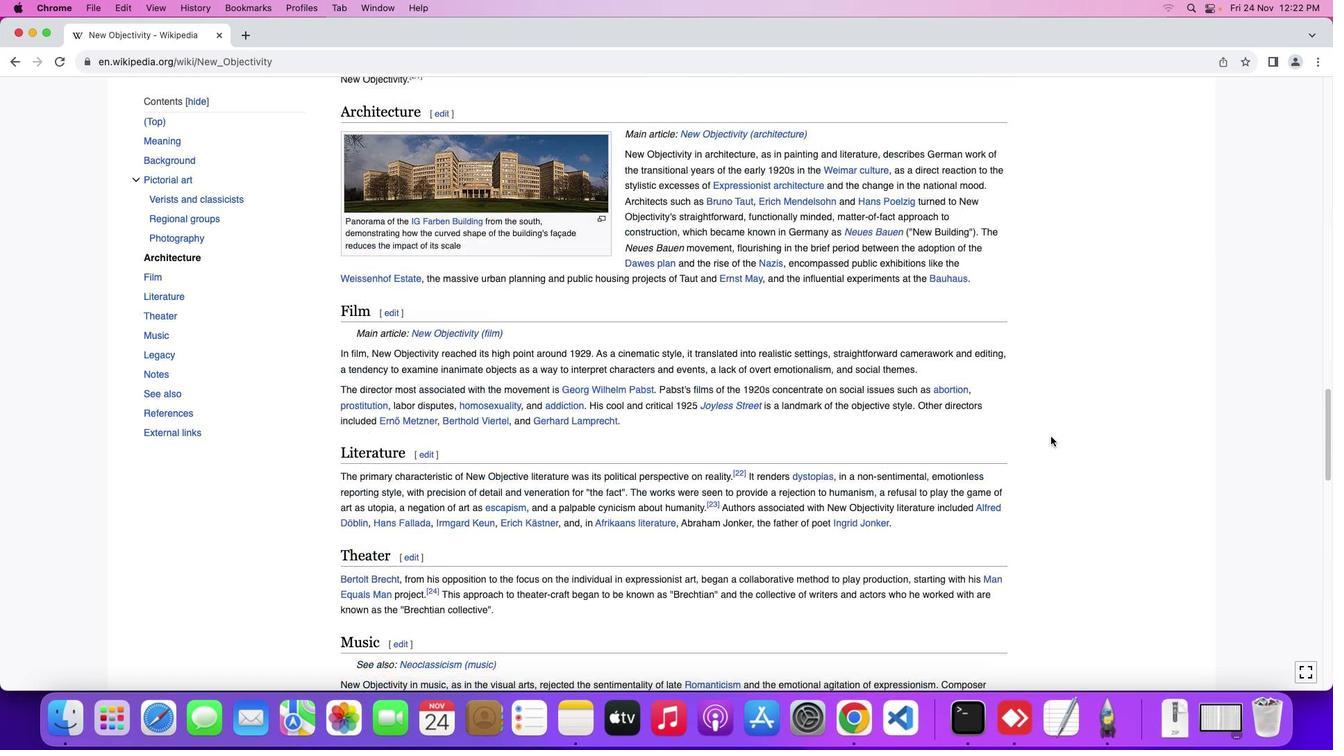 
Action: Mouse scrolled (1051, 436) with delta (0, 2)
Screenshot: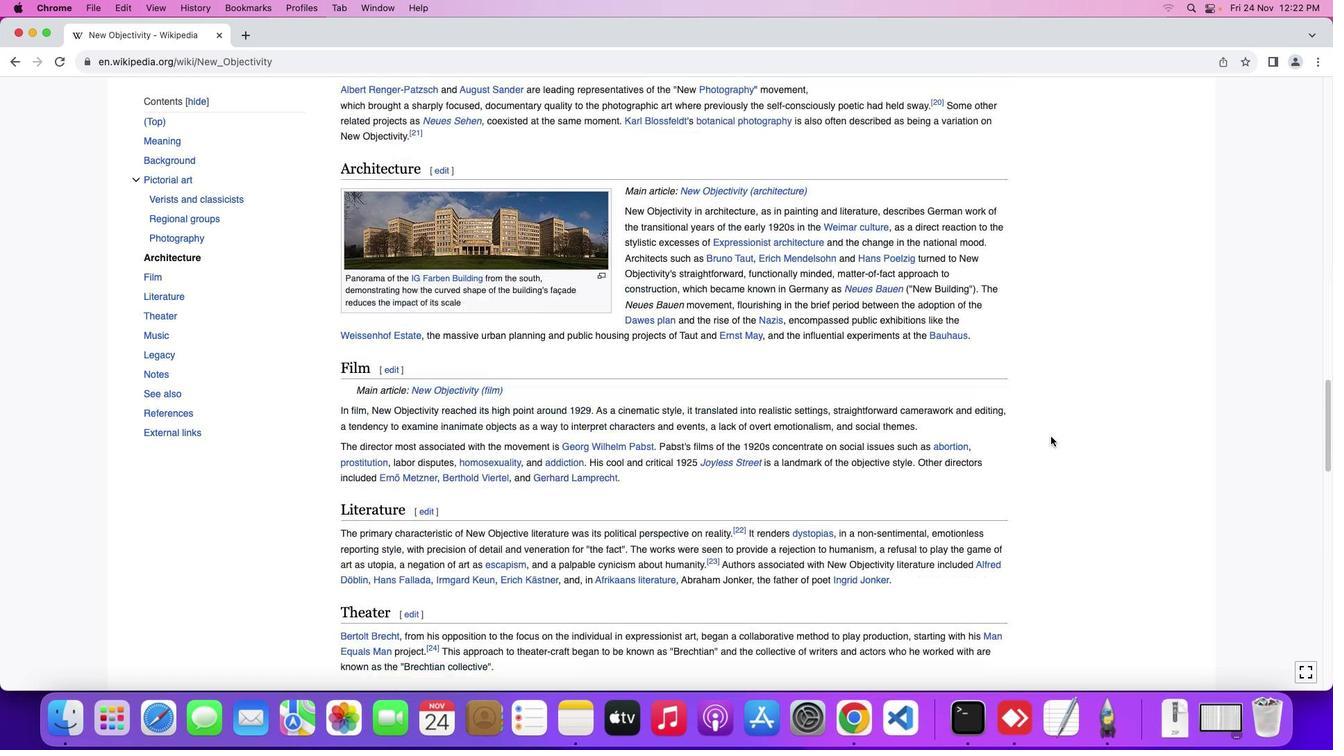 
Action: Mouse scrolled (1051, 436) with delta (0, 2)
Screenshot: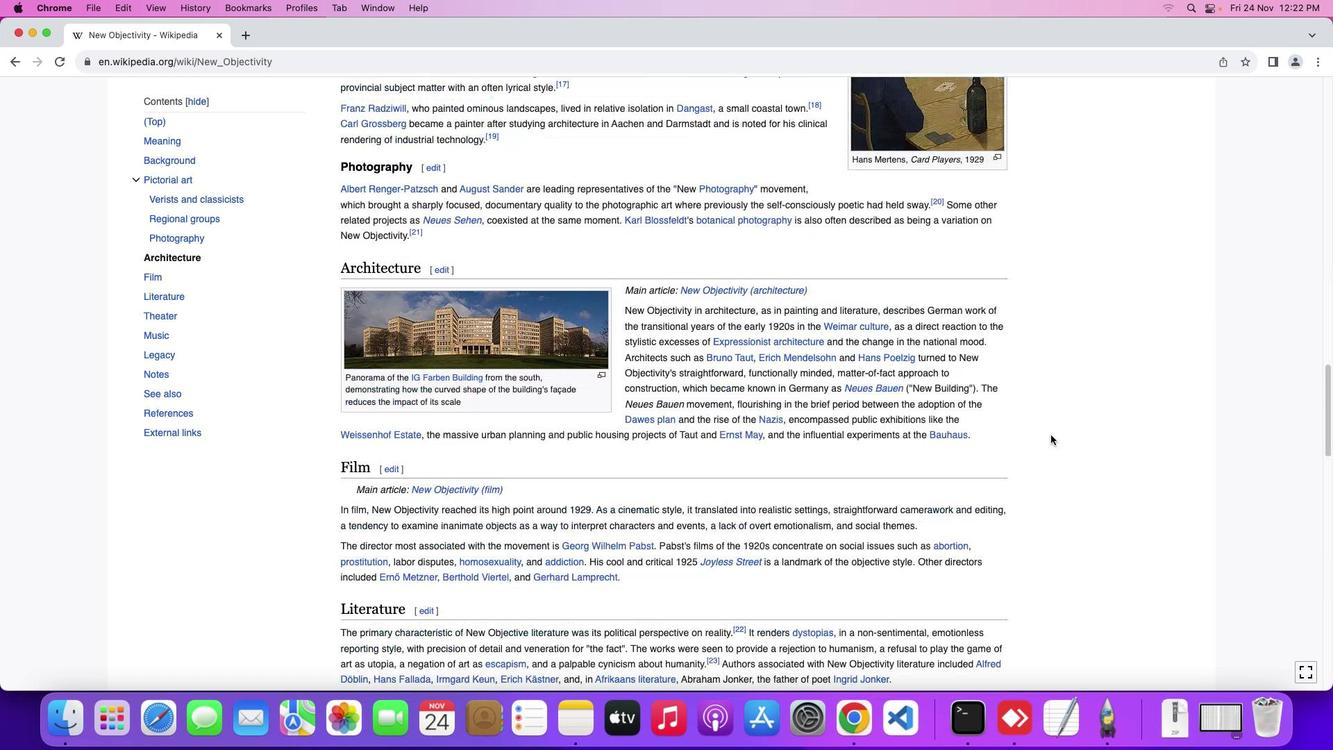 
Action: Mouse moved to (1051, 435)
Screenshot: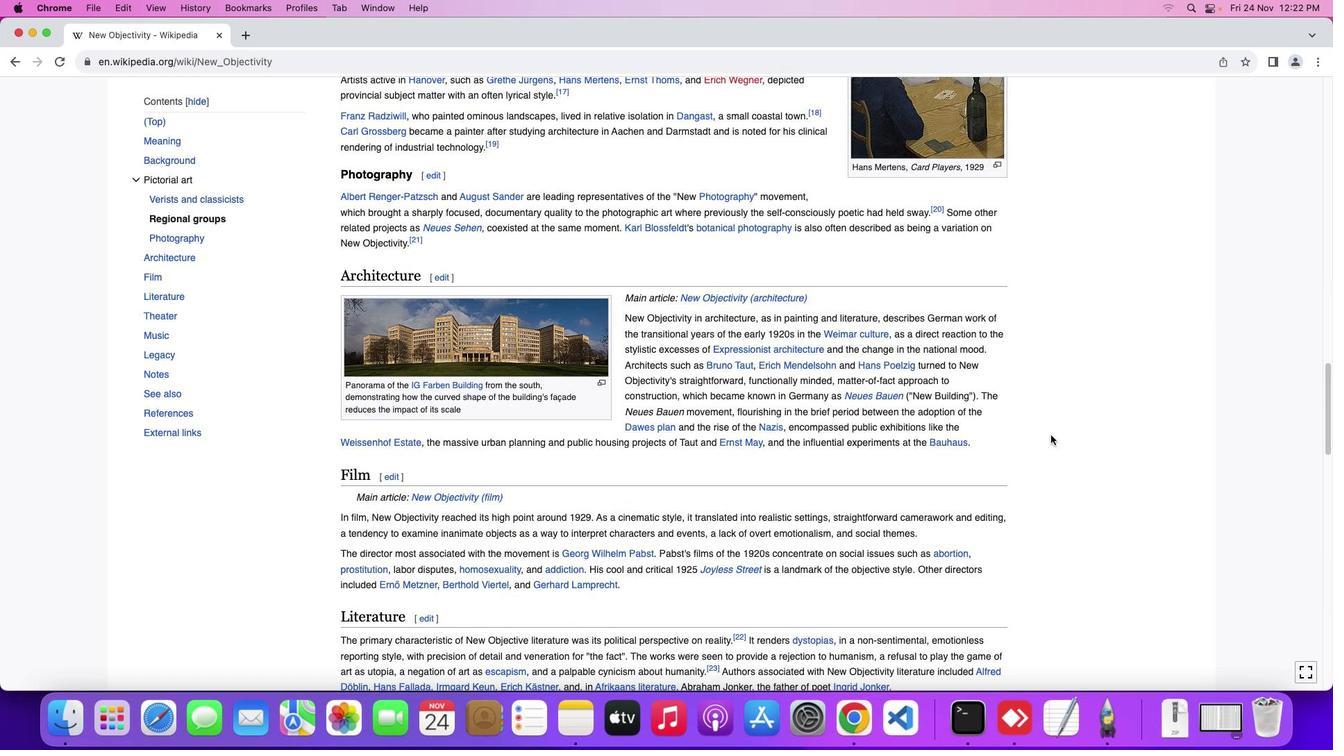 
Action: Mouse scrolled (1051, 435) with delta (0, 0)
Screenshot: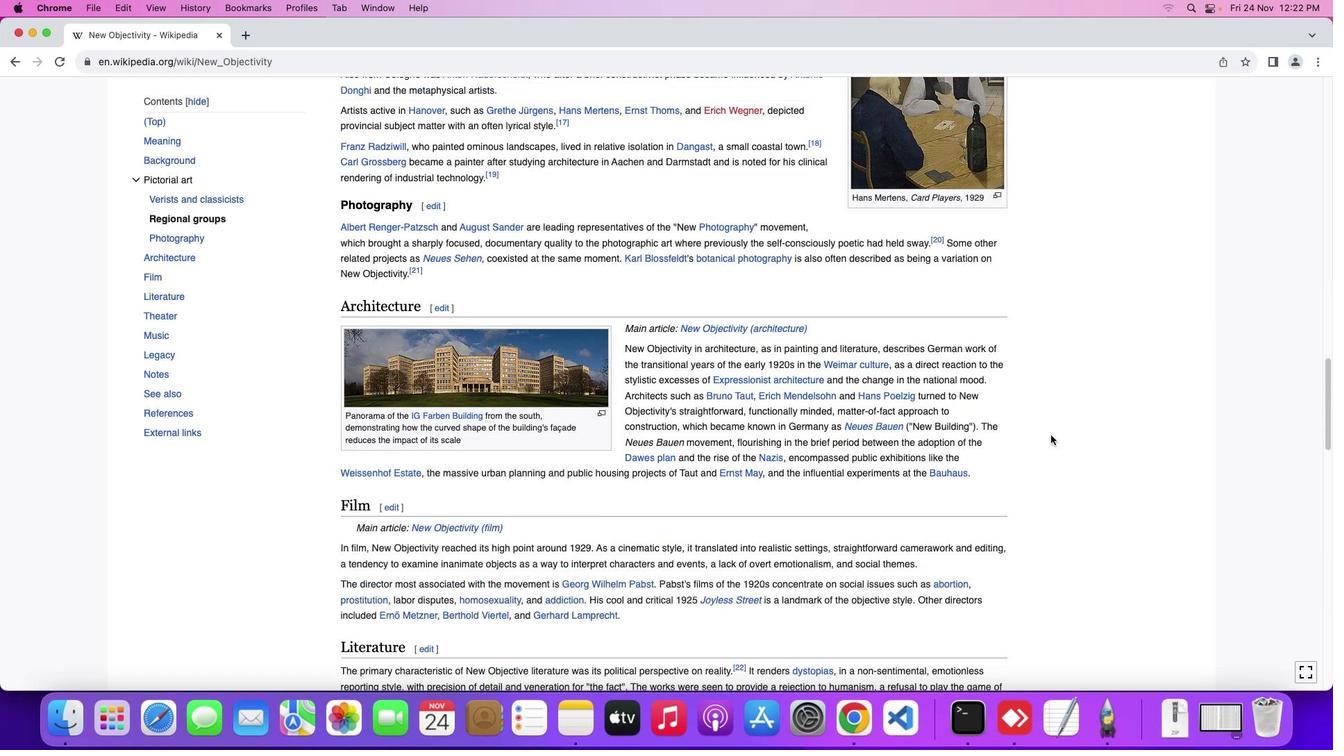 
Action: Mouse scrolled (1051, 435) with delta (0, 0)
Screenshot: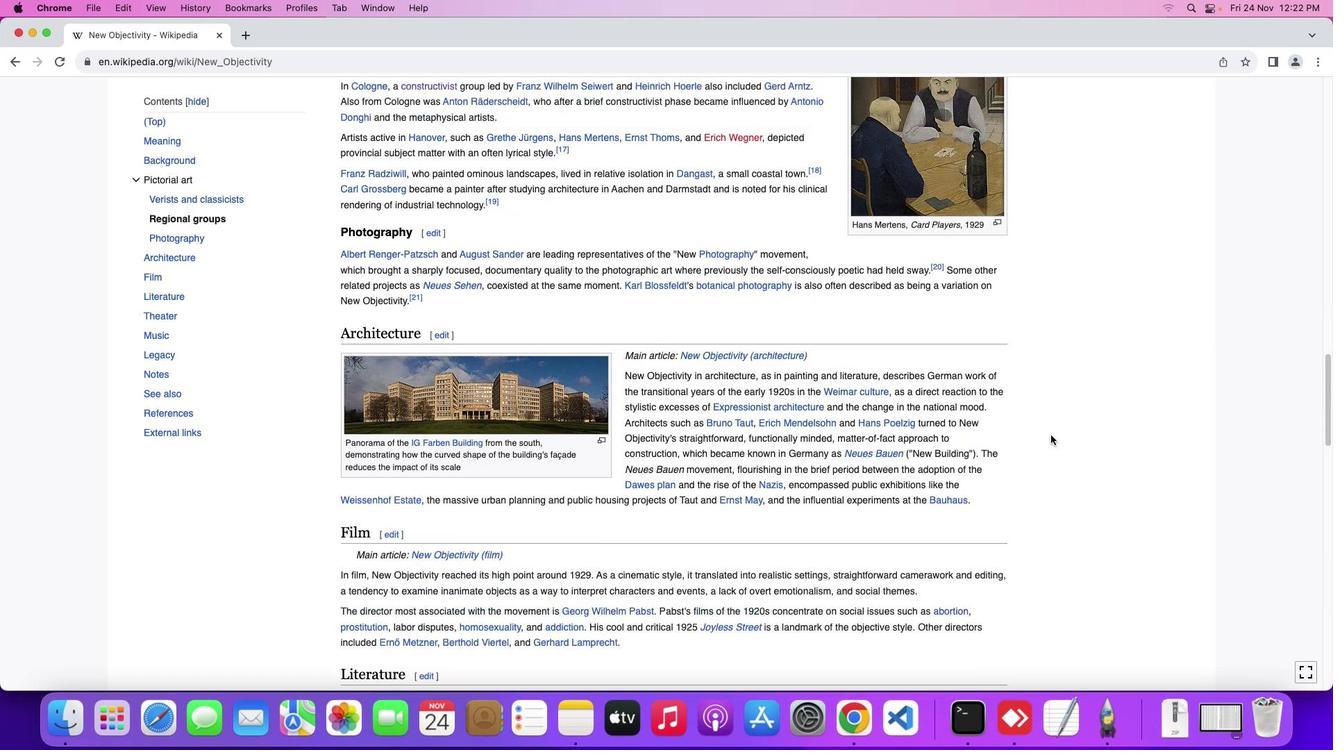 
Action: Mouse scrolled (1051, 435) with delta (0, 2)
Screenshot: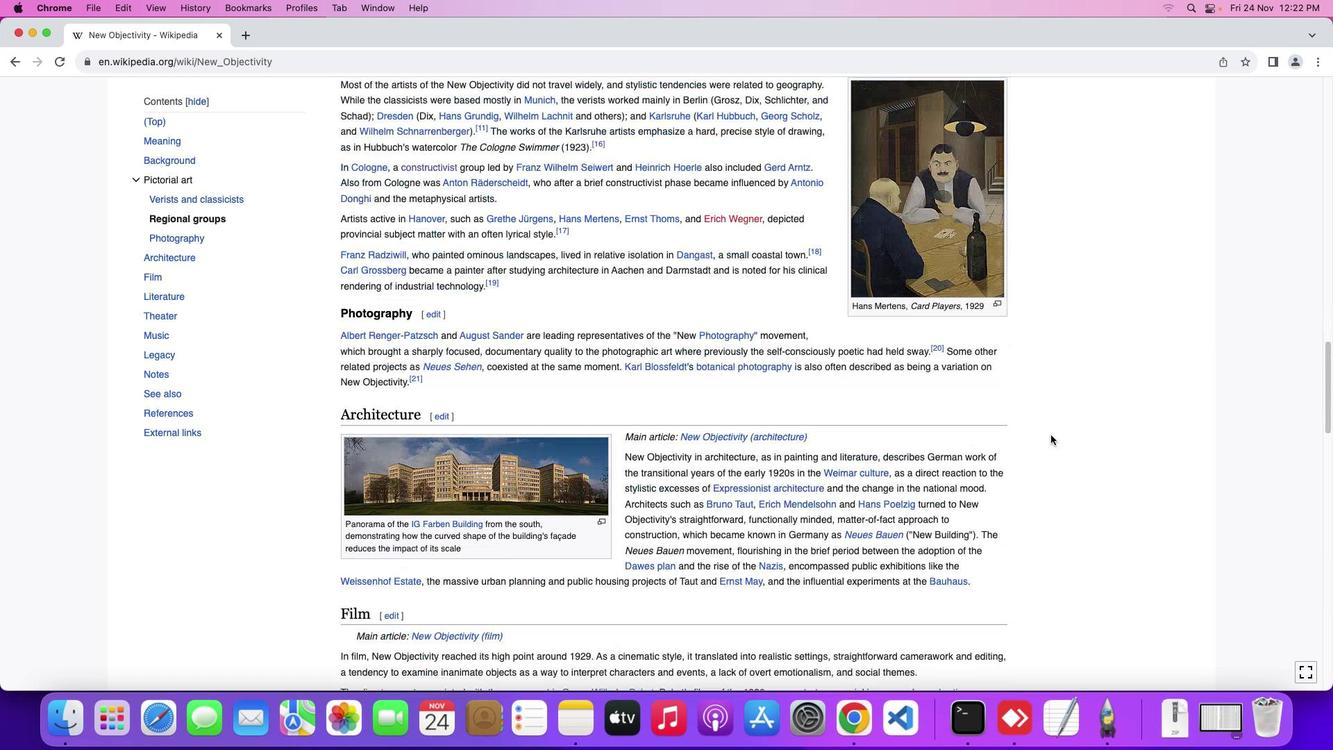 
Action: Mouse scrolled (1051, 435) with delta (0, 2)
Screenshot: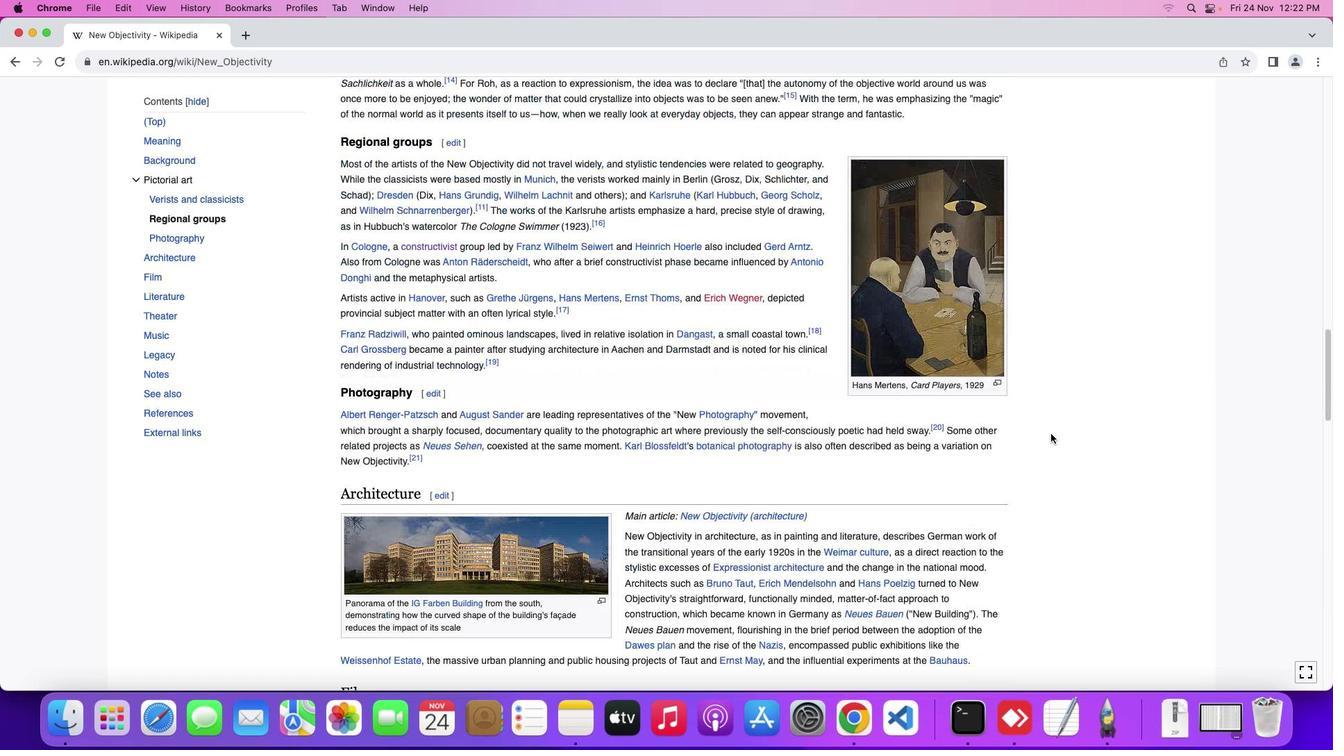 
Action: Mouse moved to (1051, 430)
Screenshot: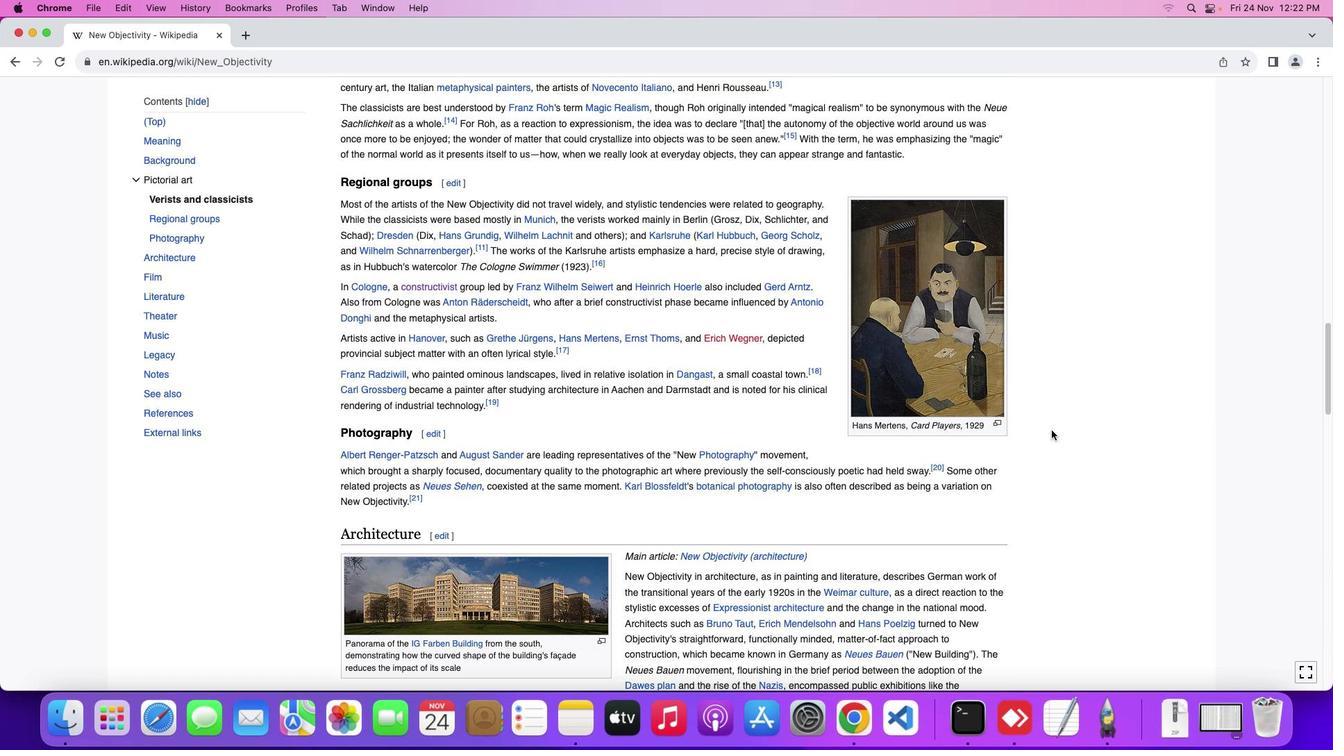 
Action: Mouse scrolled (1051, 430) with delta (0, 0)
Screenshot: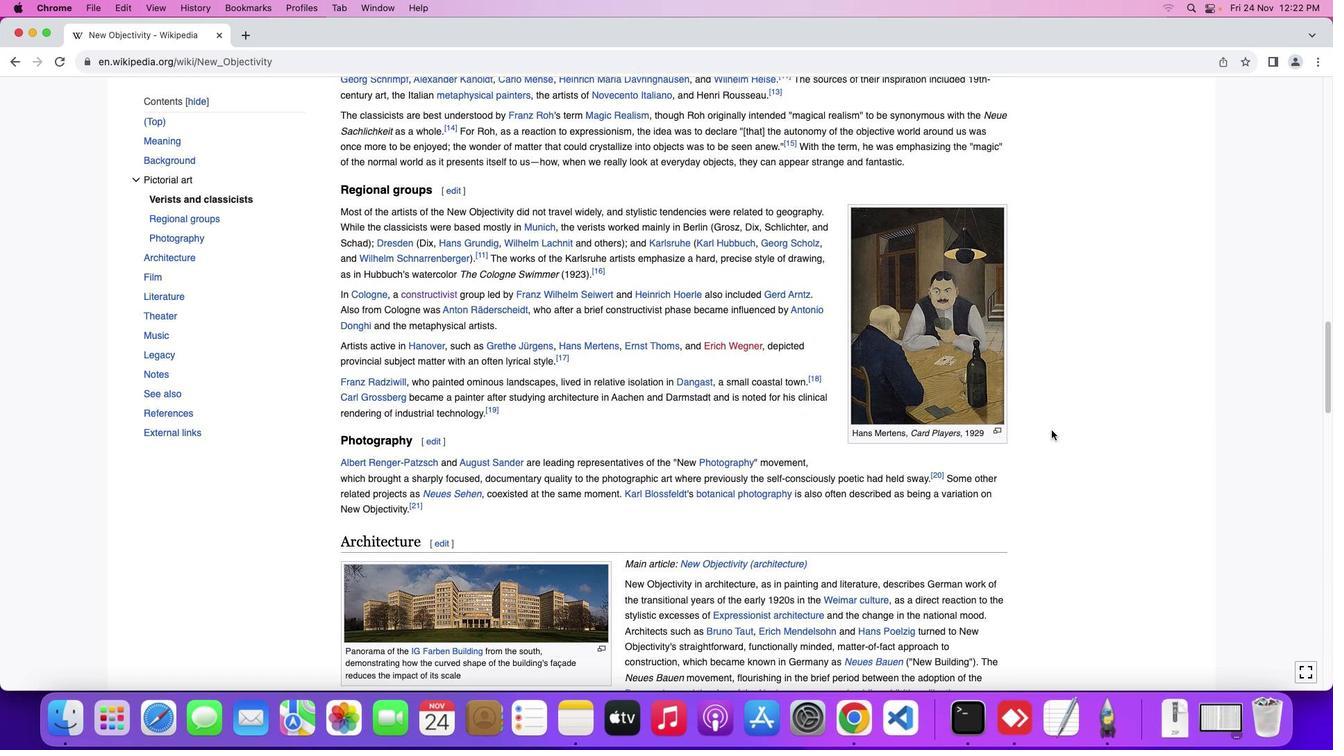
Action: Mouse moved to (1051, 430)
Screenshot: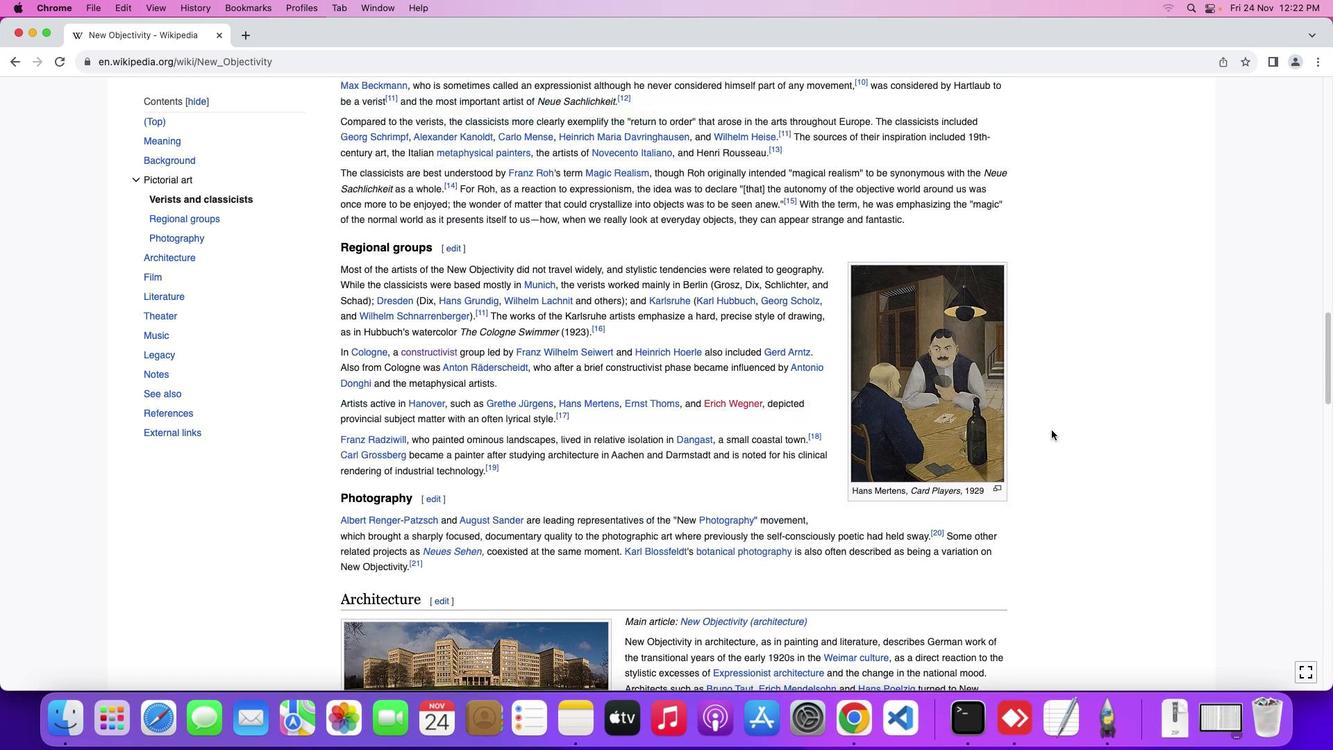 
Action: Mouse scrolled (1051, 430) with delta (0, 0)
Screenshot: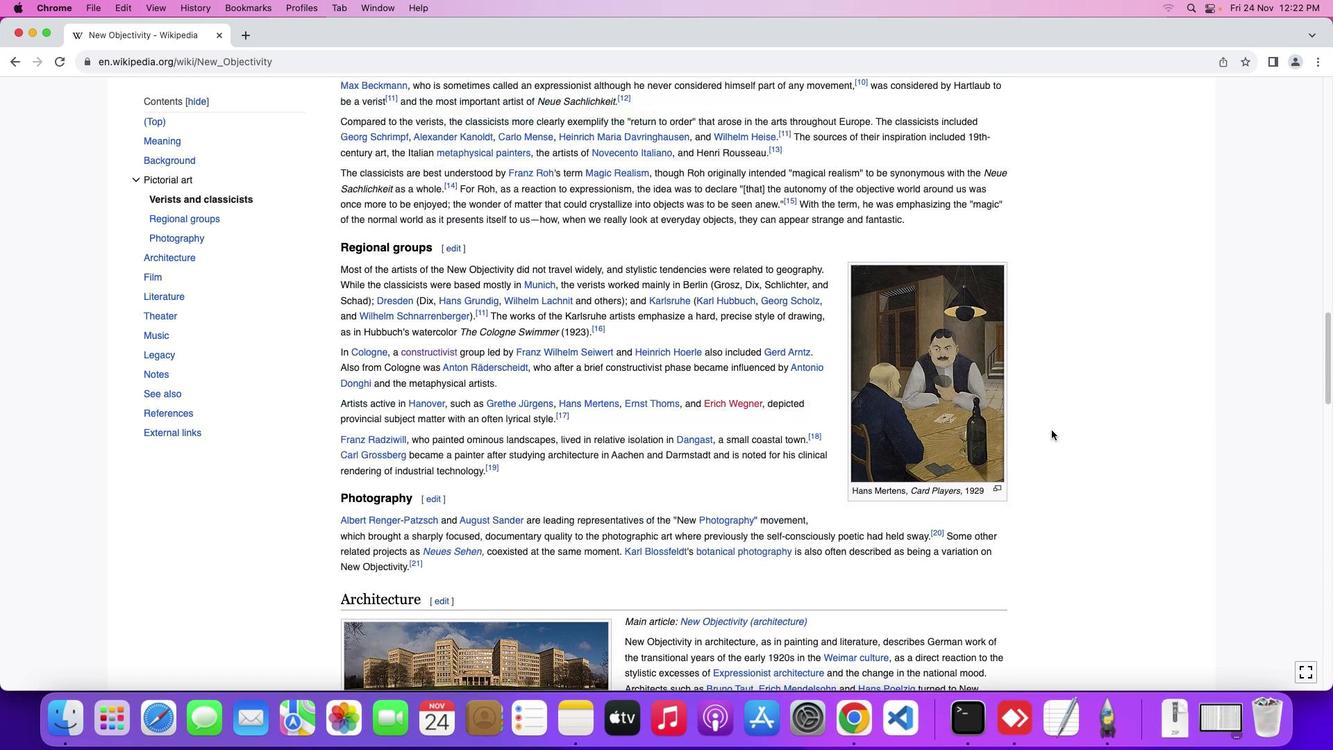 
Action: Mouse scrolled (1051, 430) with delta (0, 2)
Screenshot: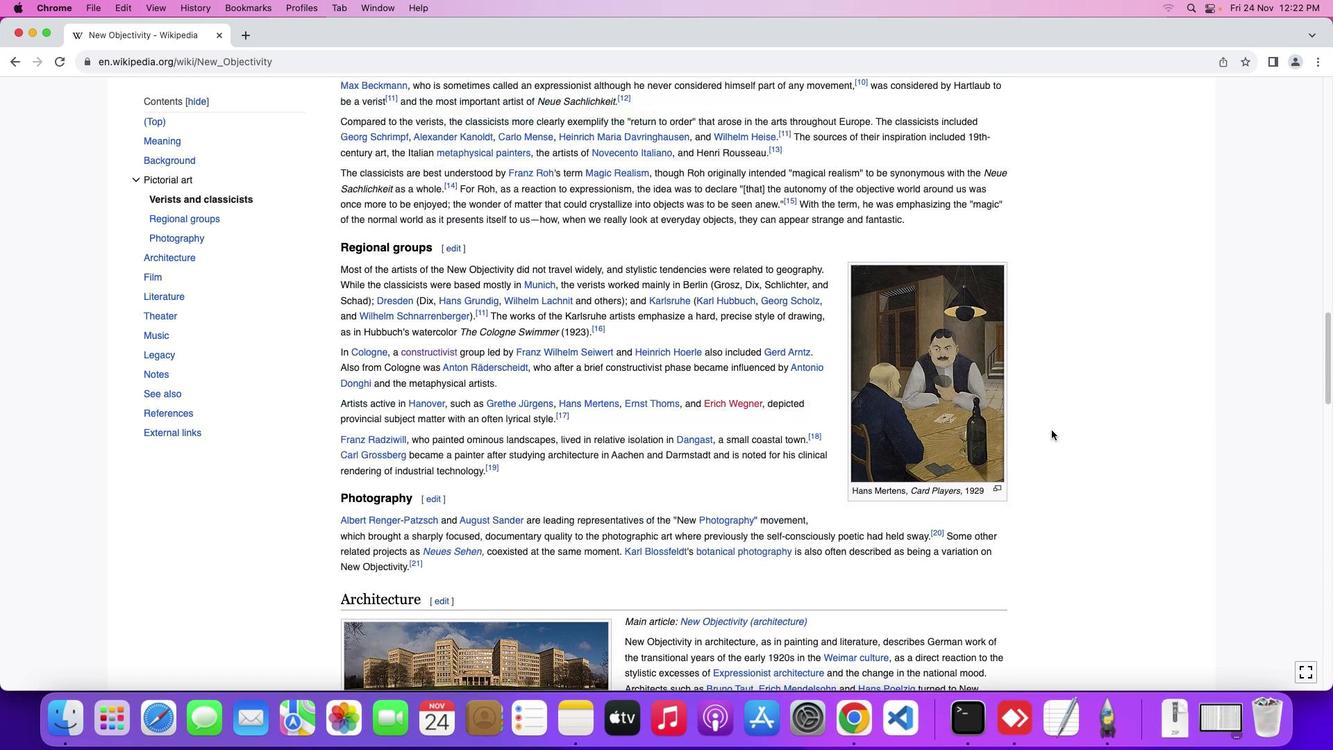 
Action: Mouse moved to (1052, 428)
Screenshot: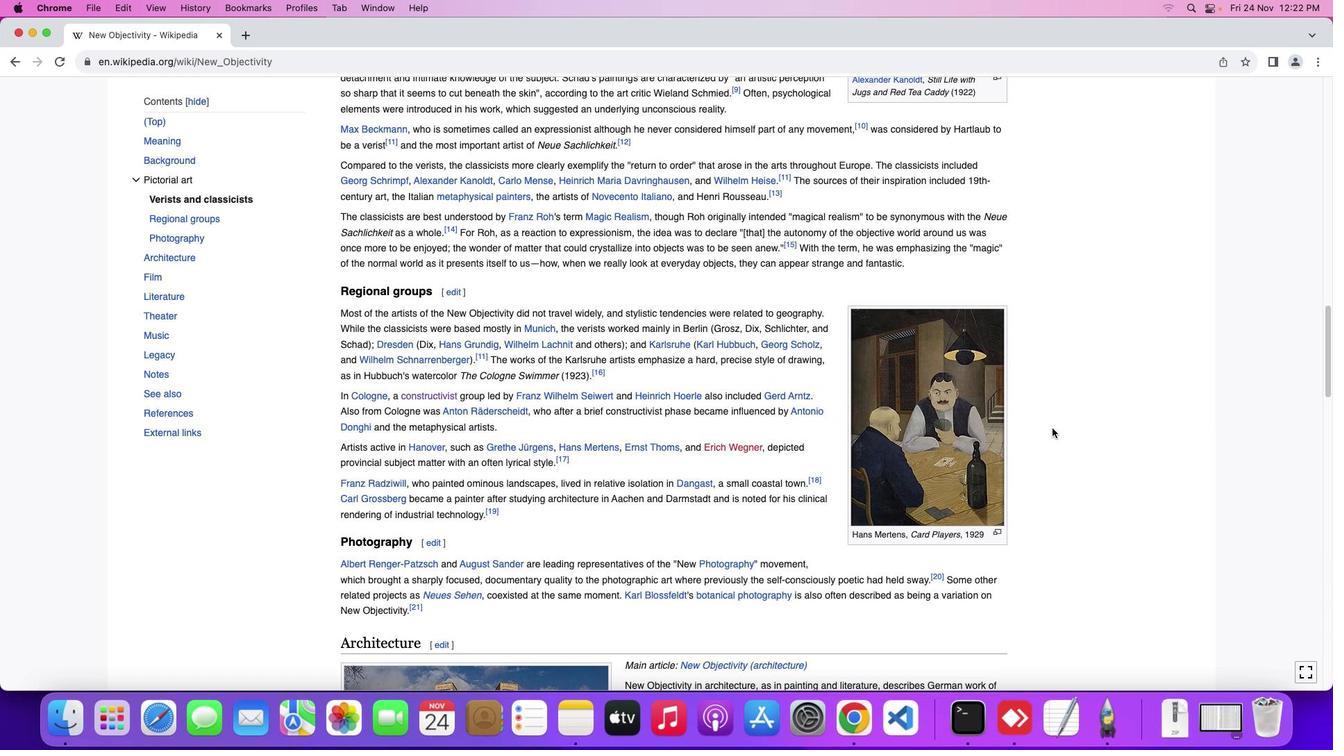
Action: Mouse scrolled (1052, 428) with delta (0, 0)
Screenshot: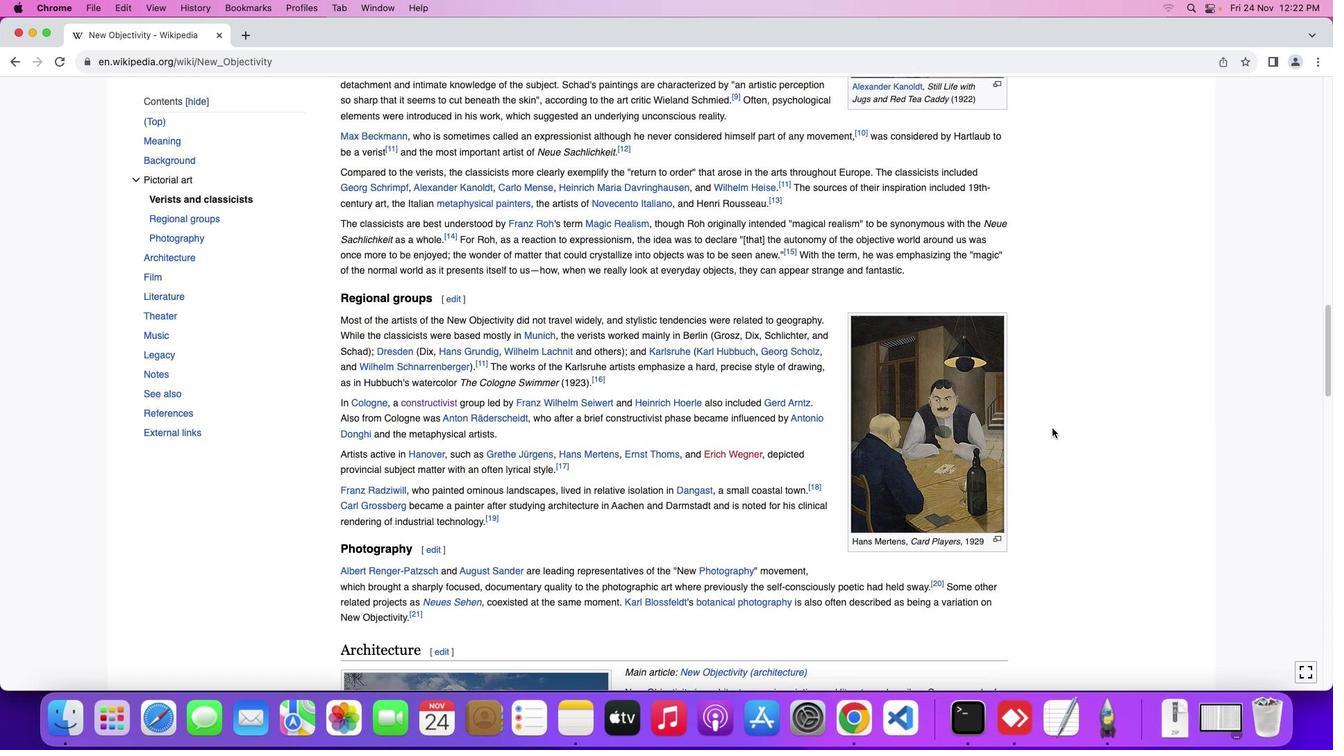 
Action: Mouse scrolled (1052, 428) with delta (0, 0)
Screenshot: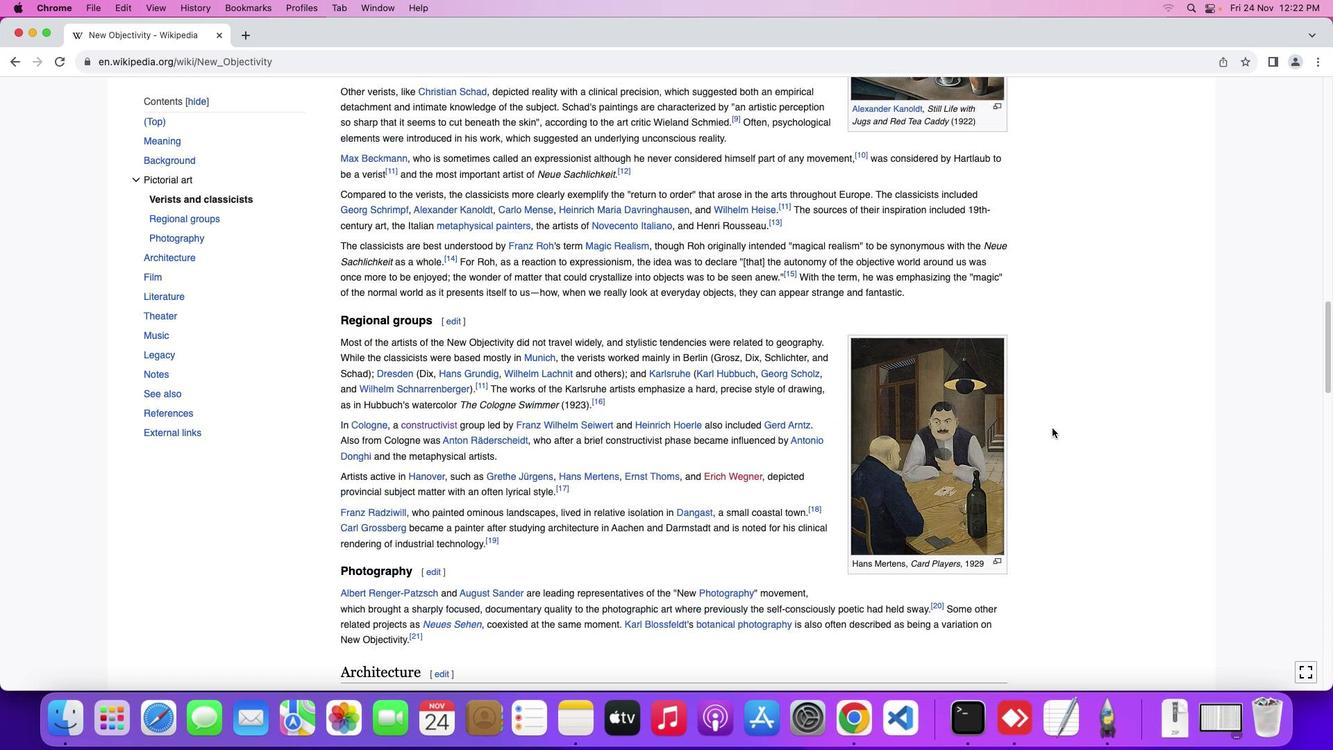 
Action: Mouse scrolled (1052, 428) with delta (0, 1)
Screenshot: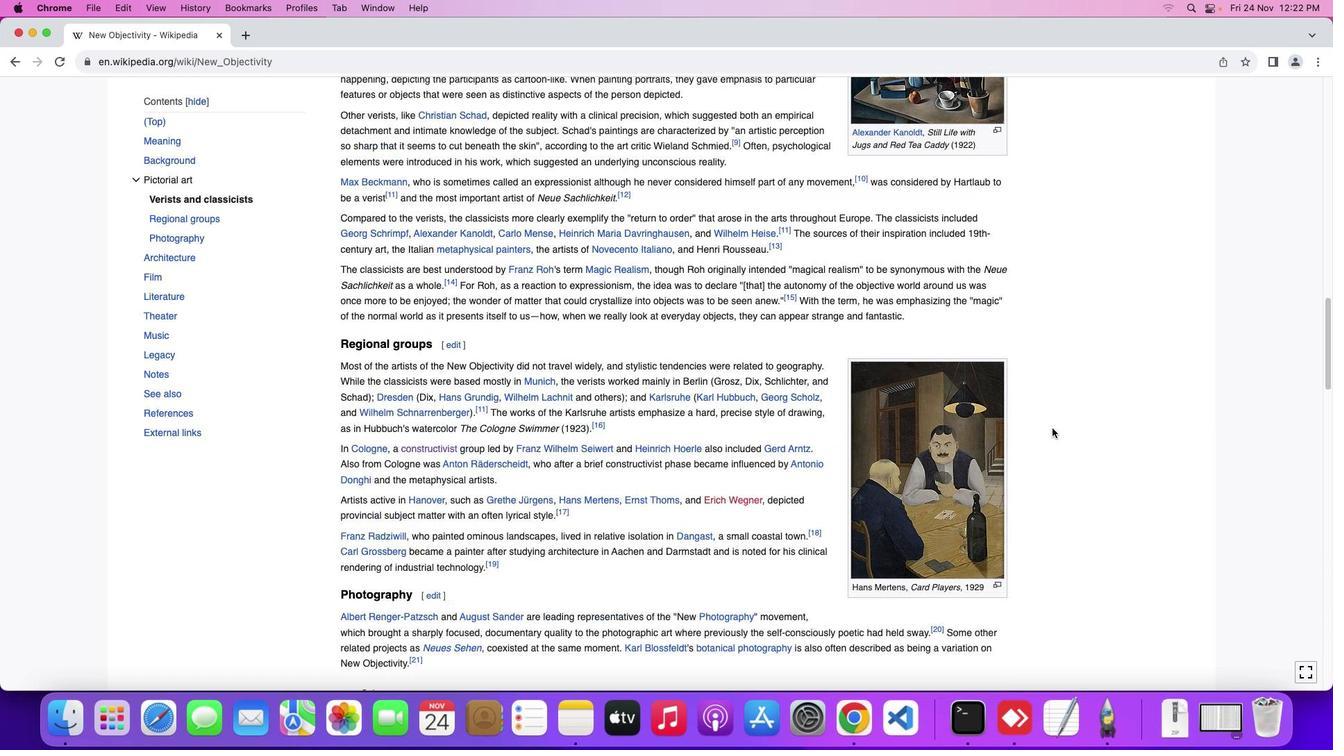 
Action: Mouse scrolled (1052, 428) with delta (0, 2)
Screenshot: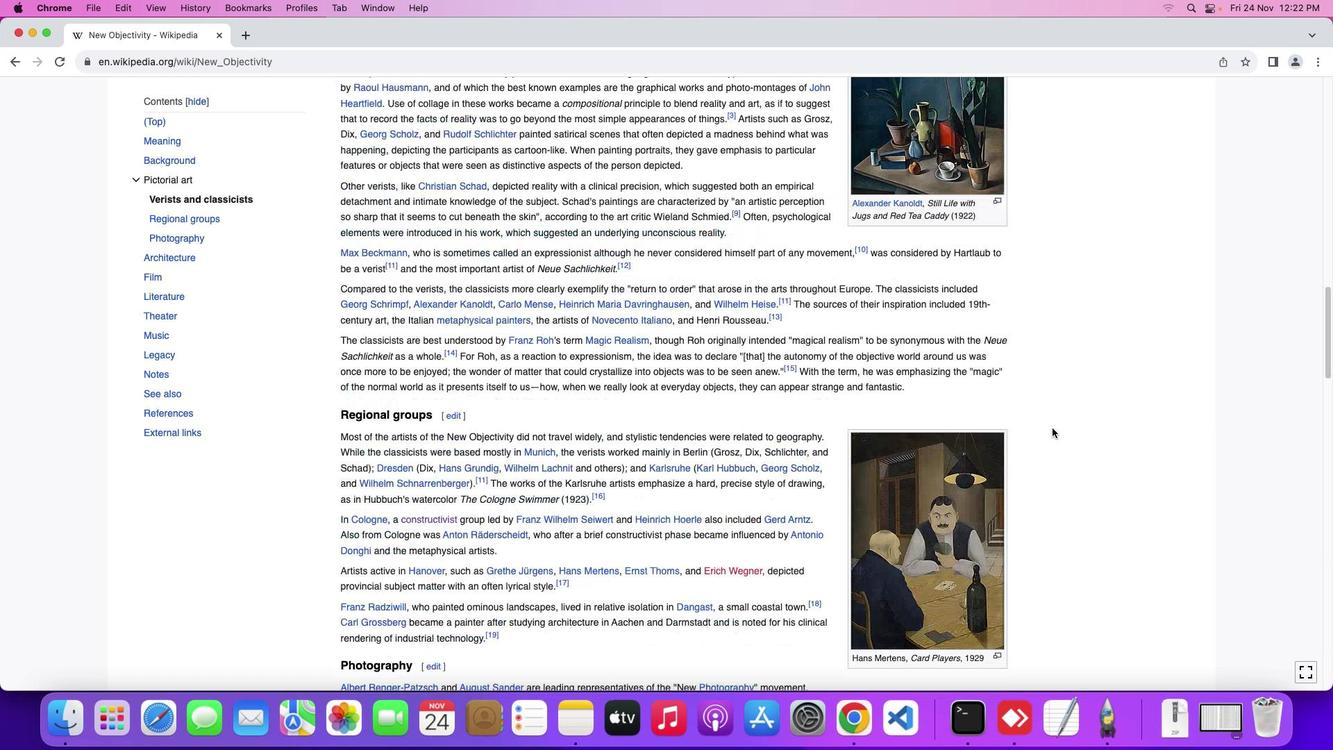 
Action: Mouse moved to (1053, 427)
Screenshot: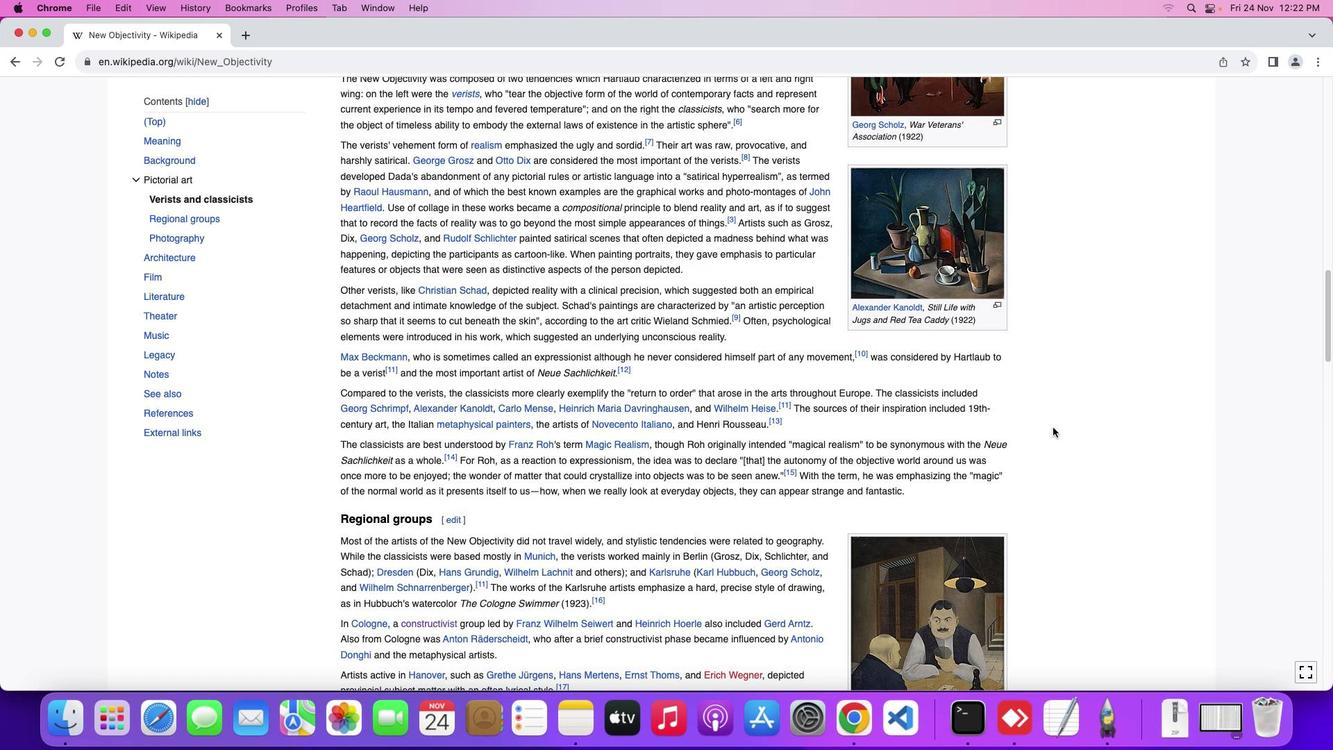 
Action: Mouse scrolled (1053, 427) with delta (0, 0)
Screenshot: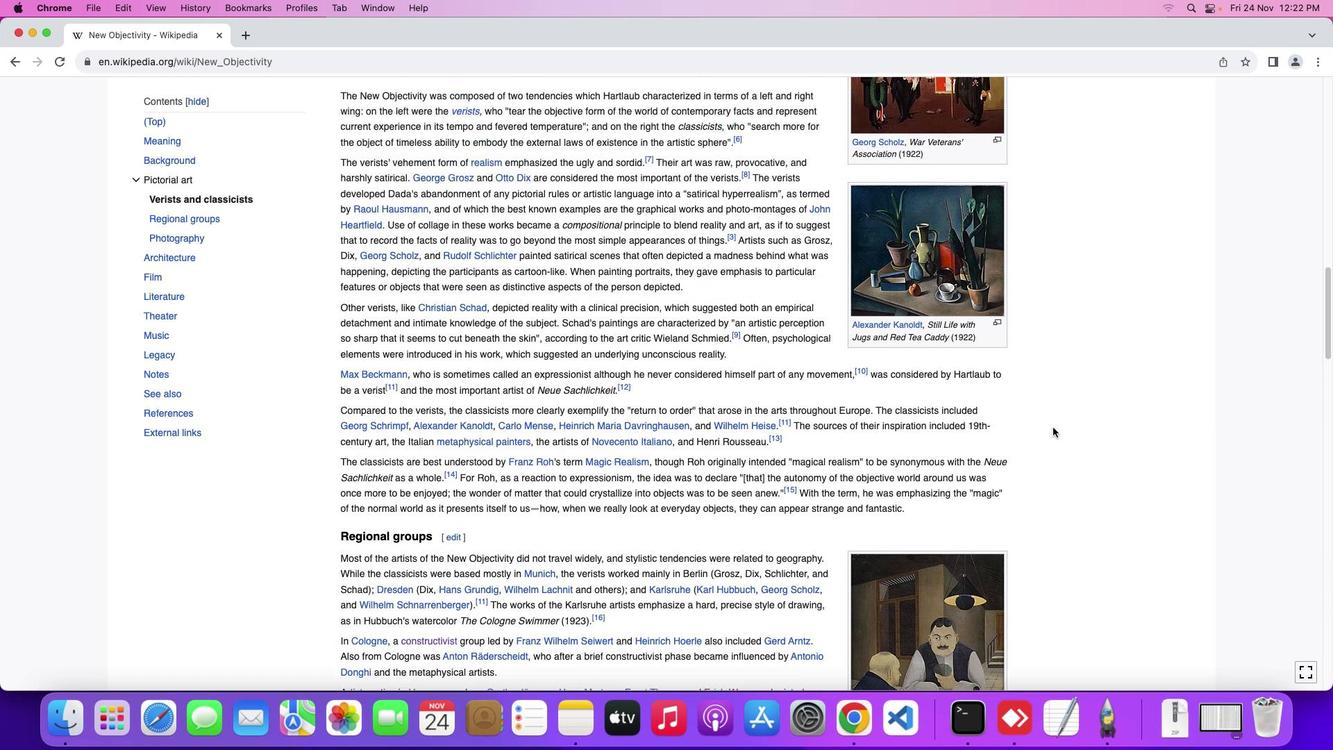 
Action: Mouse scrolled (1053, 427) with delta (0, 0)
Screenshot: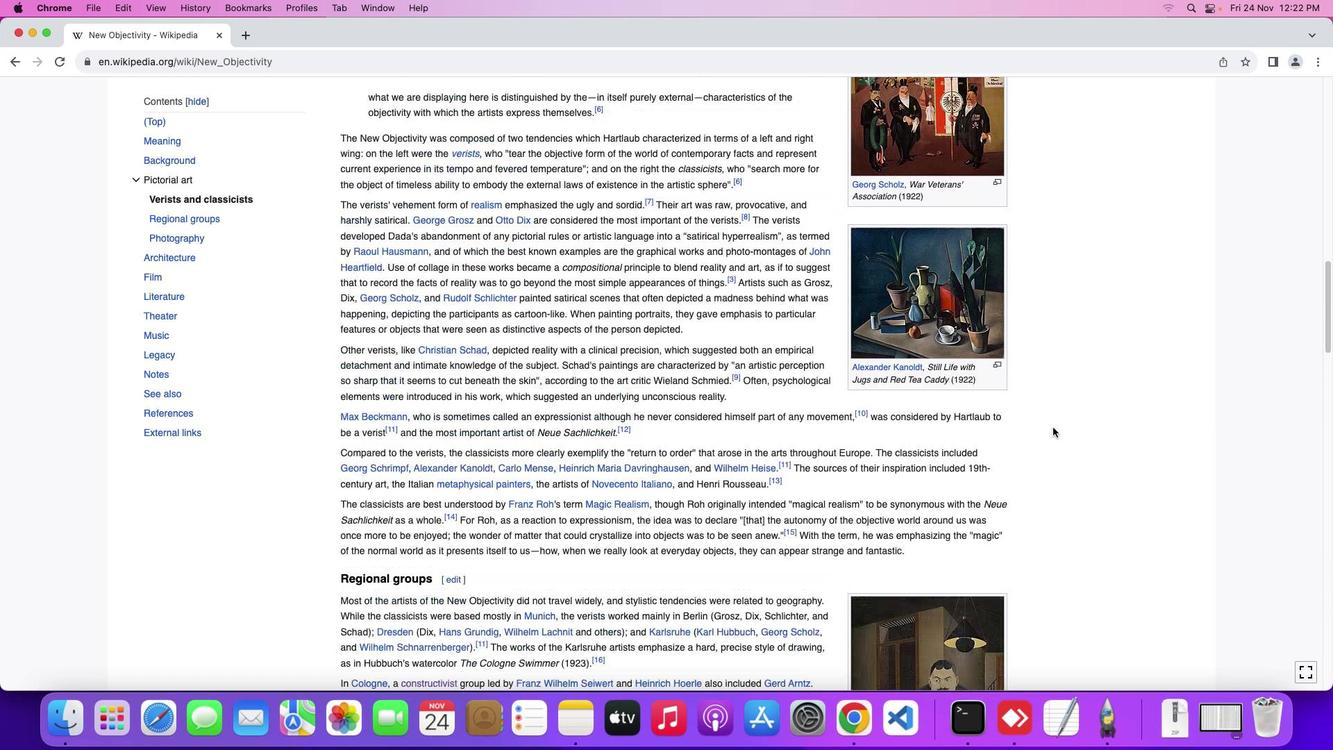 
Action: Mouse scrolled (1053, 427) with delta (0, 2)
Screenshot: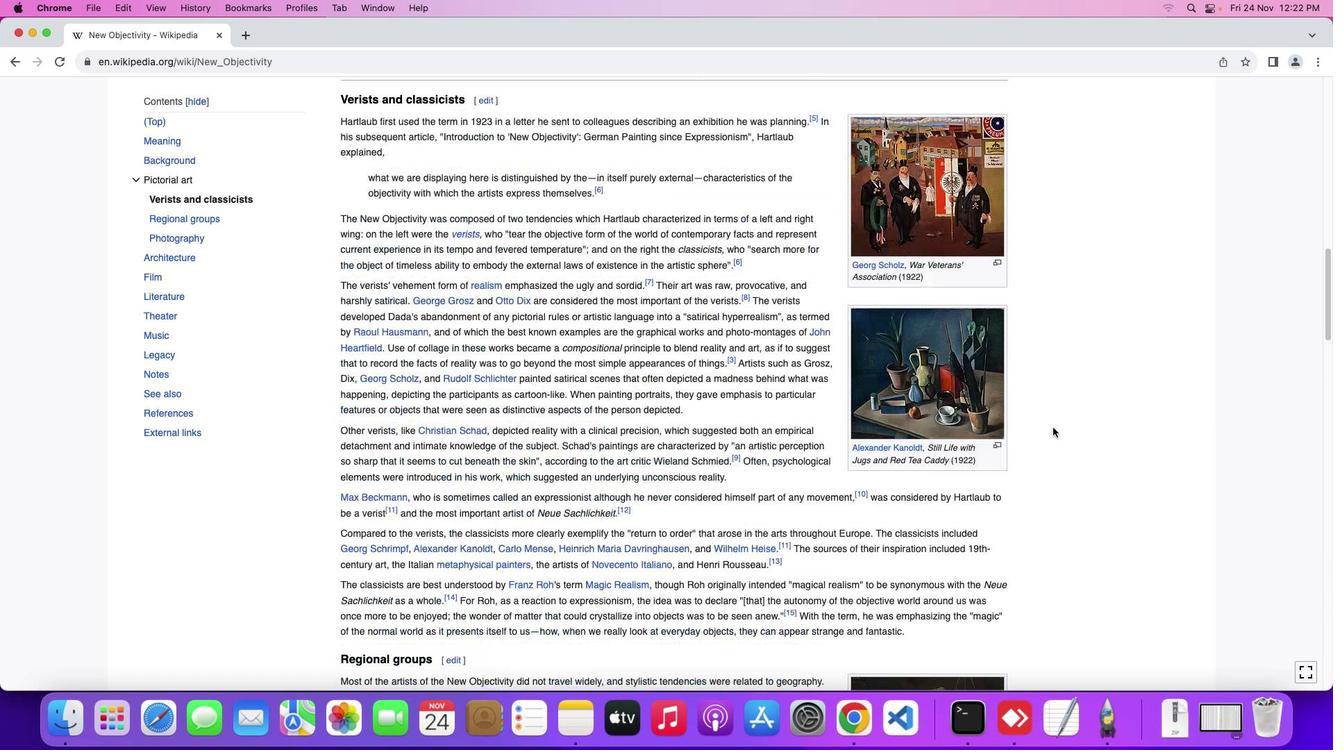 
Action: Mouse scrolled (1053, 427) with delta (0, 2)
Screenshot: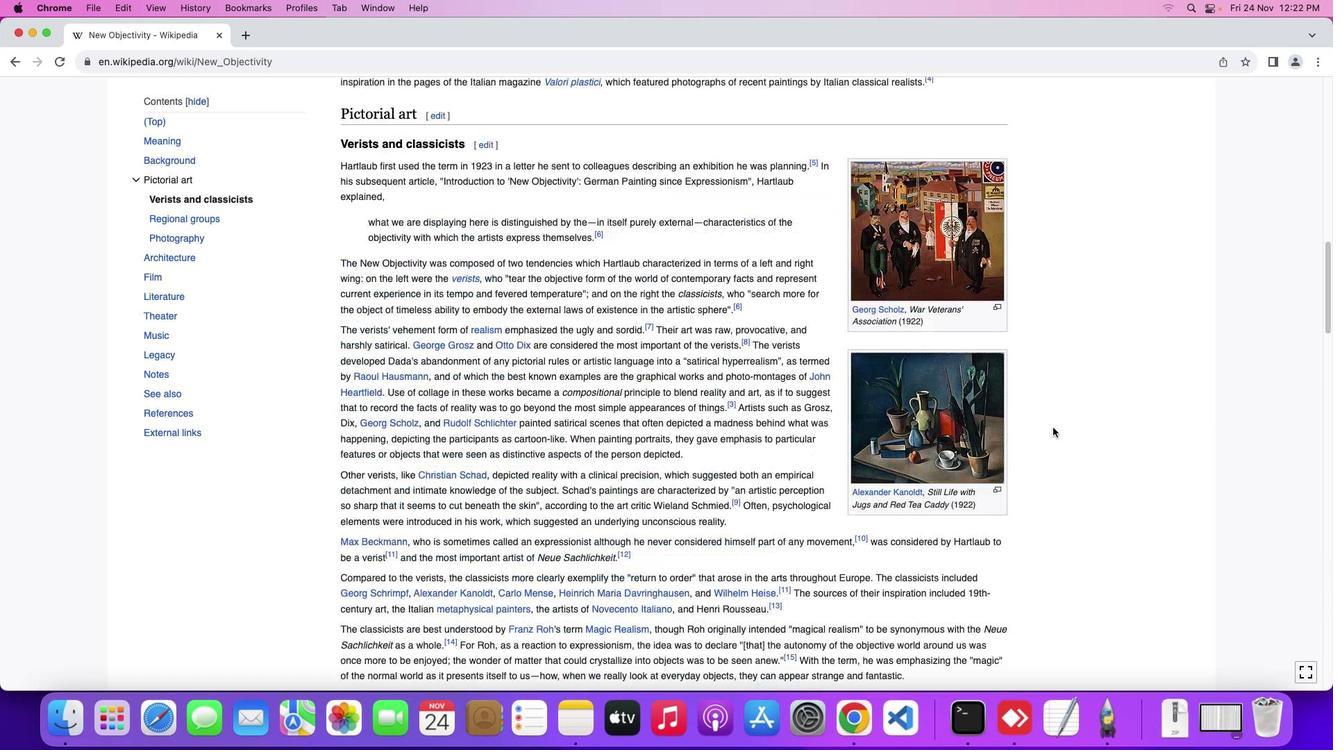 
Action: Mouse moved to (1053, 426)
Screenshot: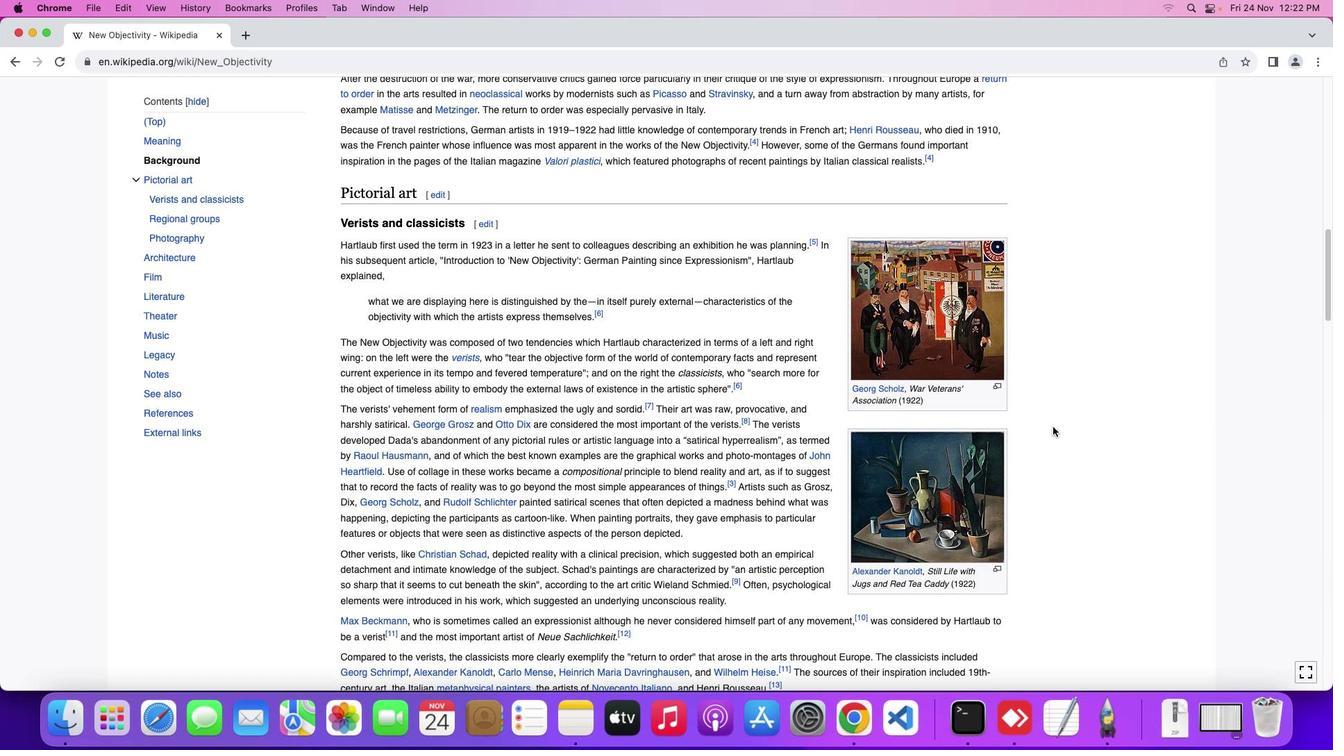 
Action: Mouse scrolled (1053, 426) with delta (0, 0)
Screenshot: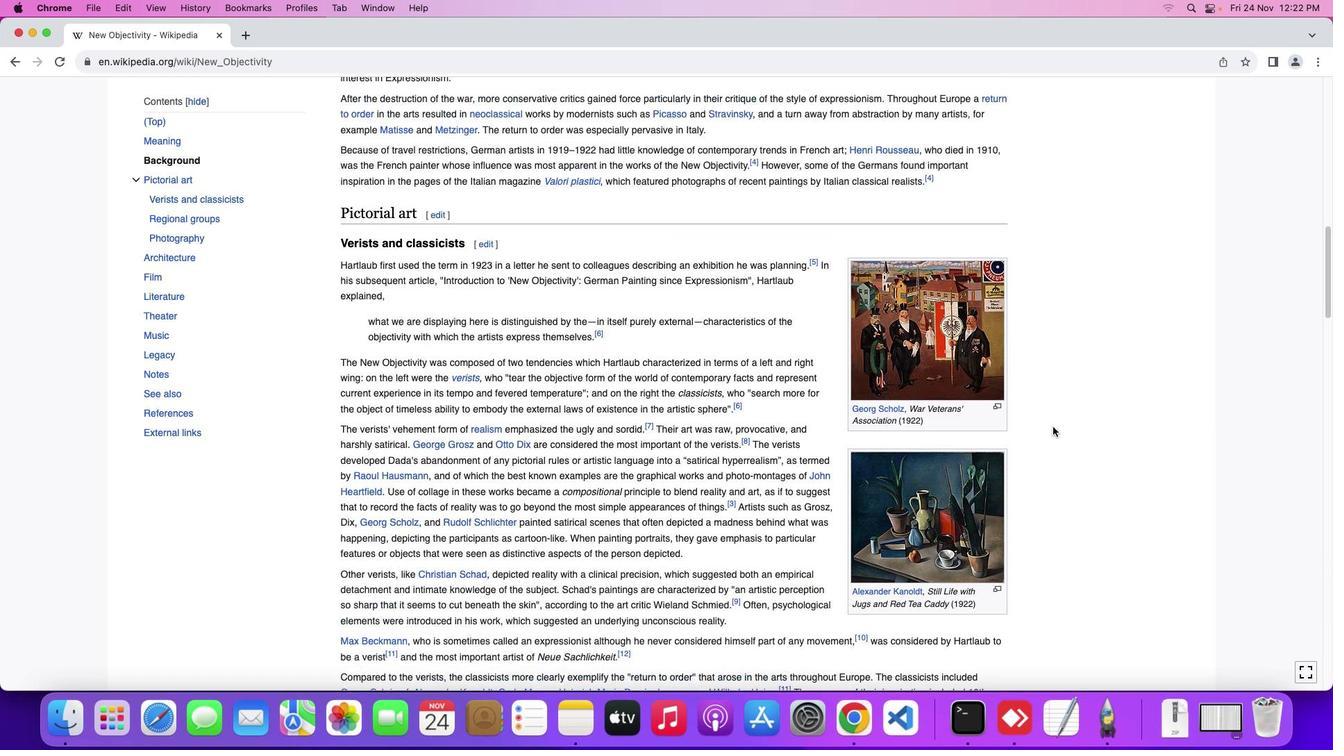 
Action: Mouse scrolled (1053, 426) with delta (0, 0)
Screenshot: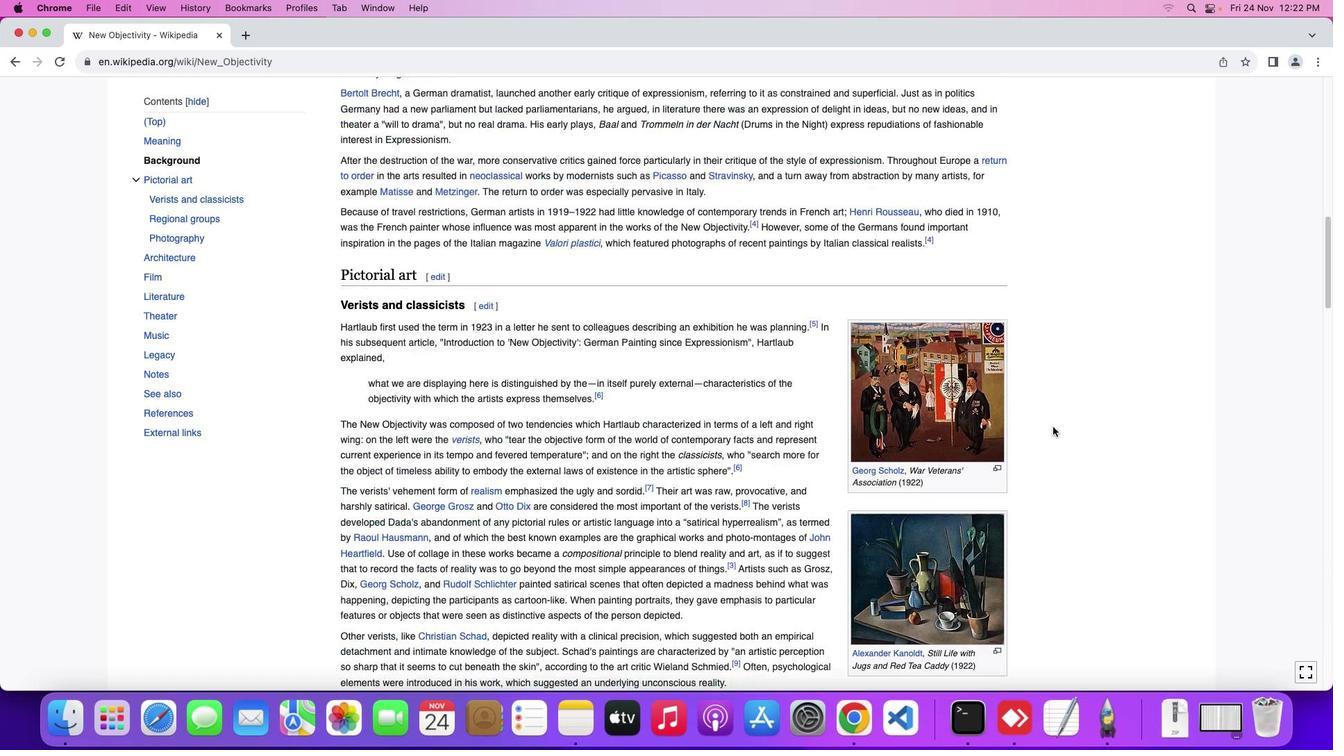 
Action: Mouse scrolled (1053, 426) with delta (0, 2)
Screenshot: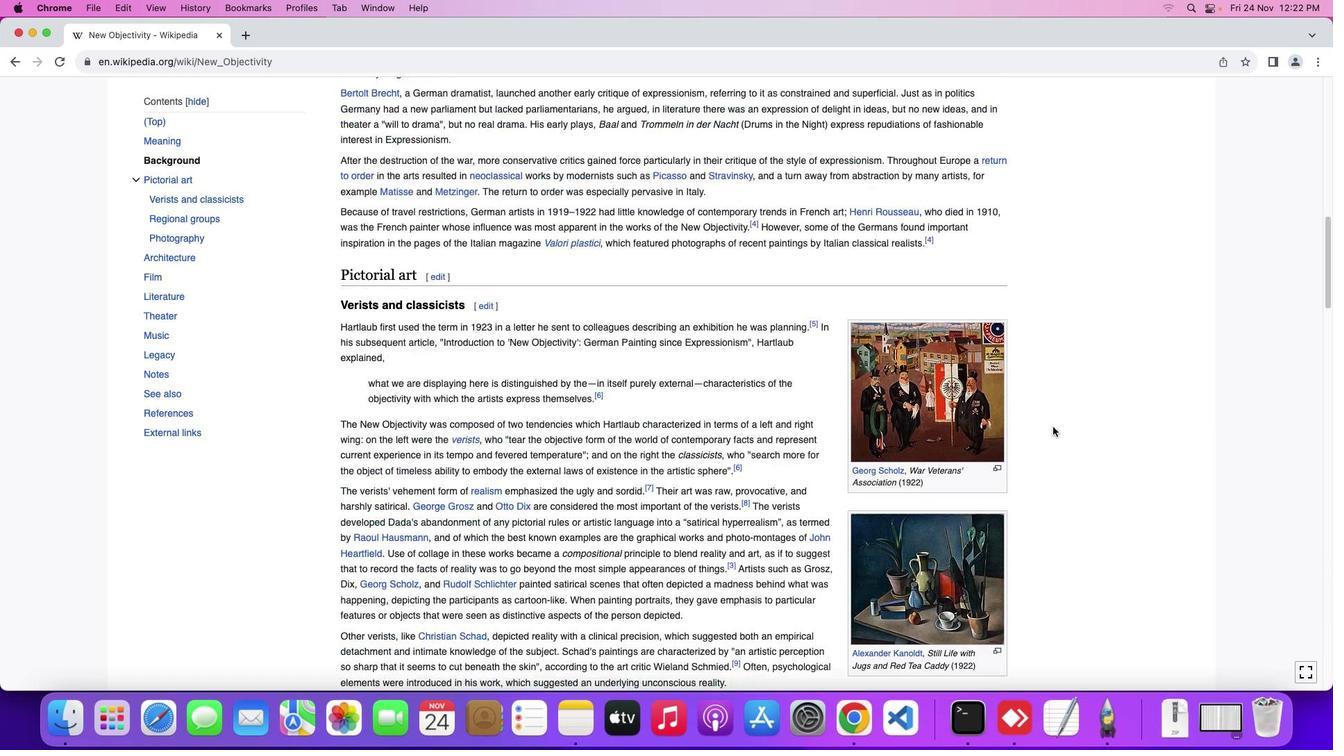 
Action: Mouse scrolled (1053, 426) with delta (0, 2)
Screenshot: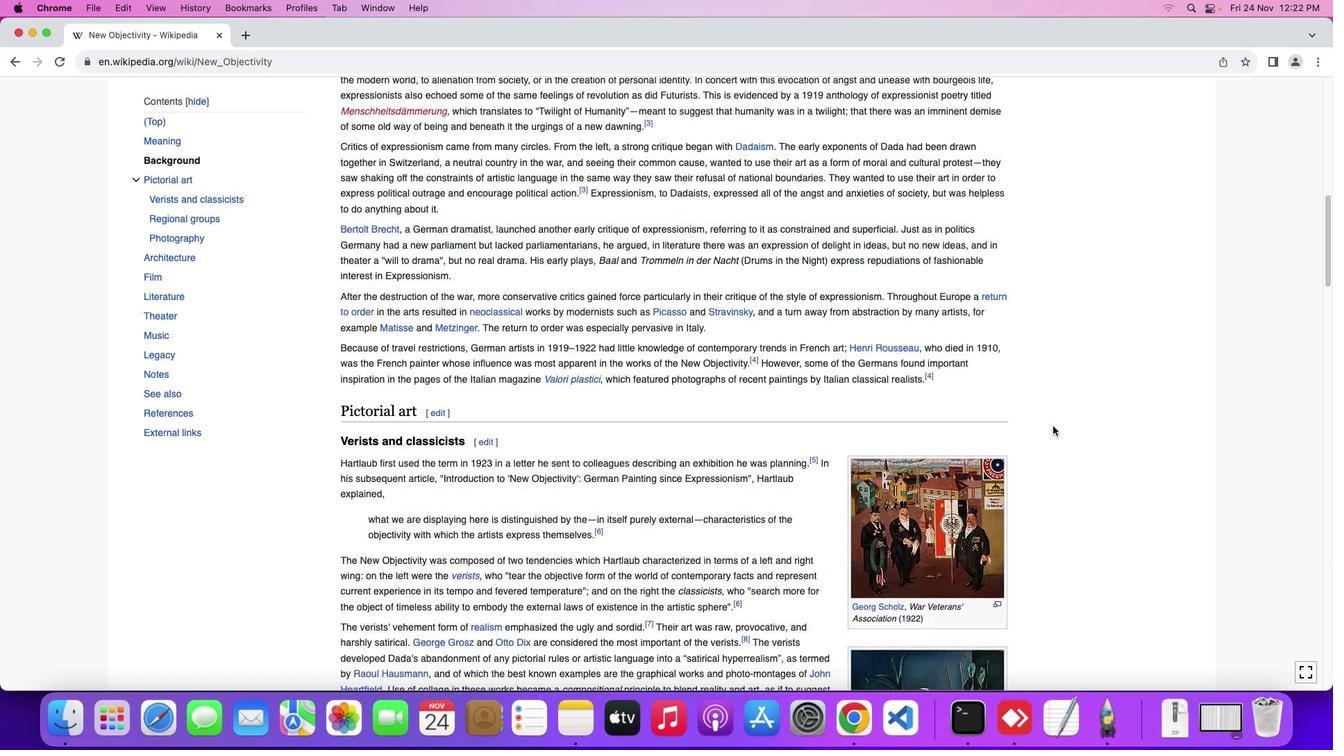 
Action: Mouse moved to (1053, 425)
Screenshot: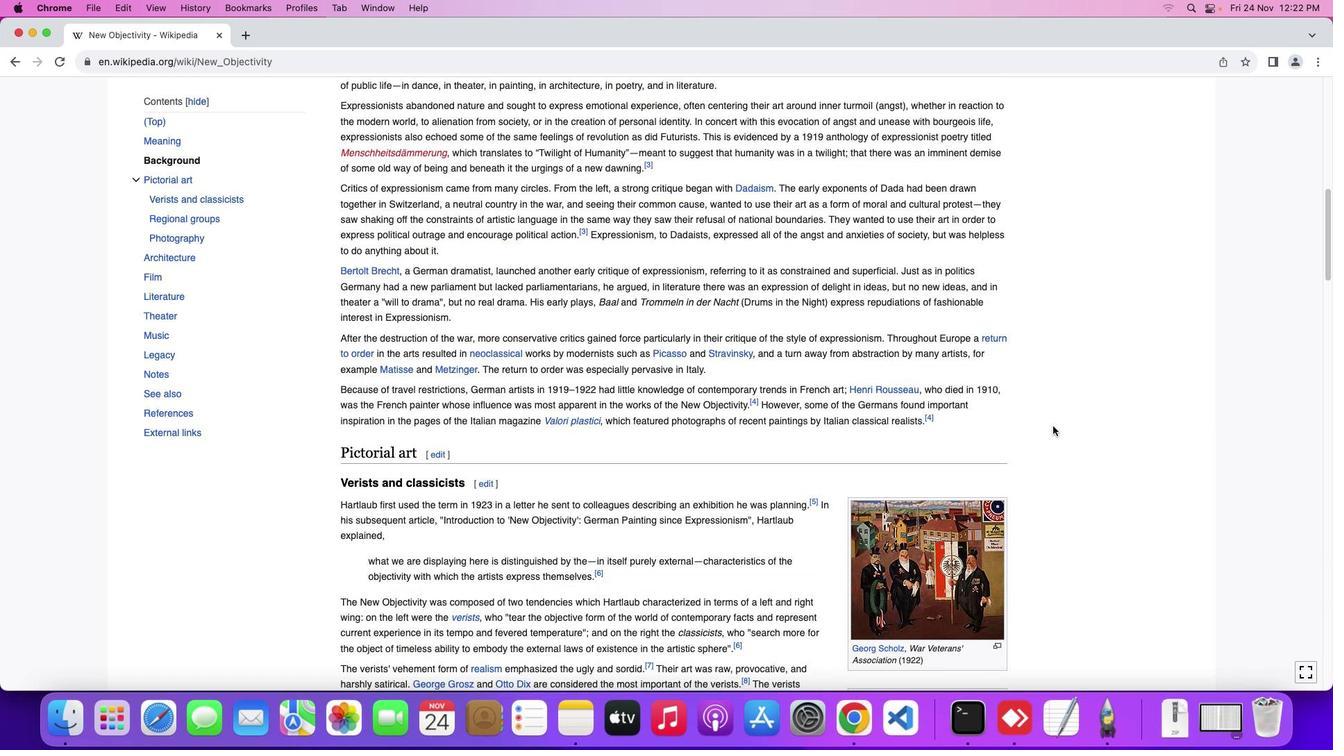 
Action: Mouse scrolled (1053, 425) with delta (0, 0)
Screenshot: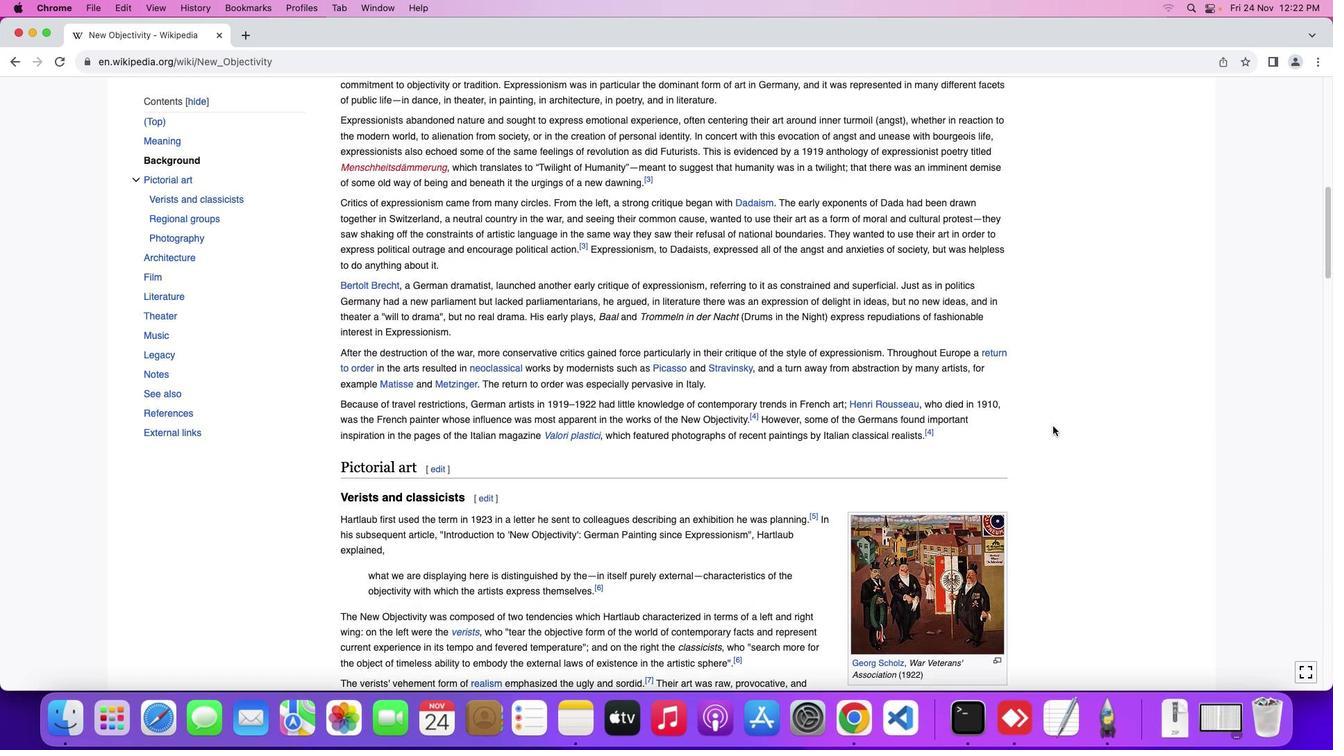 
Action: Mouse scrolled (1053, 425) with delta (0, 0)
Screenshot: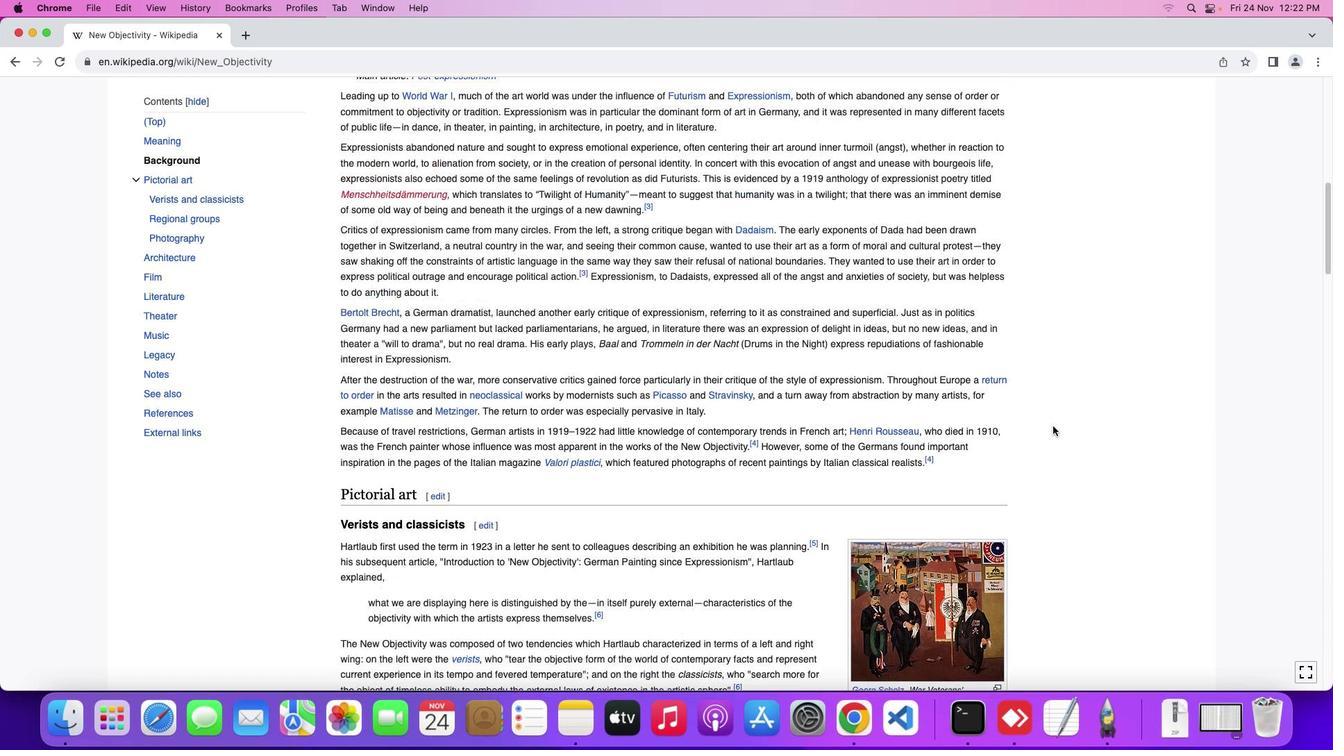 
Action: Mouse scrolled (1053, 425) with delta (0, 2)
Screenshot: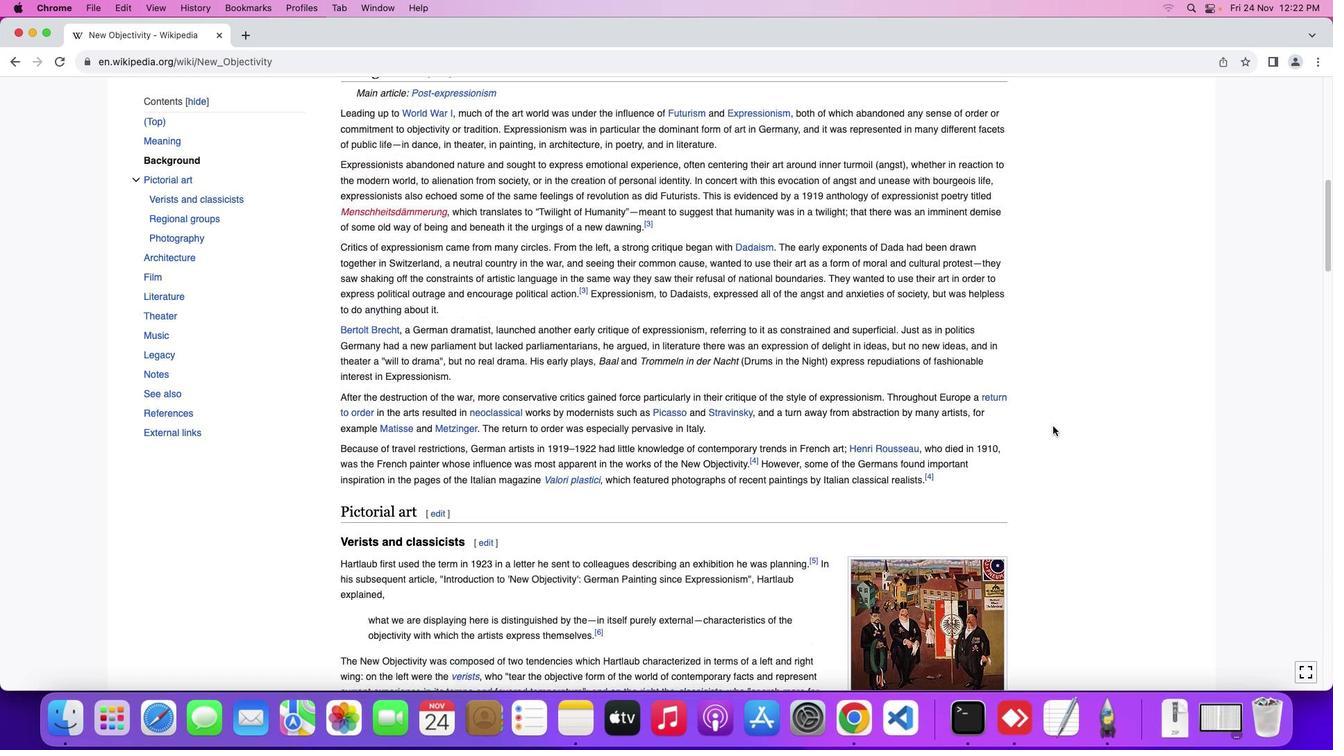 
Action: Mouse scrolled (1053, 425) with delta (0, 0)
Screenshot: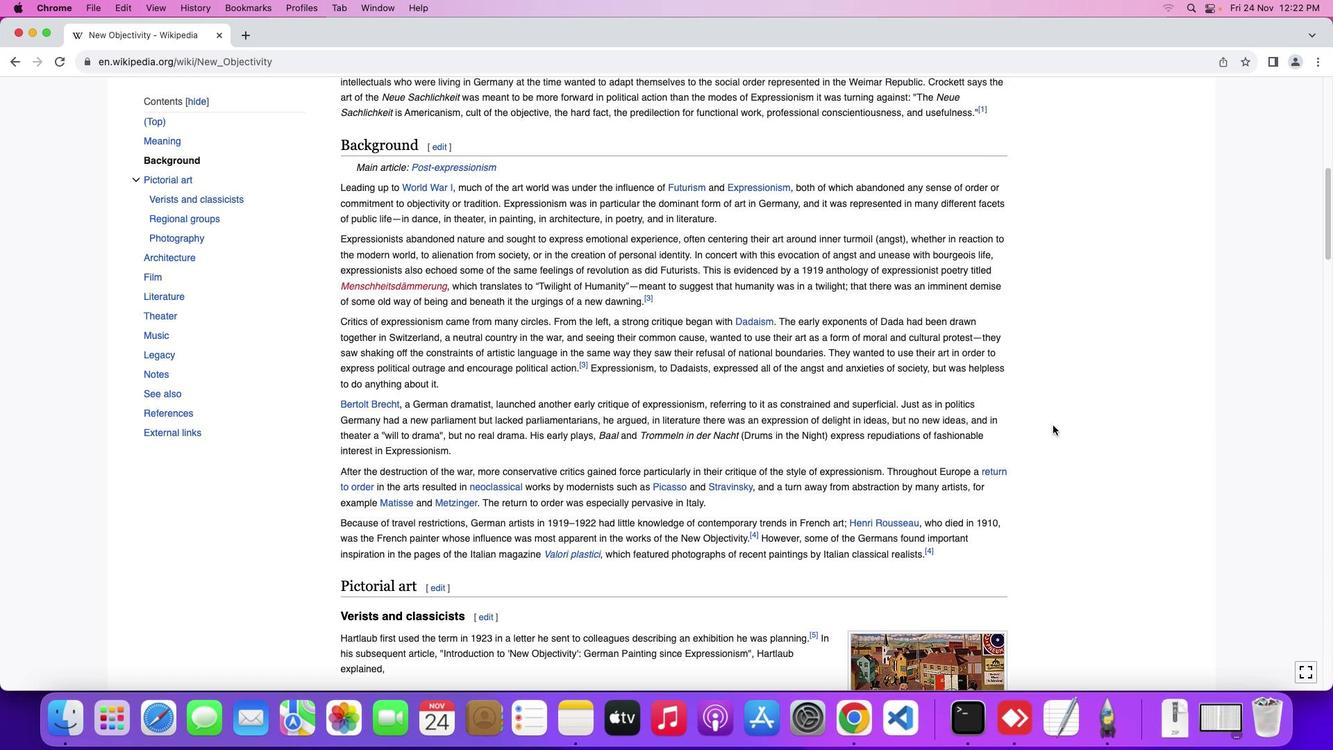 
Action: Mouse scrolled (1053, 425) with delta (0, 0)
Screenshot: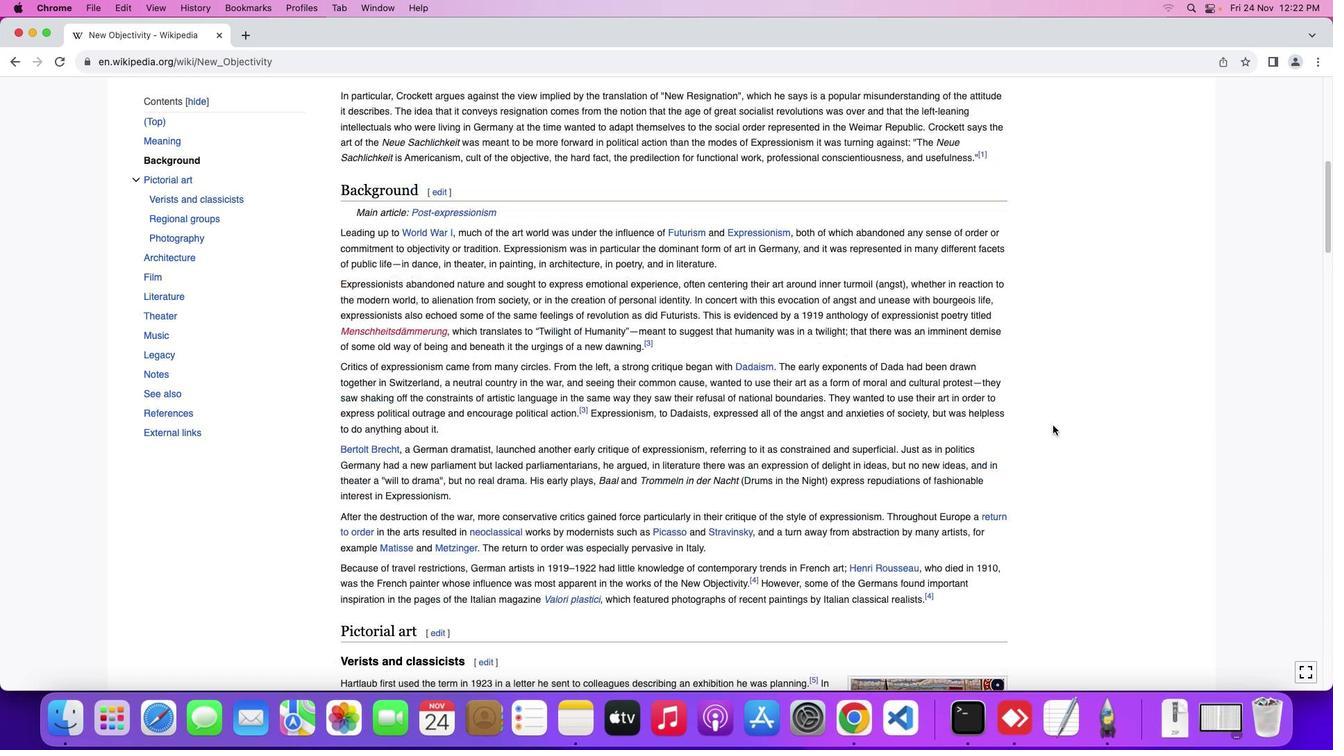 
Action: Mouse scrolled (1053, 425) with delta (0, 2)
Screenshot: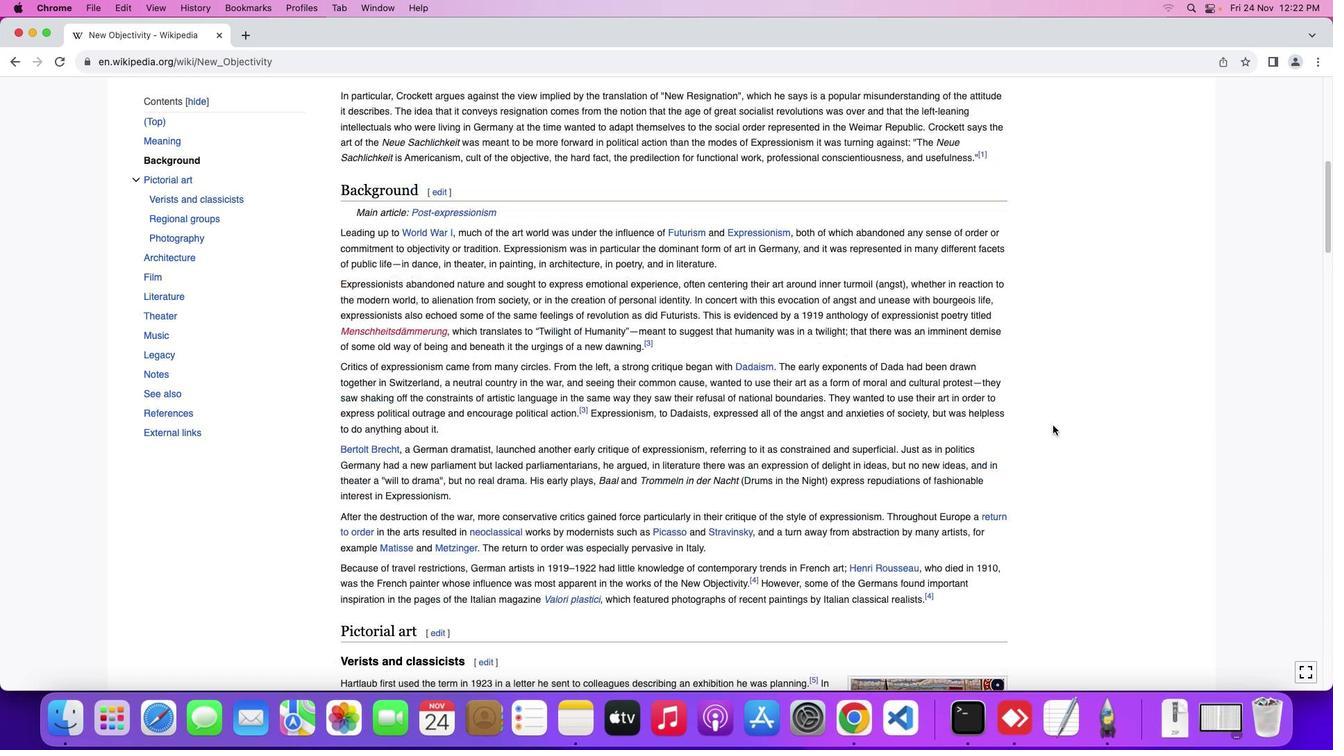 
Action: Mouse moved to (1053, 425)
Screenshot: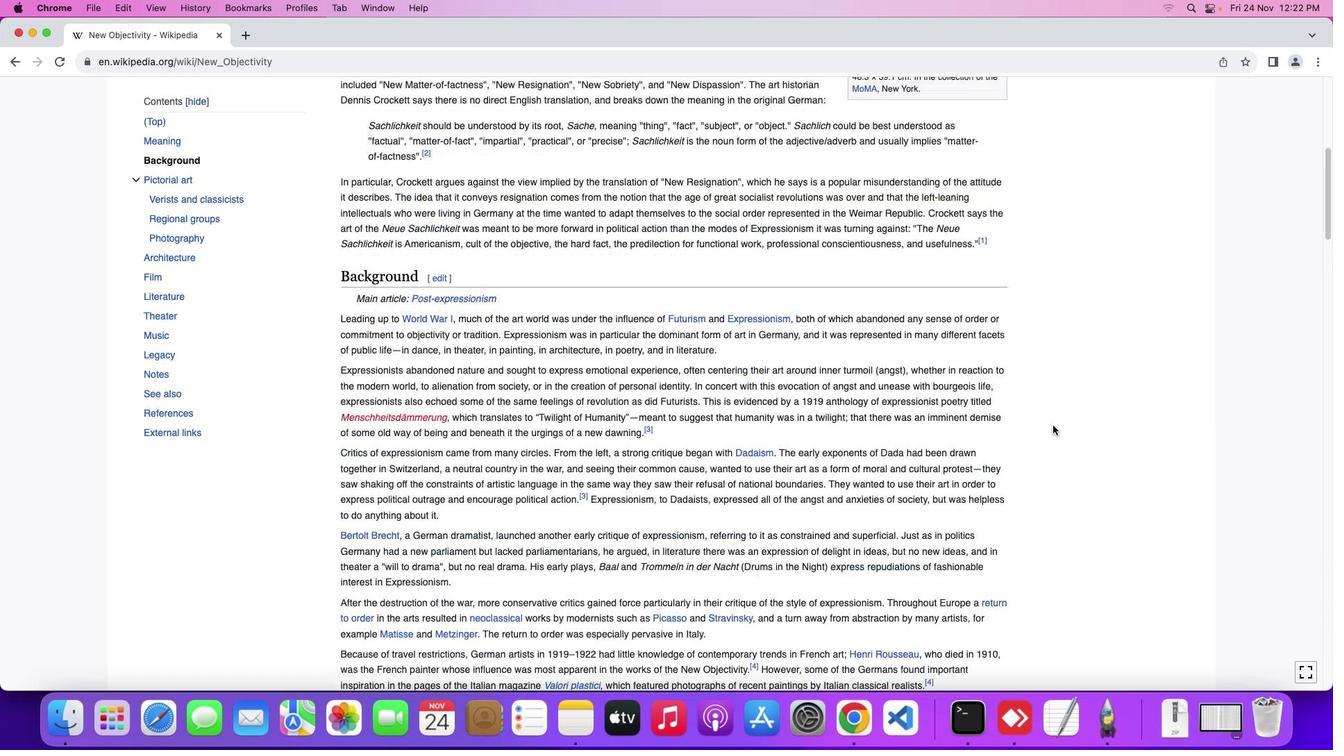 
Action: Mouse scrolled (1053, 425) with delta (0, 2)
Screenshot: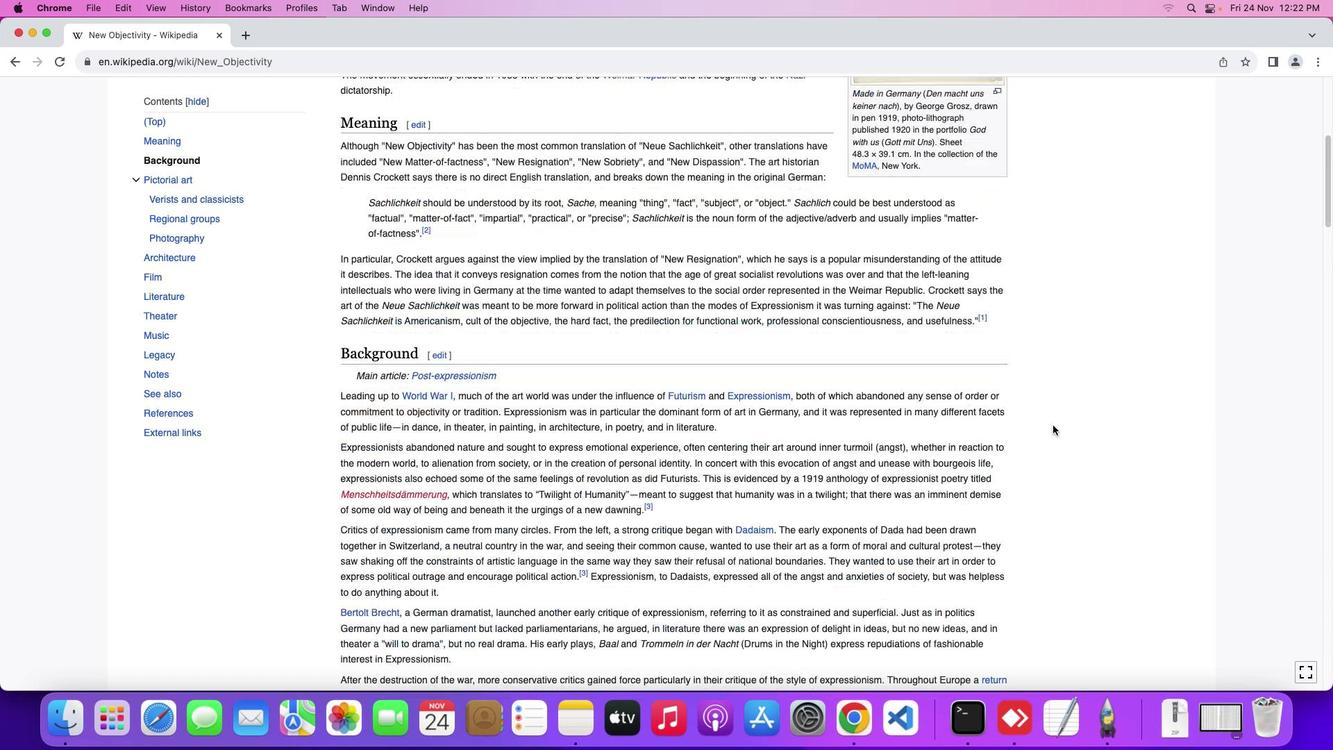 
Action: Mouse moved to (1053, 425)
Screenshot: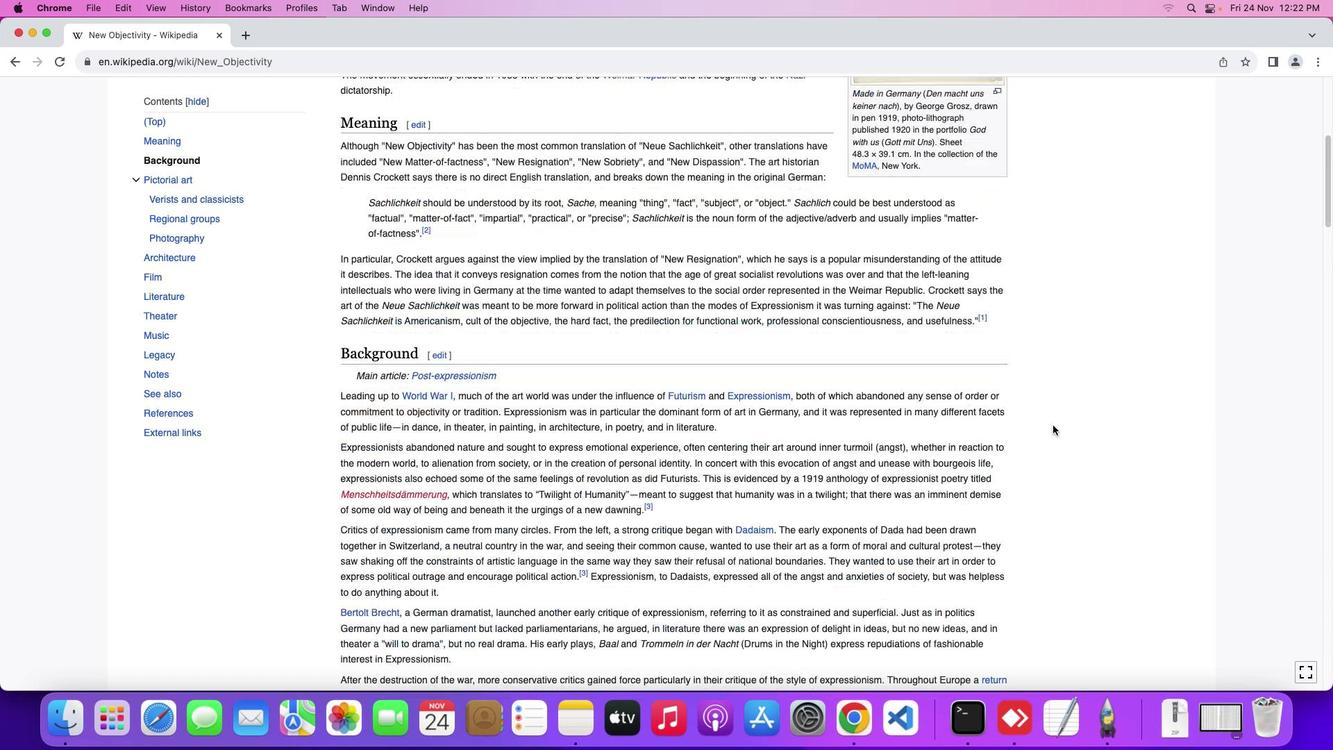 
Action: Mouse scrolled (1053, 425) with delta (0, 0)
Screenshot: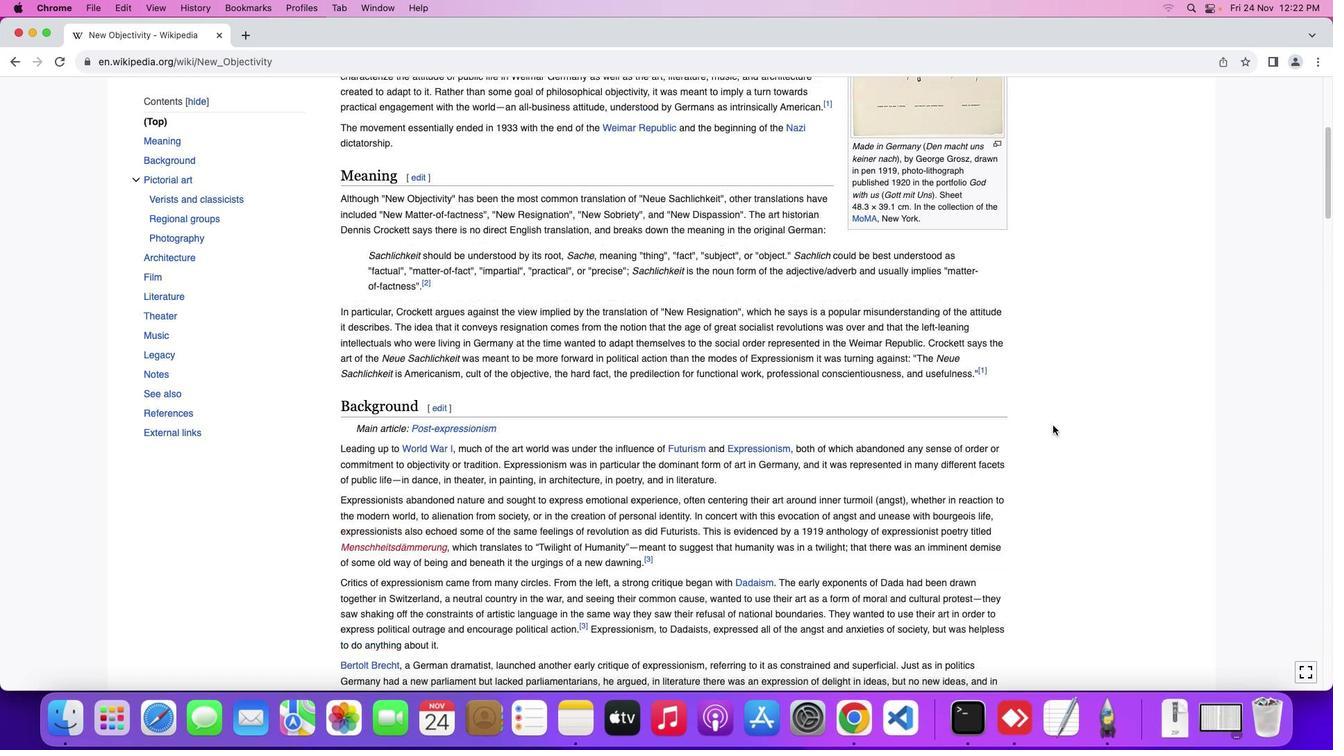 
Action: Mouse scrolled (1053, 425) with delta (0, 0)
Screenshot: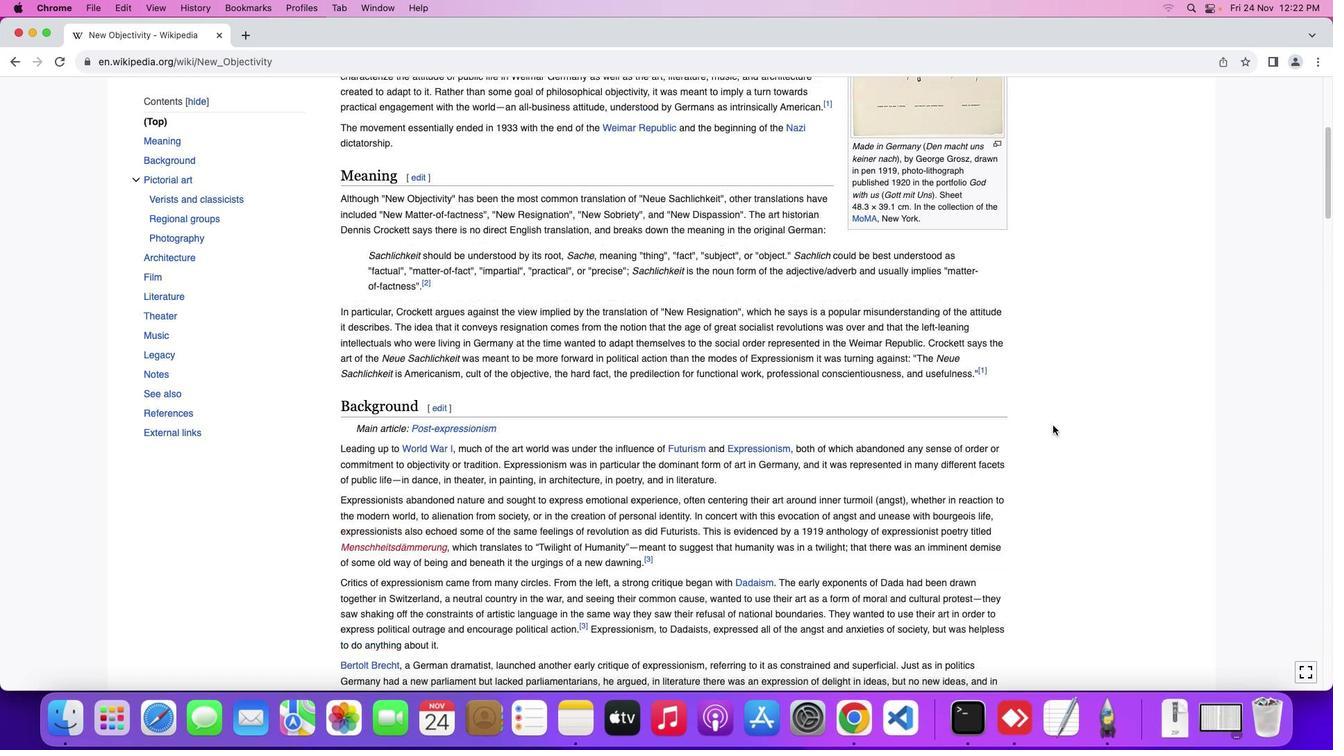 
Action: Mouse scrolled (1053, 425) with delta (0, 2)
Screenshot: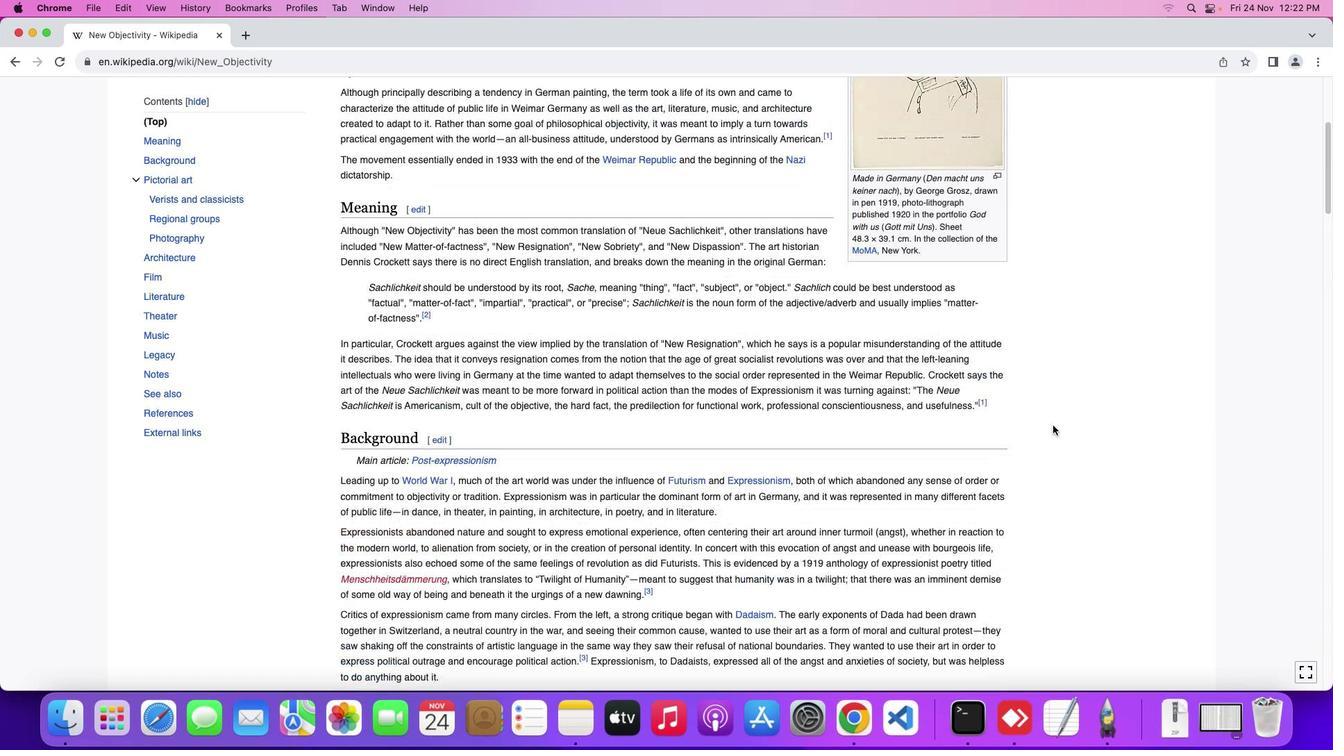 
Action: Mouse scrolled (1053, 425) with delta (0, 0)
Screenshot: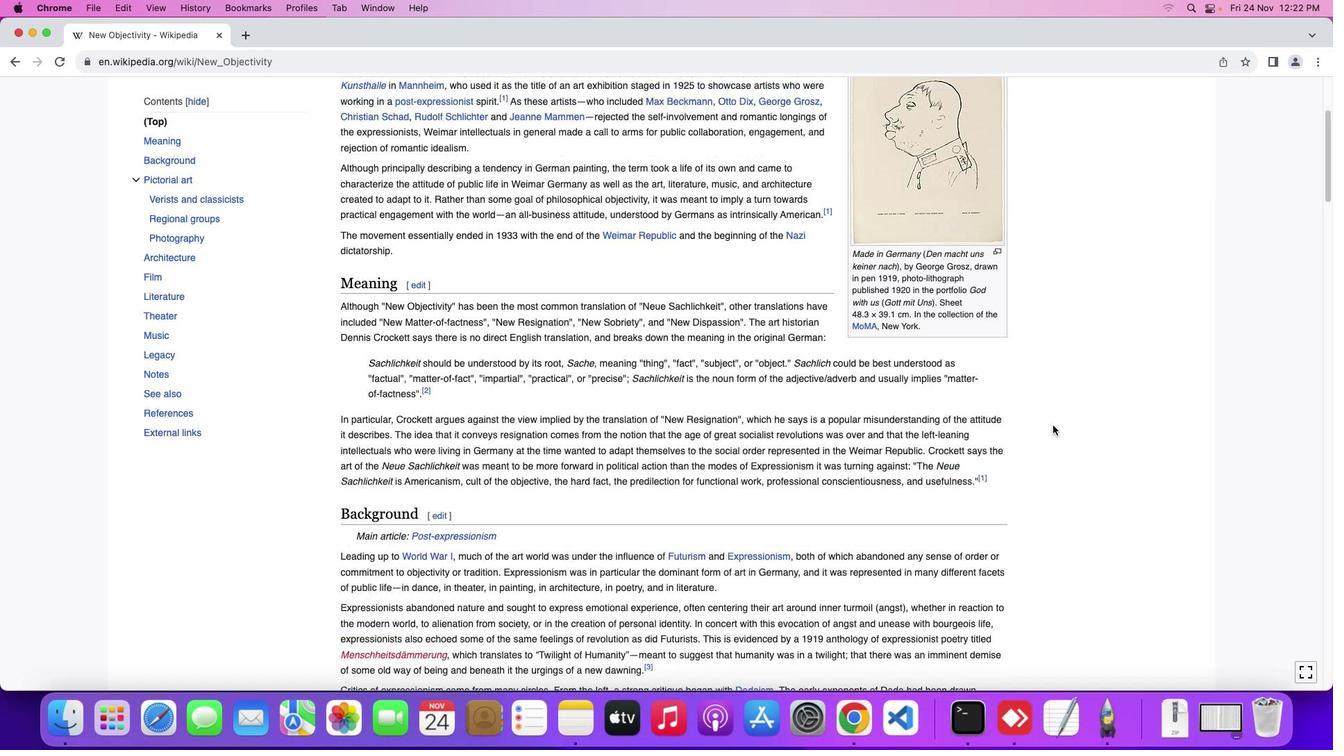 
Action: Mouse scrolled (1053, 425) with delta (0, 0)
Screenshot: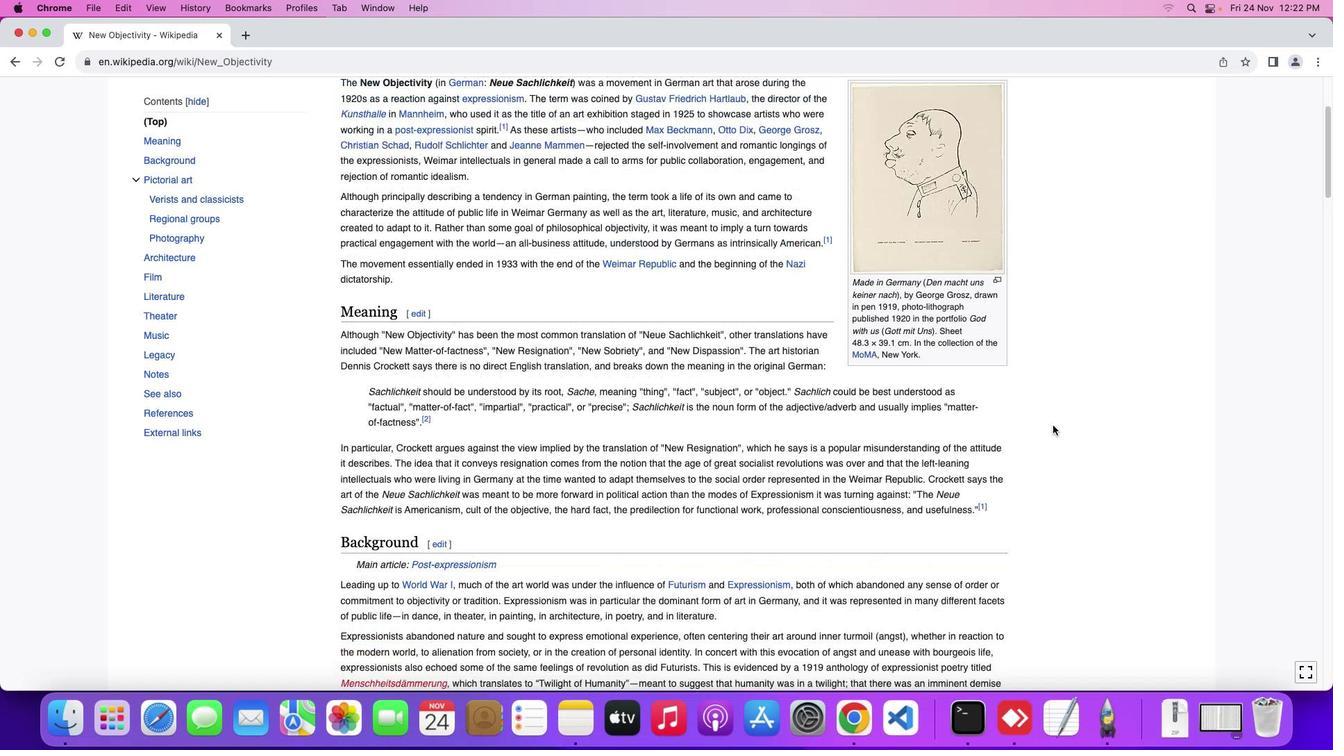 
Action: Mouse scrolled (1053, 425) with delta (0, 2)
Screenshot: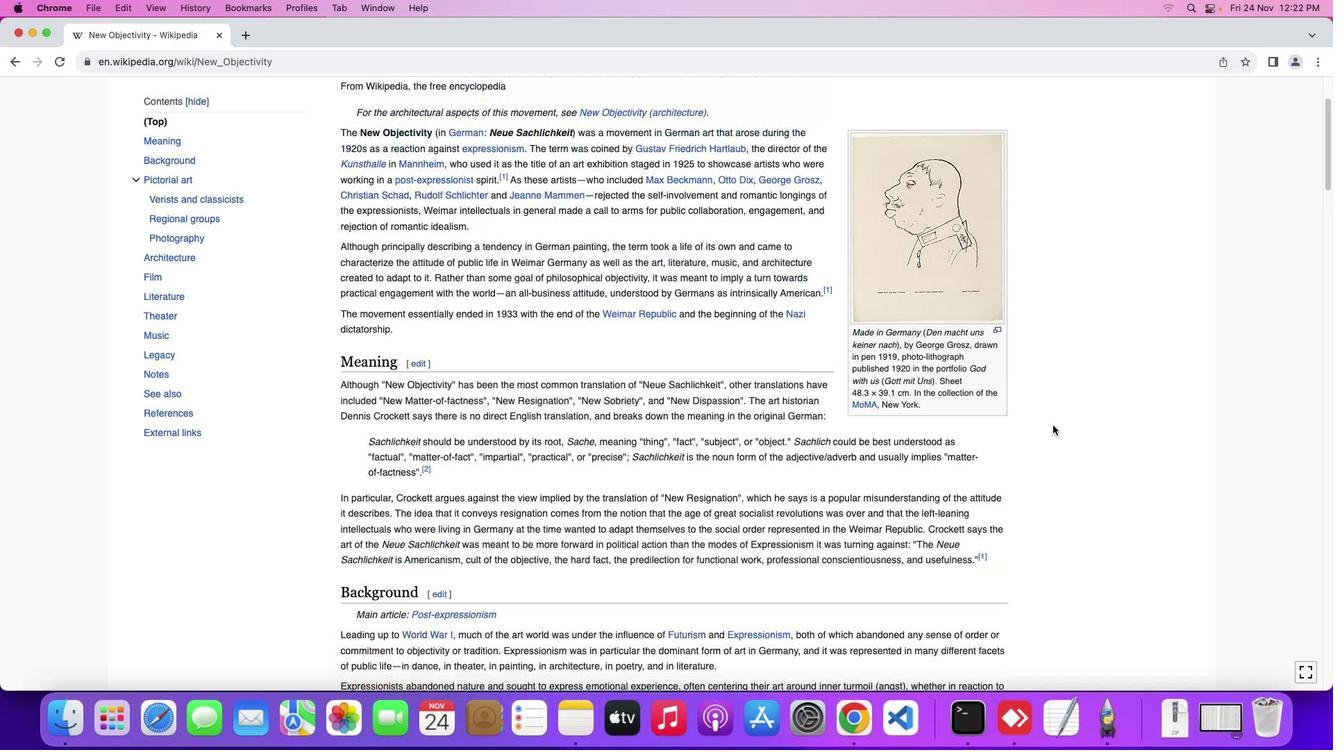 
Action: Mouse scrolled (1053, 425) with delta (0, 2)
Screenshot: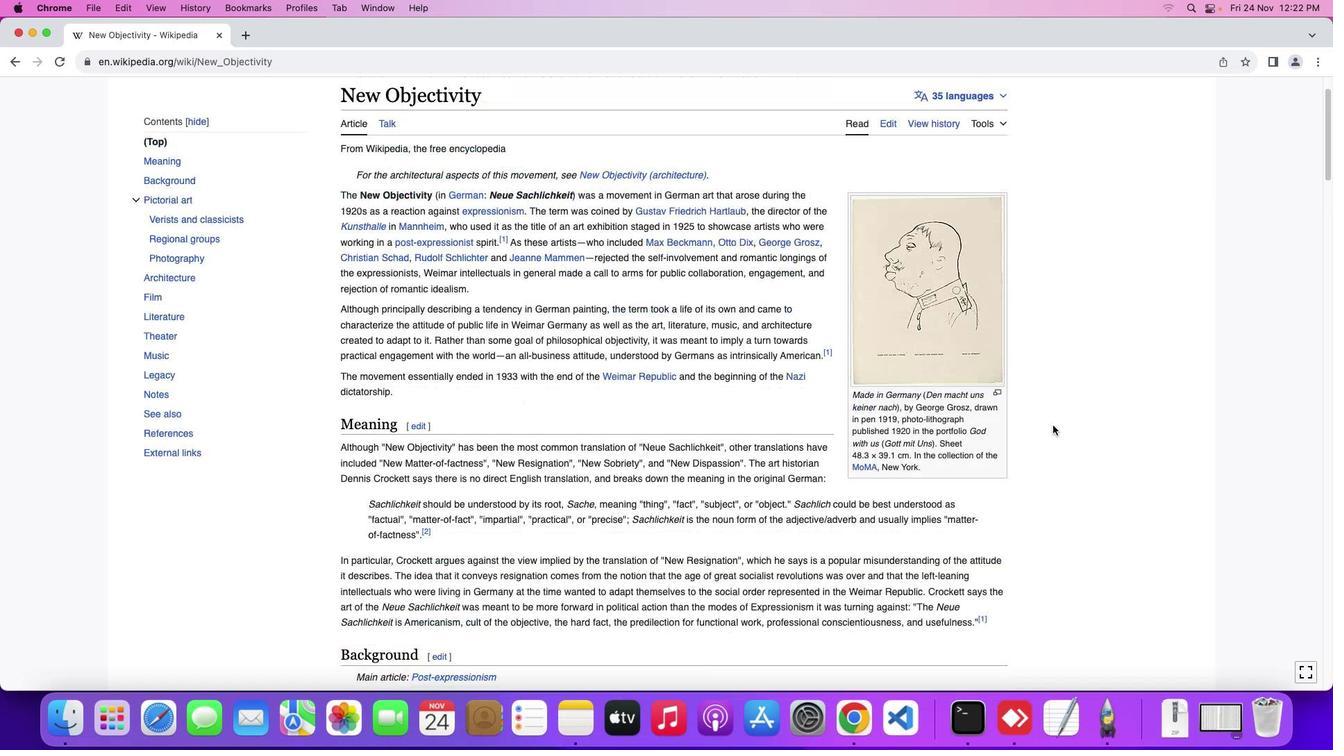 
Action: Mouse moved to (1053, 425)
Screenshot: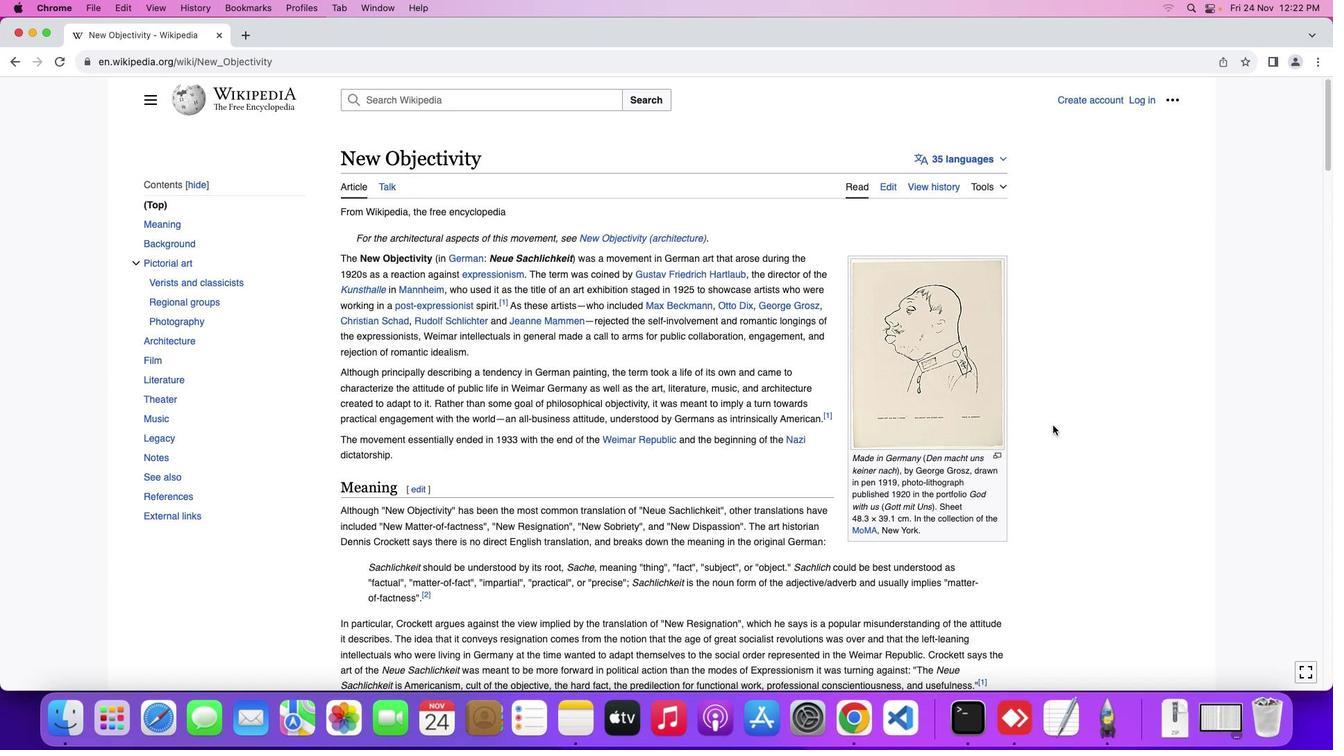 
Action: Mouse scrolled (1053, 425) with delta (0, 0)
Screenshot: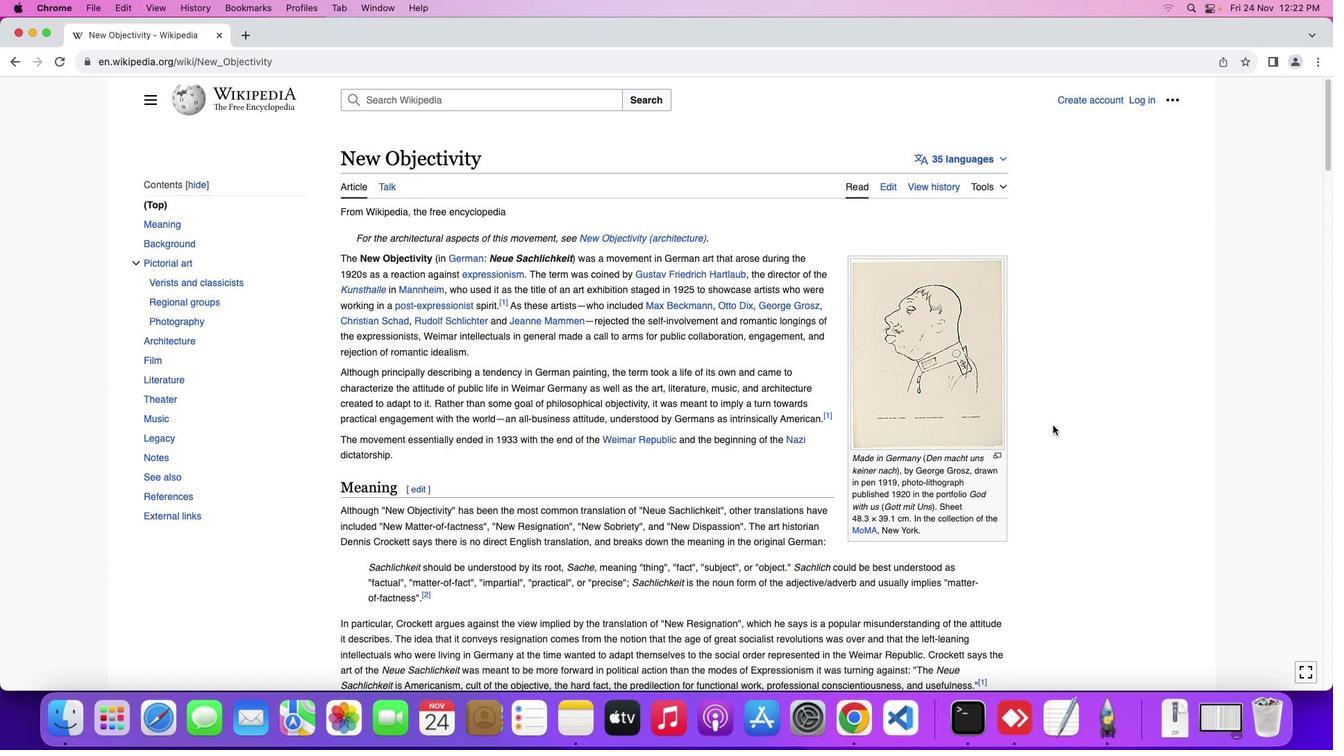 
Action: Mouse scrolled (1053, 425) with delta (0, 0)
Screenshot: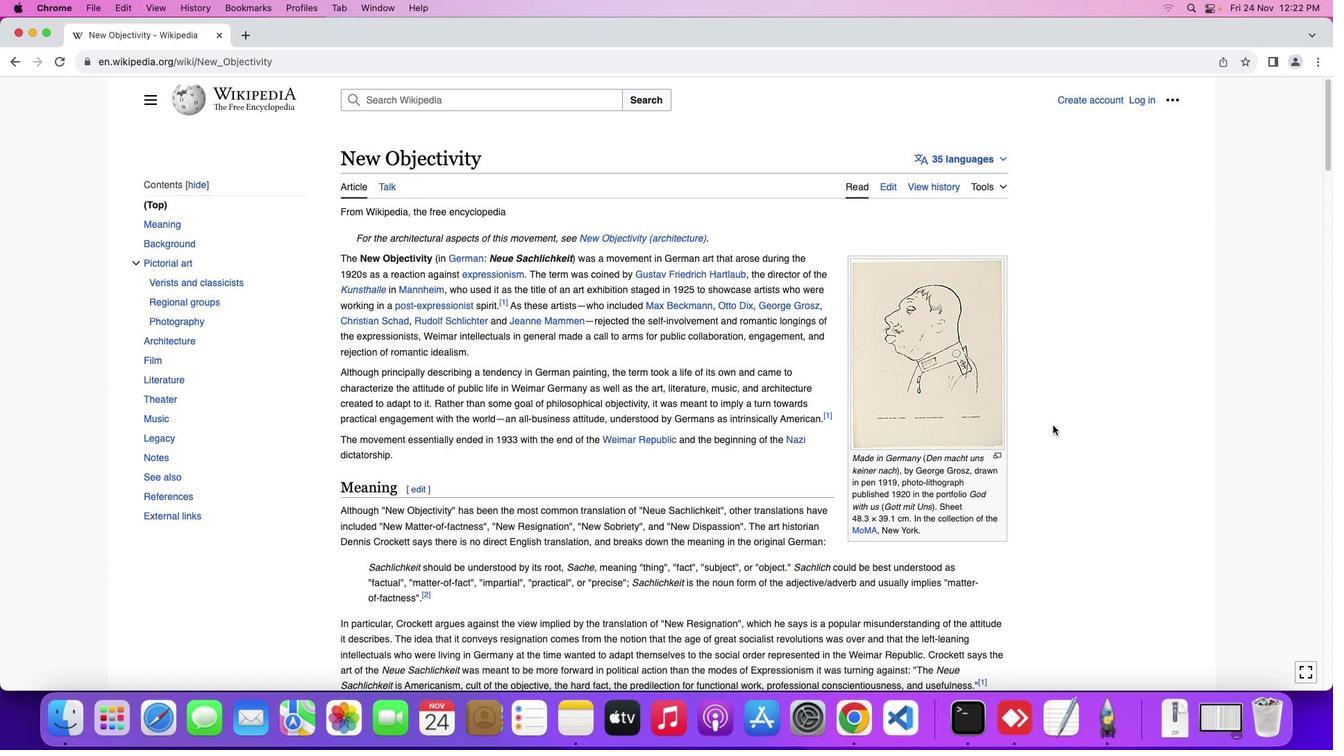 
Action: Mouse scrolled (1053, 425) with delta (0, 2)
Screenshot: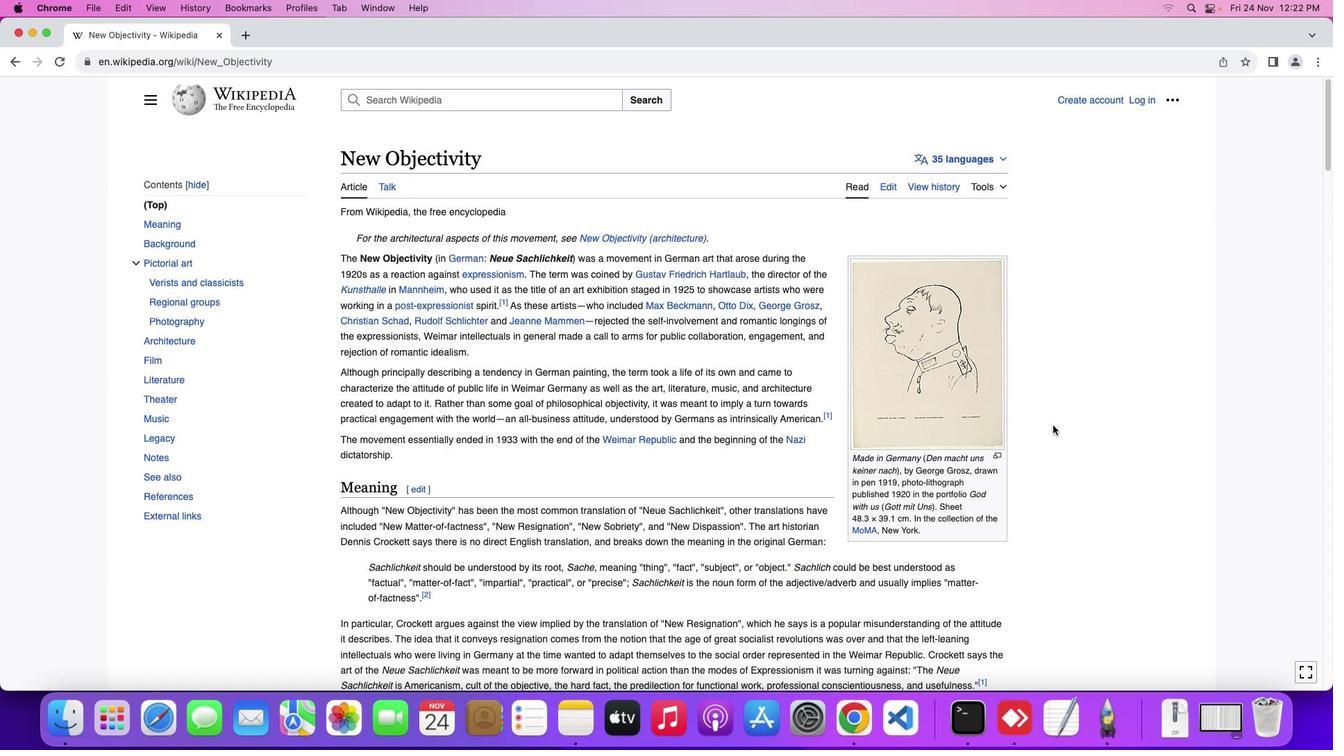 
Action: Mouse scrolled (1053, 425) with delta (0, 2)
Screenshot: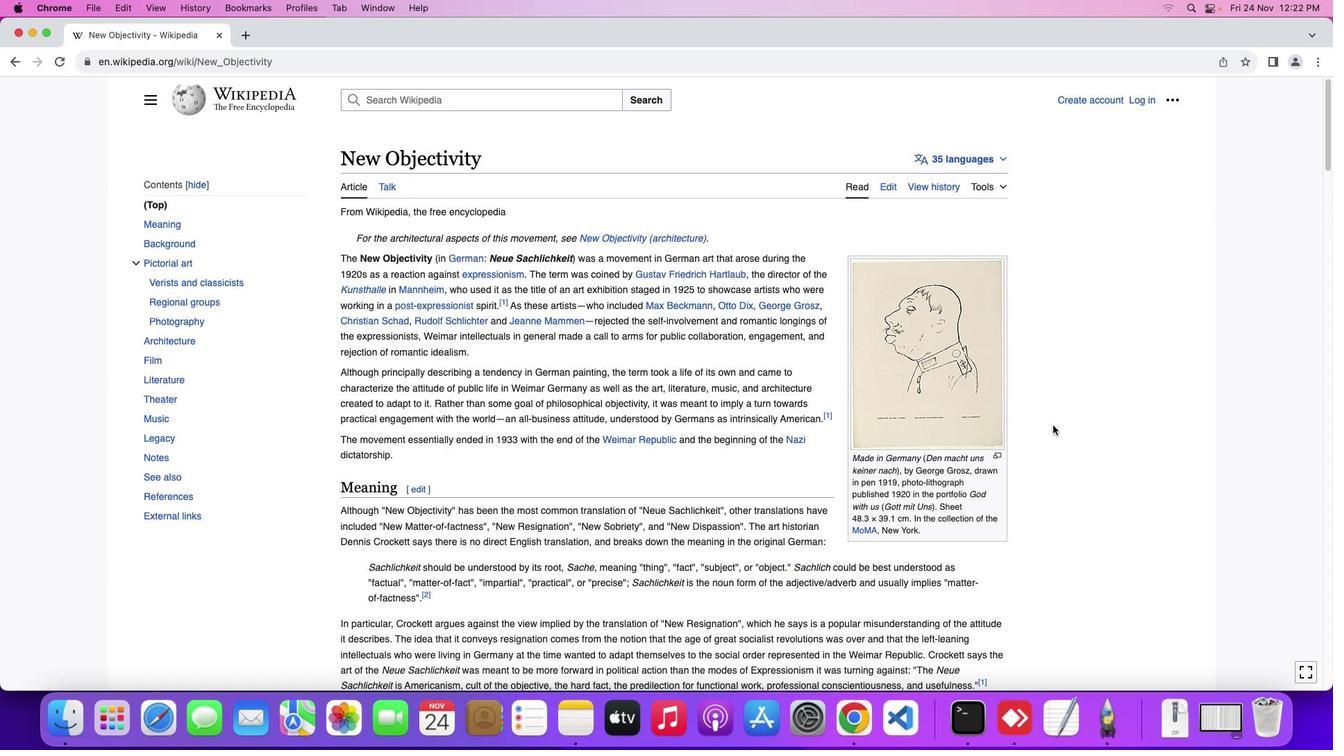 
Action: Mouse moved to (1053, 424)
Screenshot: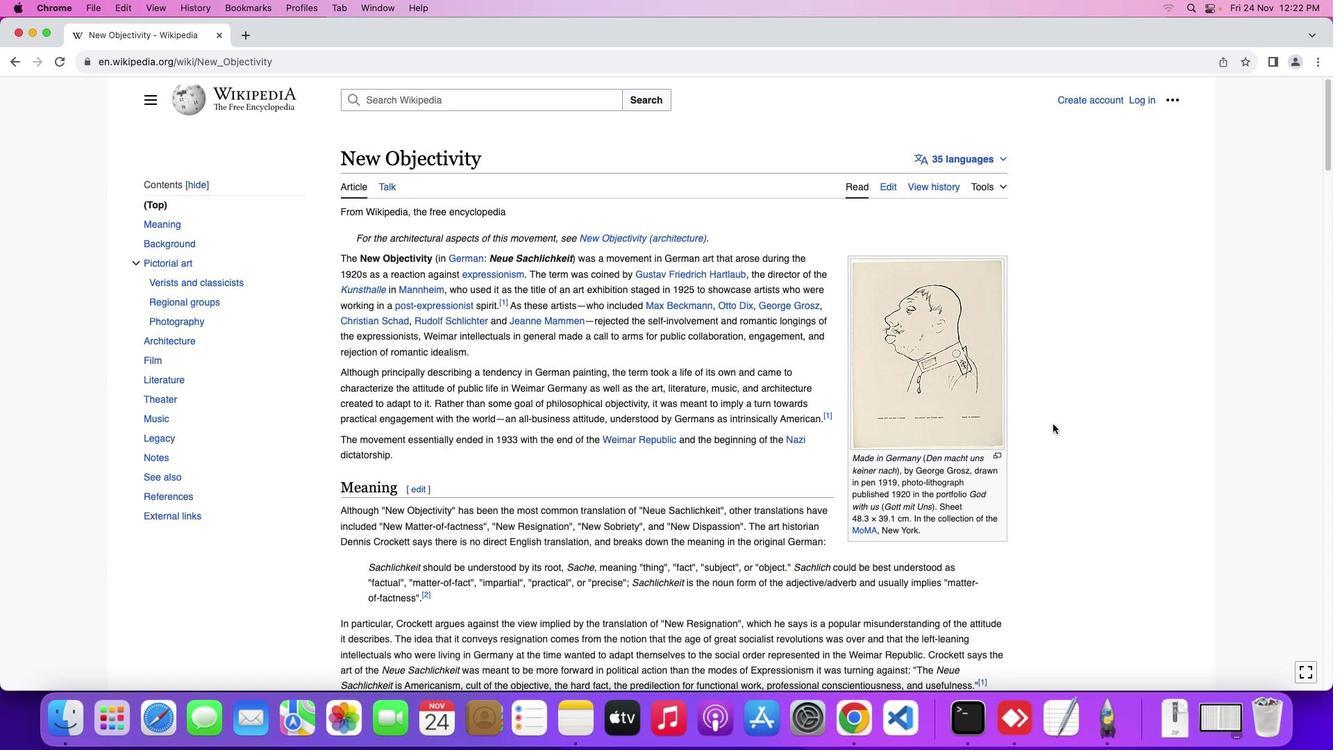 
Action: Mouse scrolled (1053, 424) with delta (0, 0)
Screenshot: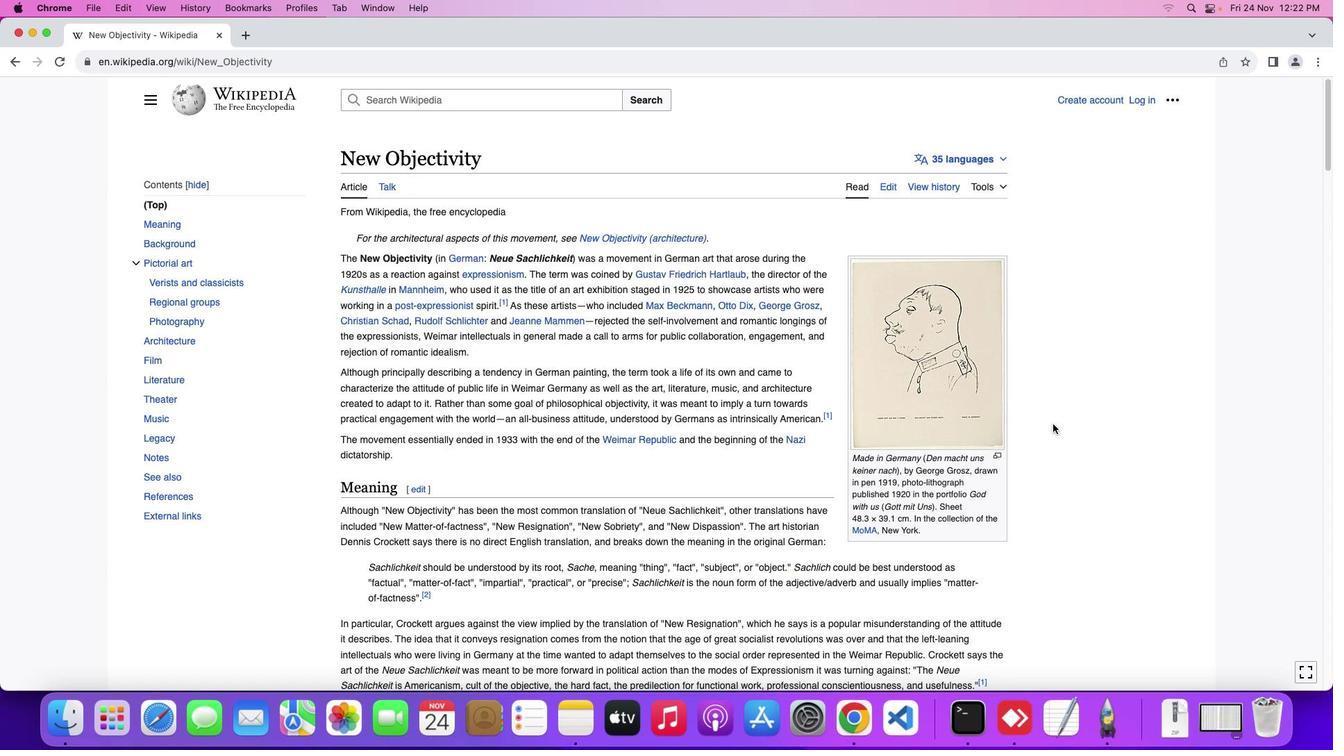 
Action: Mouse scrolled (1053, 424) with delta (0, 0)
Screenshot: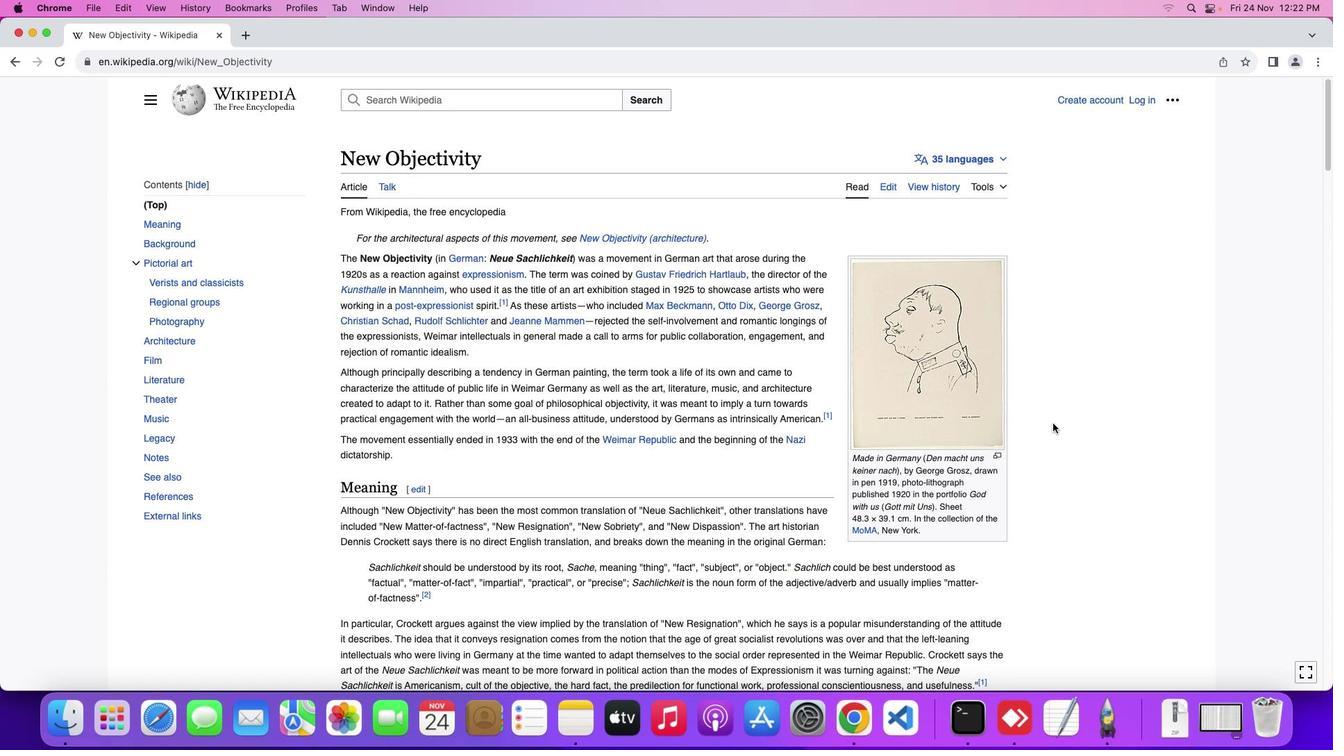 
Action: Mouse scrolled (1053, 424) with delta (0, 2)
Screenshot: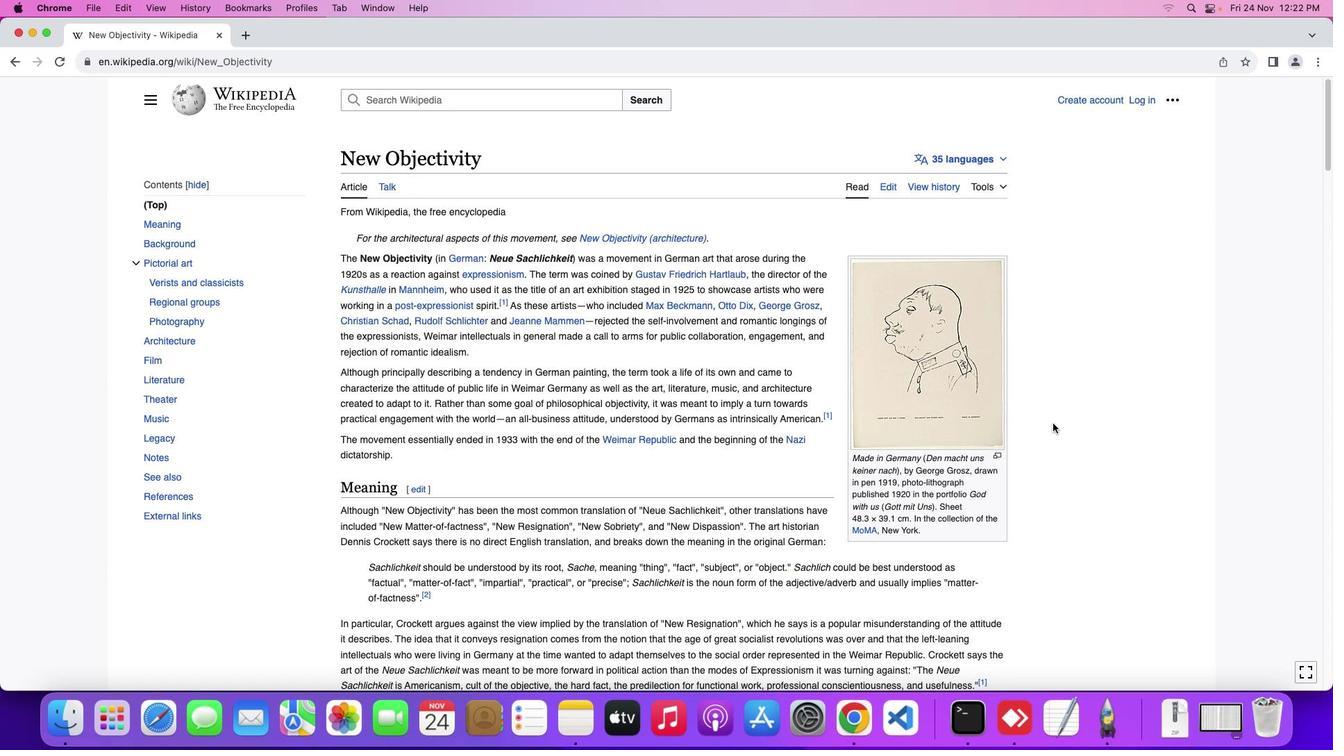 
Action: Mouse scrolled (1053, 424) with delta (0, 2)
Screenshot: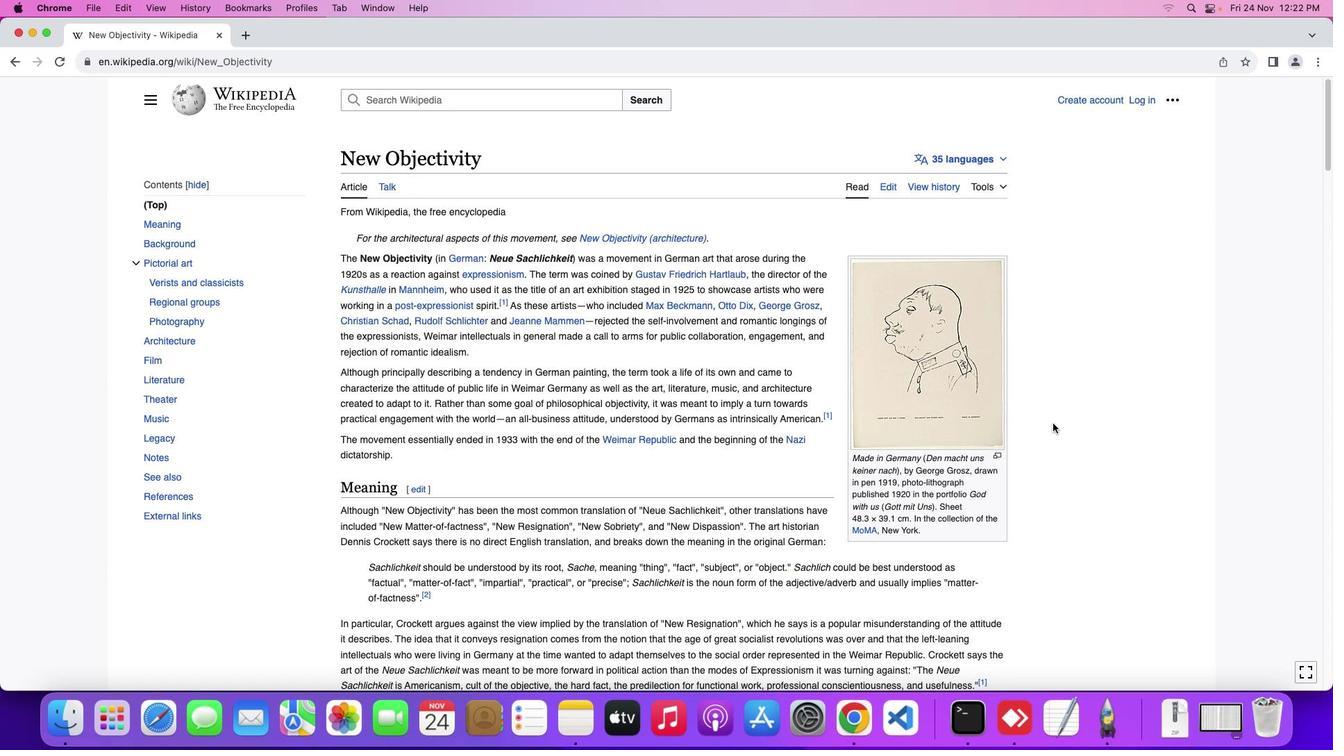 
Action: Mouse moved to (33, 34)
Screenshot: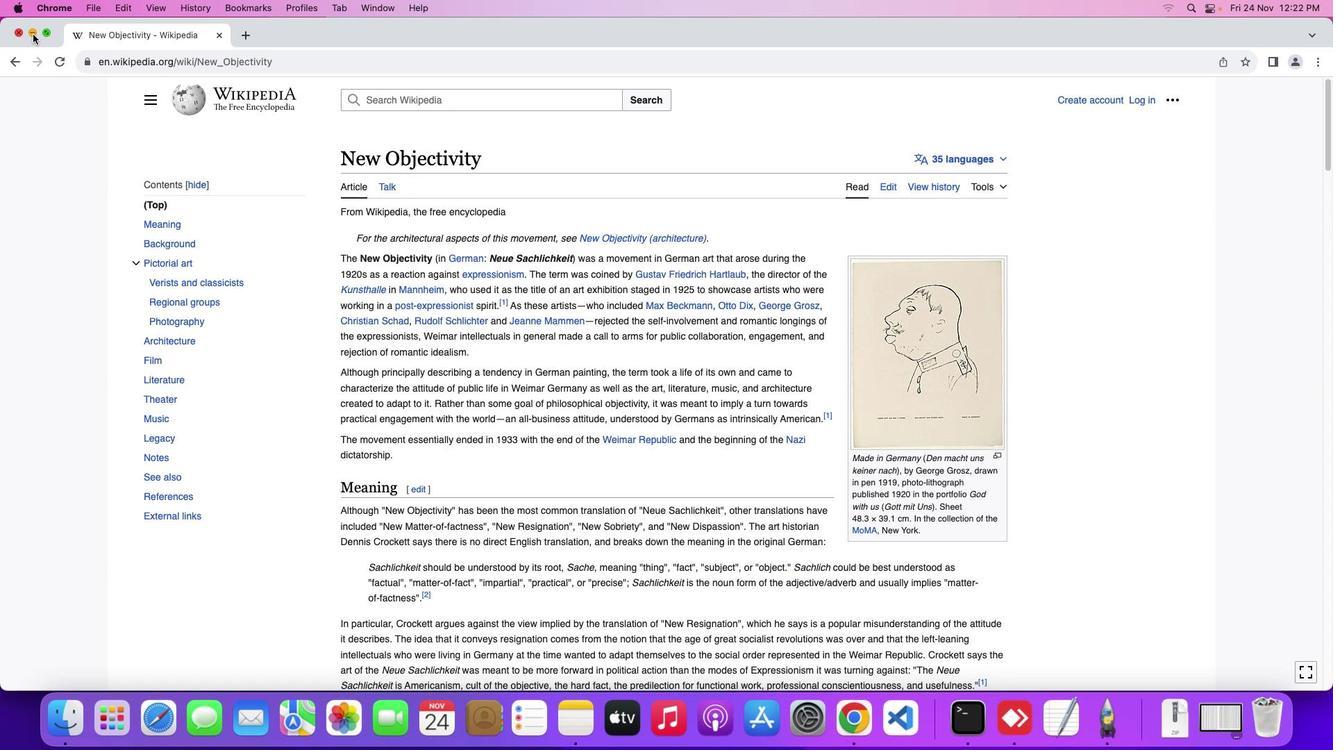
Action: Mouse pressed left at (33, 34)
Screenshot: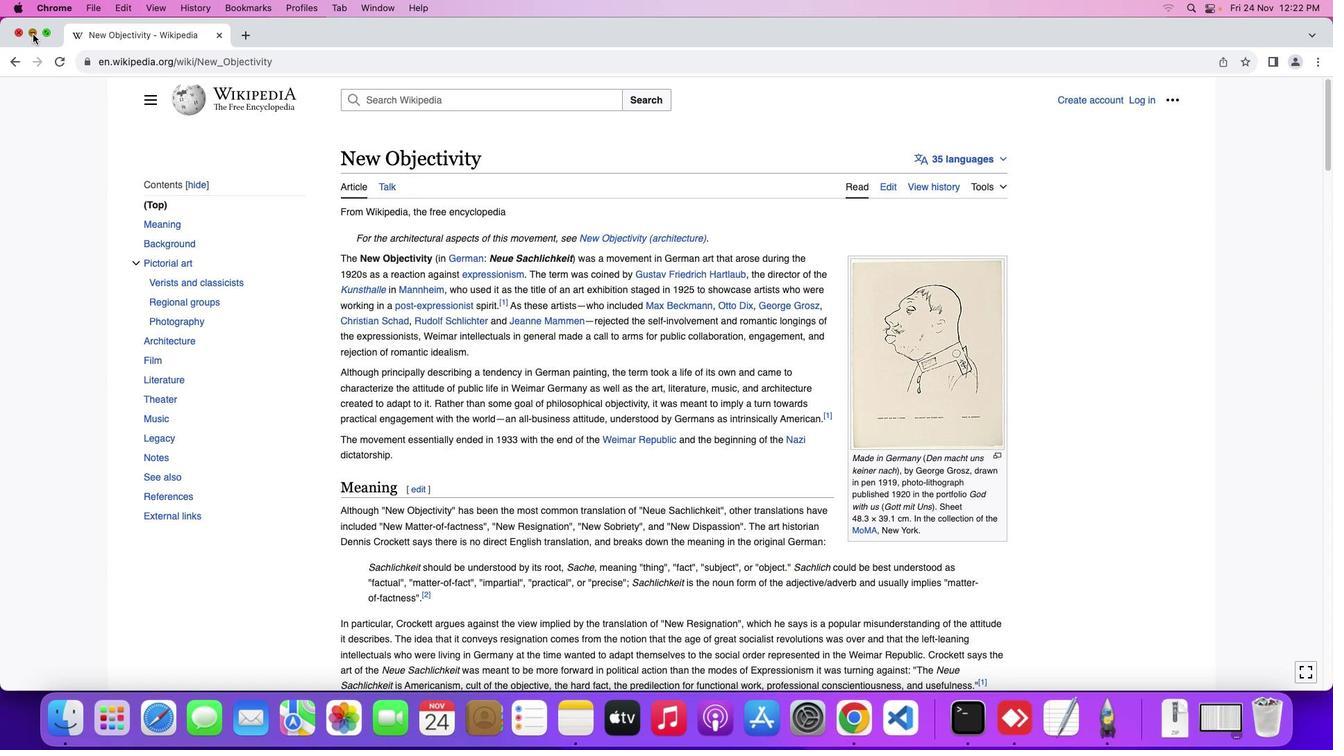 
Action: Mouse moved to (38, 115)
Screenshot: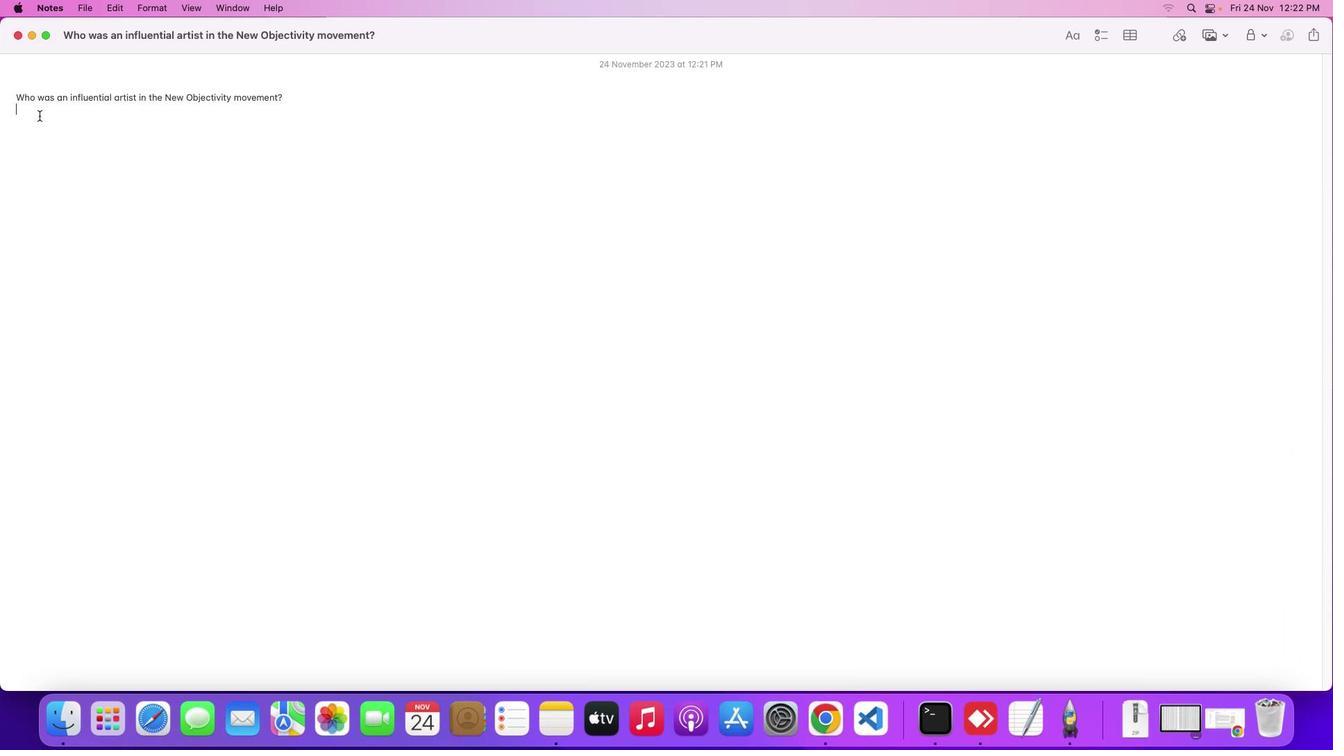 
Action: Mouse pressed left at (38, 115)
Screenshot: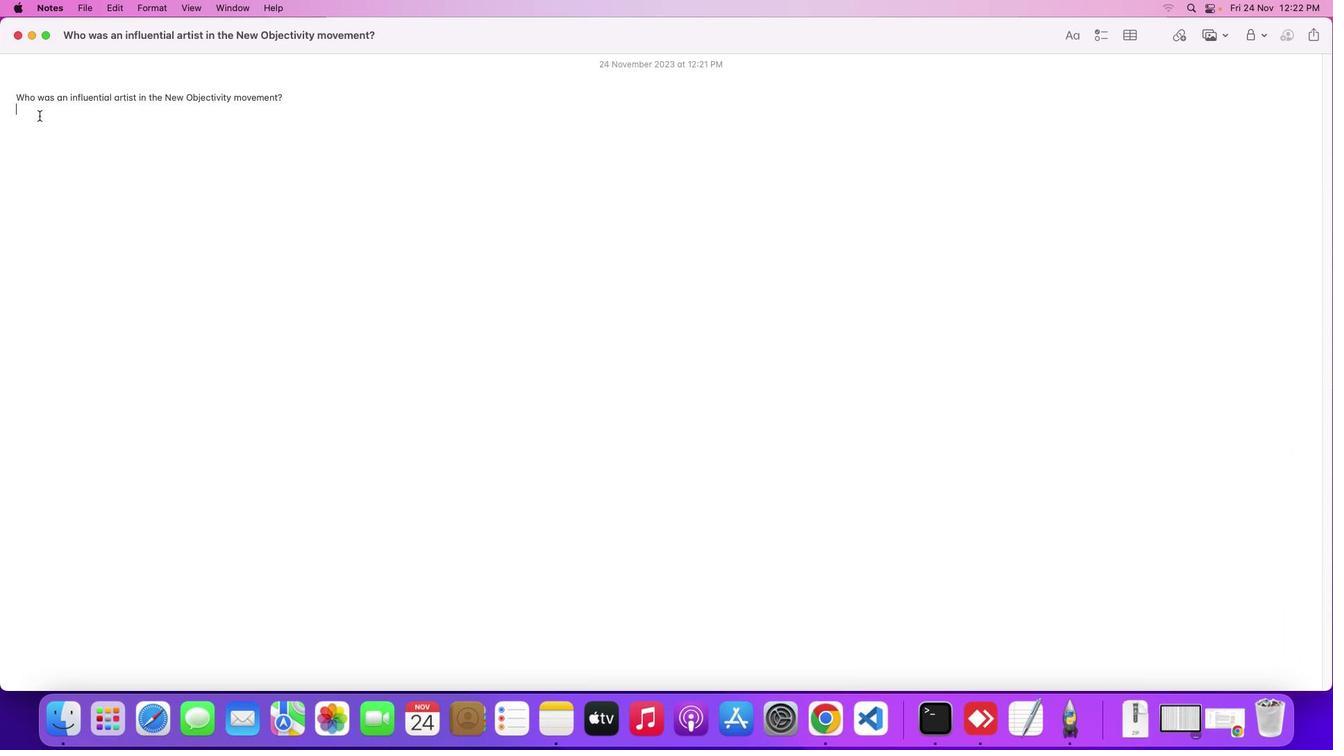 
Action: Mouse moved to (1032, 344)
Screenshot: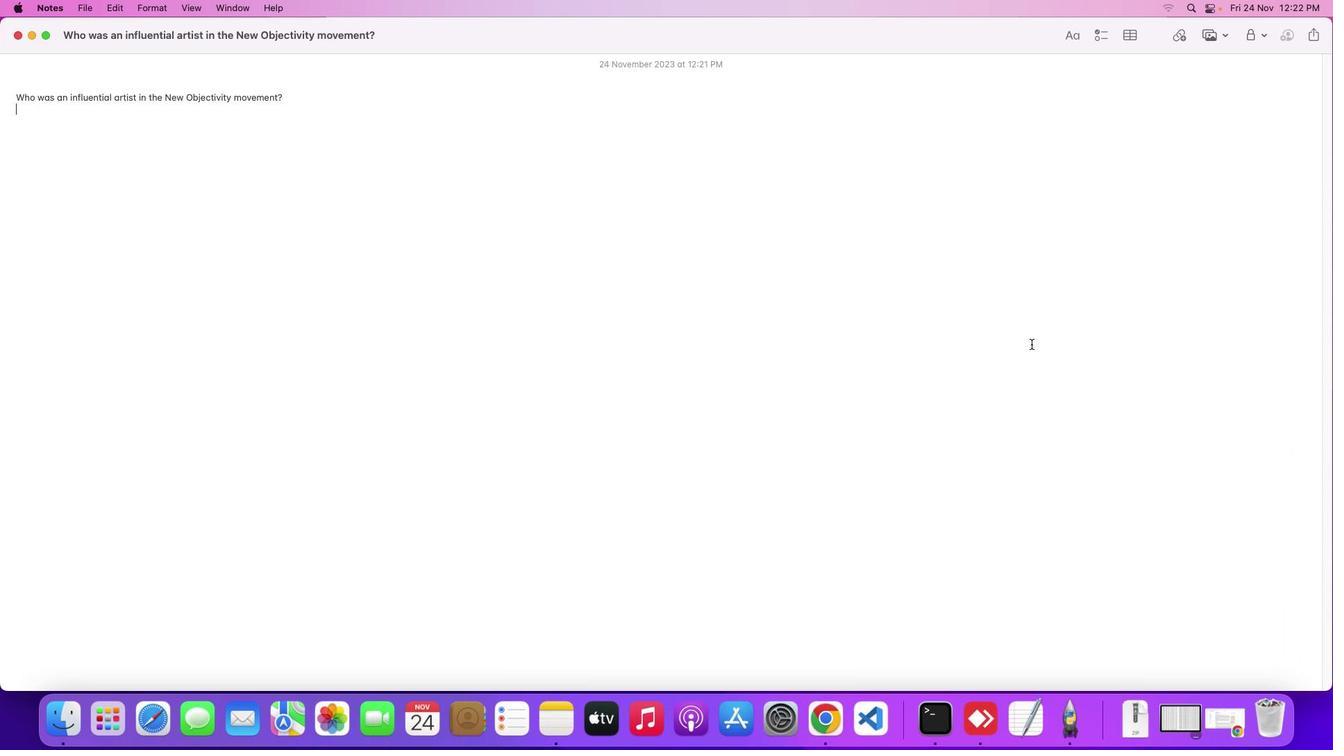 
Action: Key pressed Key.shift'M''a''x'Key.spaceKey.shift'B''e''c''k''m''a''n''n'Key.space'w''a''s'Key.space'a''n'Key.space'i''n''f''l''u''e''n''t''i''a''l'Key.space'a''r''t''i''s''t'Key.space'i''n'Key.space't''h''e'Key.spaceKey.shift'N''e''w'Key.spaceKey.shift'O''b''j''e''c''t''i''v''i''t''y'Key.space'm''o''v''e''m''e''n''t''.'
Screenshot: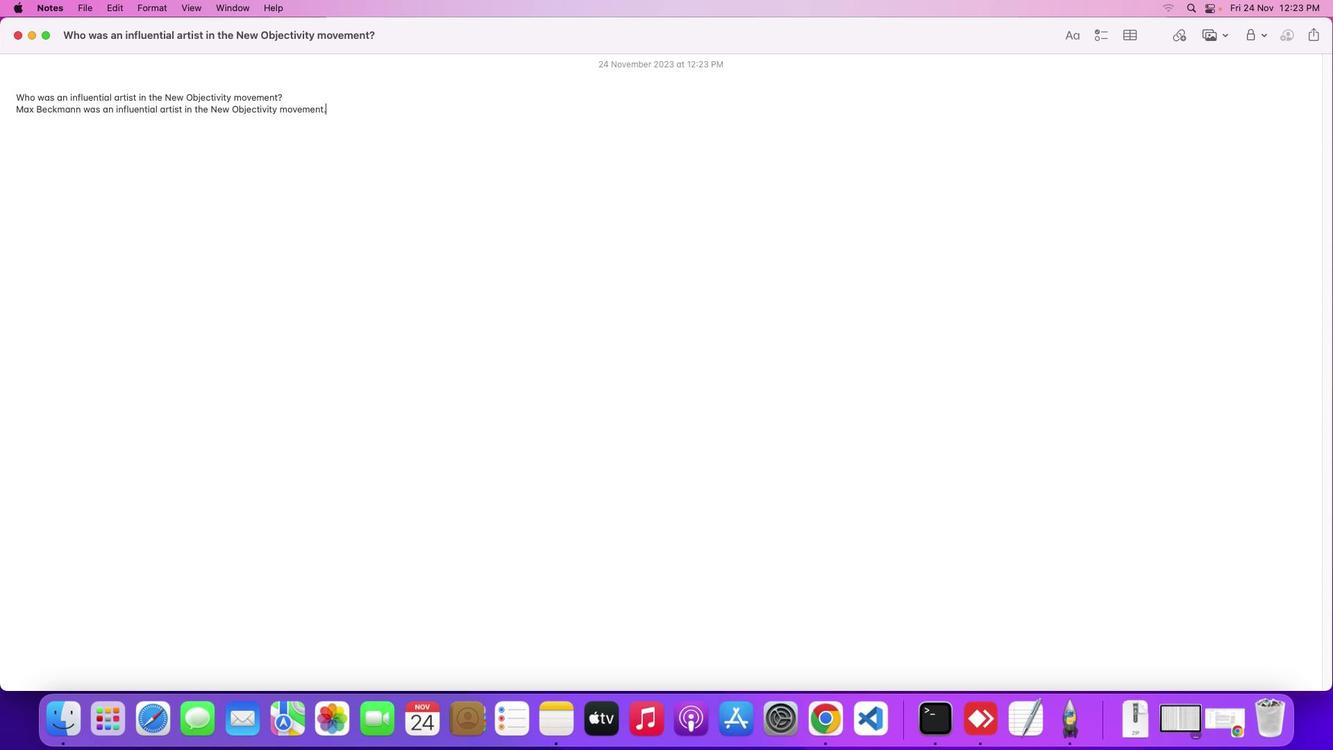 
